 Task: Edit a video for a graduation ceremony, featuring memorable moments and achievements of the graduating class.
Action: Mouse moved to (95, 165)
Screenshot: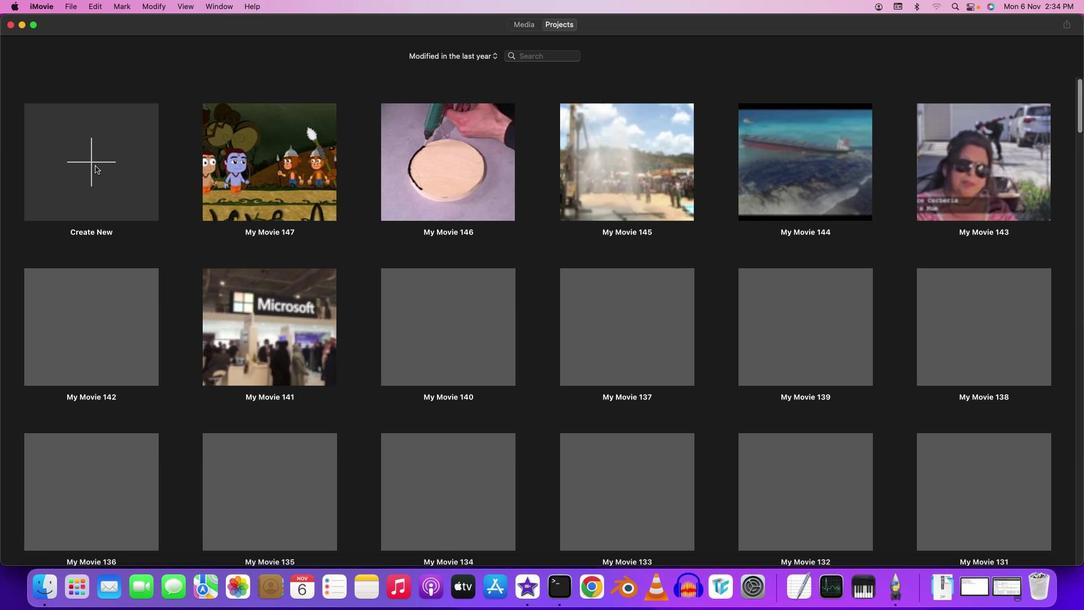
Action: Mouse pressed left at (95, 165)
Screenshot: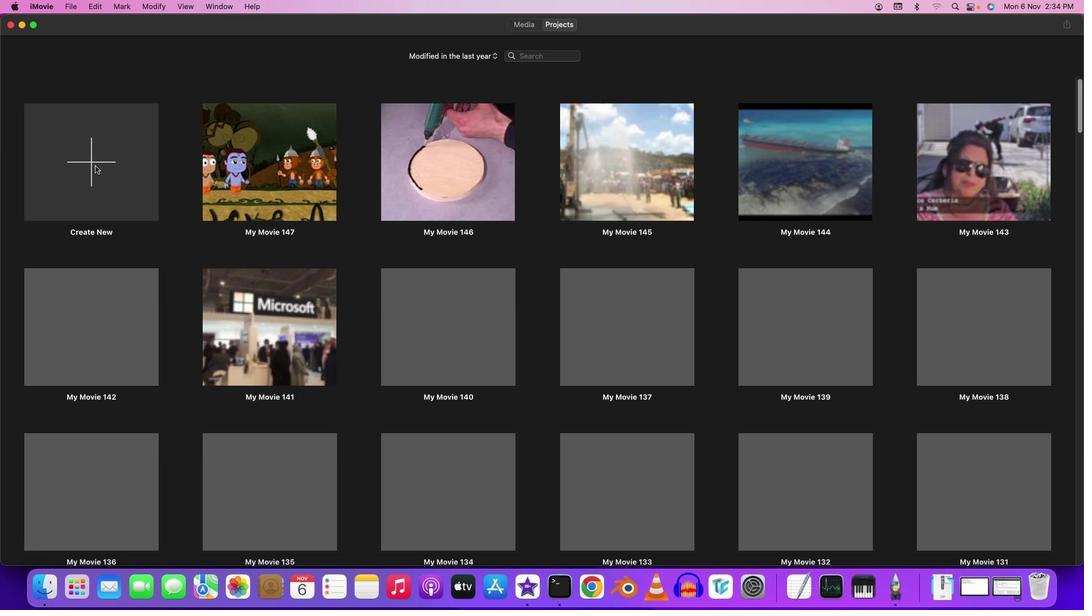 
Action: Mouse pressed left at (95, 165)
Screenshot: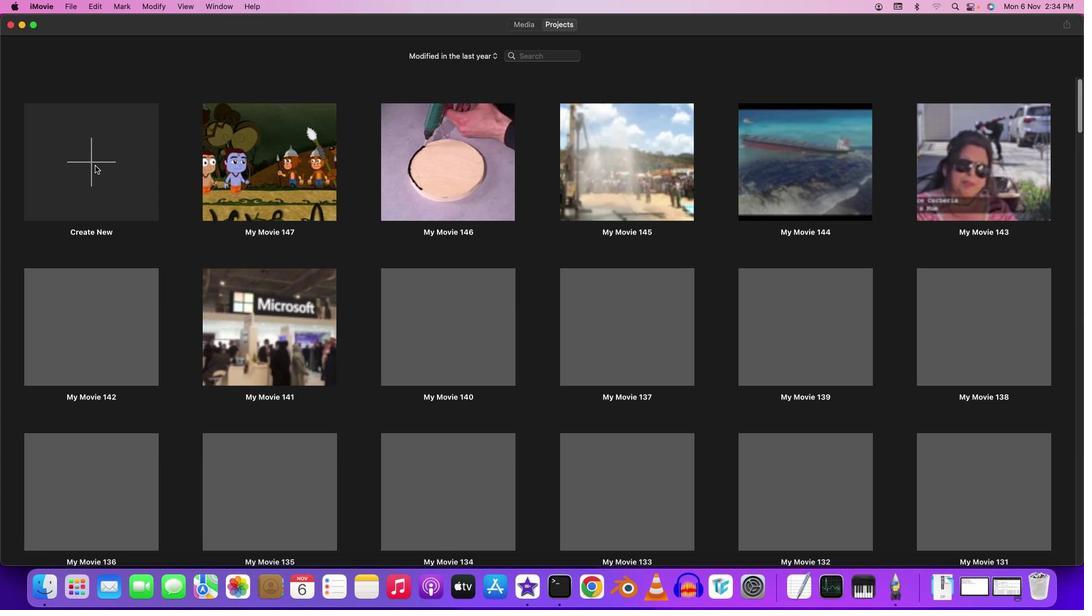 
Action: Mouse moved to (120, 227)
Screenshot: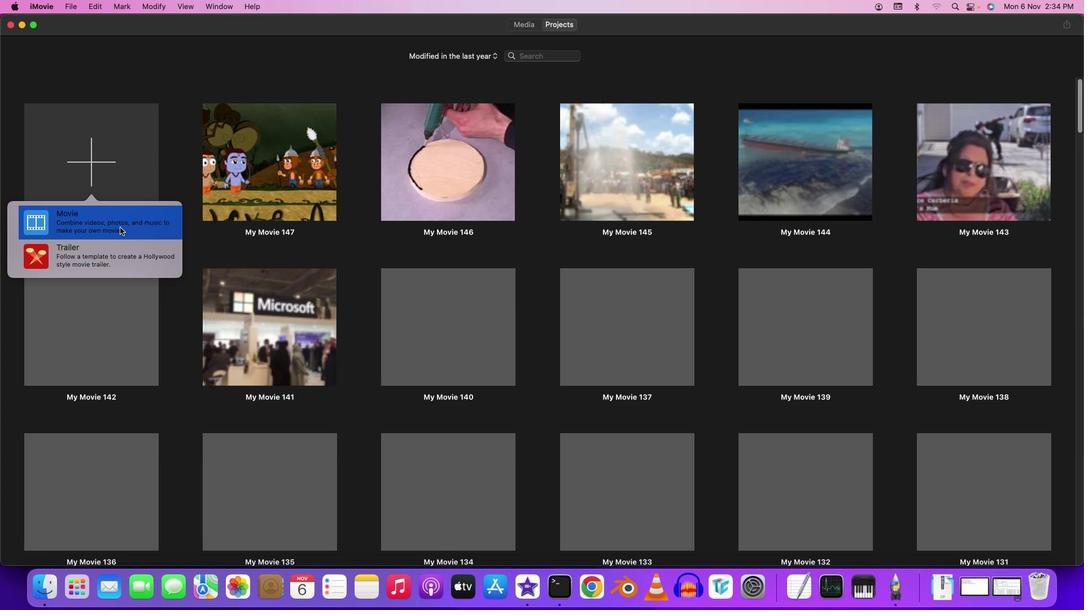
Action: Mouse pressed left at (120, 227)
Screenshot: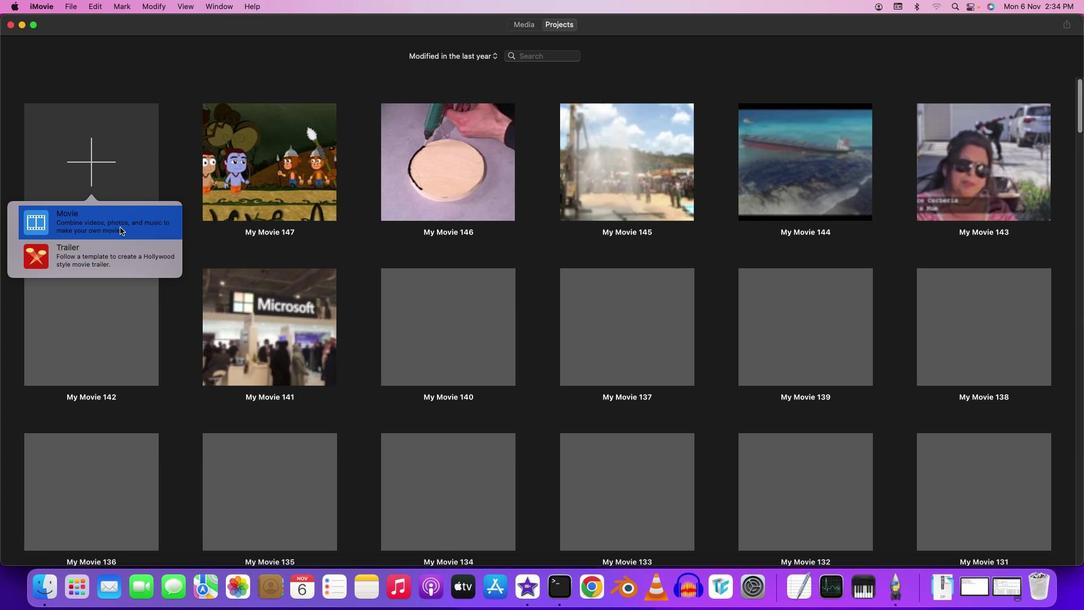 
Action: Mouse moved to (374, 215)
Screenshot: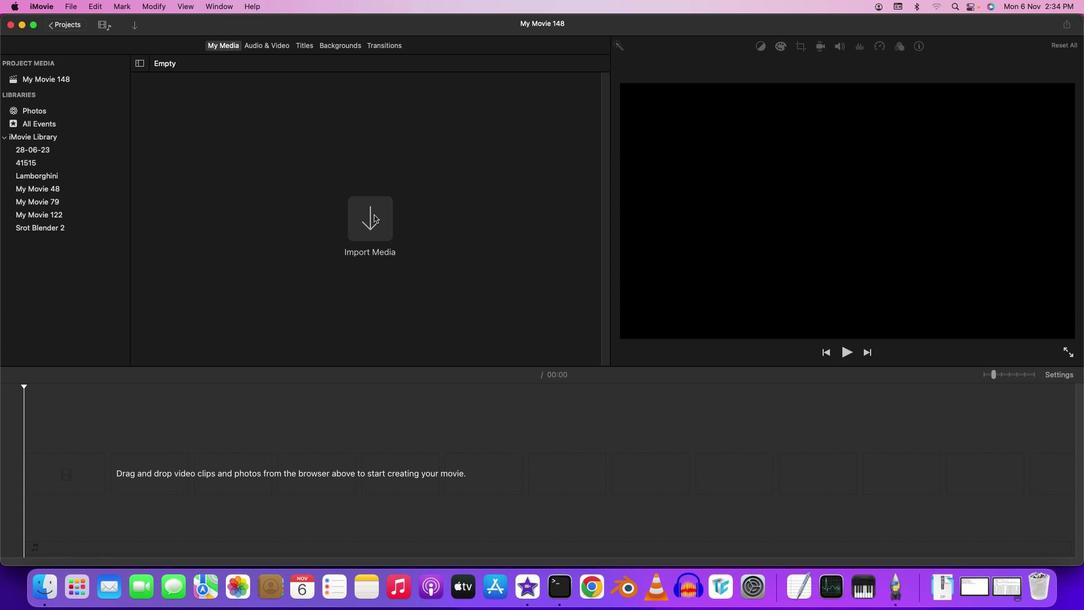 
Action: Mouse pressed left at (374, 215)
Screenshot: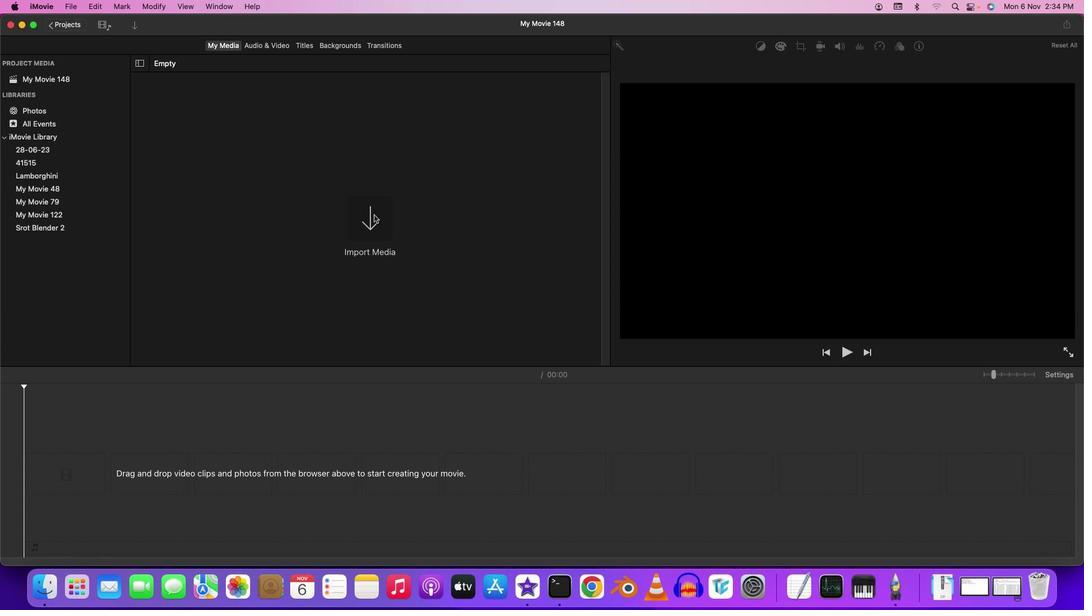 
Action: Mouse moved to (47, 153)
Screenshot: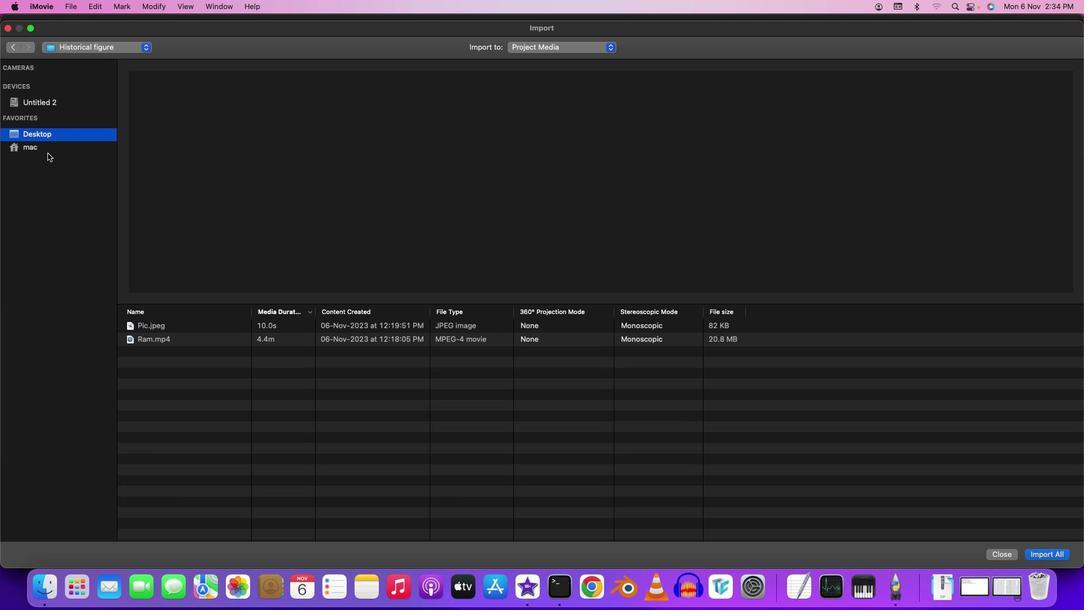 
Action: Mouse pressed left at (47, 153)
Screenshot: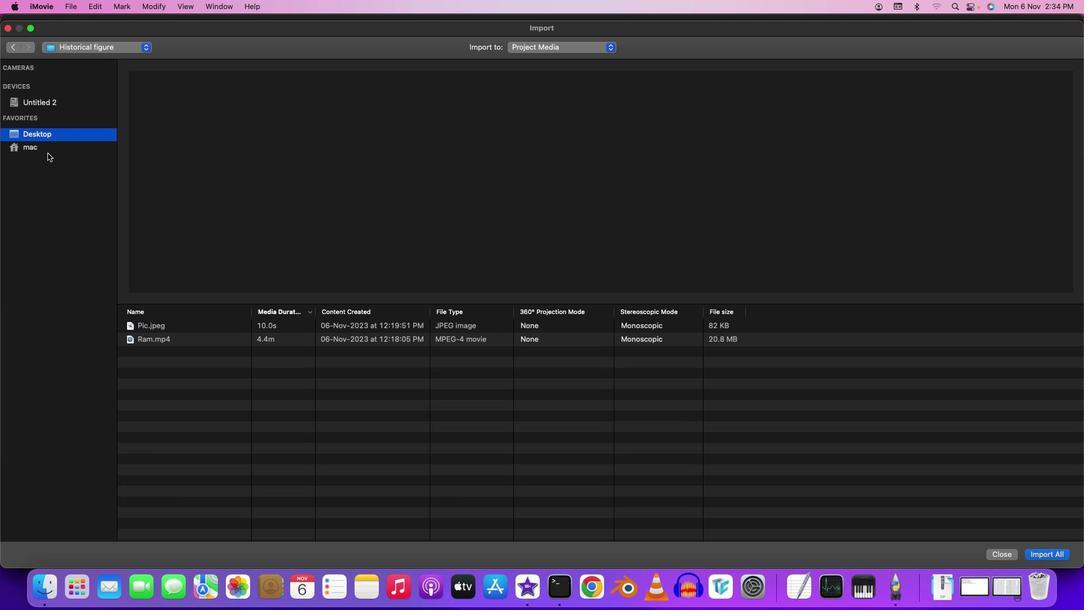 
Action: Mouse moved to (57, 135)
Screenshot: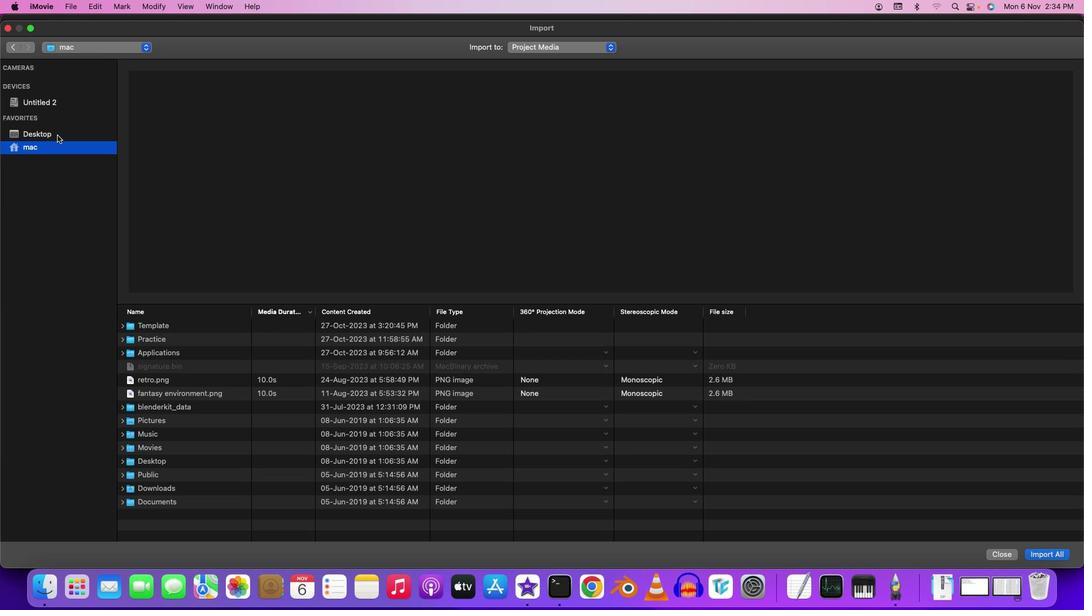 
Action: Mouse pressed left at (57, 135)
Screenshot: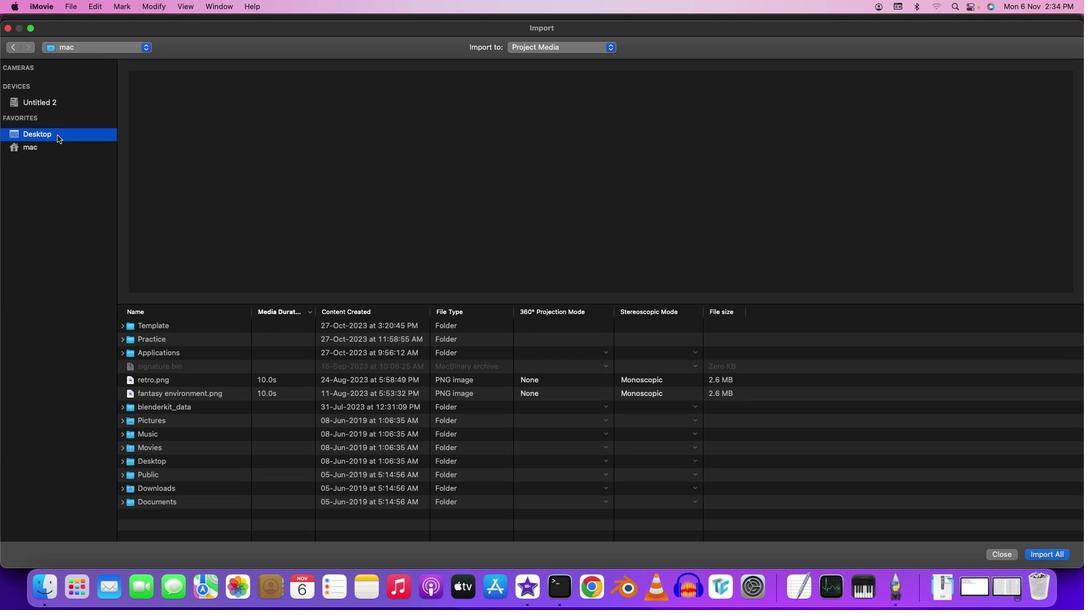
Action: Mouse moved to (205, 370)
Screenshot: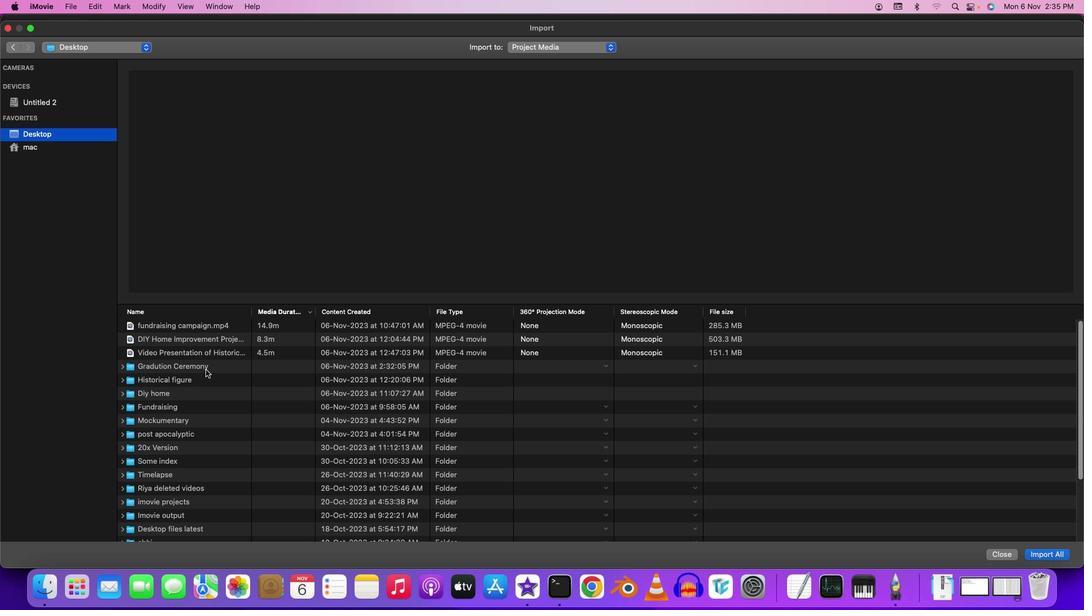 
Action: Mouse pressed left at (205, 370)
Screenshot: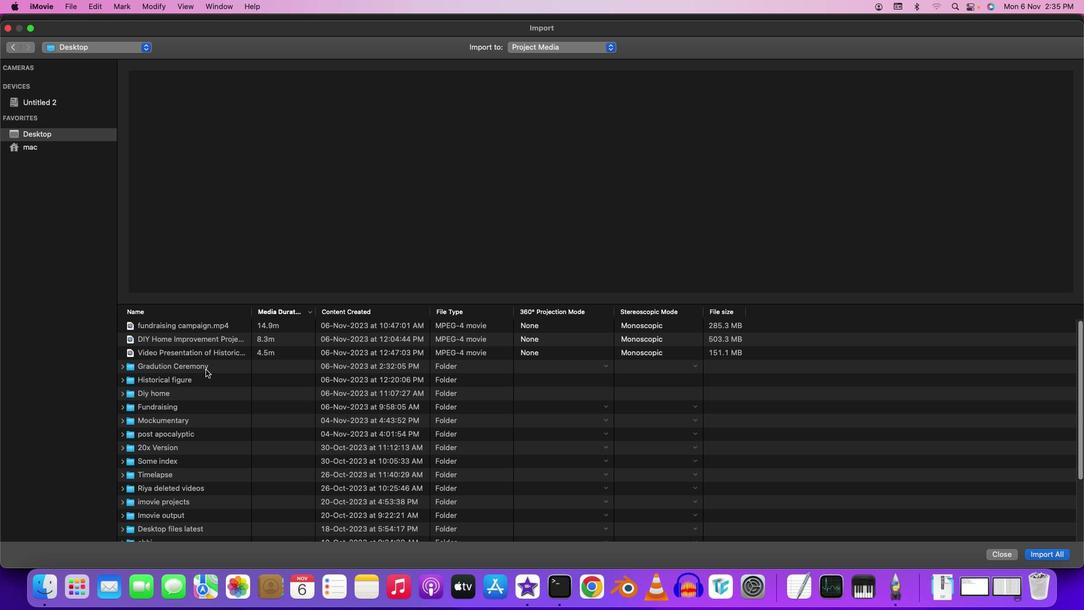 
Action: Mouse pressed left at (205, 370)
Screenshot: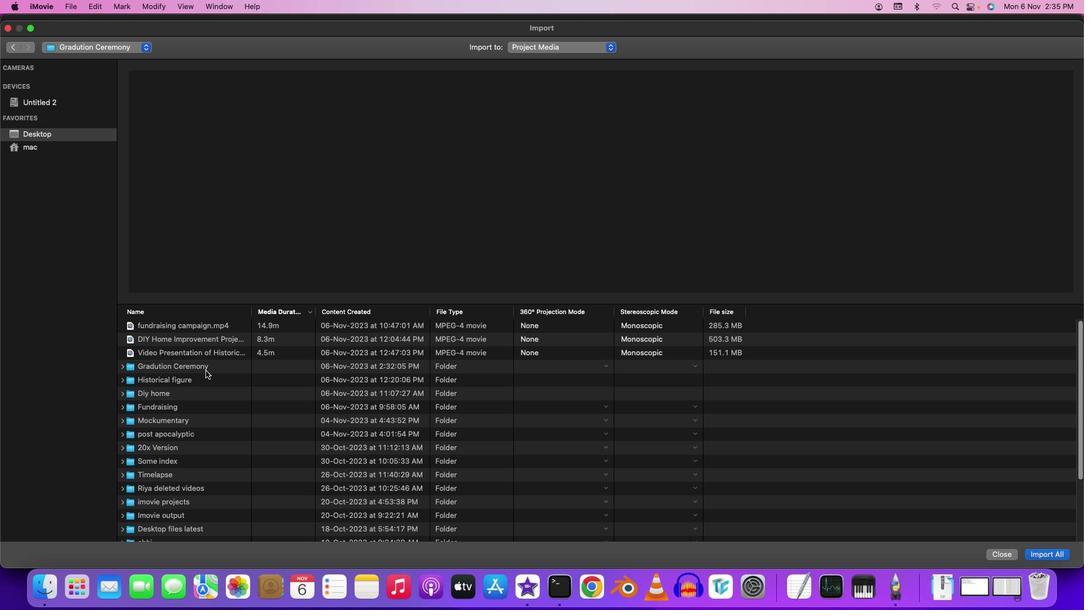 
Action: Mouse moved to (183, 483)
Screenshot: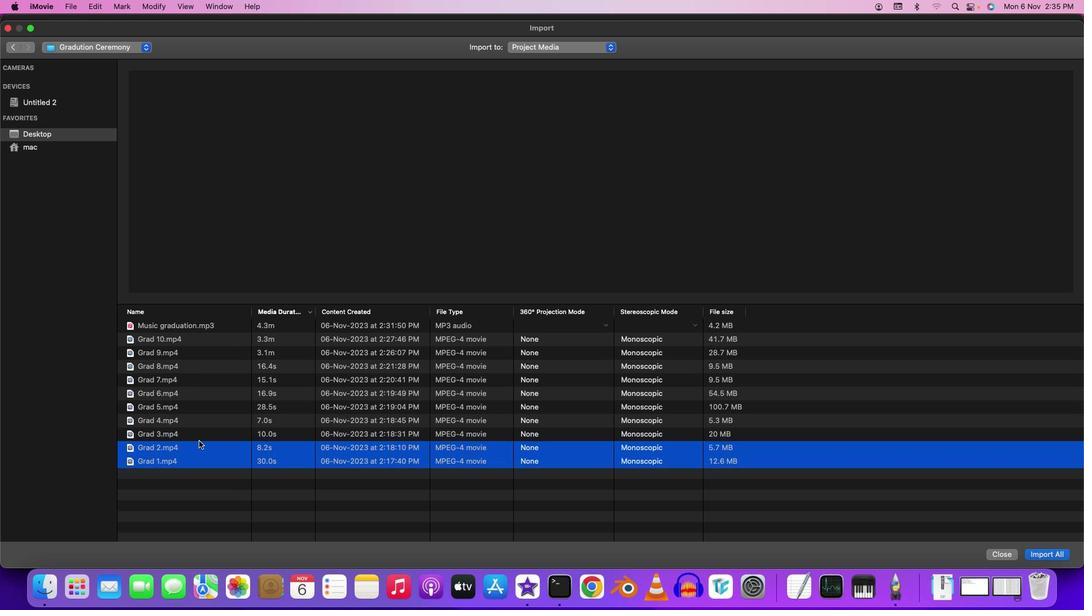 
Action: Mouse pressed left at (183, 483)
Screenshot: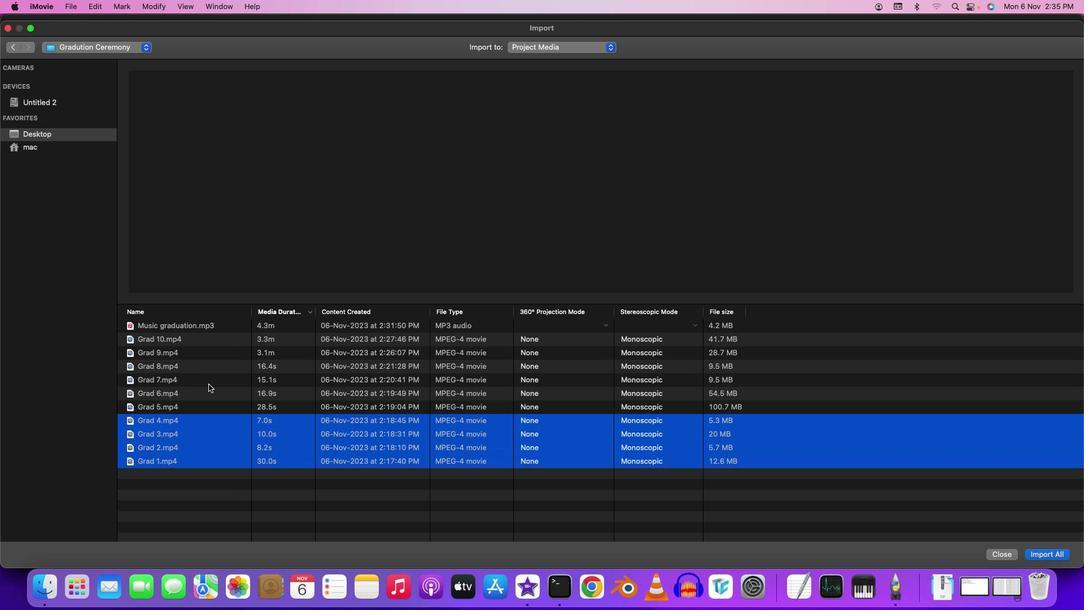 
Action: Mouse moved to (1041, 554)
Screenshot: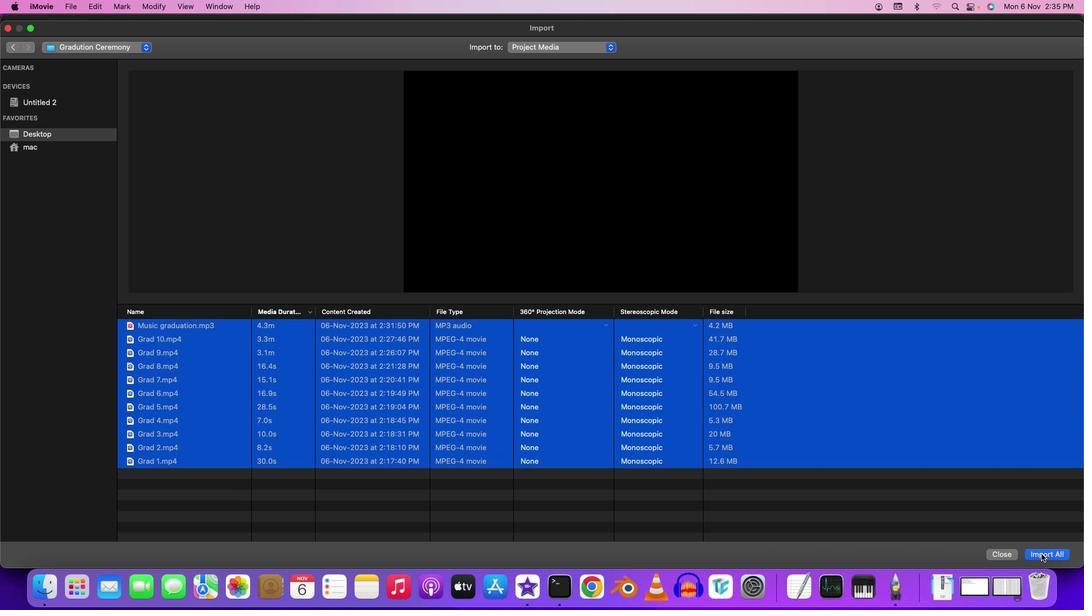 
Action: Mouse pressed left at (1041, 554)
Screenshot: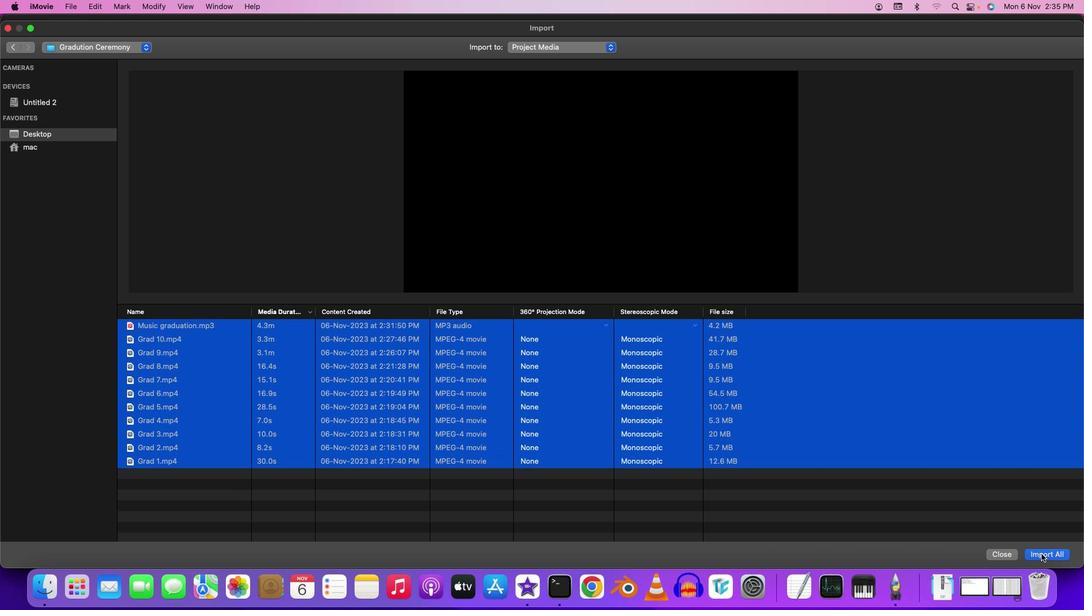 
Action: Mouse moved to (427, 161)
Screenshot: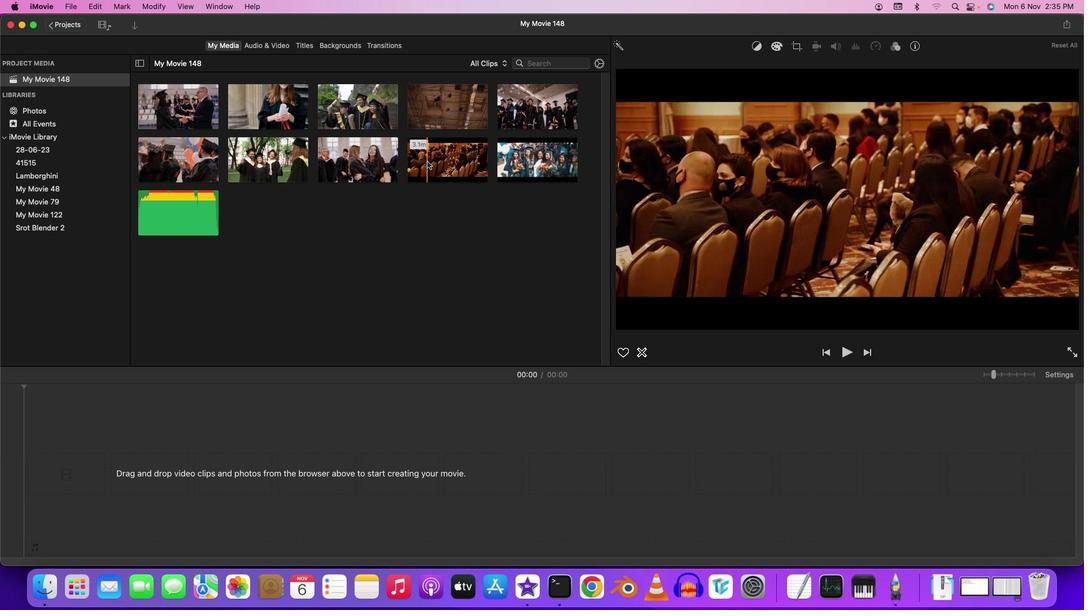 
Action: Mouse pressed left at (427, 161)
Screenshot: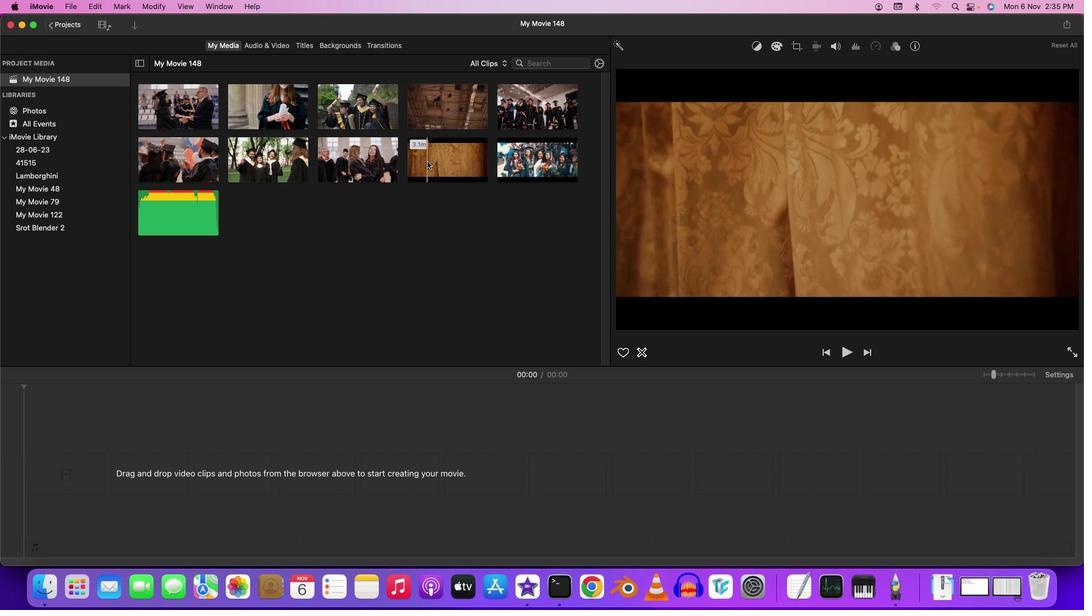 
Action: Mouse moved to (69, 474)
Screenshot: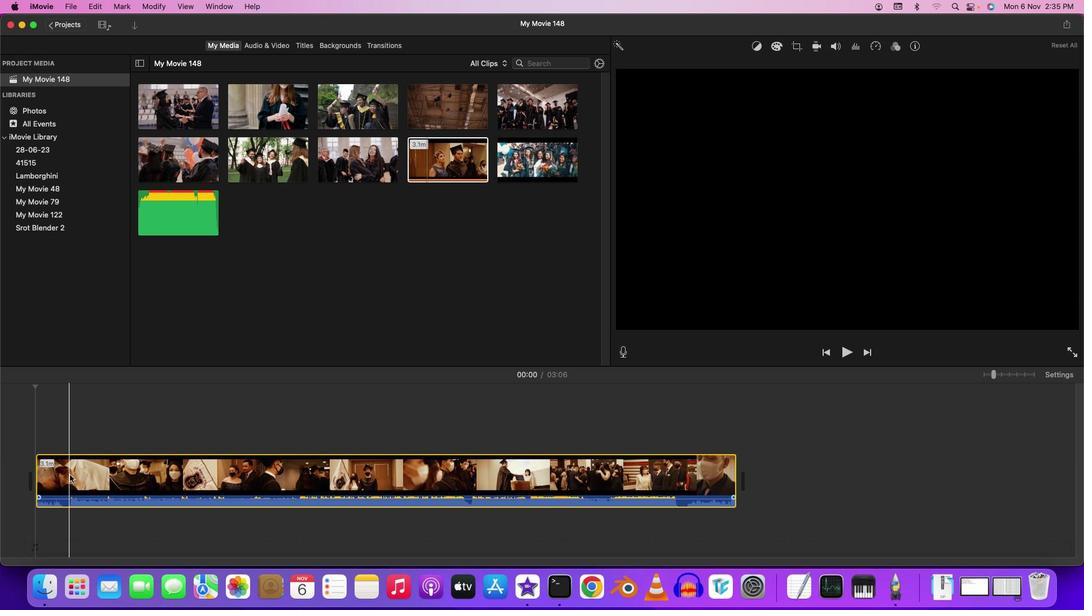 
Action: Mouse pressed right at (69, 474)
Screenshot: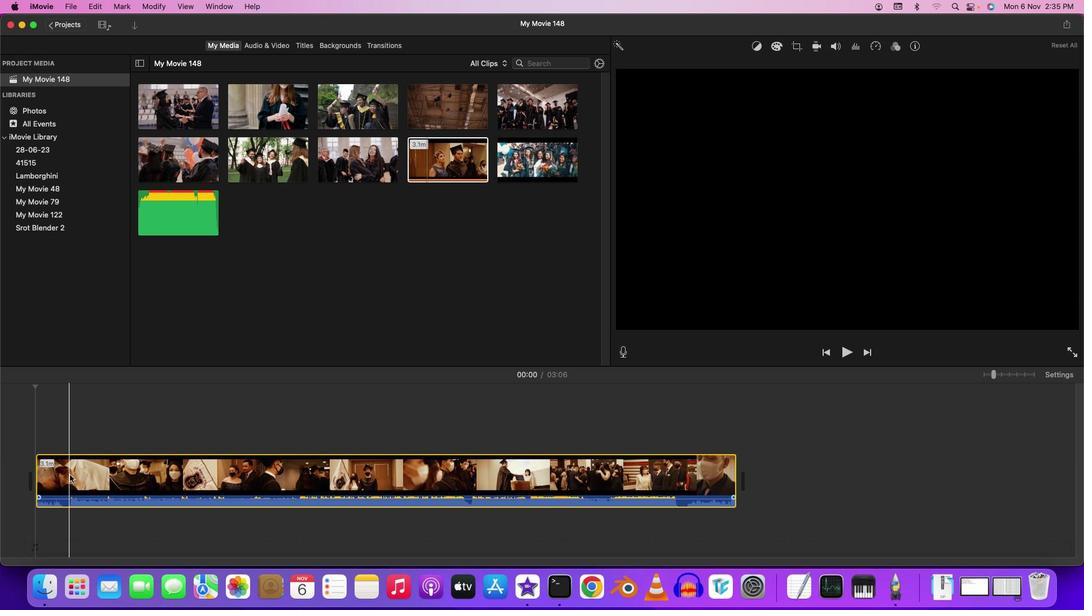 
Action: Mouse moved to (112, 459)
Screenshot: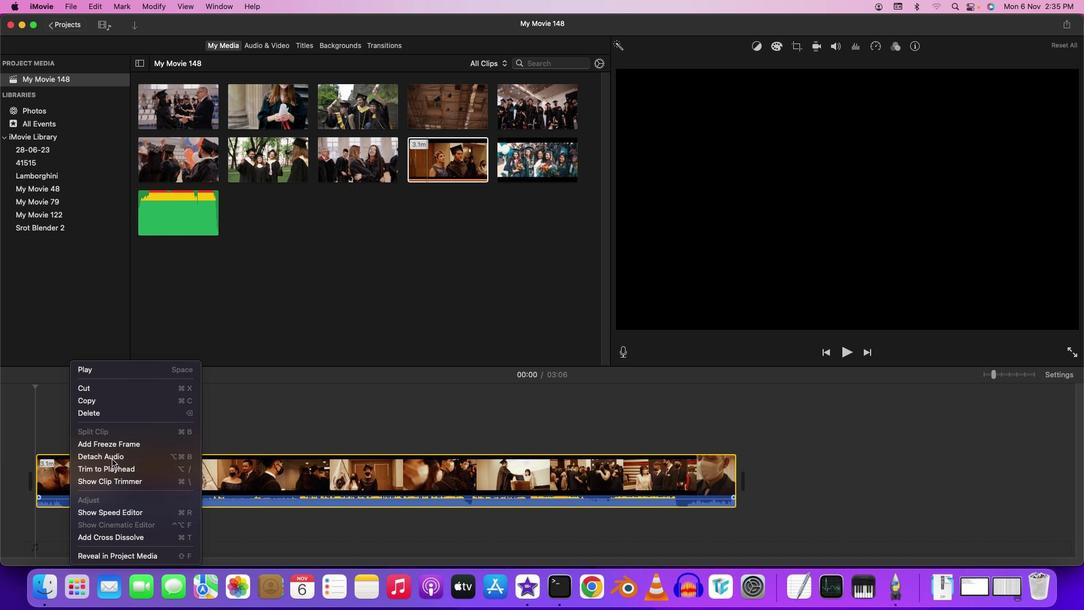 
Action: Mouse pressed left at (112, 459)
Screenshot: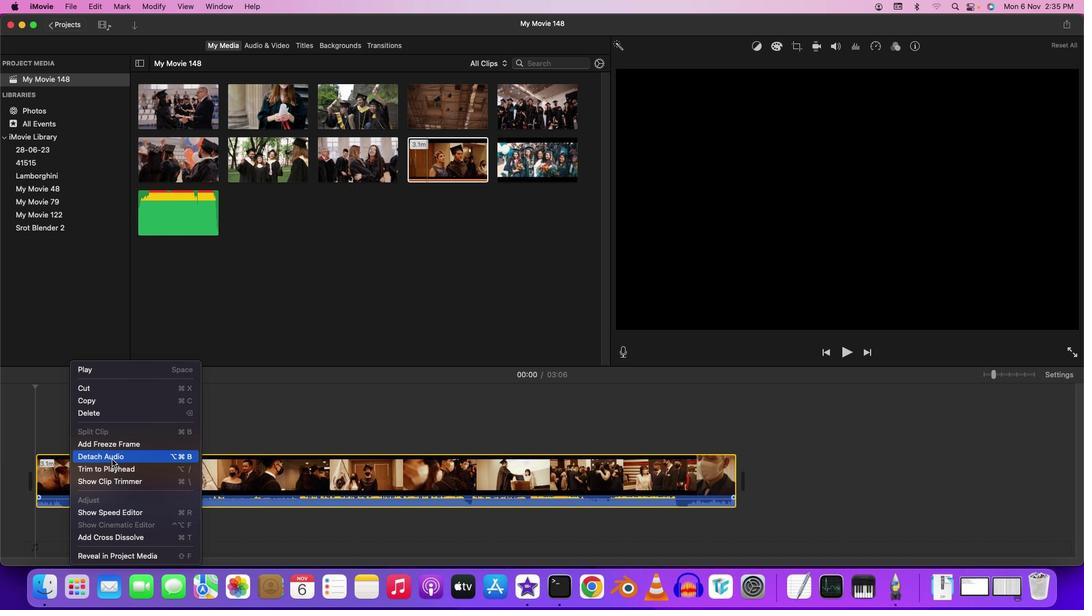 
Action: Mouse moved to (133, 521)
Screenshot: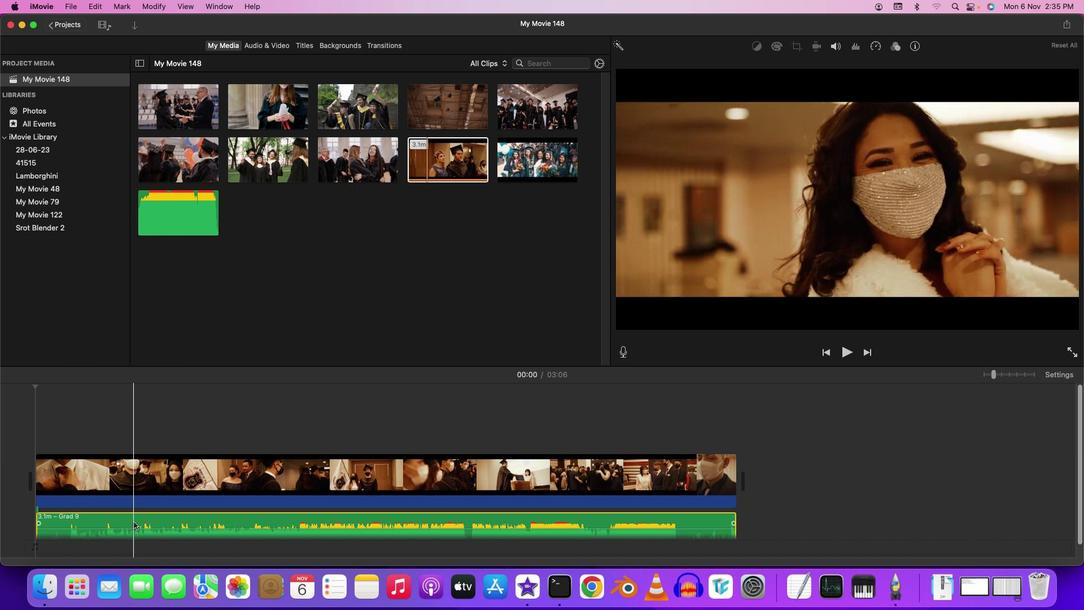 
Action: Mouse pressed right at (133, 521)
Screenshot: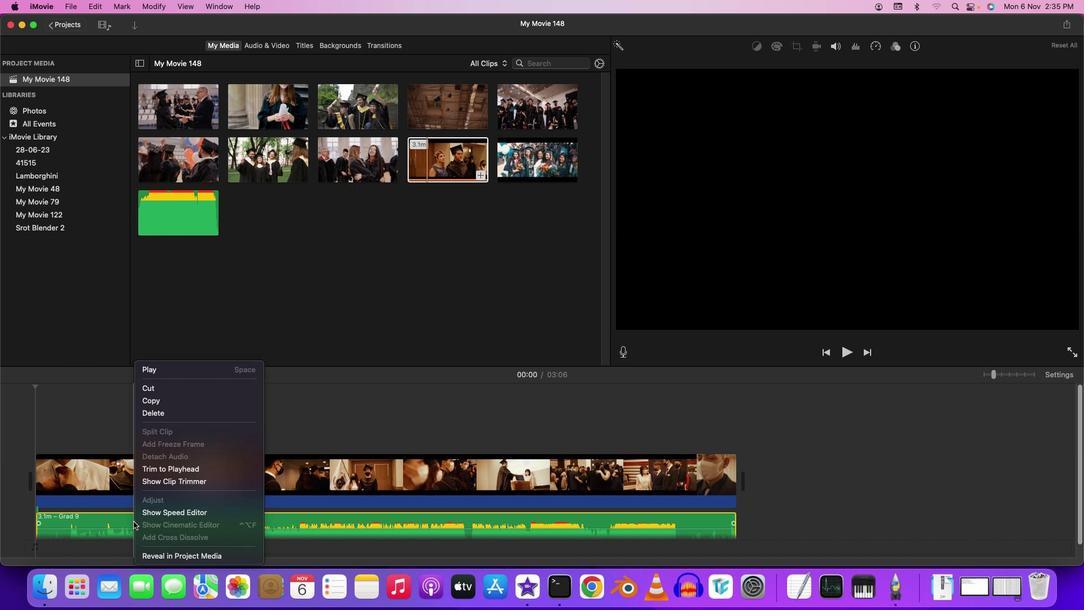 
Action: Mouse moved to (176, 418)
Screenshot: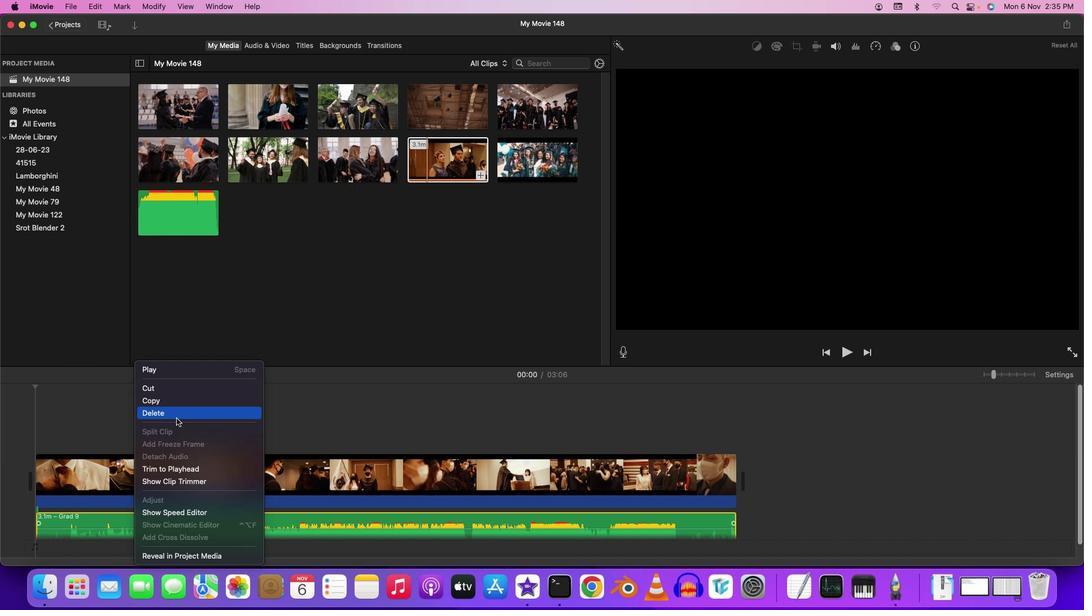 
Action: Mouse pressed left at (176, 418)
Screenshot: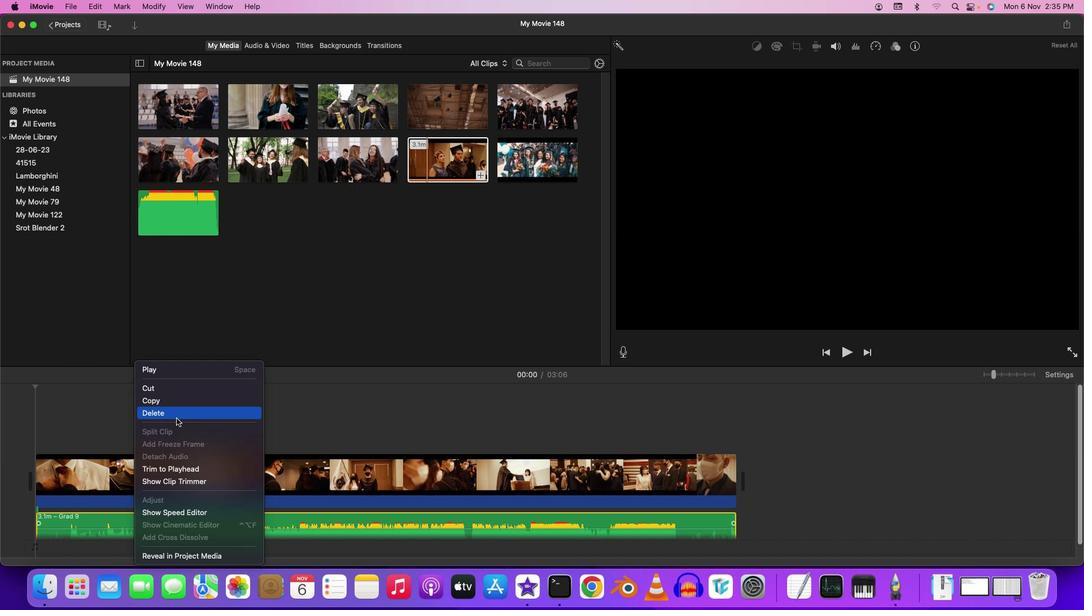 
Action: Mouse moved to (186, 223)
Screenshot: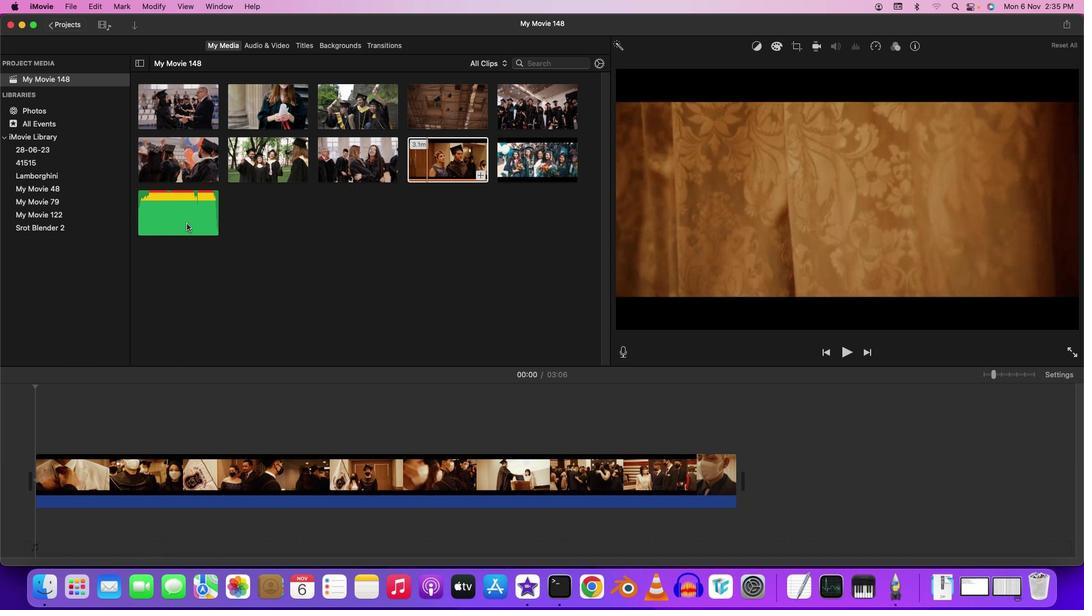 
Action: Mouse pressed left at (186, 223)
Screenshot: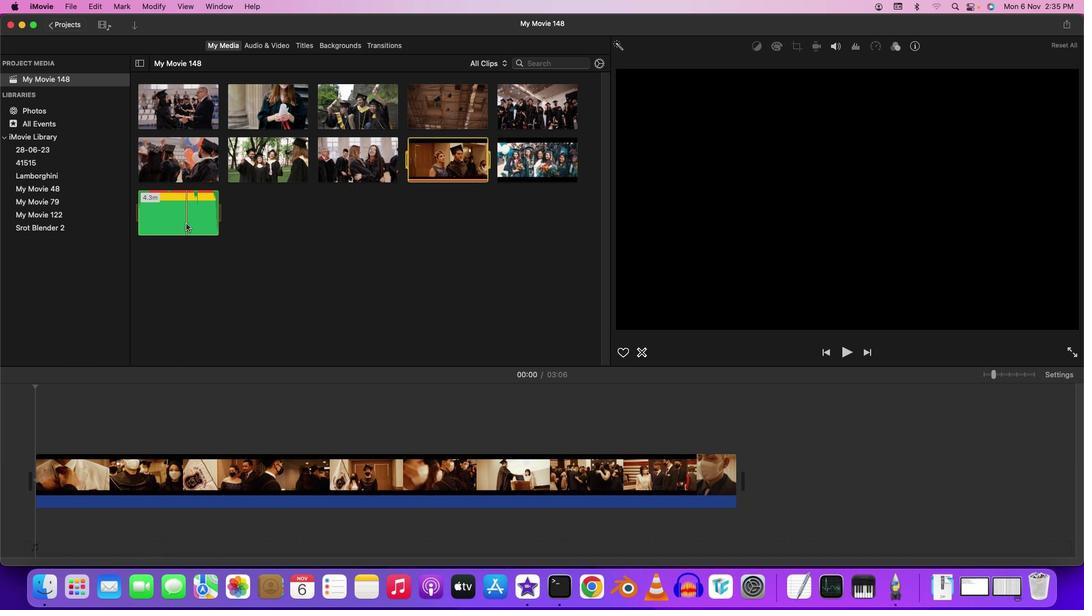 
Action: Mouse moved to (180, 218)
Screenshot: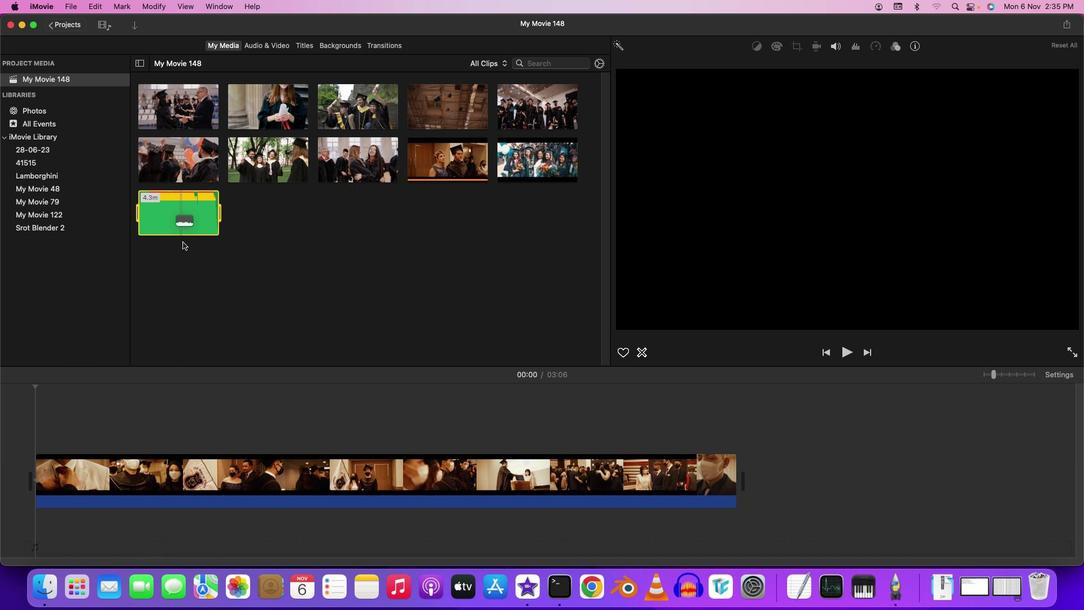 
Action: Mouse pressed left at (180, 218)
Screenshot: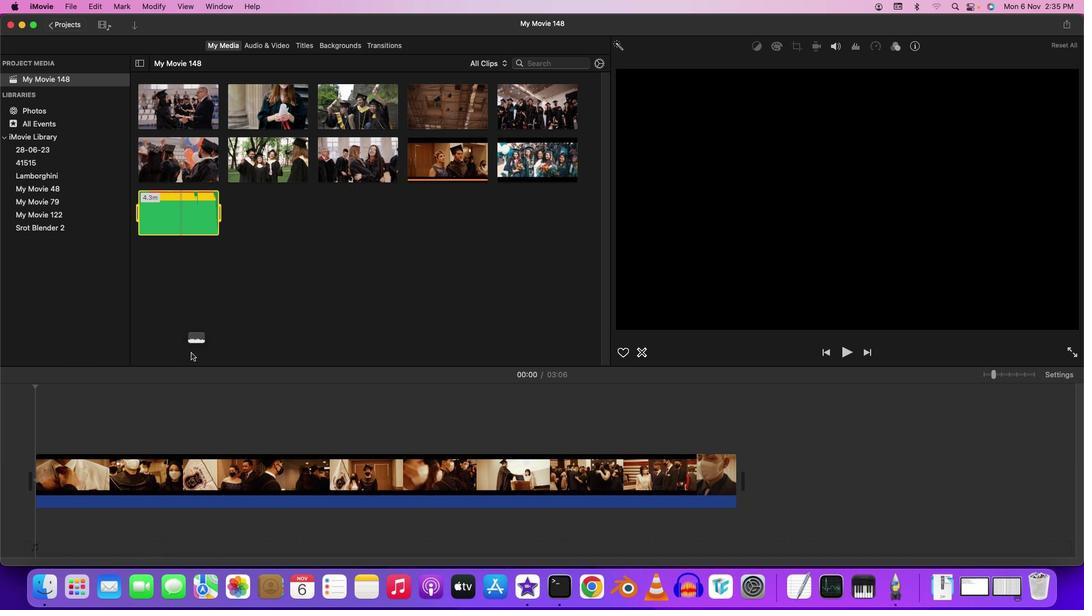 
Action: Mouse moved to (33, 414)
Screenshot: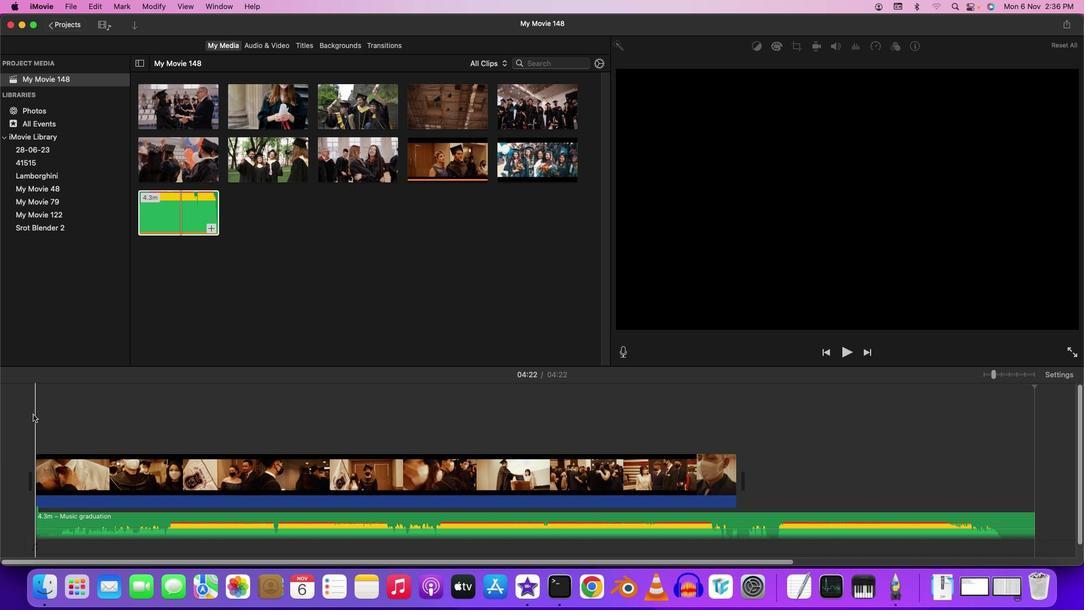 
Action: Mouse pressed left at (33, 414)
Screenshot: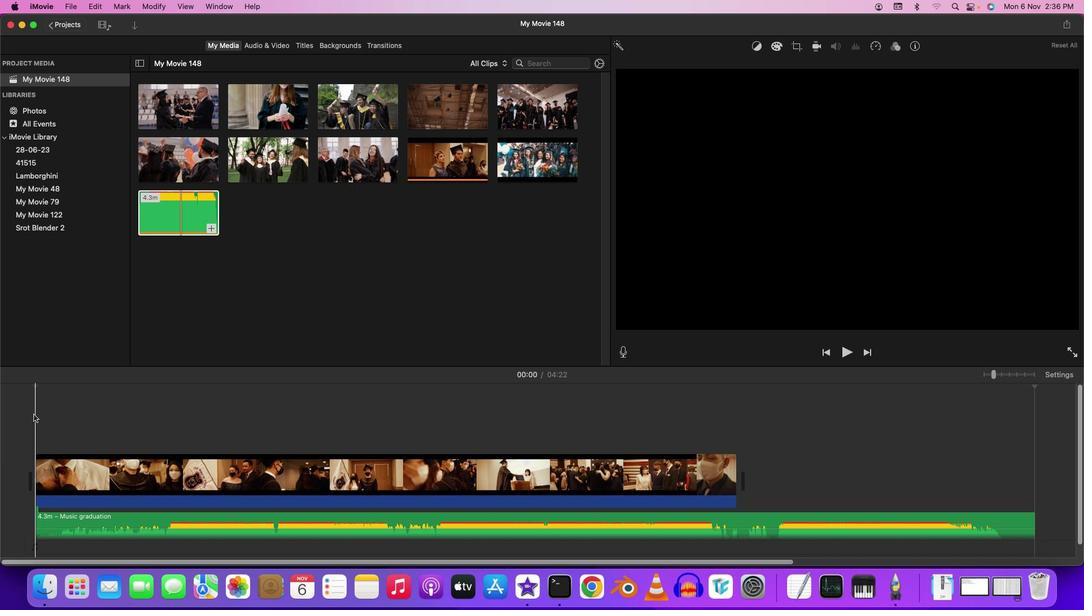 
Action: Mouse moved to (33, 414)
Screenshot: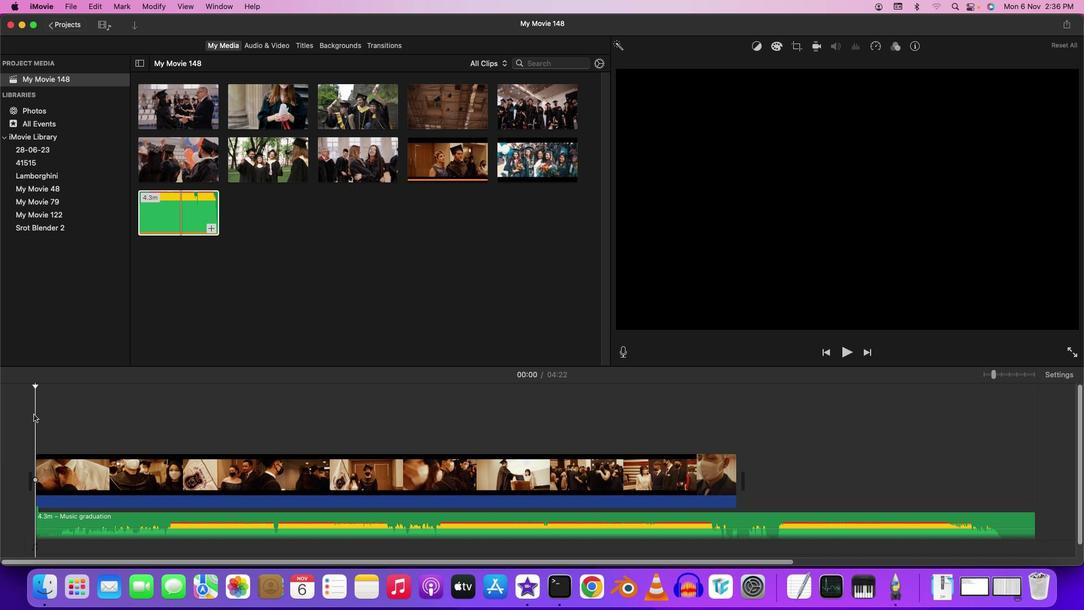 
Action: Key pressed Key.space
Screenshot: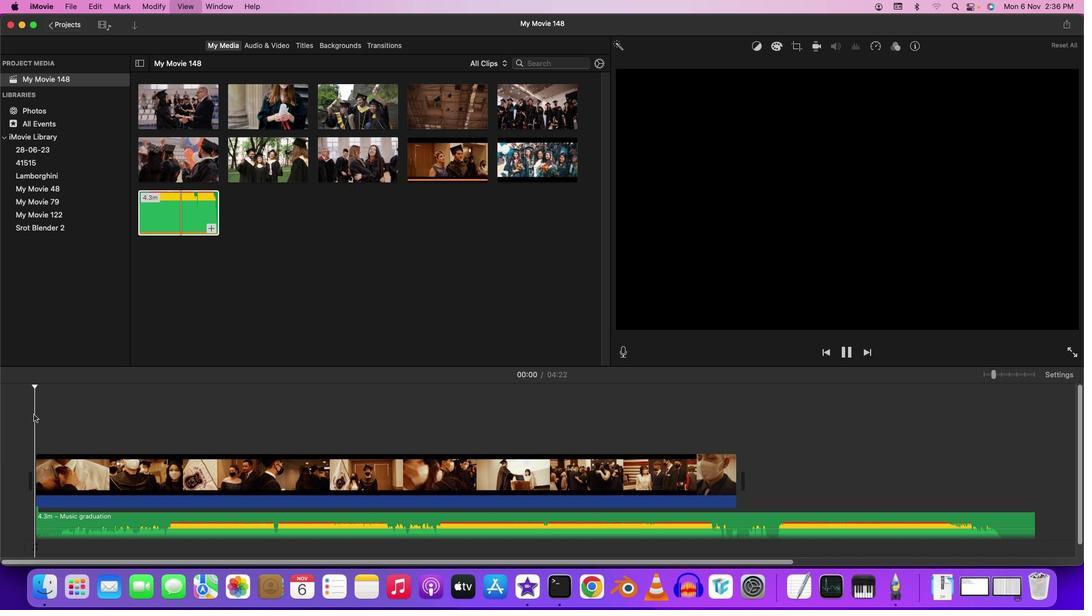 
Action: Mouse moved to (36, 486)
Screenshot: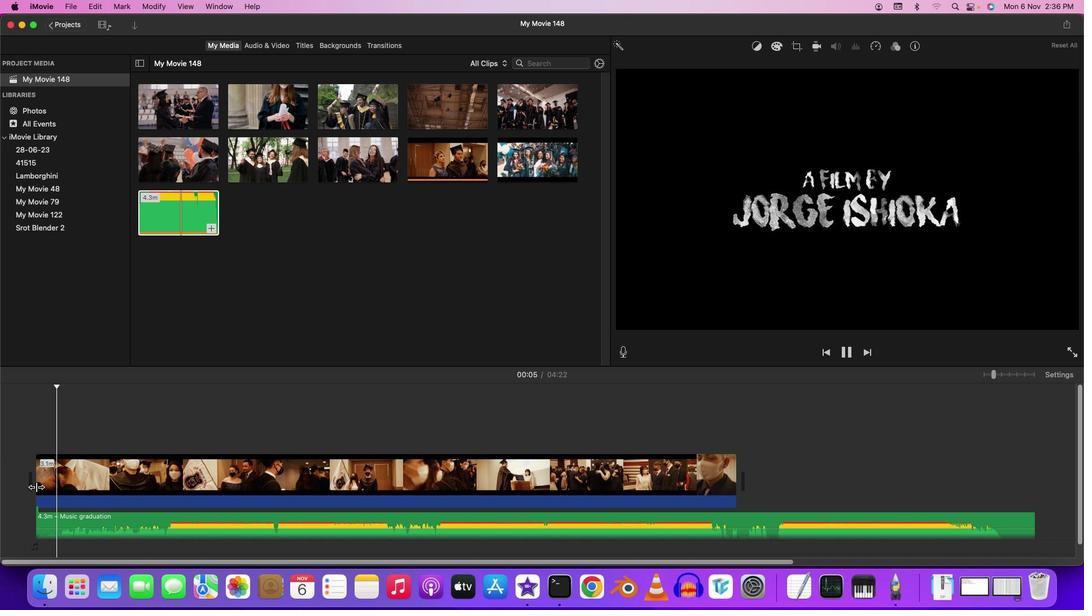 
Action: Mouse pressed left at (36, 486)
Screenshot: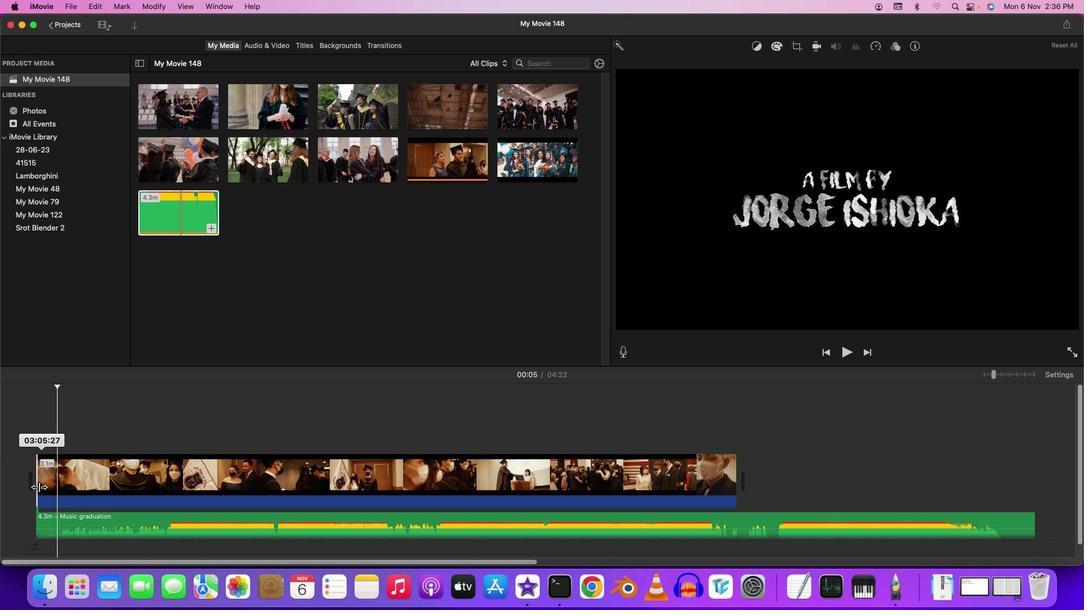 
Action: Mouse moved to (207, 464)
Screenshot: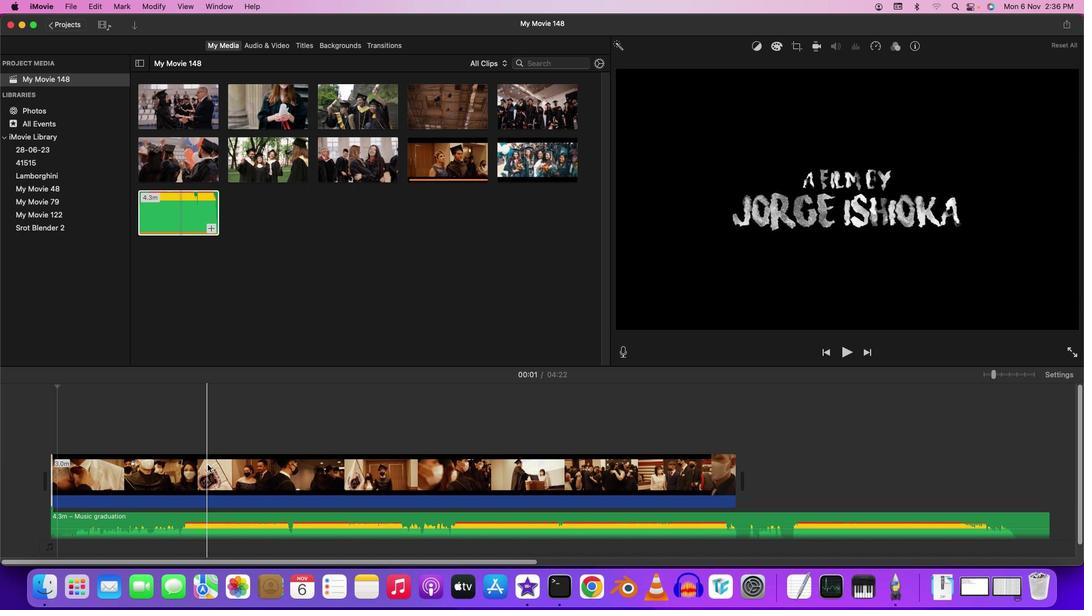 
Action: Mouse pressed right at (207, 464)
Screenshot: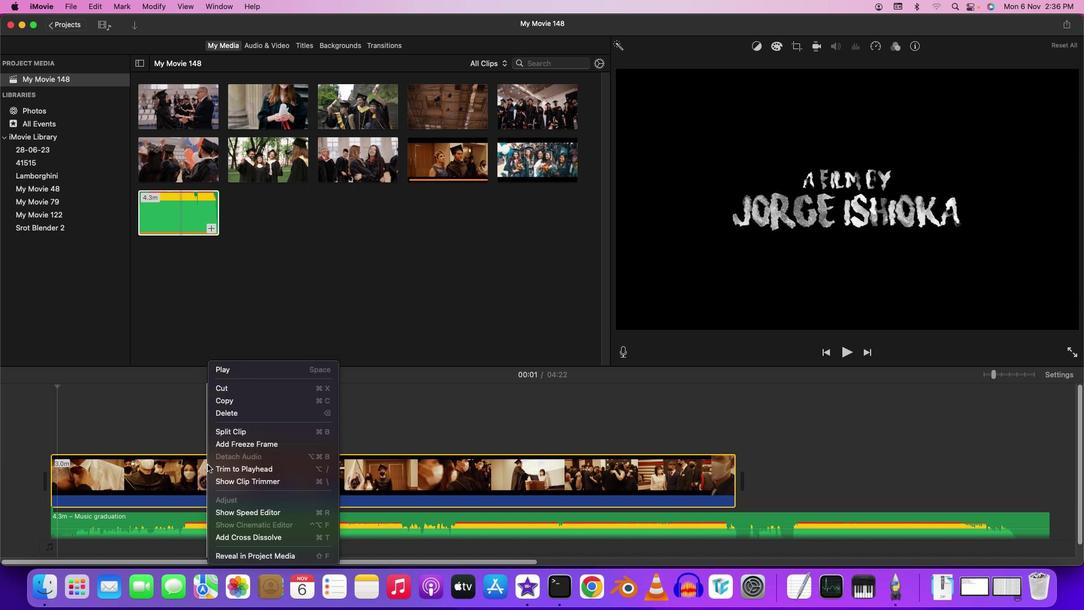 
Action: Mouse moved to (249, 420)
Screenshot: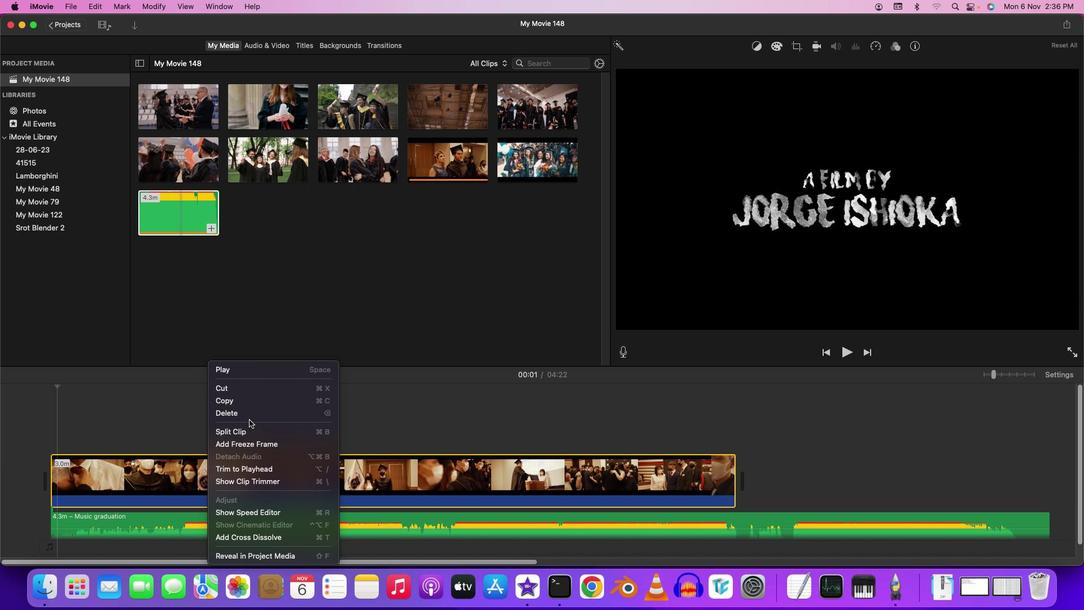 
Action: Mouse pressed left at (249, 420)
Screenshot: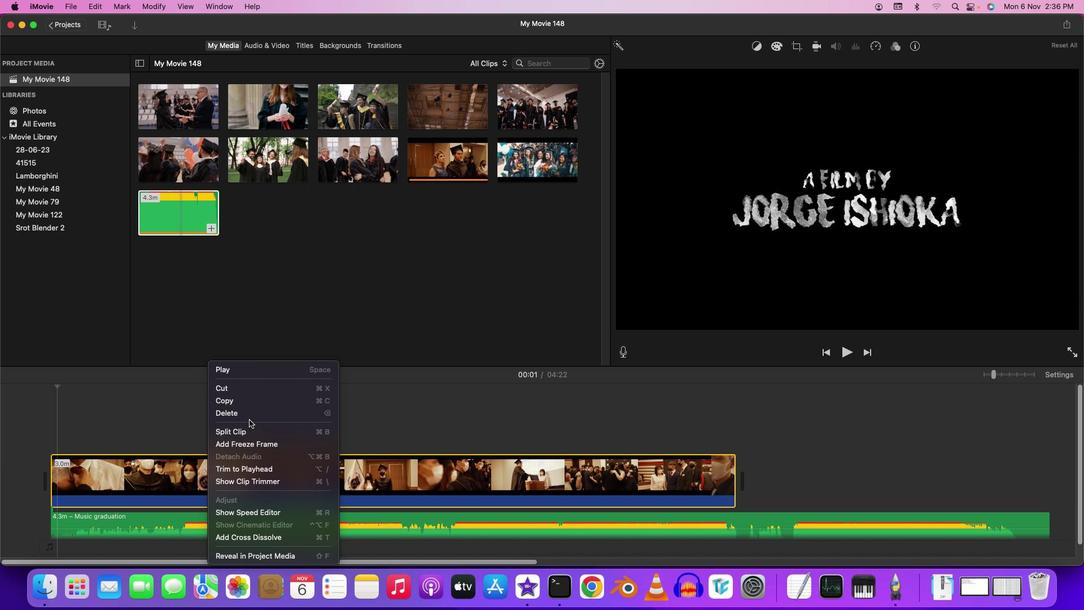 
Action: Mouse moved to (246, 418)
Screenshot: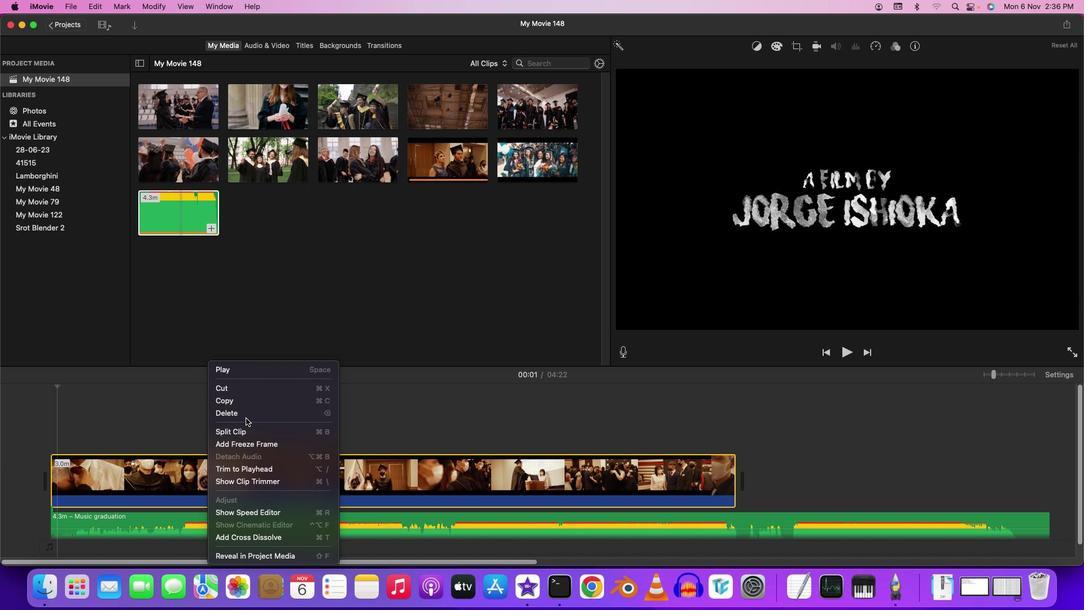 
Action: Mouse pressed left at (246, 418)
Screenshot: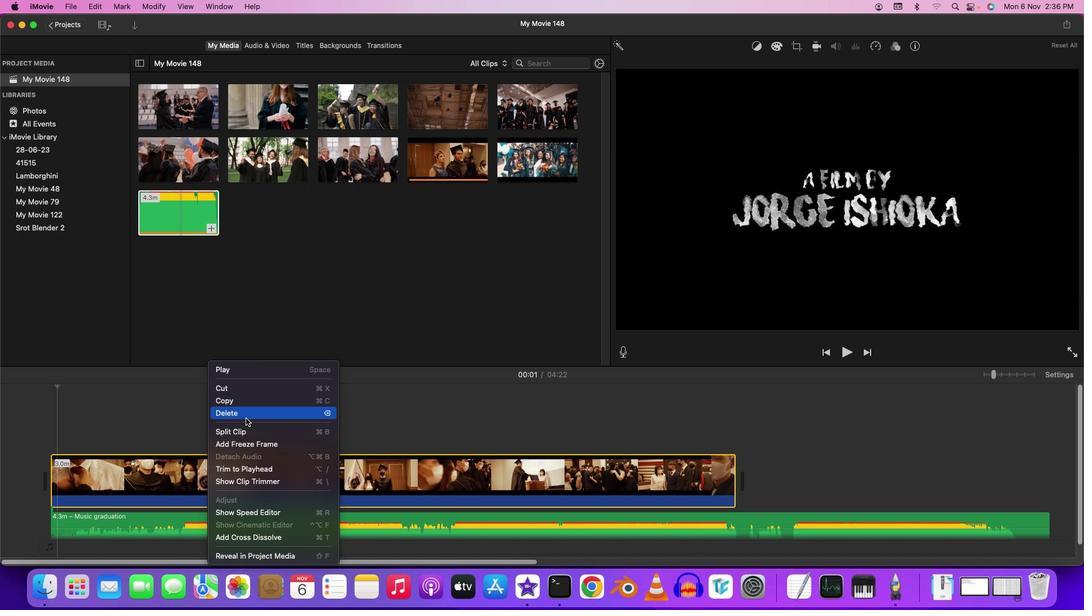 
Action: Mouse moved to (524, 156)
Screenshot: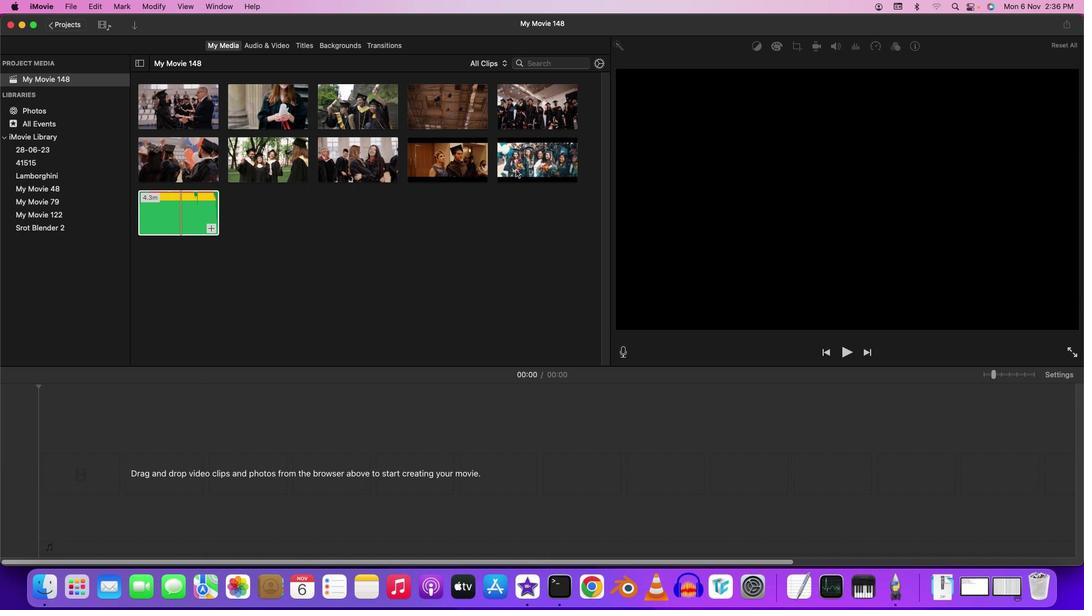 
Action: Mouse pressed left at (524, 156)
Screenshot: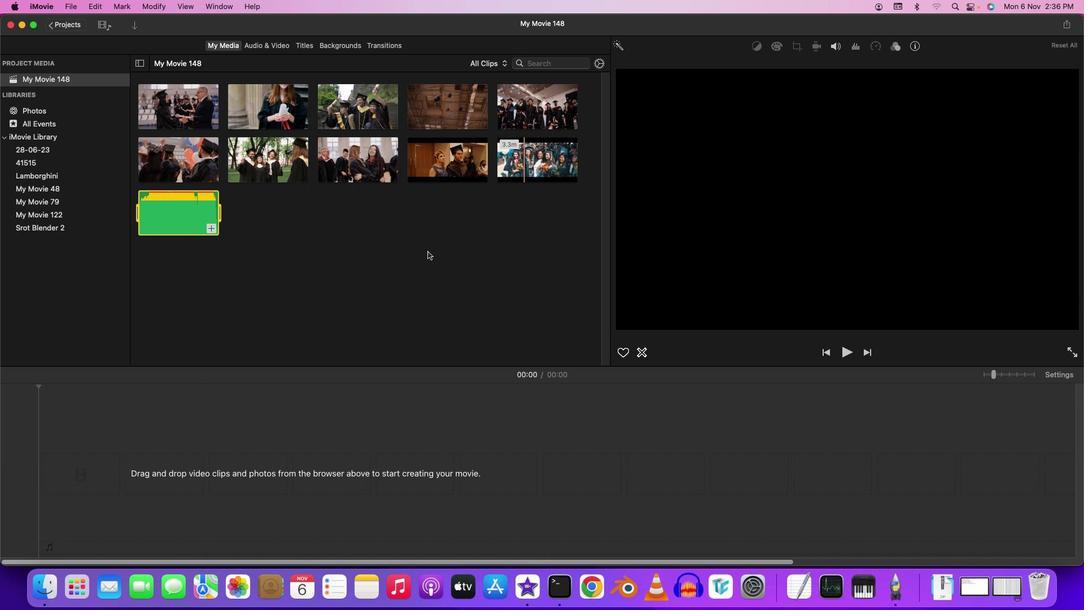 
Action: Mouse moved to (178, 478)
Screenshot: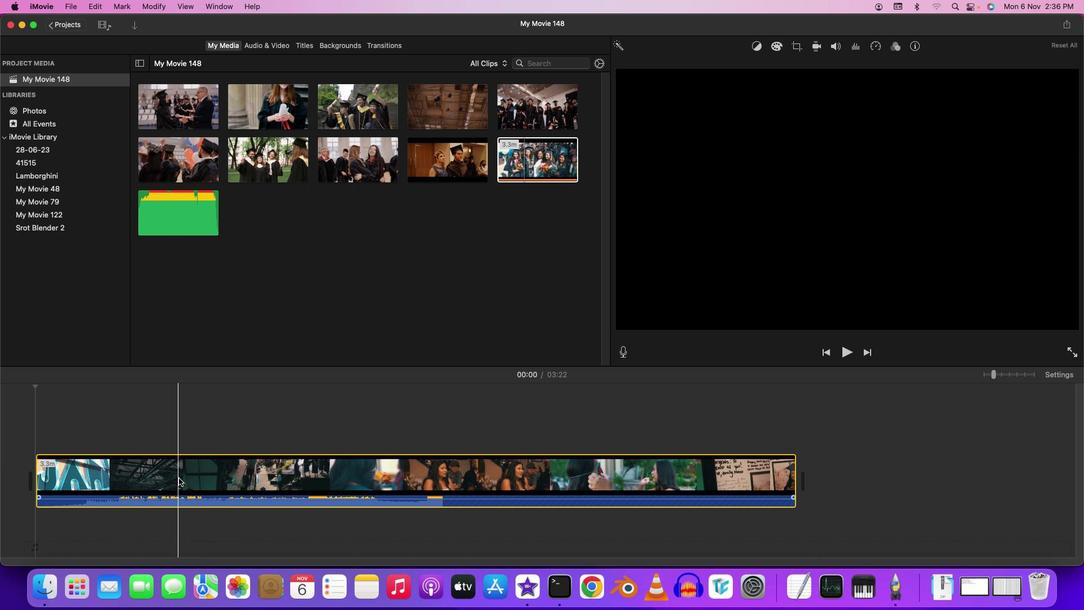 
Action: Mouse pressed right at (178, 478)
Screenshot: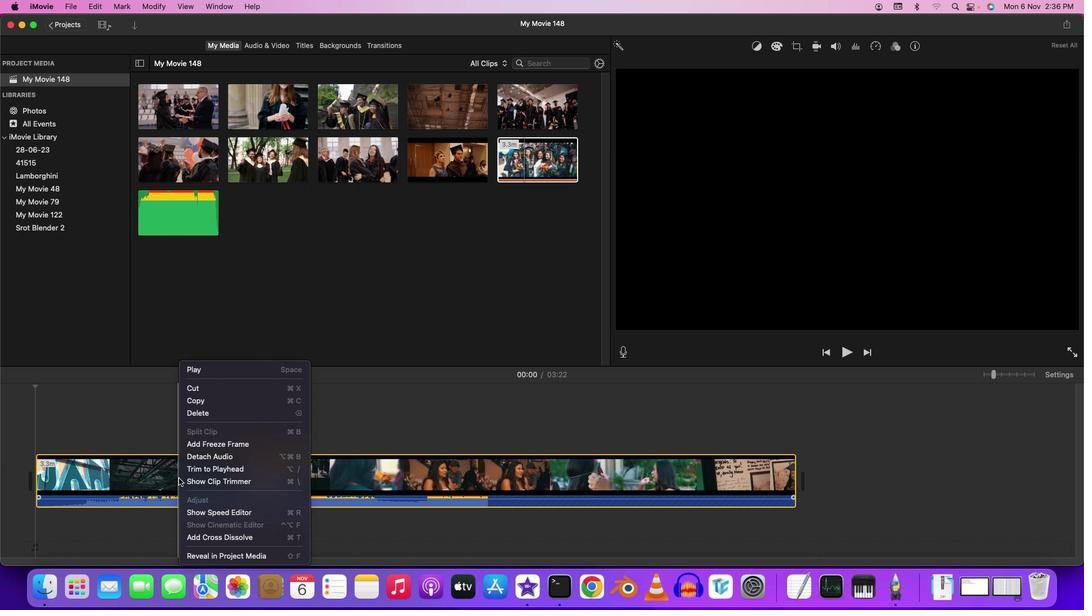 
Action: Mouse moved to (218, 458)
Screenshot: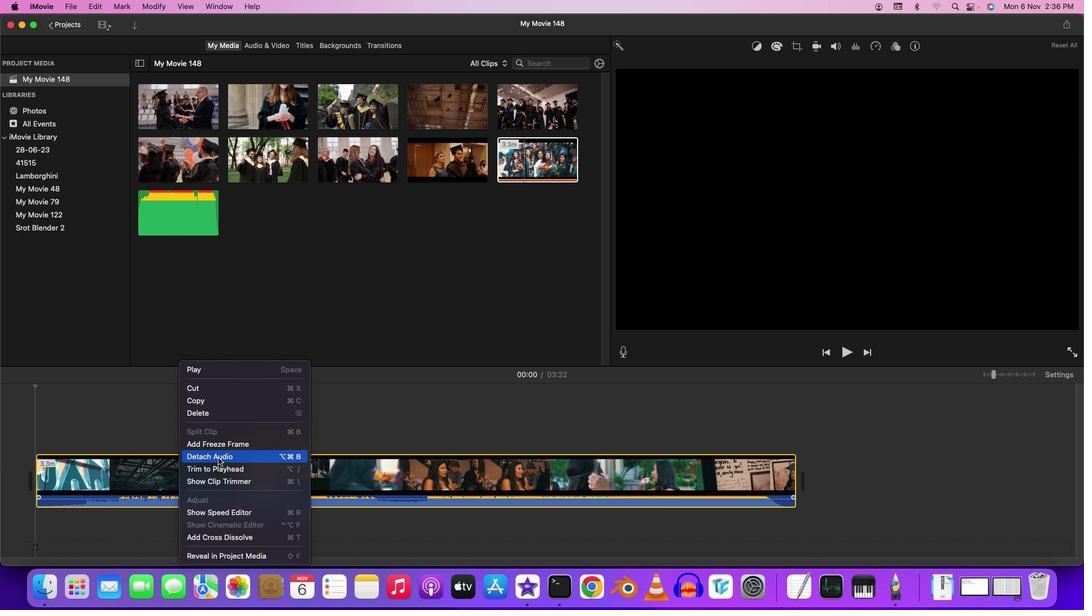 
Action: Mouse pressed left at (218, 458)
Screenshot: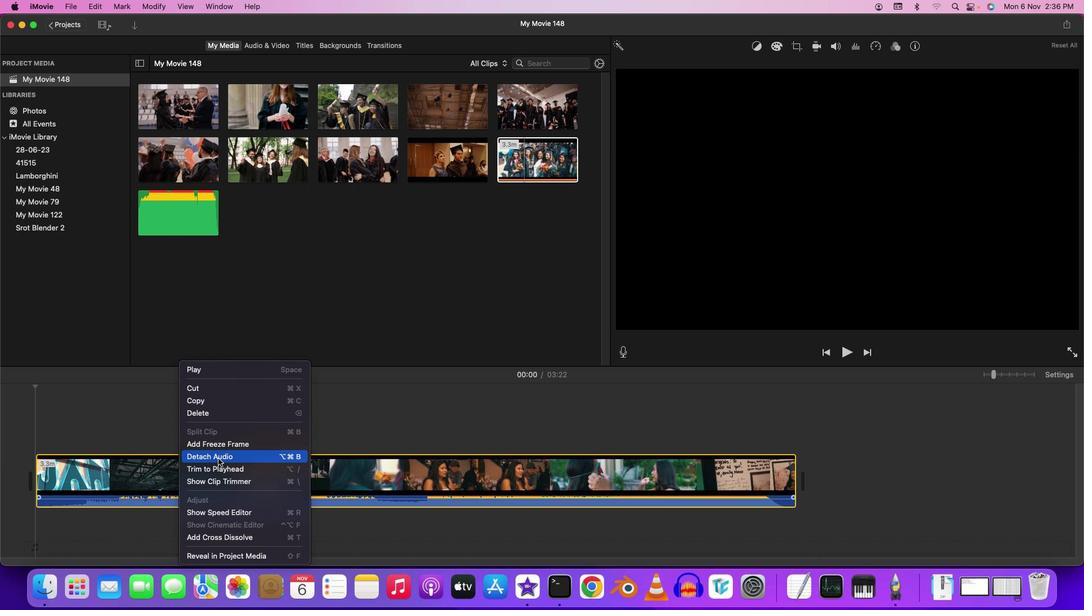 
Action: Mouse moved to (186, 522)
Screenshot: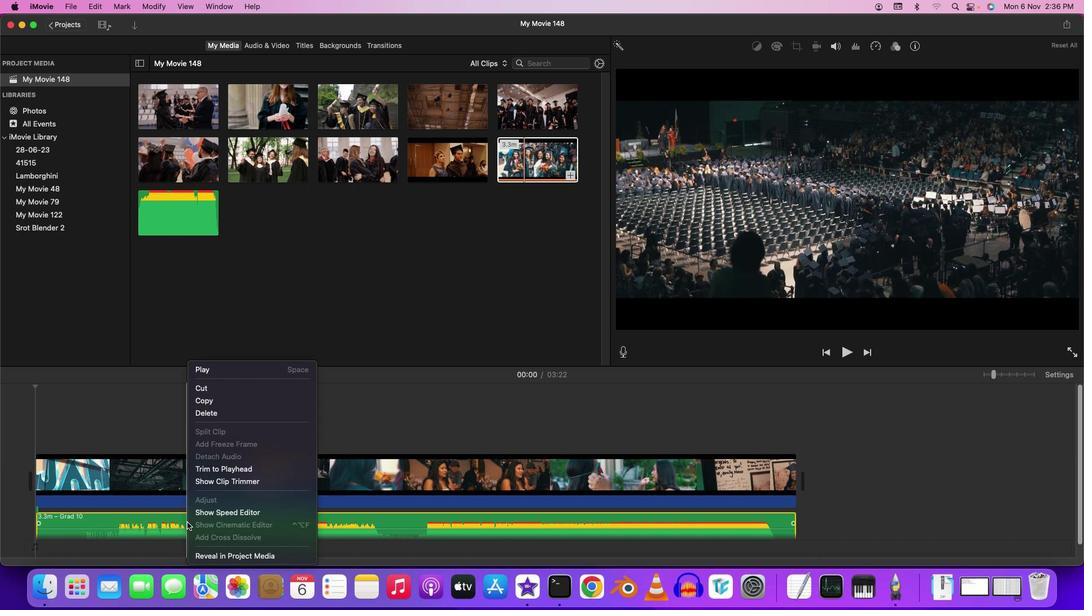 
Action: Mouse pressed right at (186, 522)
Screenshot: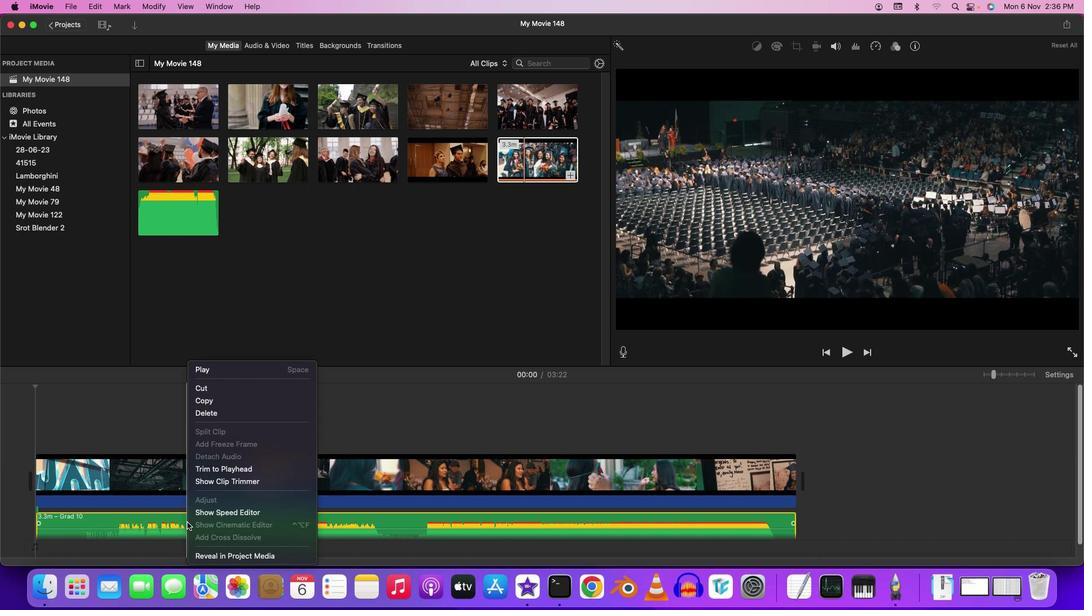 
Action: Mouse moved to (220, 416)
Screenshot: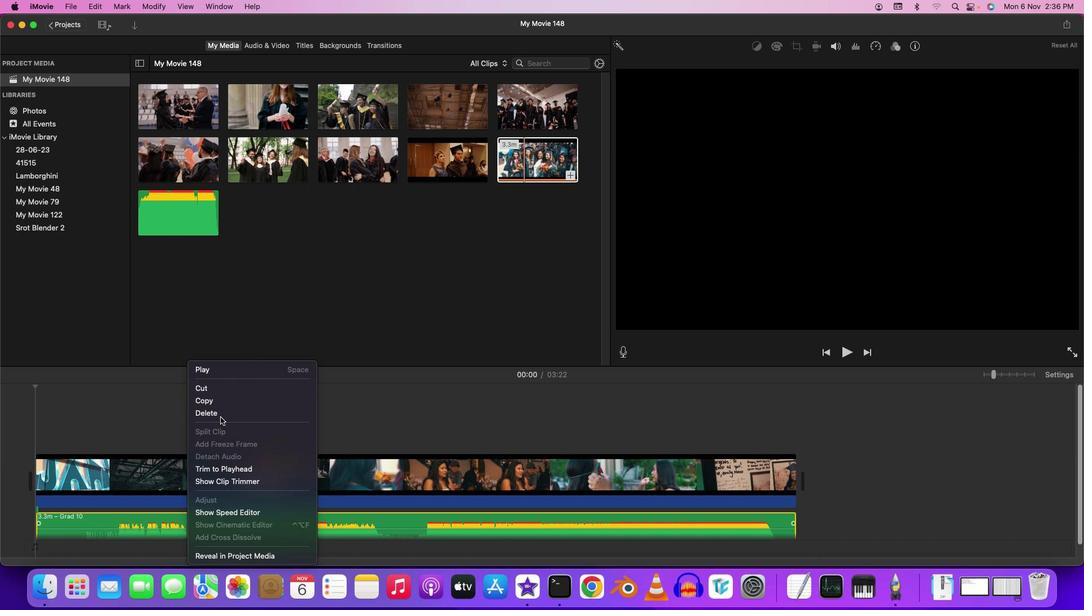 
Action: Mouse pressed left at (220, 416)
Screenshot: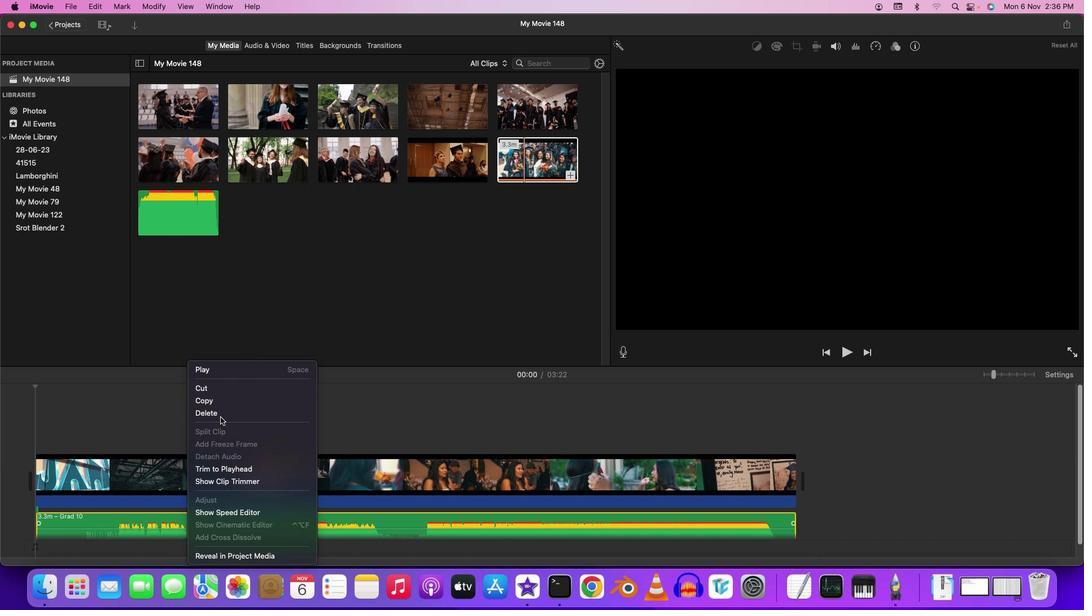 
Action: Mouse moved to (193, 206)
Screenshot: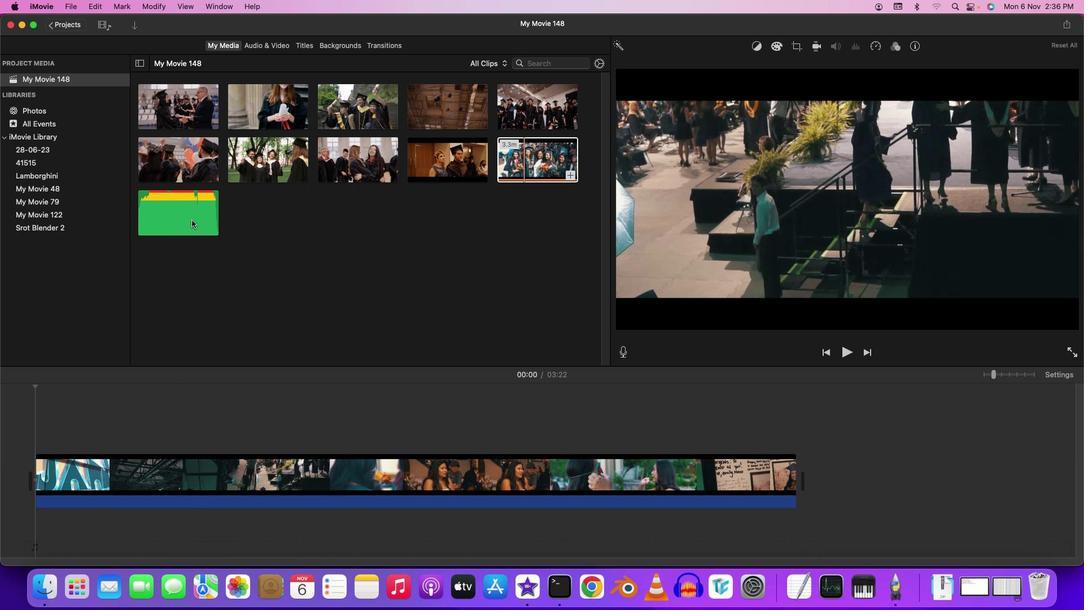 
Action: Mouse pressed left at (193, 206)
Screenshot: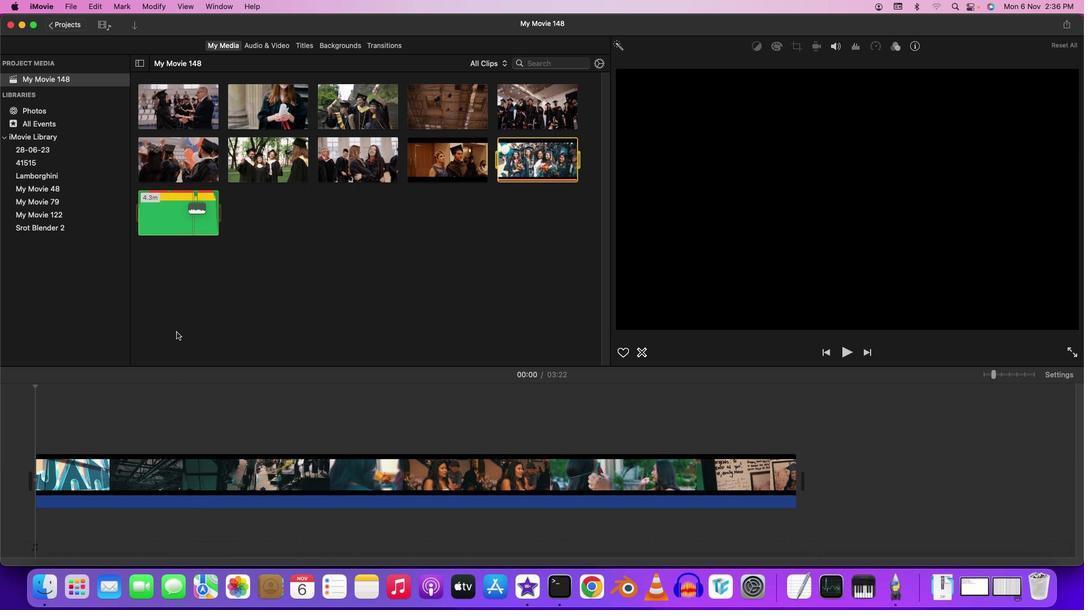 
Action: Mouse moved to (37, 481)
Screenshot: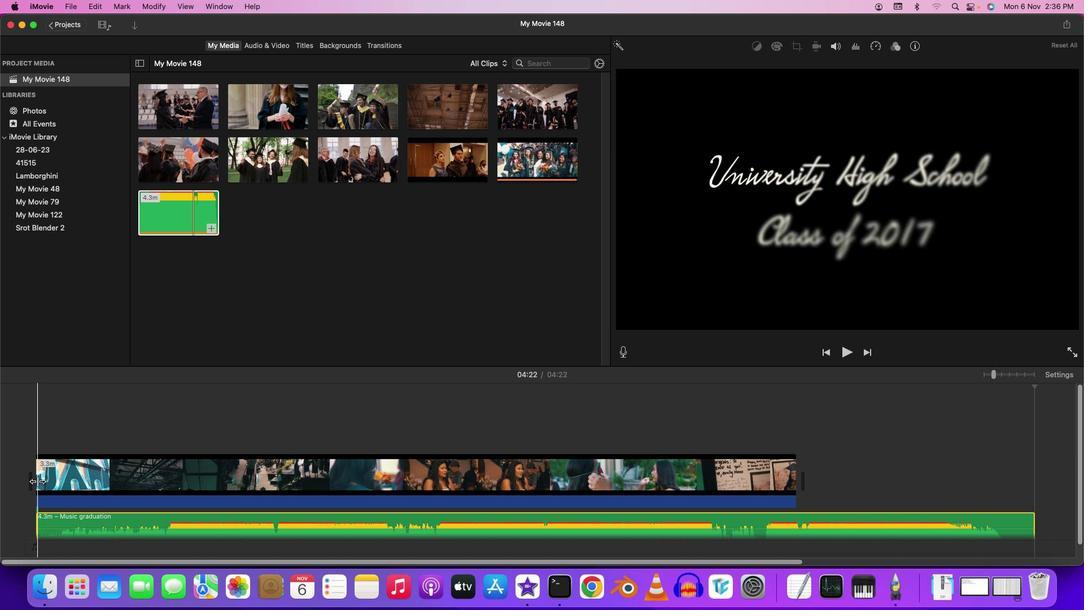 
Action: Mouse pressed left at (37, 481)
Screenshot: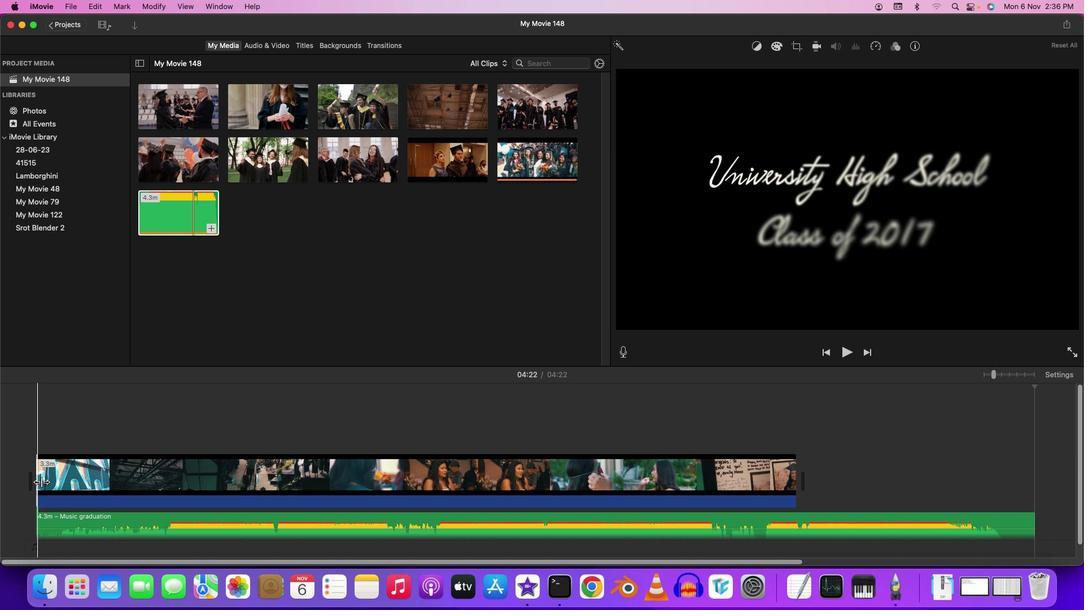 
Action: Mouse moved to (135, 485)
Screenshot: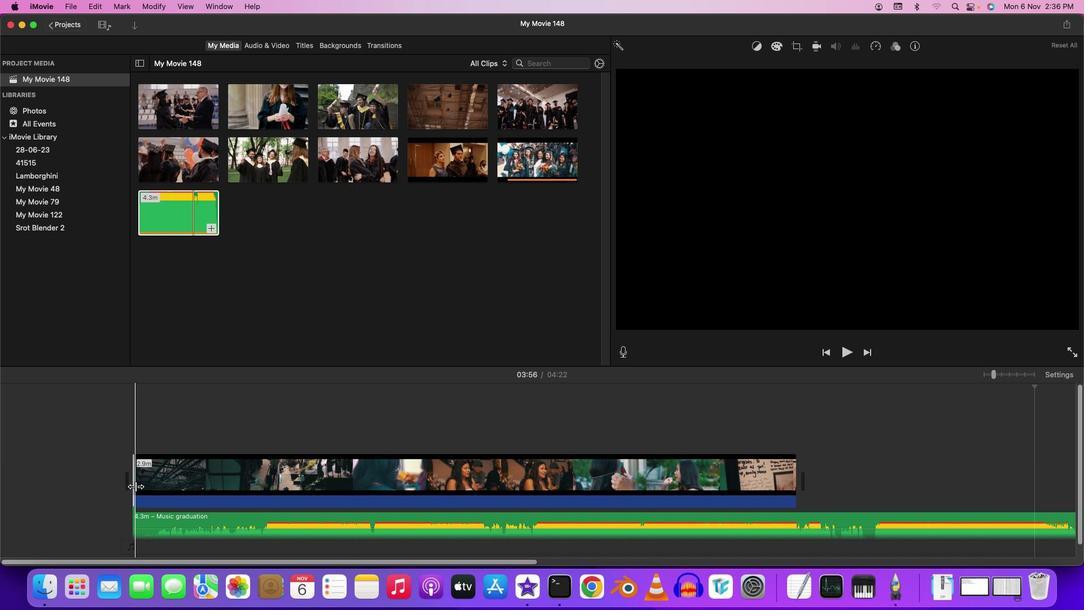 
Action: Mouse pressed left at (135, 485)
Screenshot: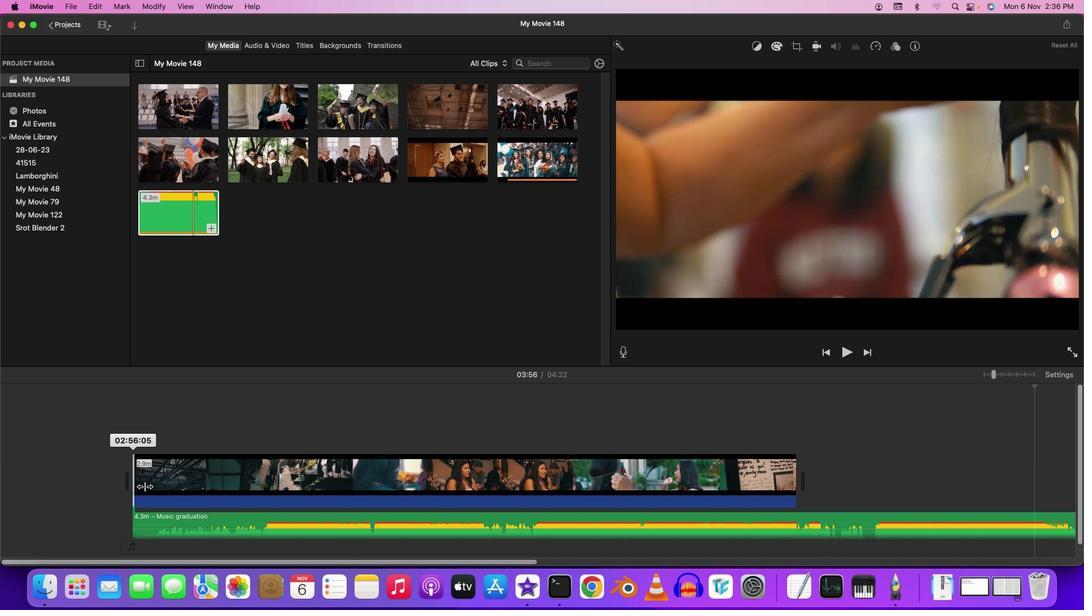 
Action: Mouse moved to (150, 520)
Screenshot: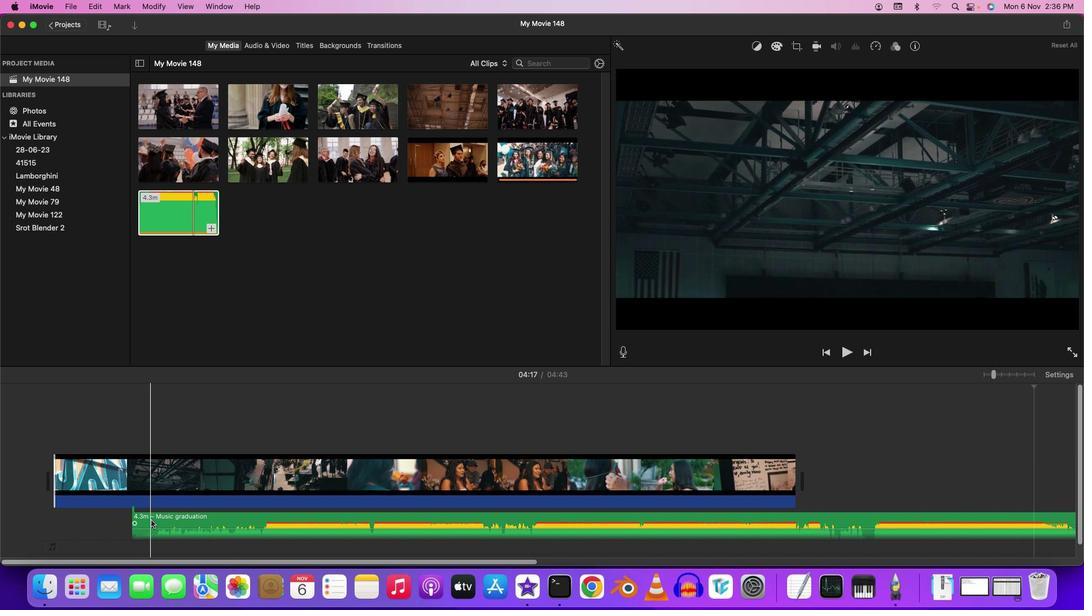 
Action: Mouse pressed left at (150, 520)
Screenshot: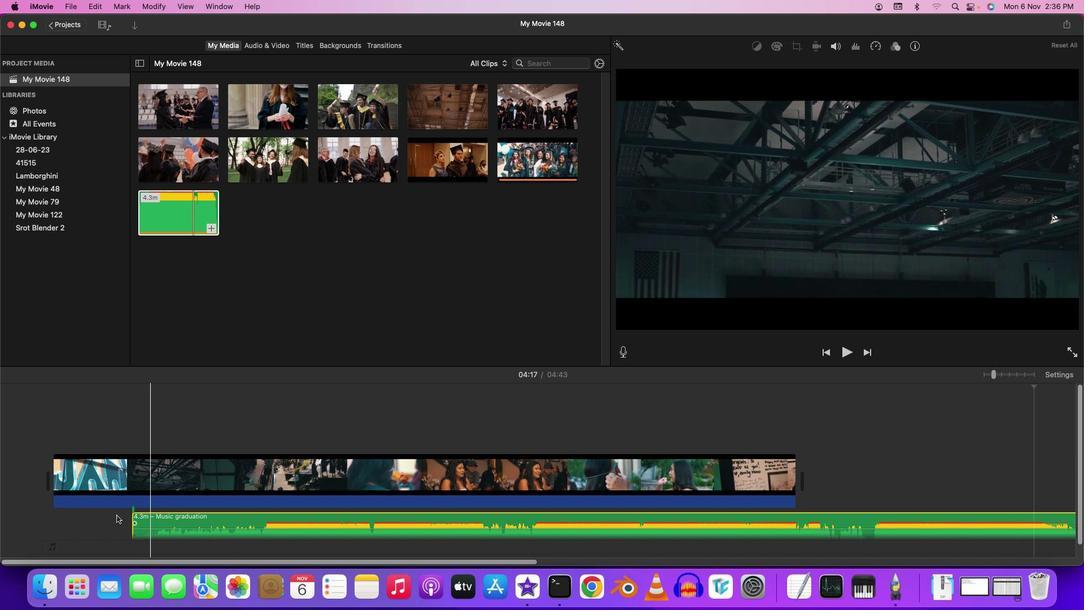 
Action: Mouse moved to (50, 426)
Screenshot: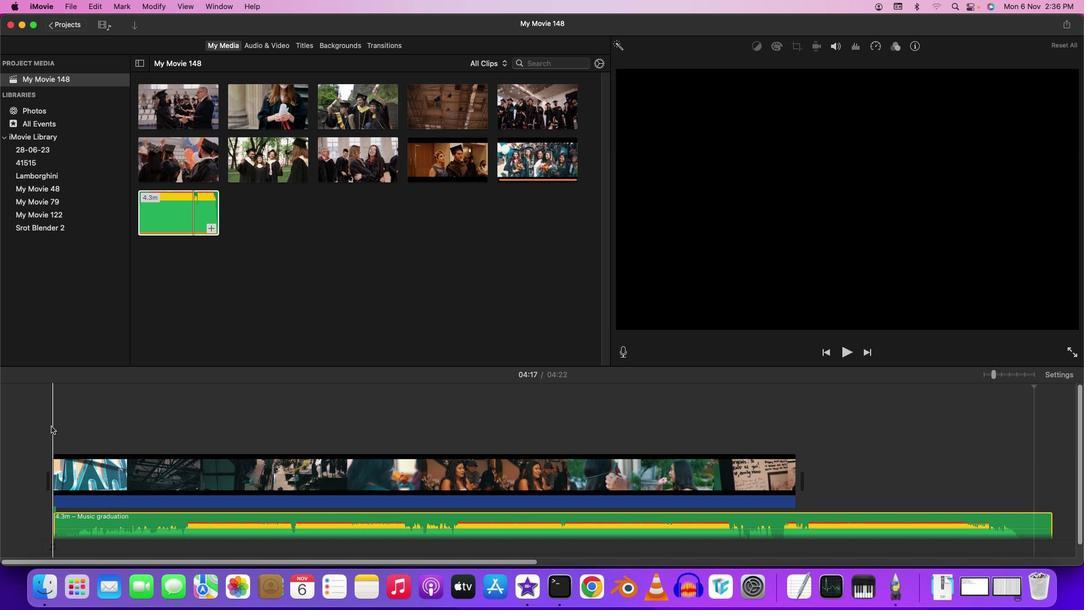 
Action: Mouse pressed left at (50, 426)
Screenshot: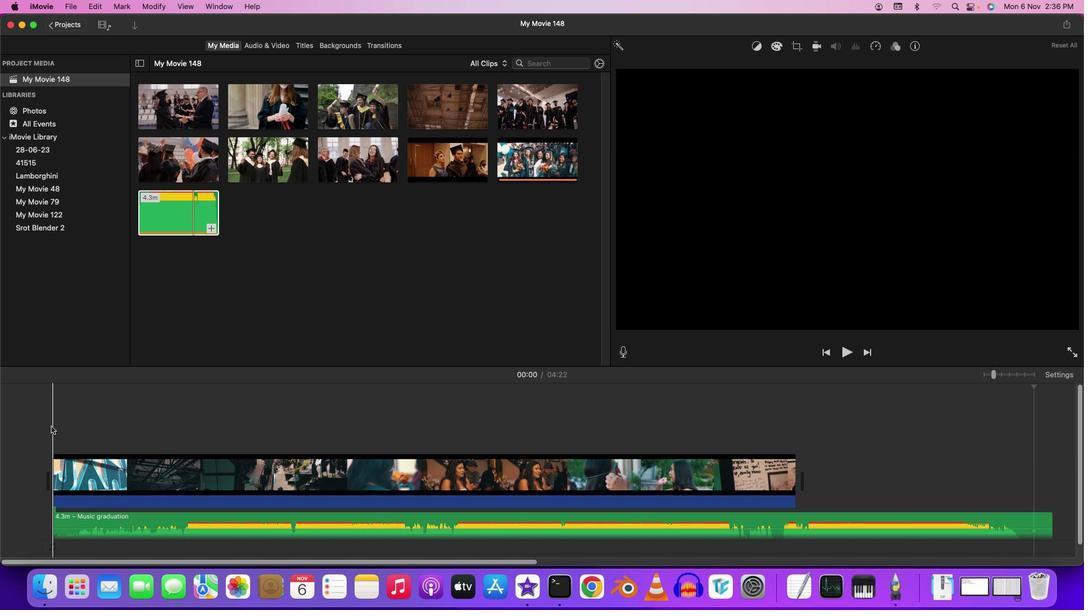 
Action: Mouse moved to (57, 522)
Screenshot: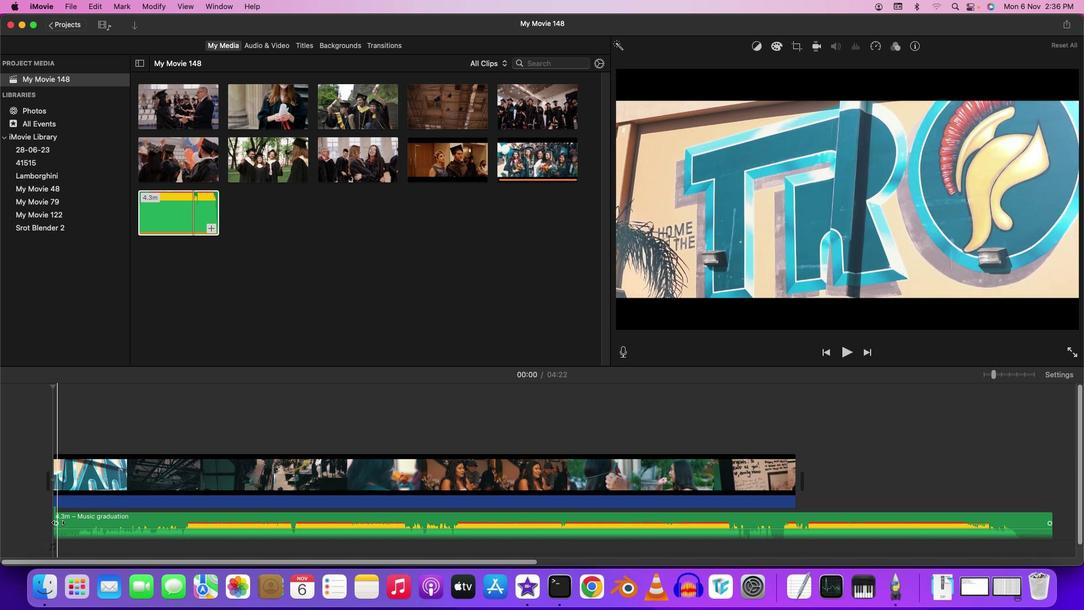 
Action: Mouse pressed left at (57, 522)
Screenshot: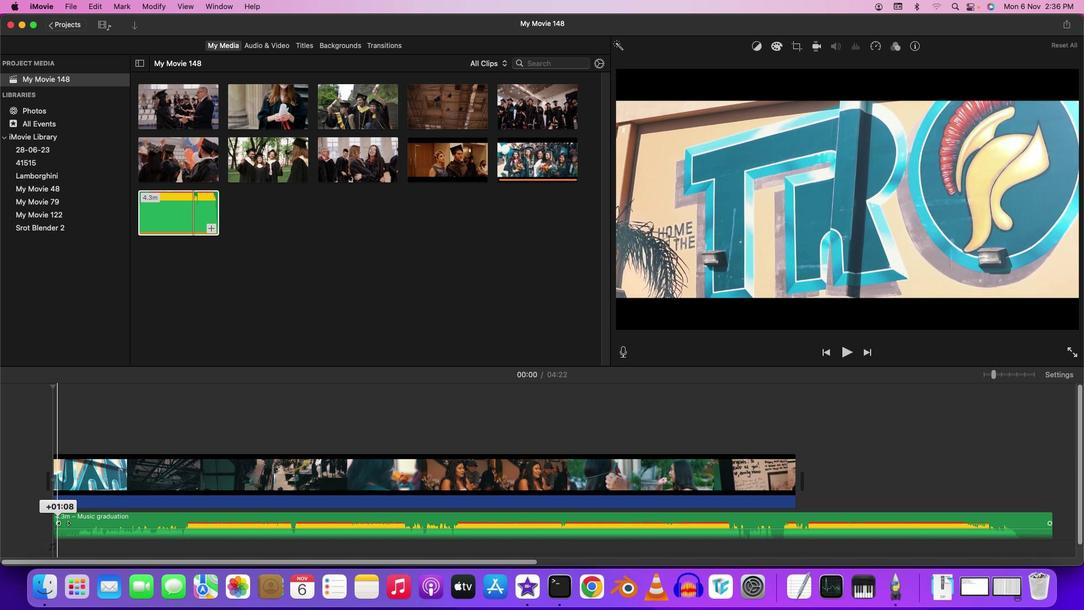 
Action: Mouse moved to (48, 424)
Screenshot: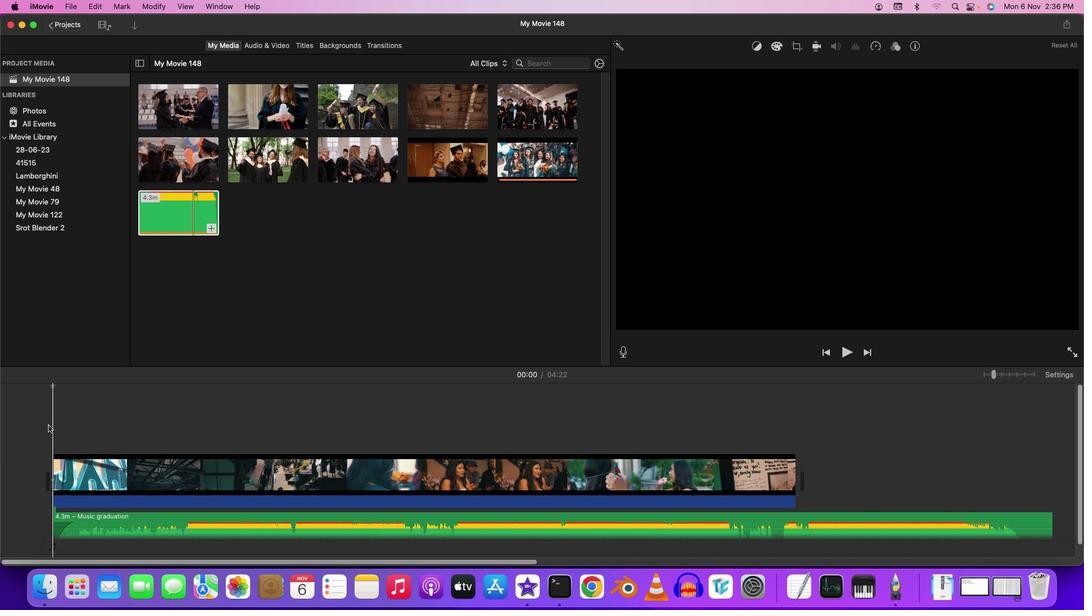 
Action: Mouse pressed left at (48, 424)
Screenshot: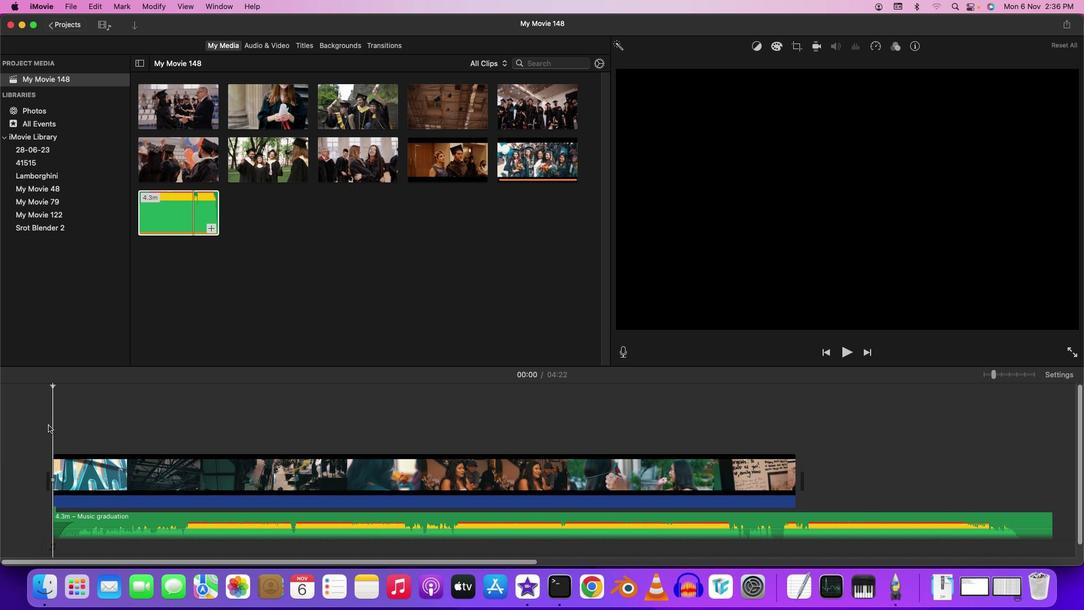 
Action: Key pressed Key.space
Screenshot: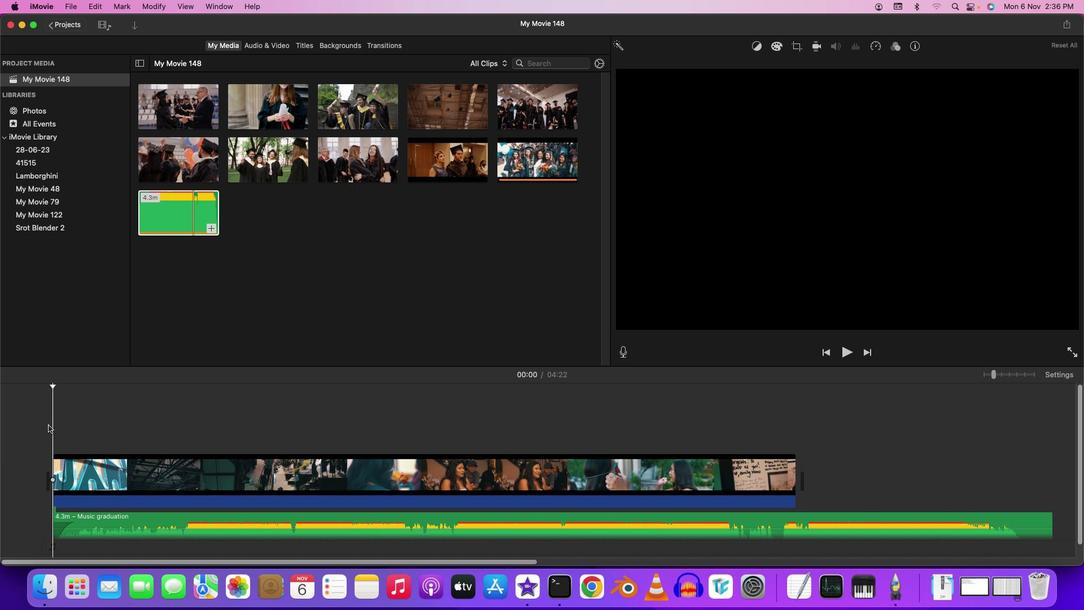 
Action: Mouse moved to (137, 559)
Screenshot: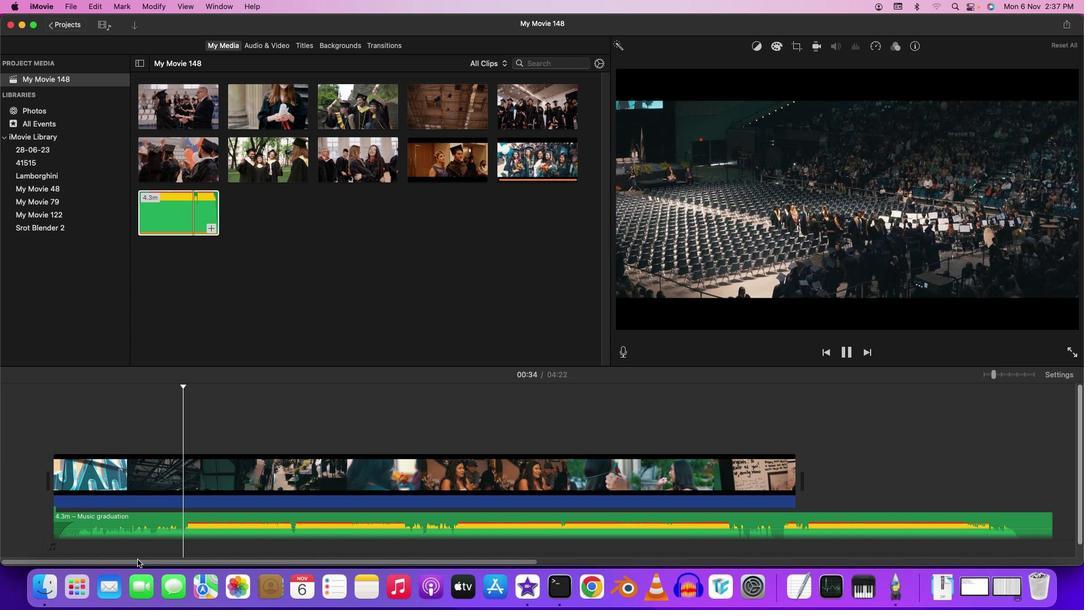 
Action: Mouse pressed left at (137, 559)
Screenshot: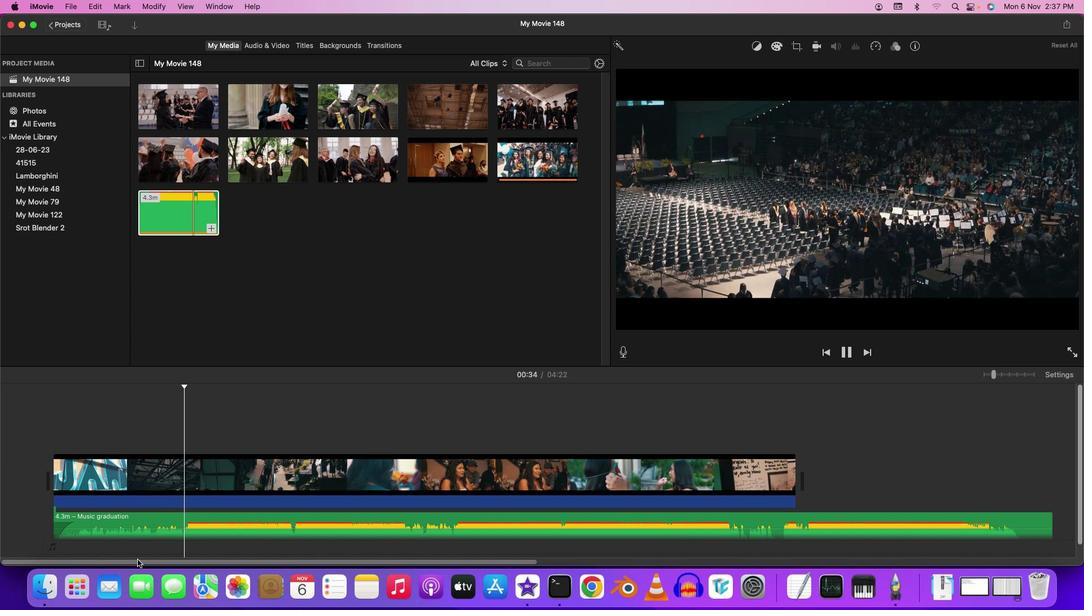 
Action: Mouse moved to (397, 430)
Screenshot: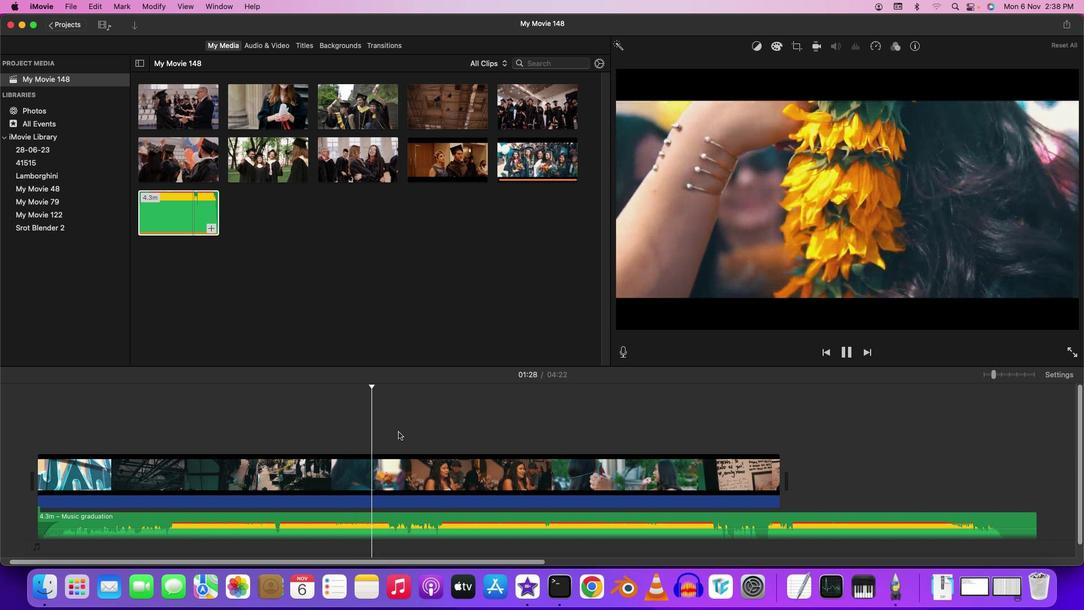 
Action: Mouse pressed left at (397, 430)
Screenshot: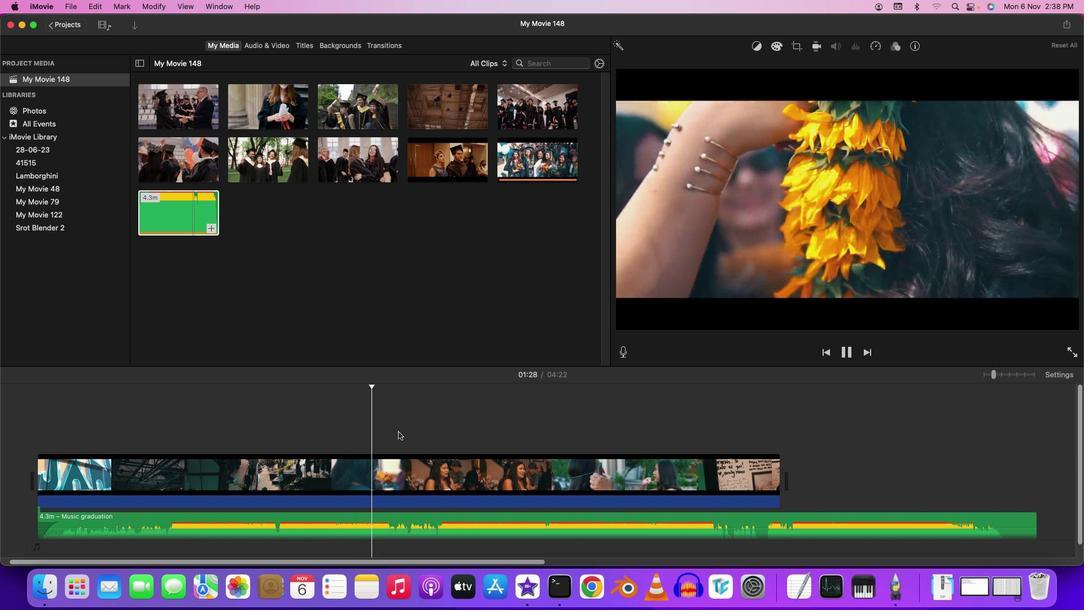 
Action: Mouse moved to (396, 430)
Screenshot: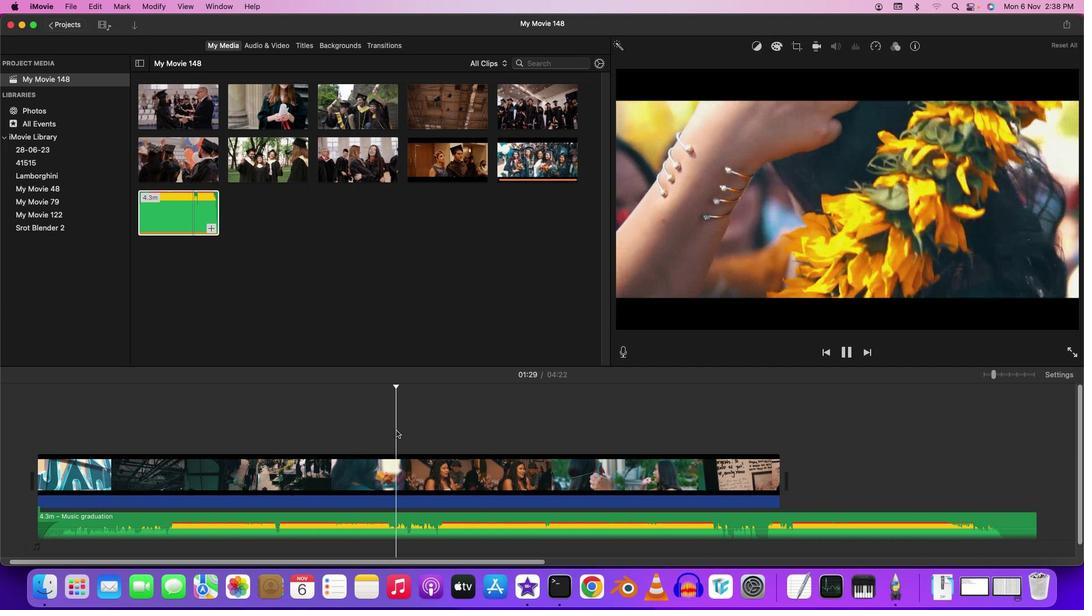 
Action: Mouse pressed left at (396, 430)
Screenshot: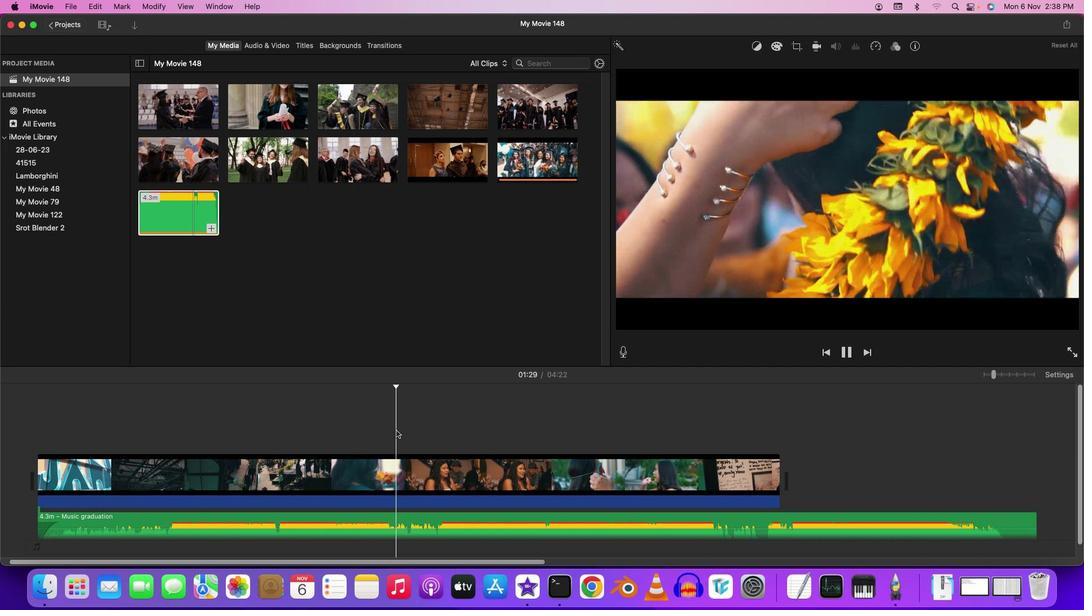 
Action: Mouse moved to (415, 431)
Screenshot: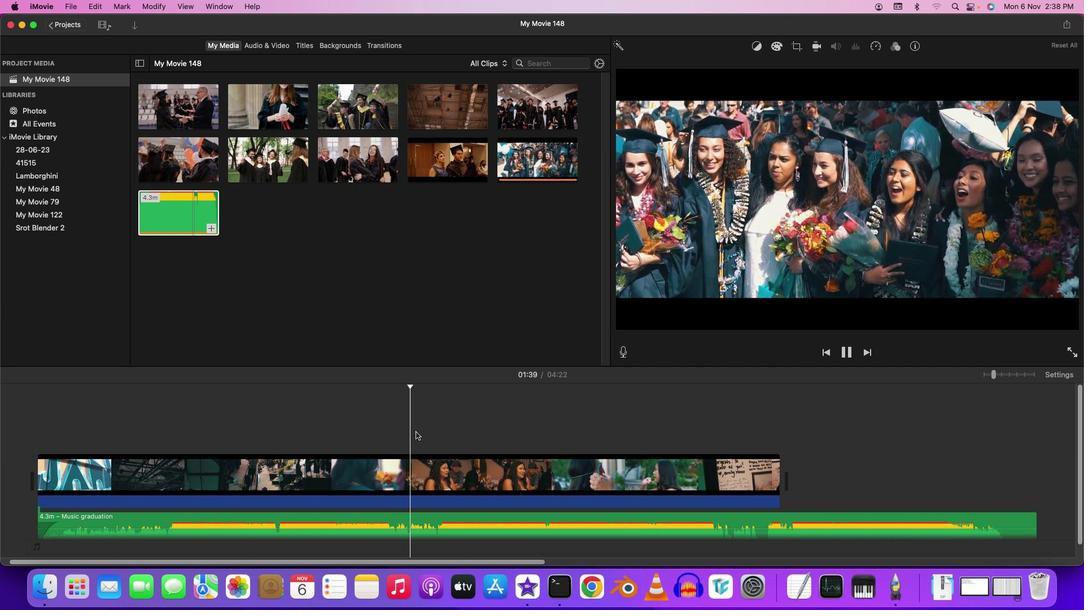 
Action: Mouse pressed left at (415, 431)
Screenshot: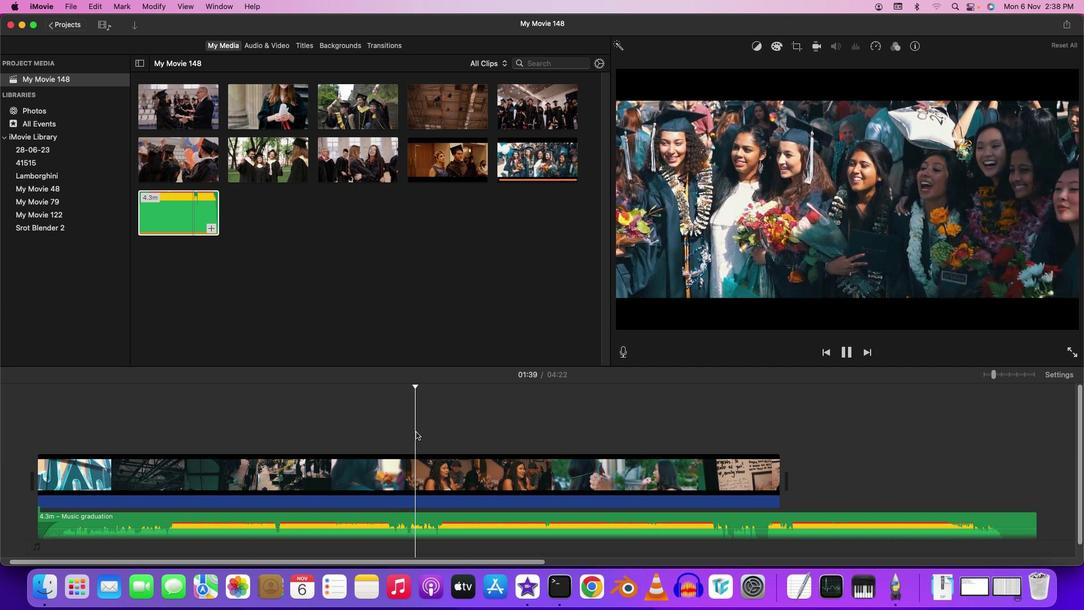 
Action: Mouse moved to (424, 432)
Screenshot: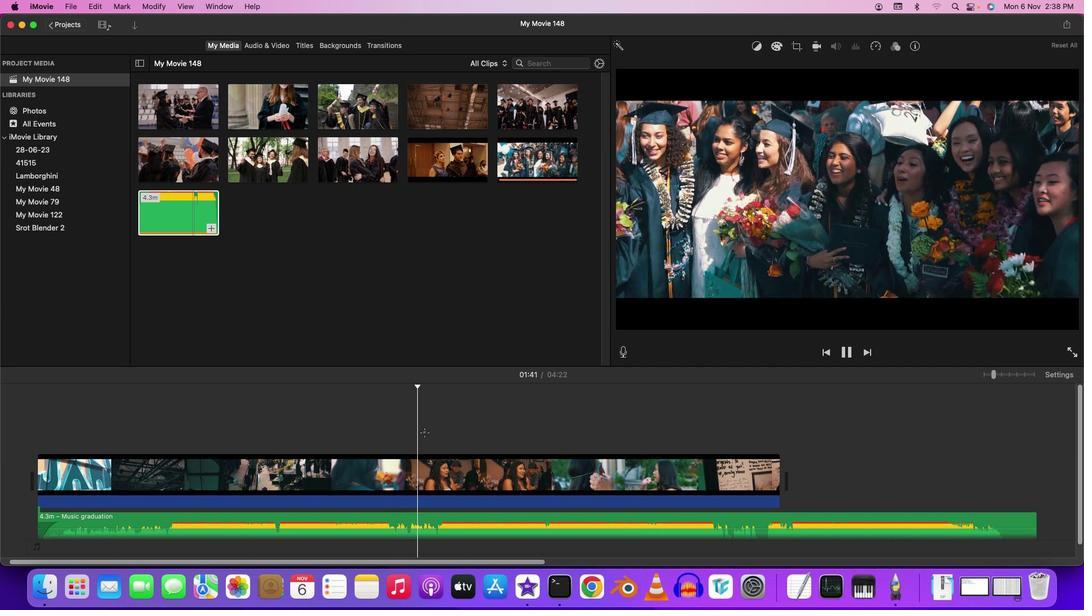
Action: Mouse pressed left at (424, 432)
Screenshot: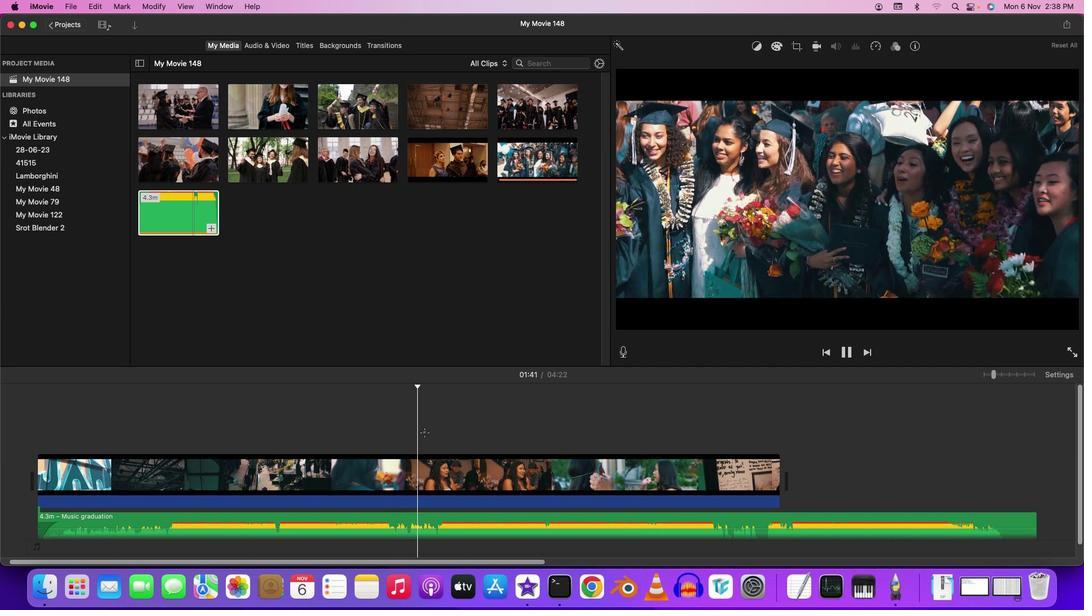 
Action: Mouse moved to (414, 430)
Screenshot: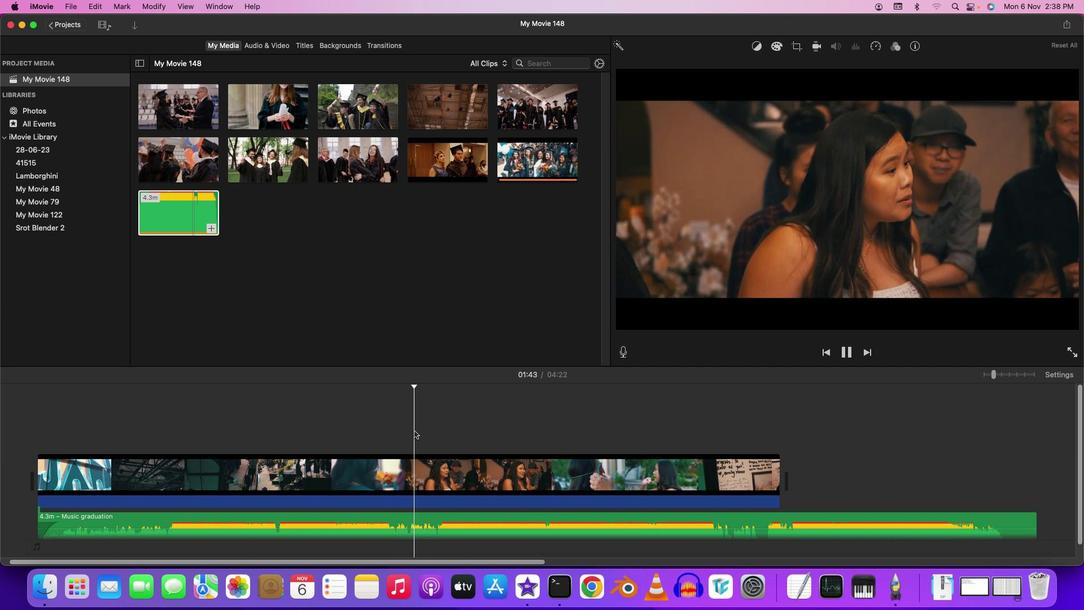 
Action: Mouse pressed left at (414, 430)
Screenshot: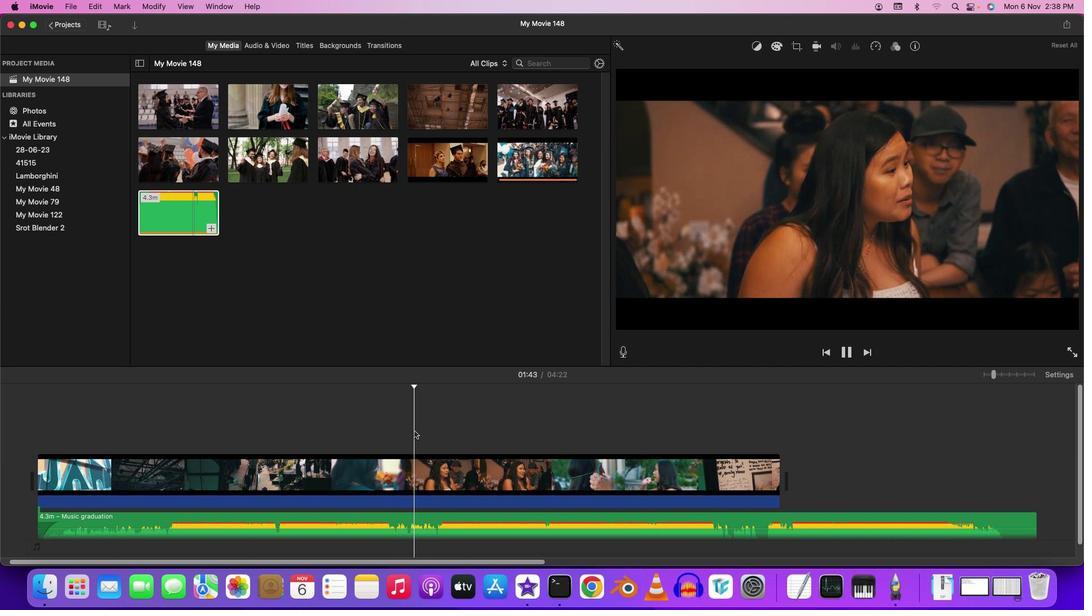
Action: Mouse moved to (431, 433)
Screenshot: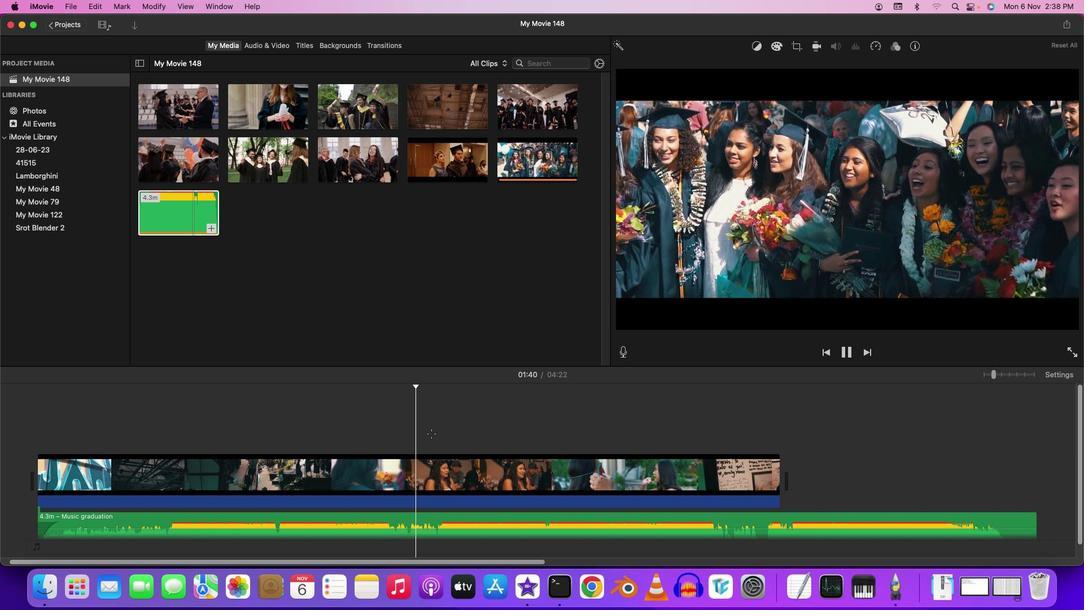 
Action: Mouse pressed left at (431, 433)
Screenshot: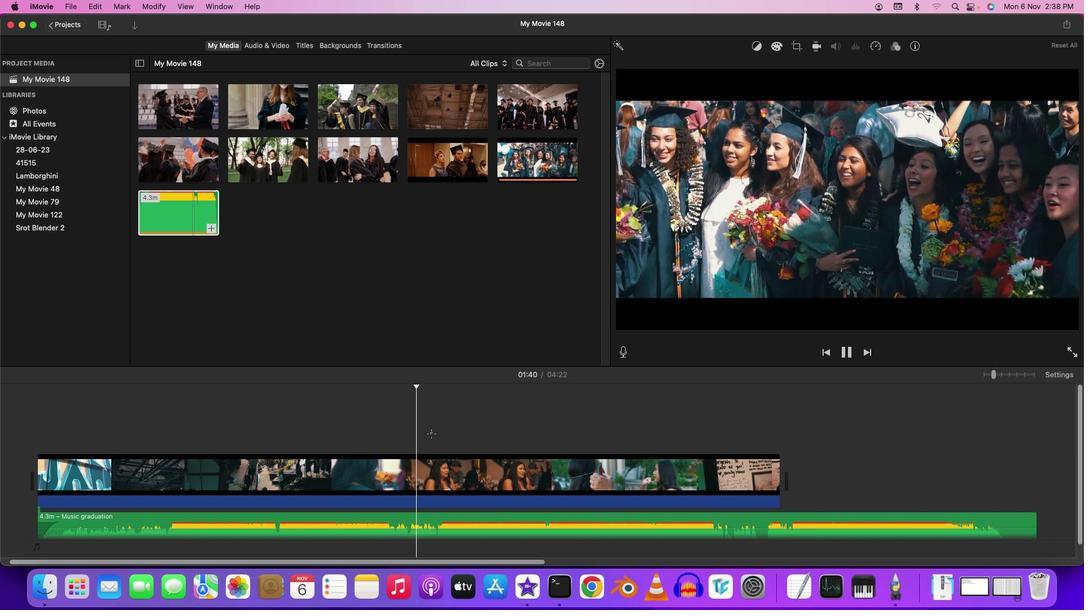 
Action: Mouse moved to (454, 435)
Screenshot: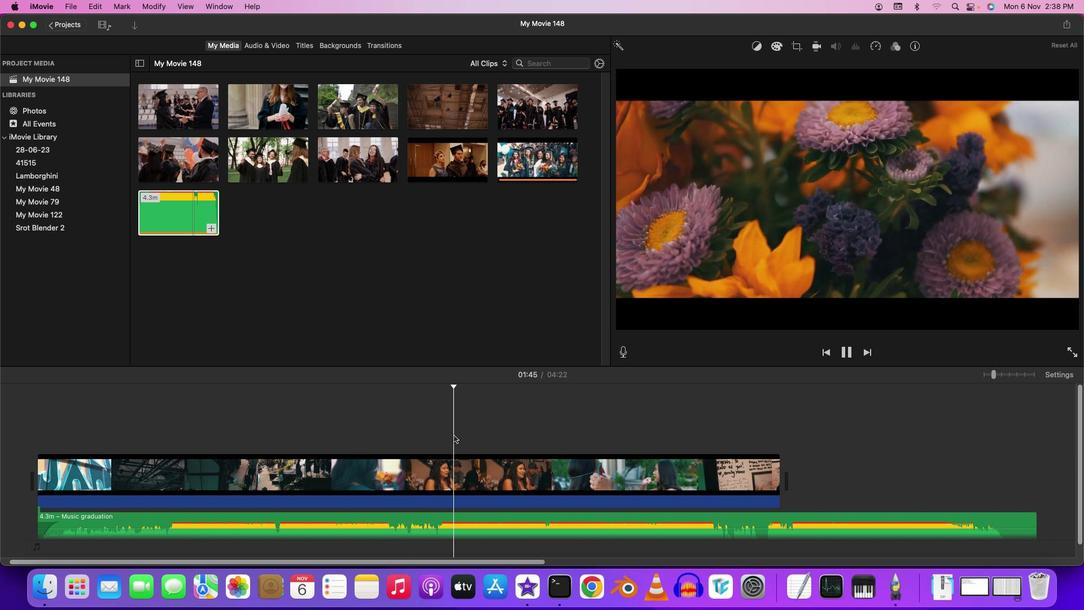 
Action: Mouse pressed left at (454, 435)
Screenshot: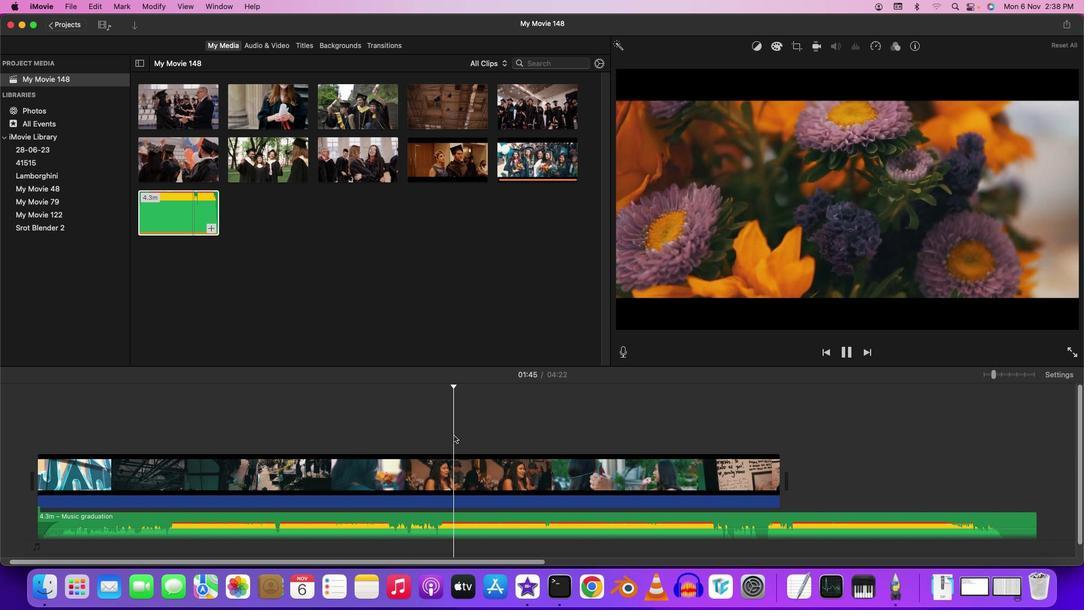 
Action: Mouse moved to (475, 437)
Screenshot: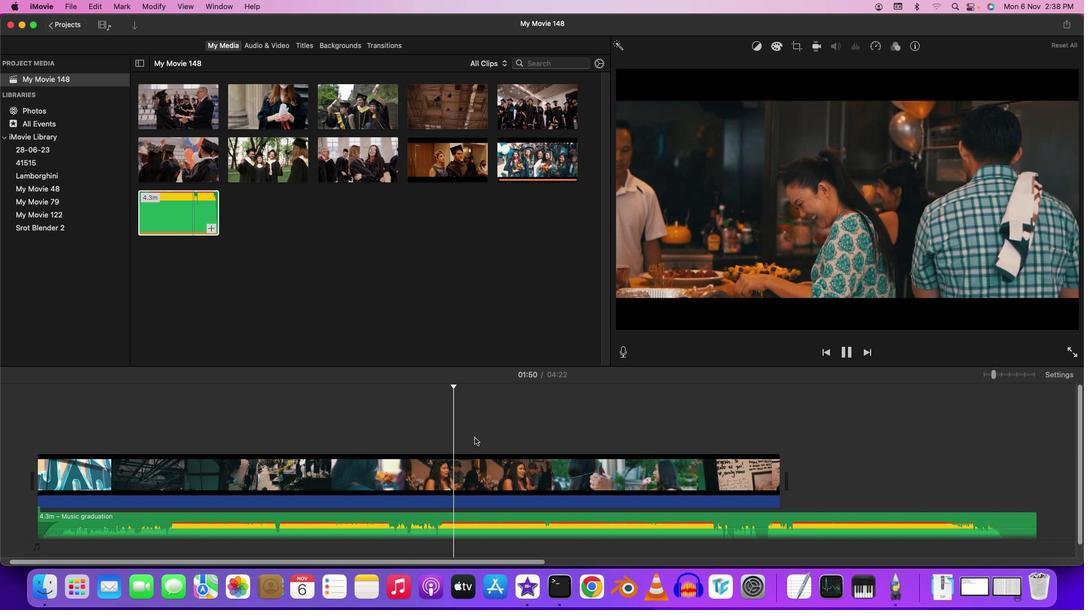 
Action: Mouse pressed left at (475, 437)
Screenshot: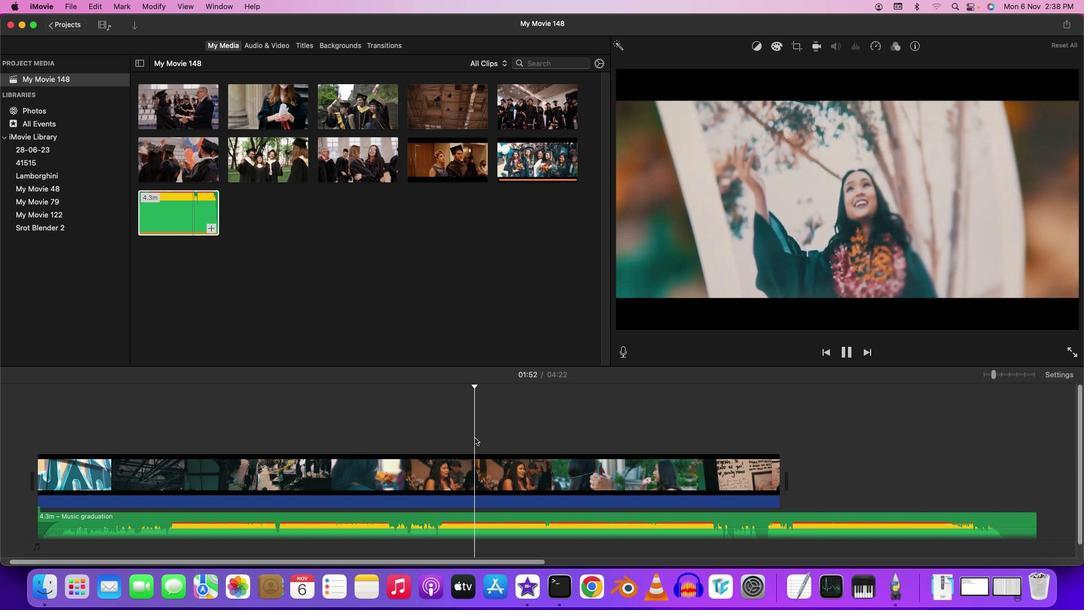 
Action: Mouse moved to (499, 438)
Screenshot: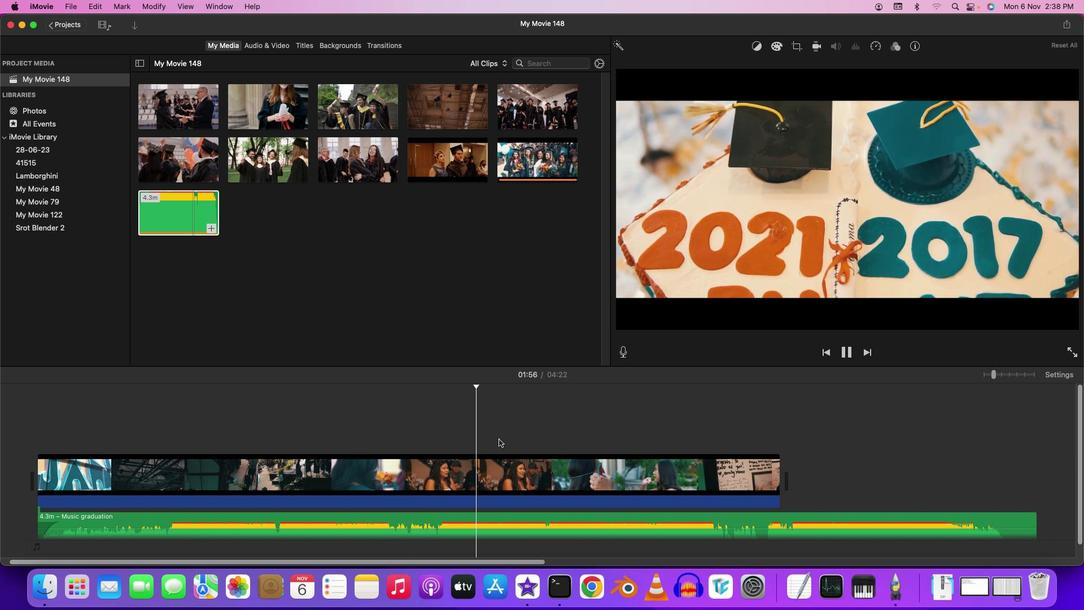 
Action: Mouse pressed left at (499, 438)
Screenshot: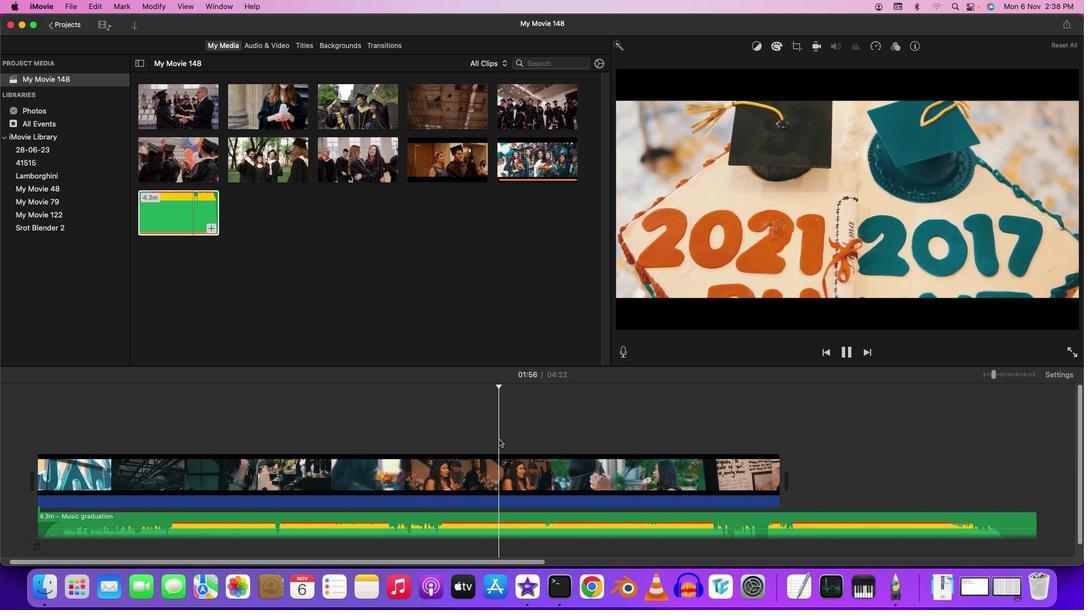 
Action: Mouse moved to (471, 438)
Screenshot: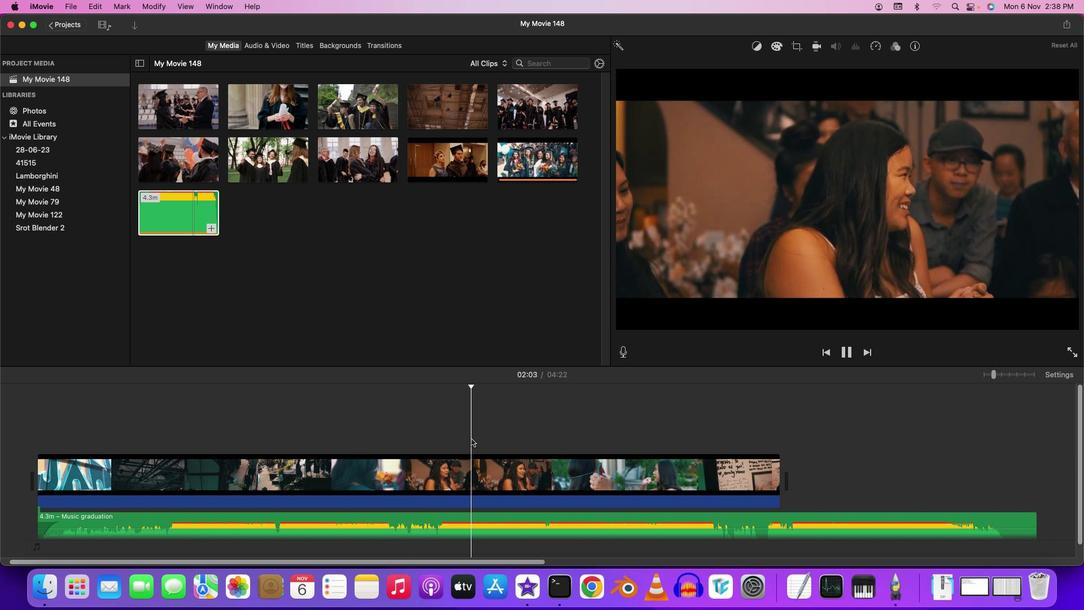 
Action: Mouse pressed left at (471, 438)
Screenshot: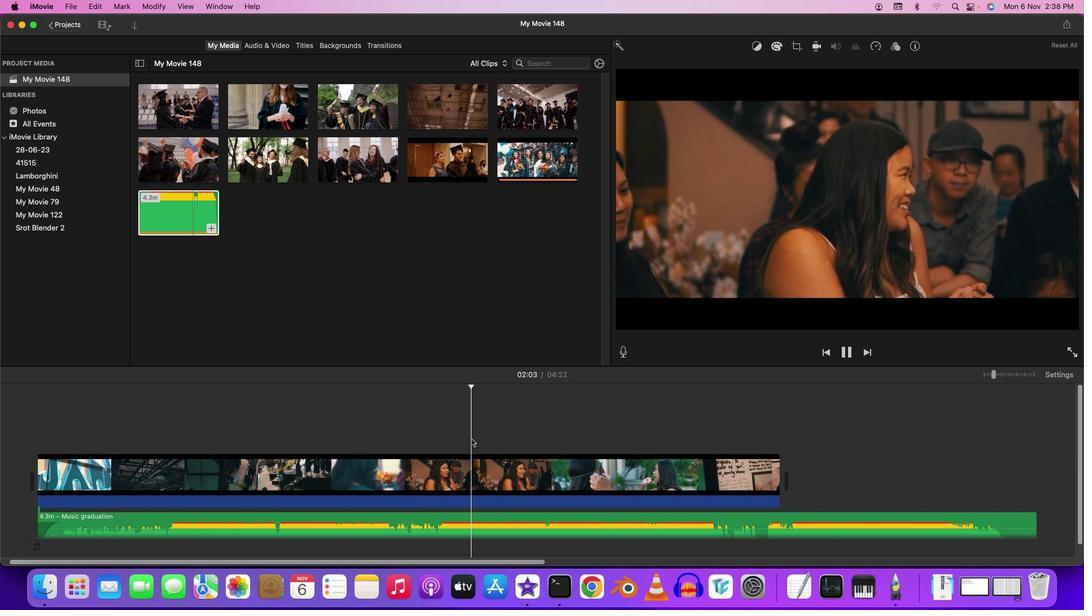 
Action: Mouse moved to (461, 438)
Screenshot: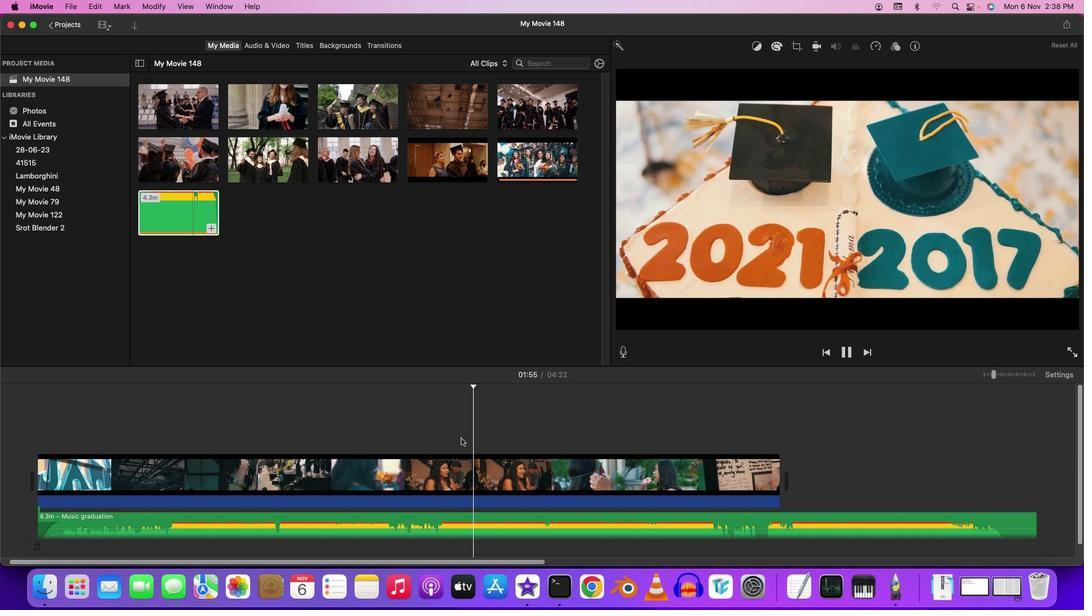 
Action: Mouse pressed left at (461, 438)
Screenshot: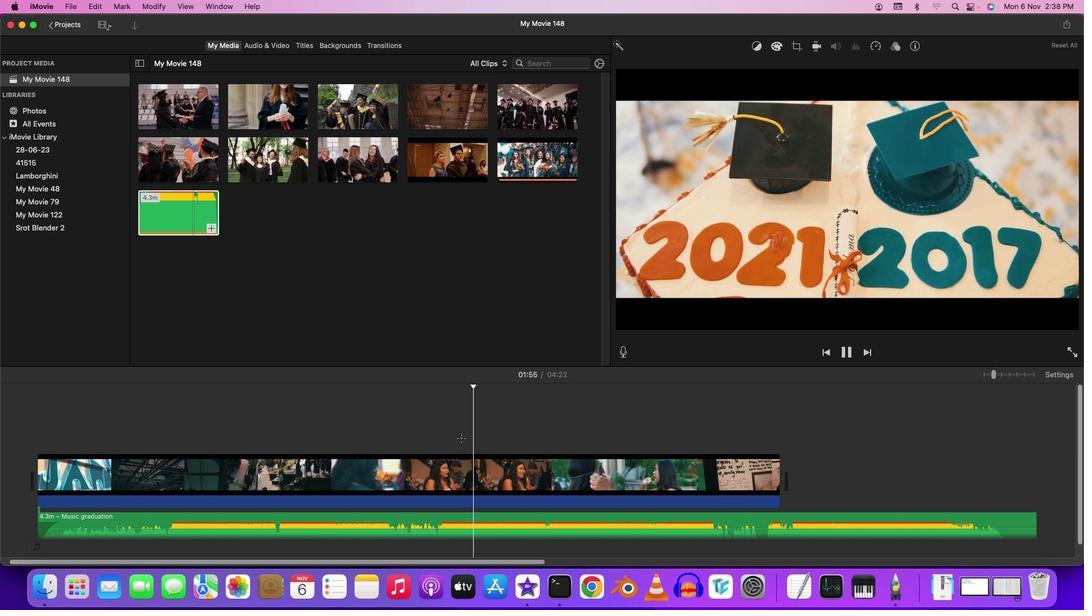 
Action: Mouse moved to (527, 435)
Screenshot: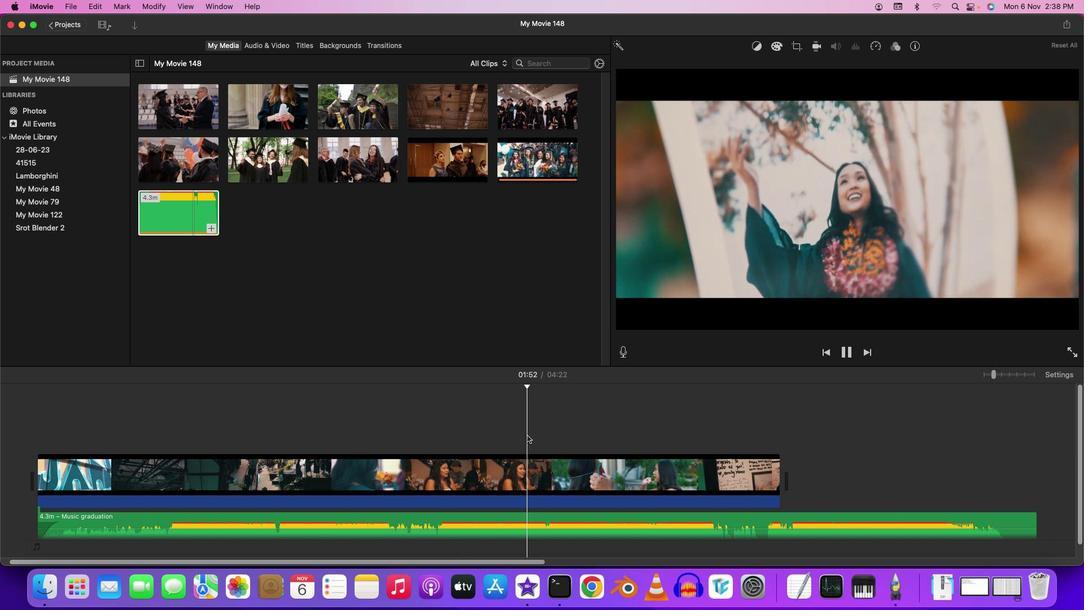 
Action: Mouse pressed left at (527, 435)
Screenshot: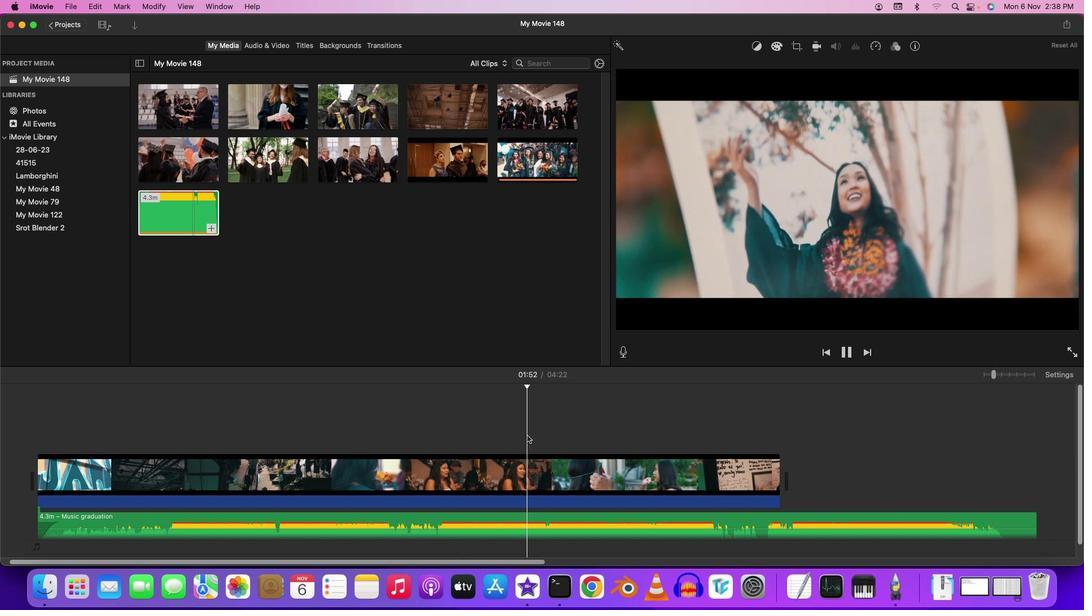 
Action: Mouse moved to (555, 437)
Screenshot: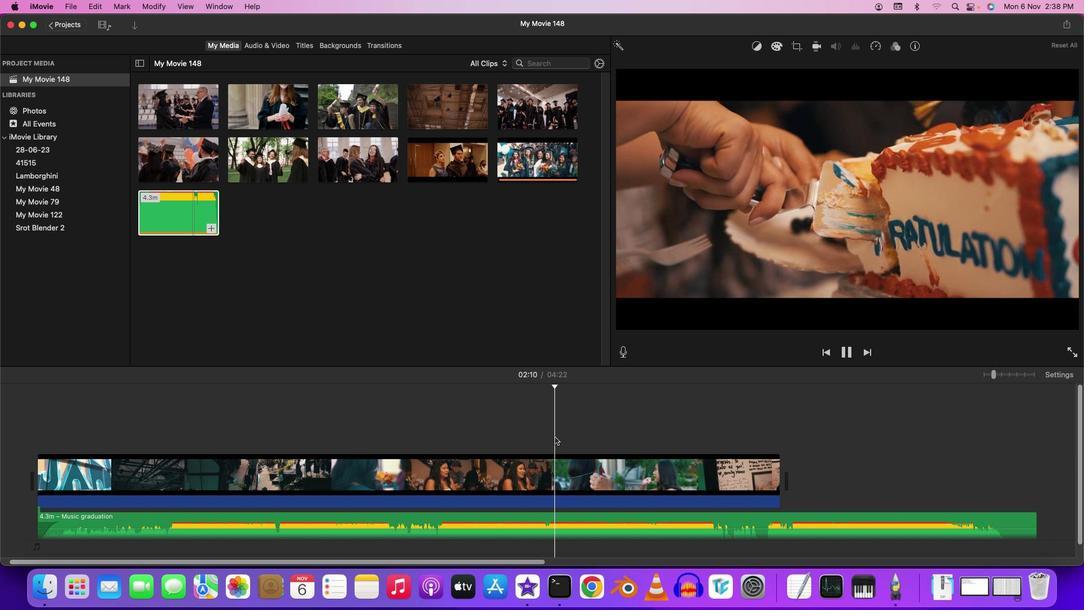 
Action: Mouse pressed left at (555, 437)
Screenshot: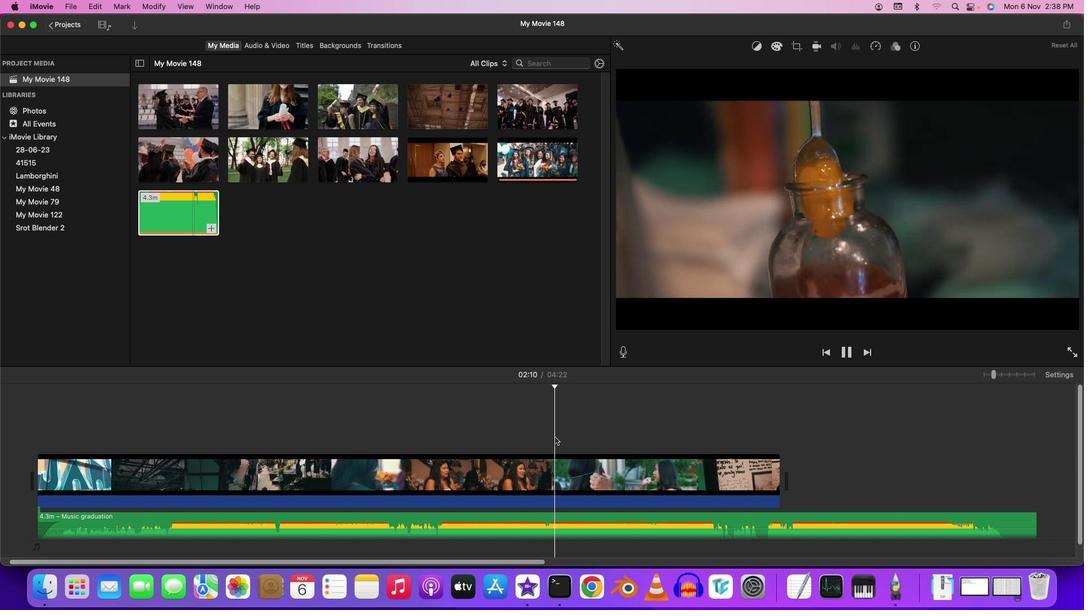 
Action: Mouse moved to (573, 433)
Screenshot: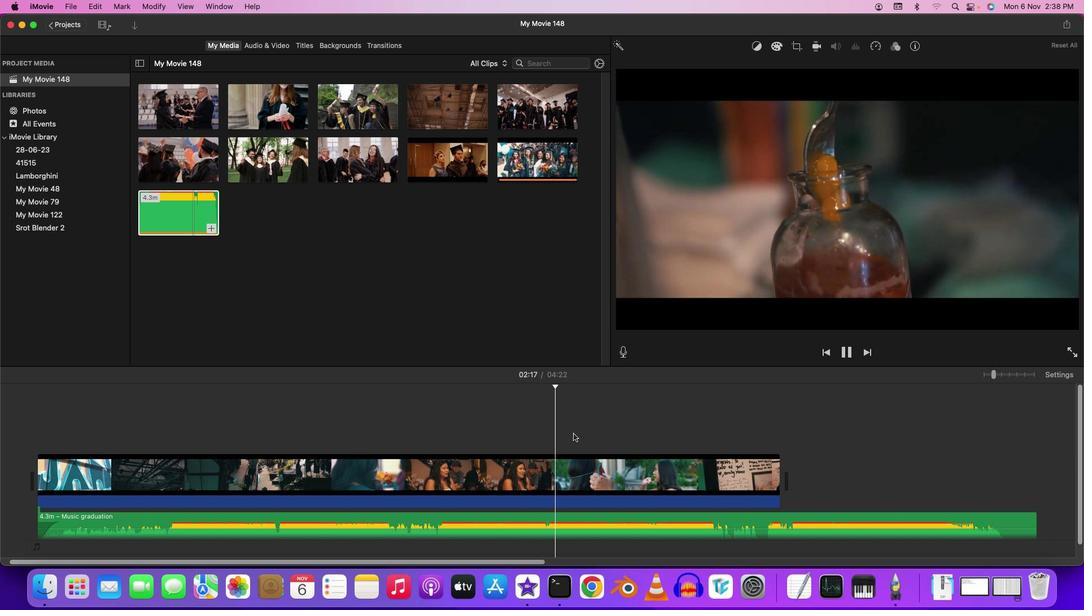 
Action: Mouse pressed left at (573, 433)
Screenshot: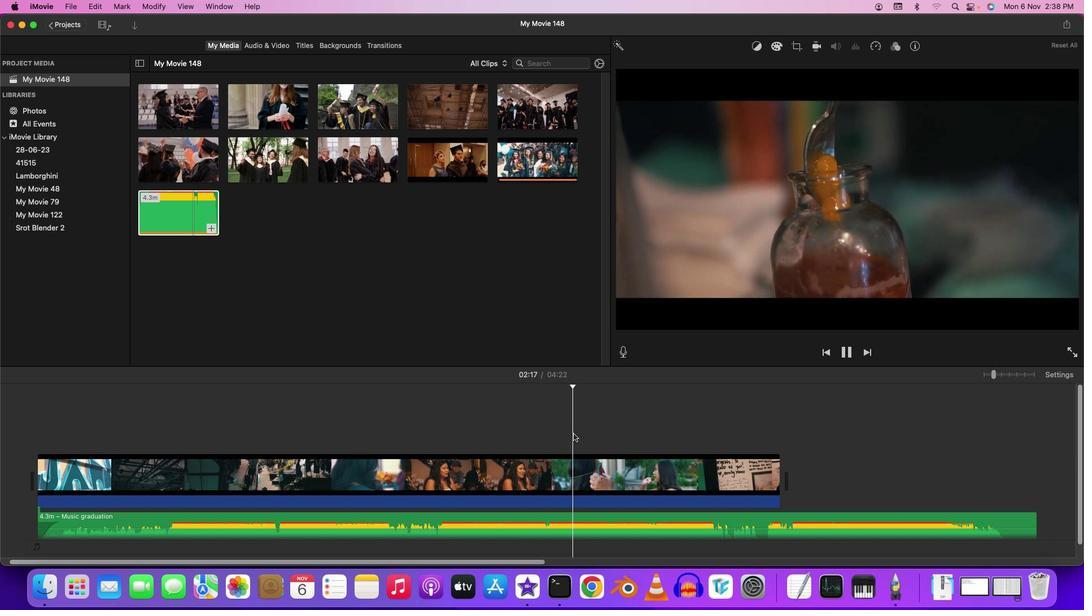 
Action: Mouse moved to (590, 433)
Screenshot: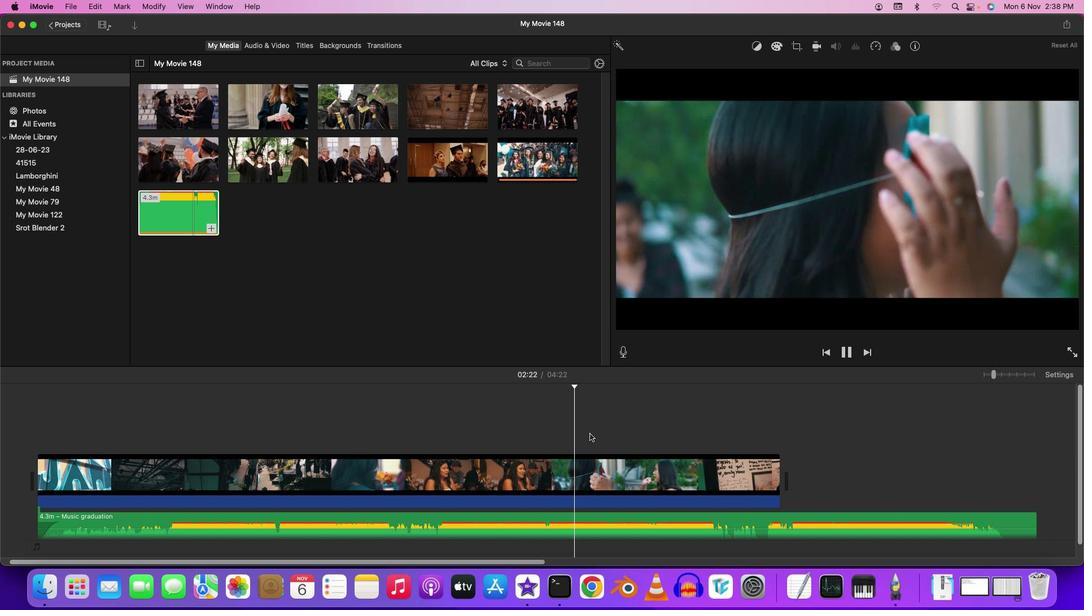 
Action: Mouse pressed left at (590, 433)
Screenshot: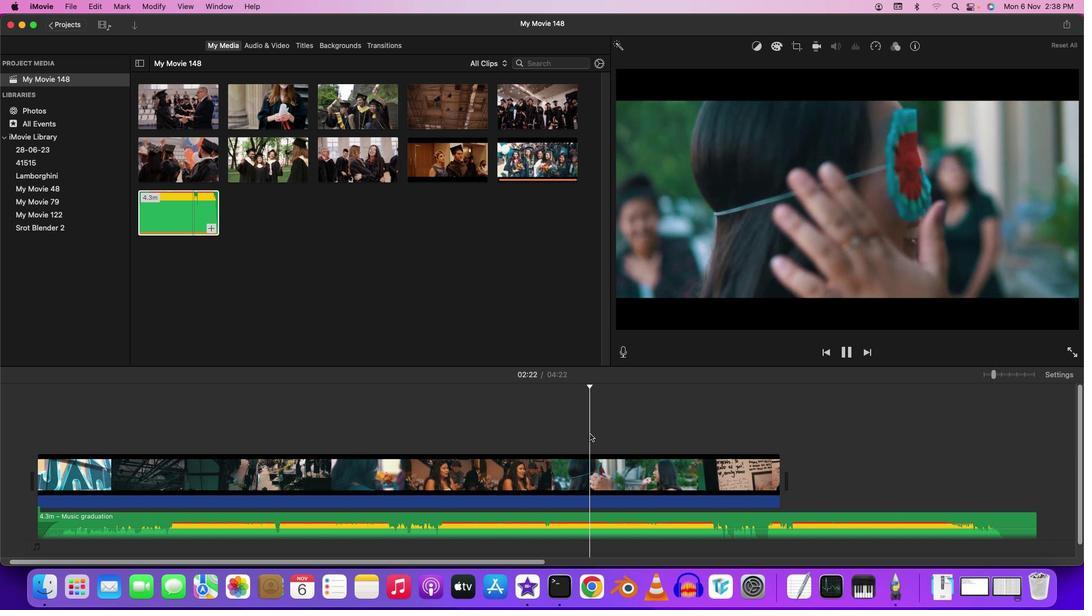 
Action: Mouse moved to (603, 433)
Screenshot: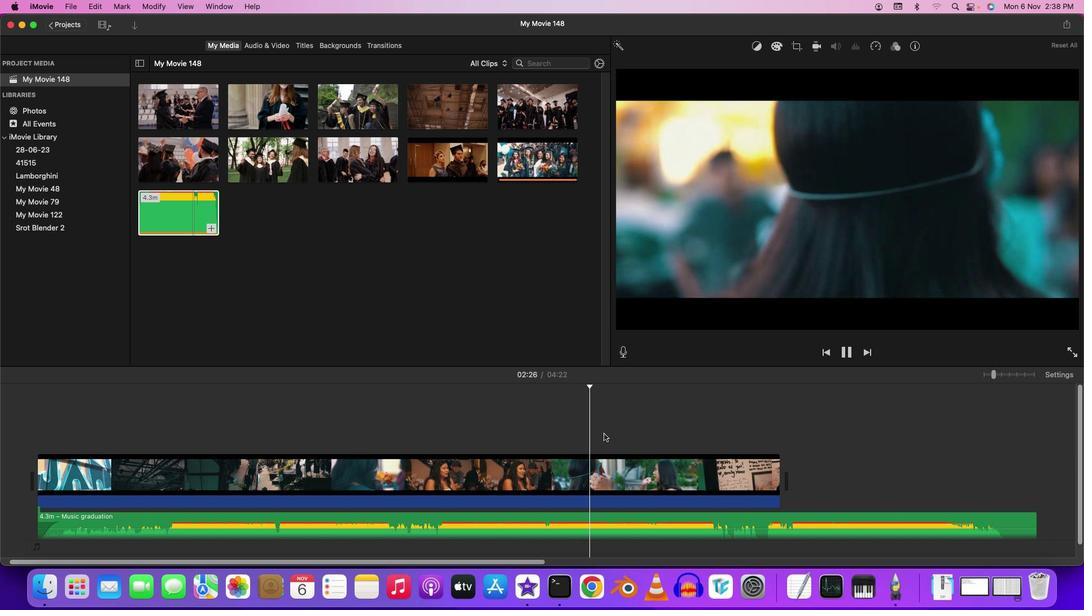 
Action: Mouse pressed left at (603, 433)
Screenshot: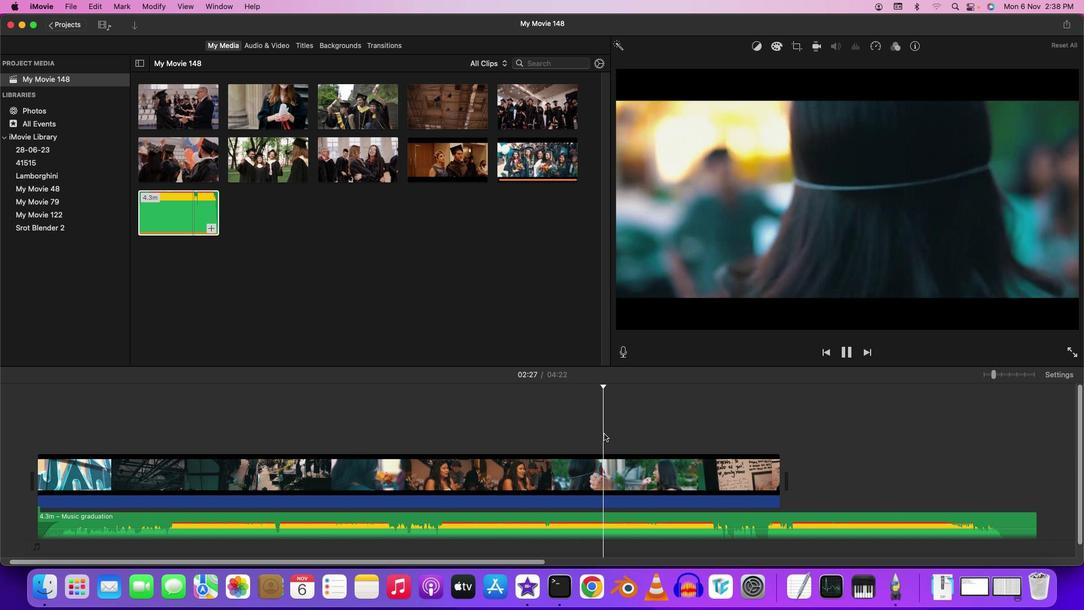
Action: Mouse moved to (625, 432)
Screenshot: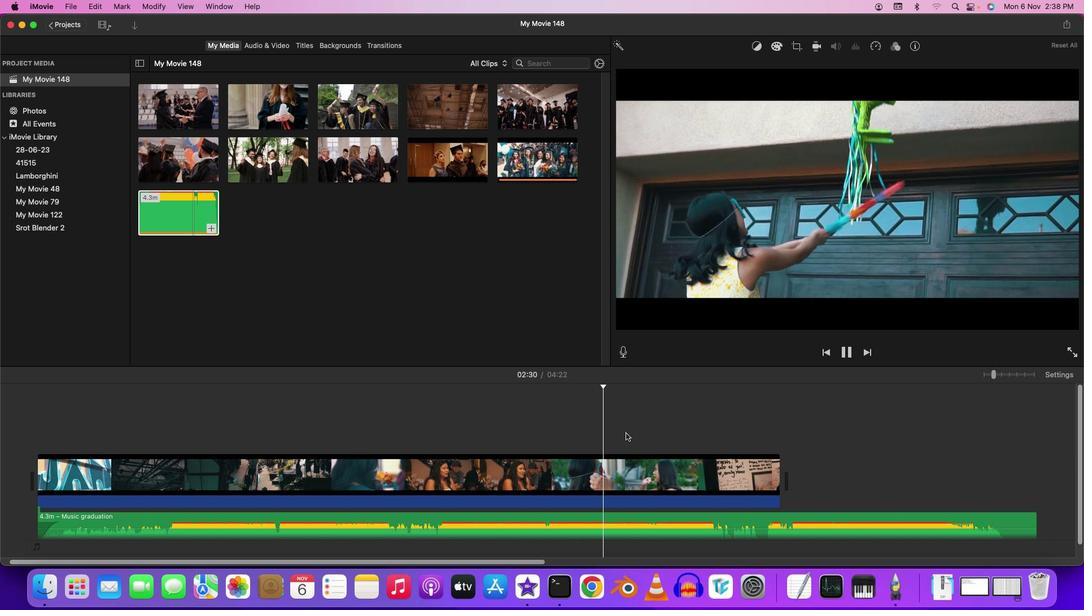 
Action: Mouse pressed left at (625, 432)
Screenshot: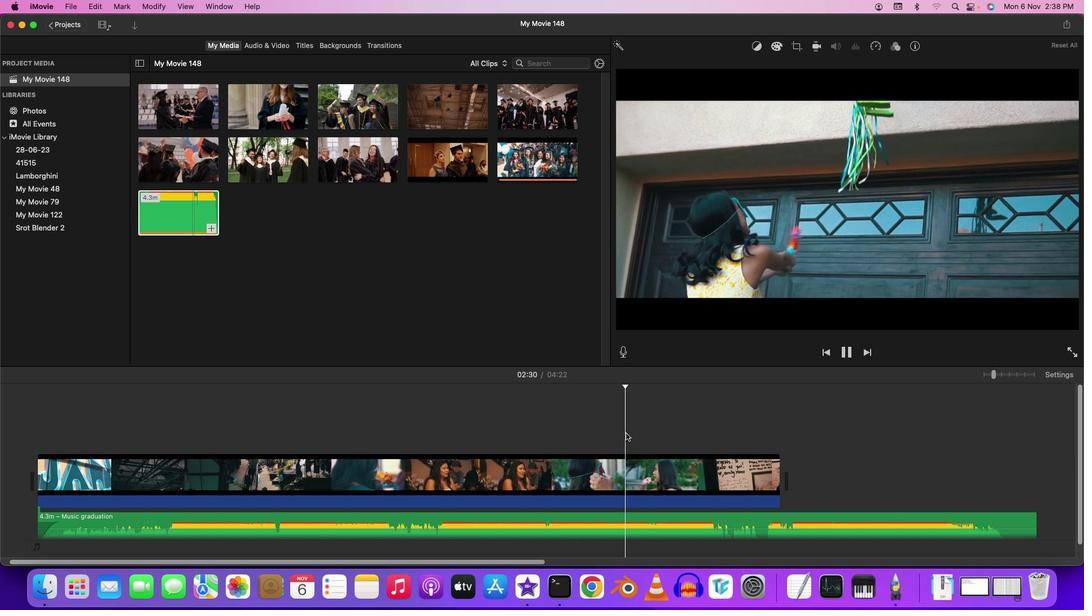 
Action: Mouse moved to (642, 432)
Screenshot: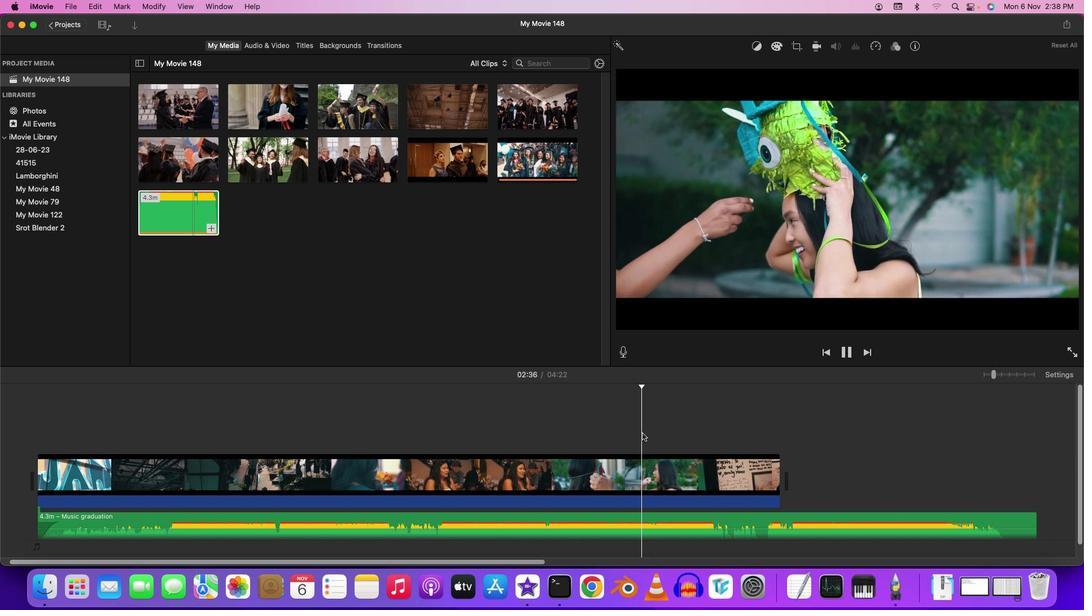 
Action: Mouse pressed left at (642, 432)
Screenshot: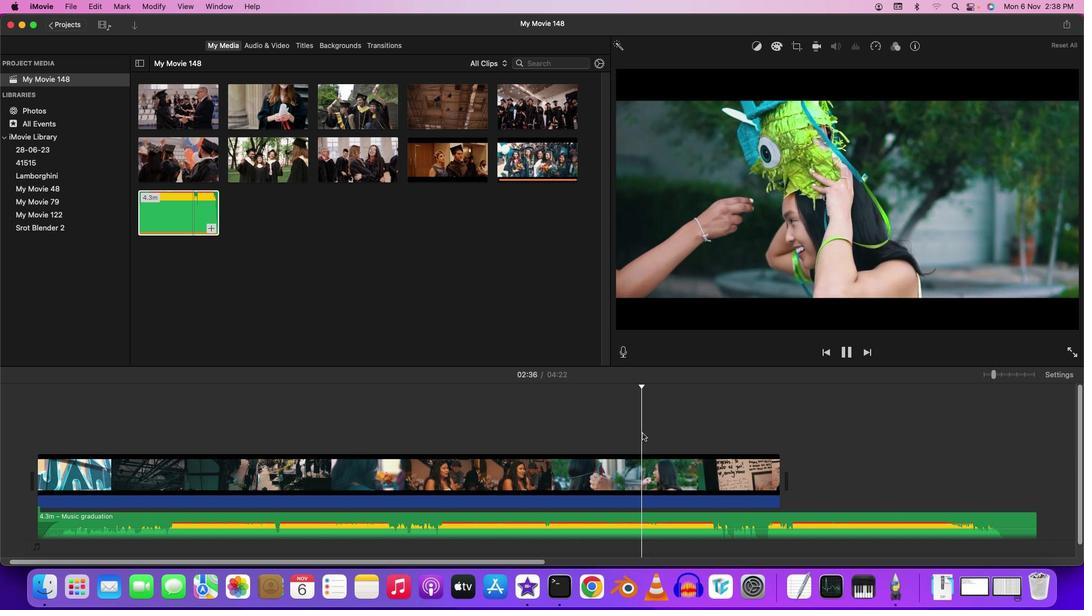 
Action: Mouse moved to (672, 432)
Screenshot: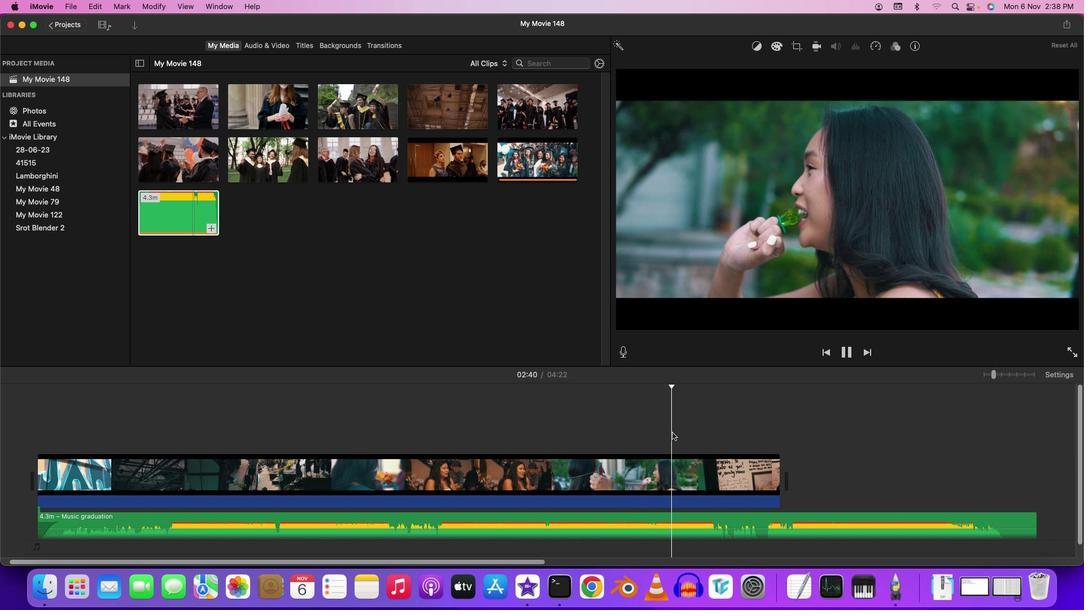
Action: Mouse pressed left at (672, 432)
Screenshot: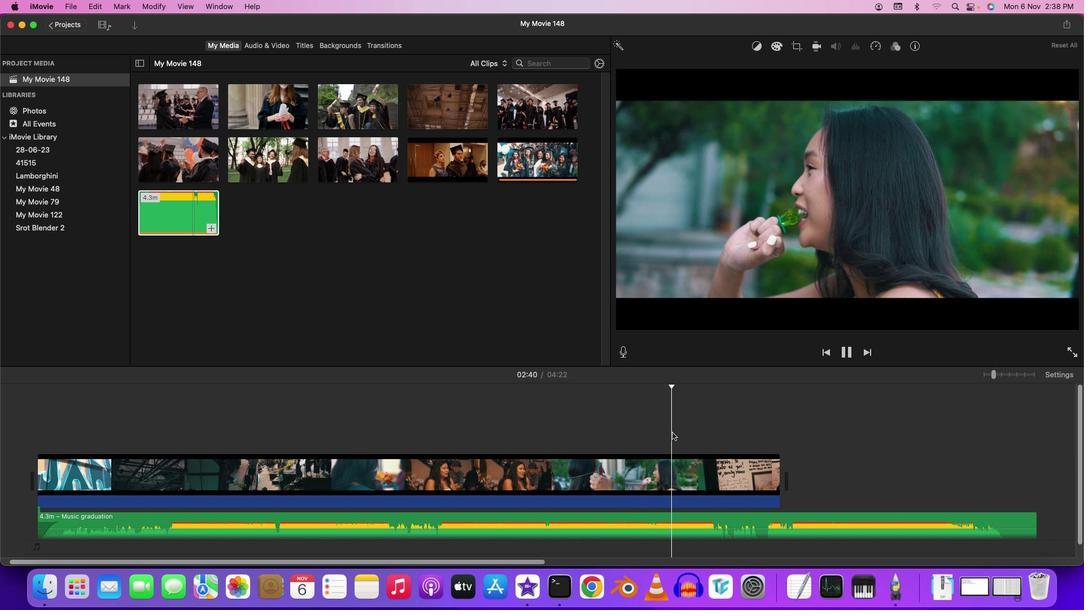 
Action: Mouse moved to (684, 431)
Screenshot: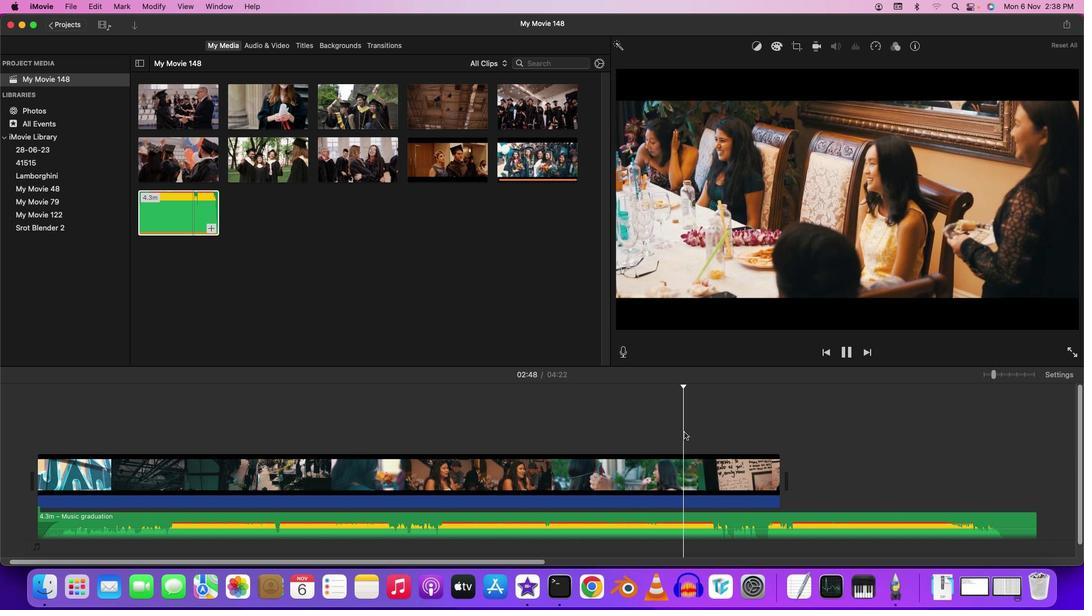 
Action: Mouse pressed left at (684, 431)
Screenshot: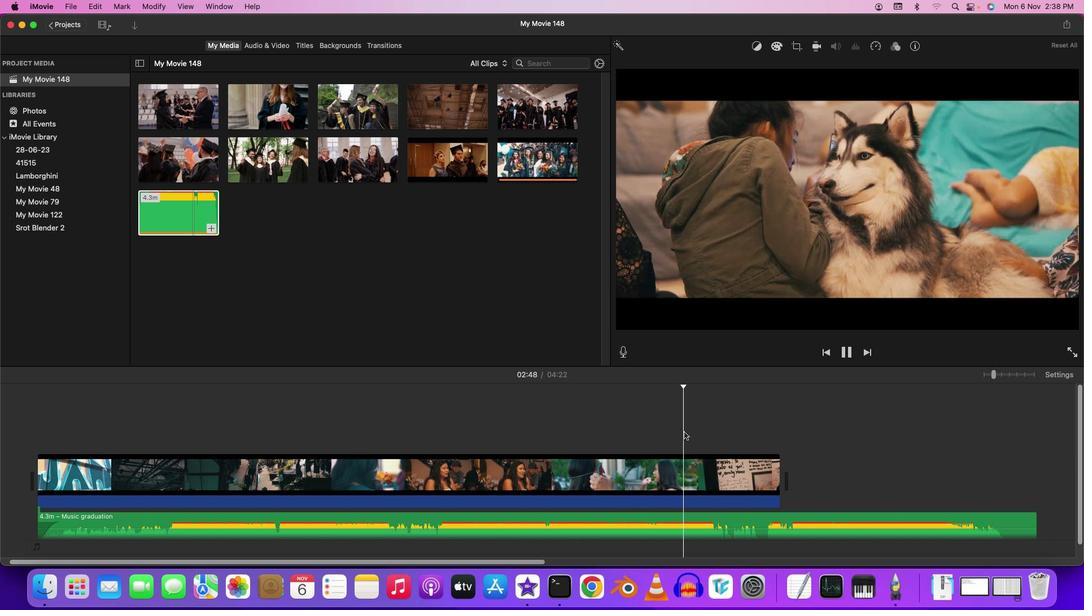 
Action: Mouse moved to (700, 431)
Screenshot: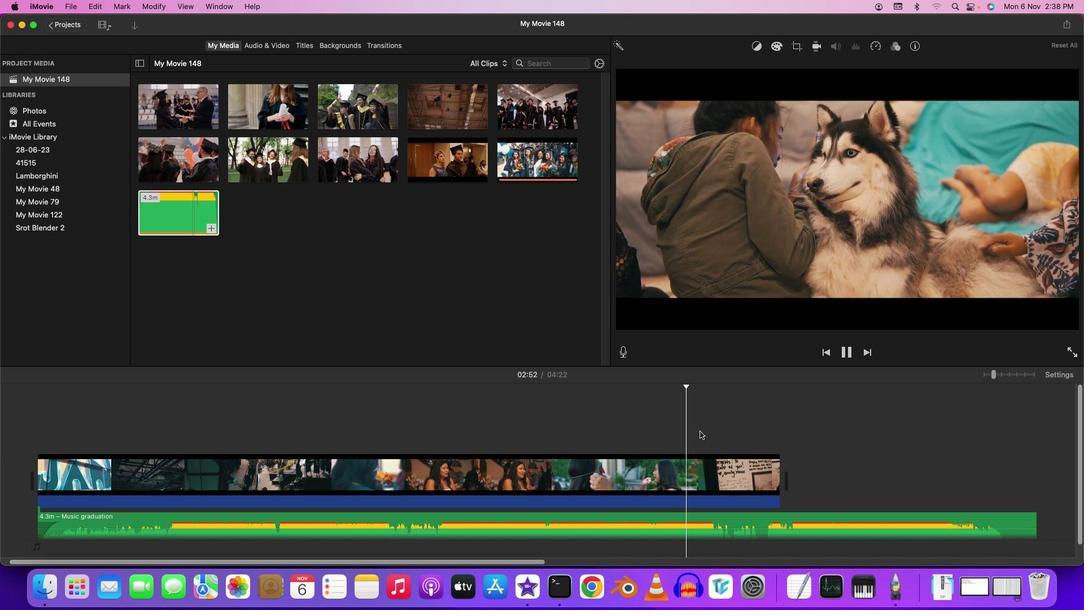 
Action: Mouse pressed left at (700, 431)
Screenshot: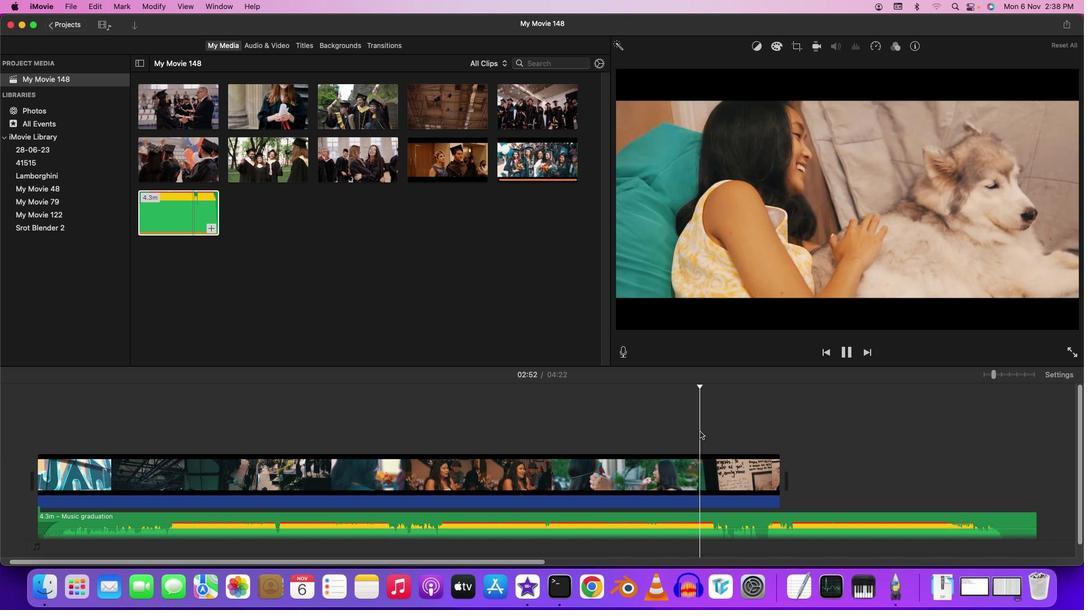 
Action: Mouse moved to (734, 432)
Screenshot: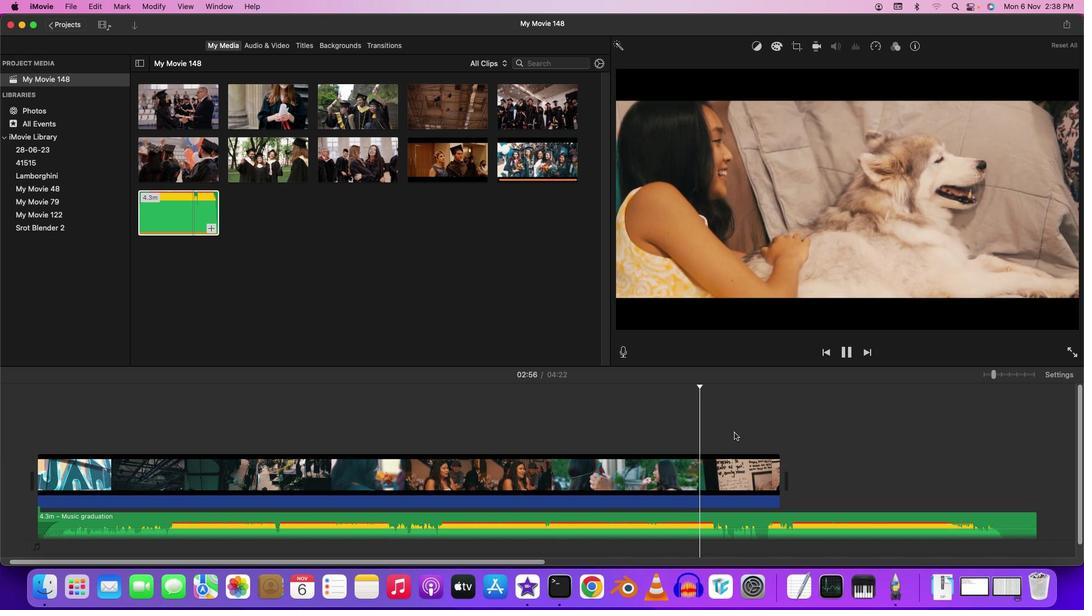 
Action: Mouse pressed left at (734, 432)
Screenshot: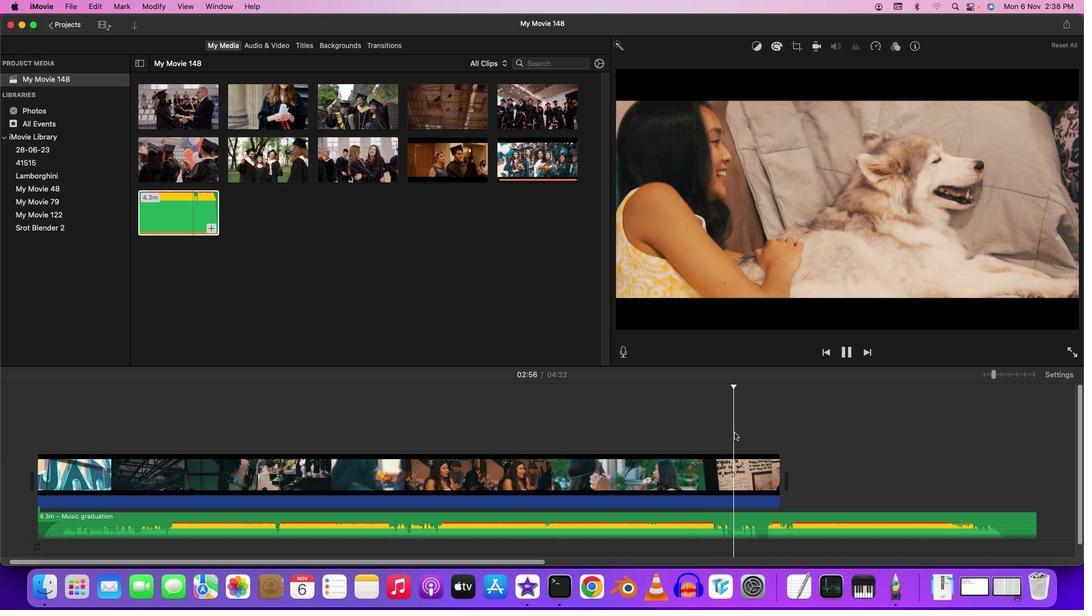 
Action: Mouse moved to (755, 434)
Screenshot: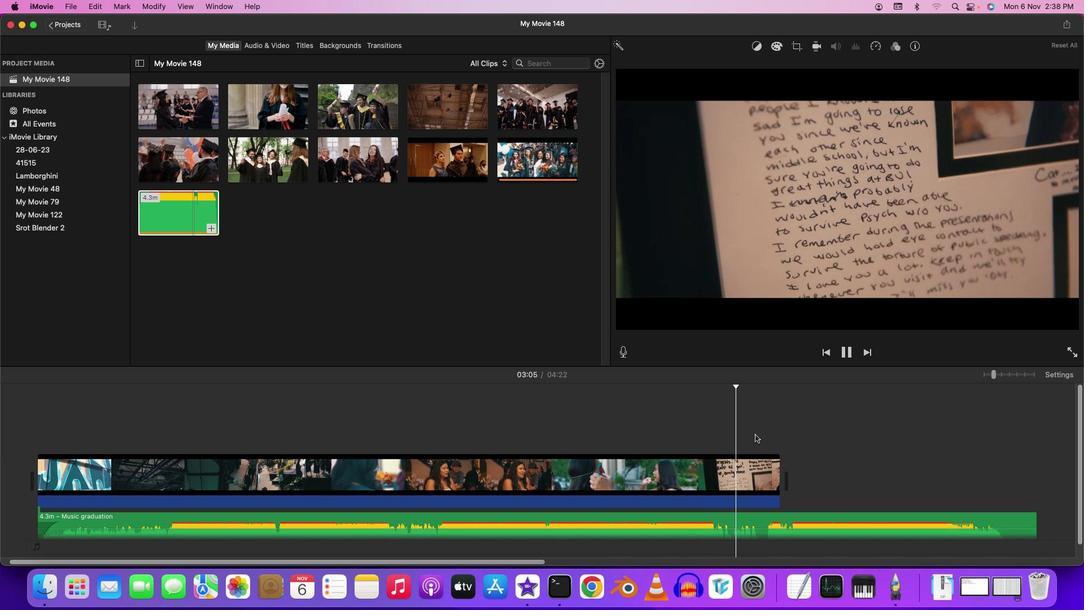 
Action: Mouse pressed left at (755, 434)
Screenshot: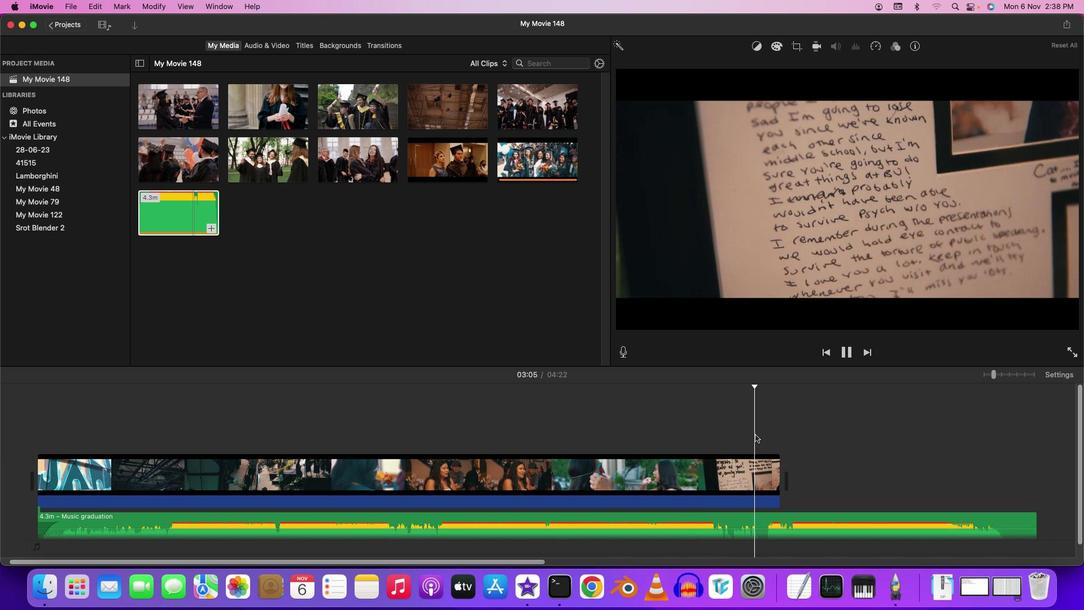 
Action: Mouse moved to (715, 431)
Screenshot: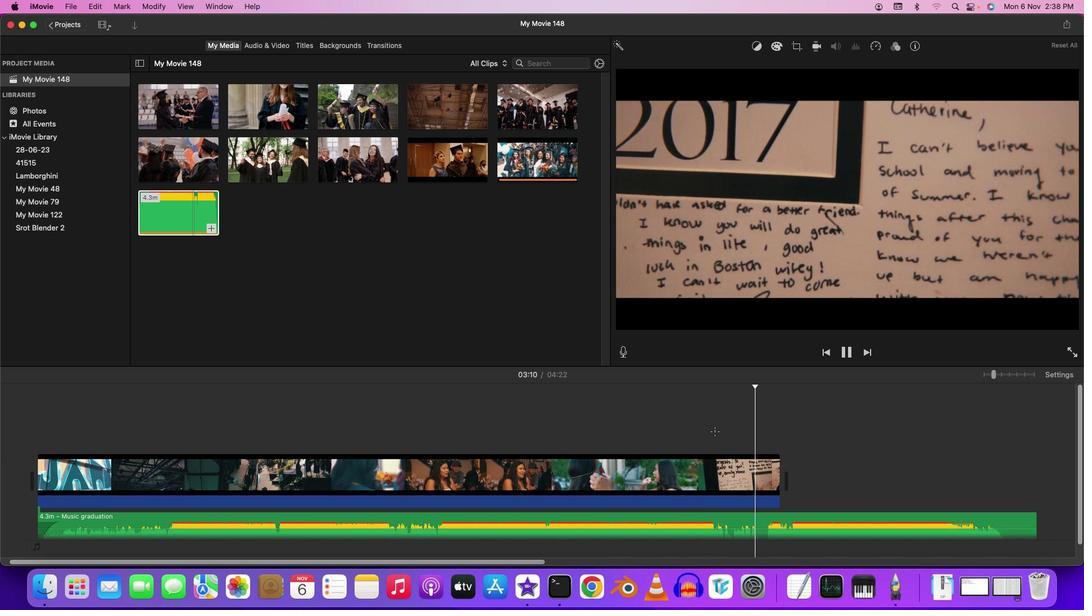 
Action: Mouse pressed left at (715, 431)
Screenshot: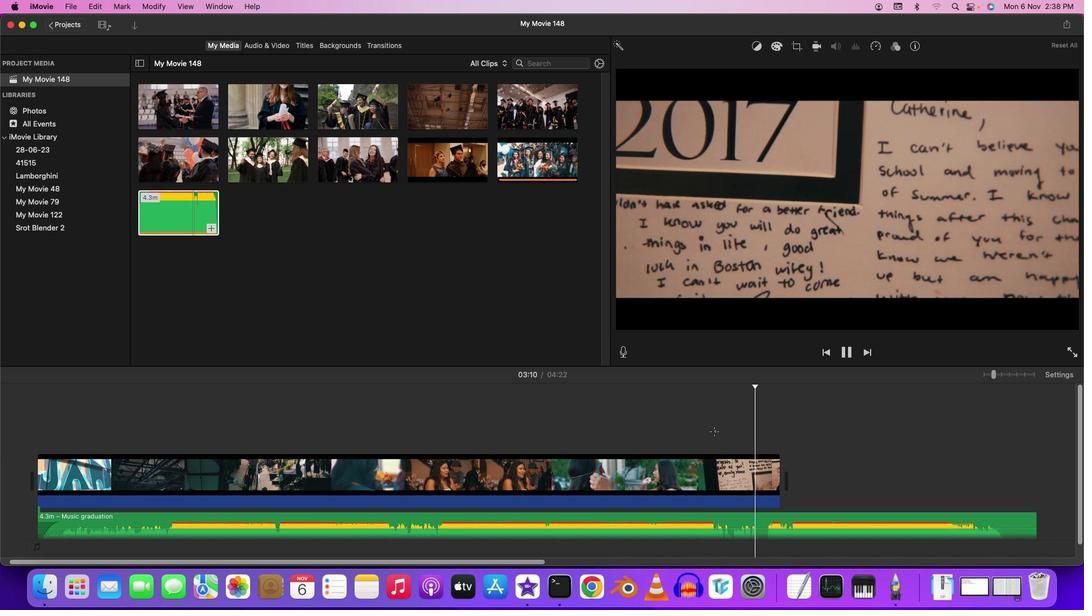 
Action: Mouse moved to (701, 429)
Screenshot: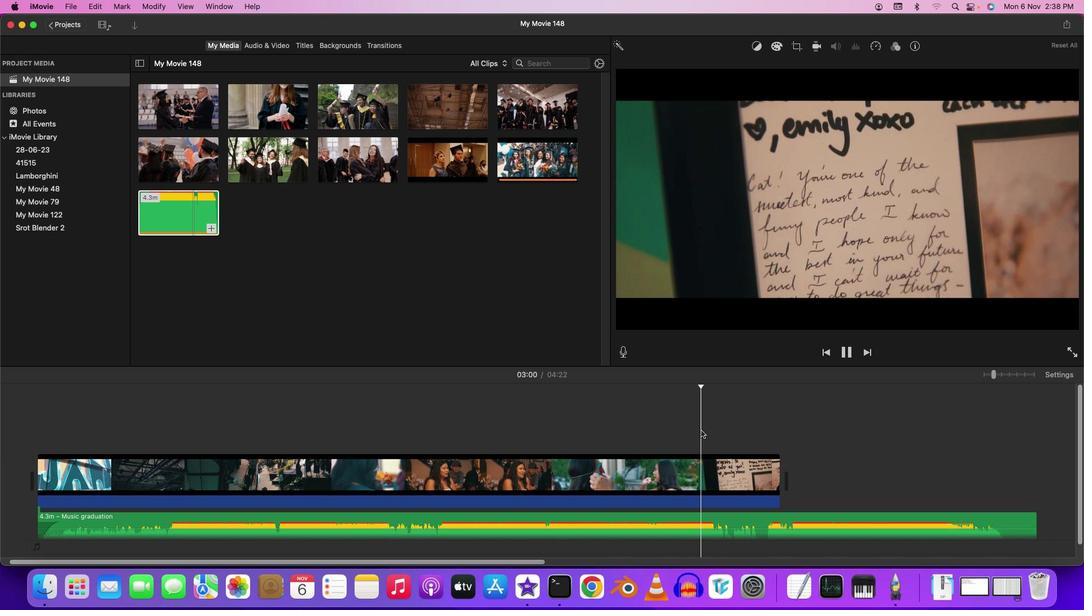 
Action: Mouse pressed left at (701, 429)
Screenshot: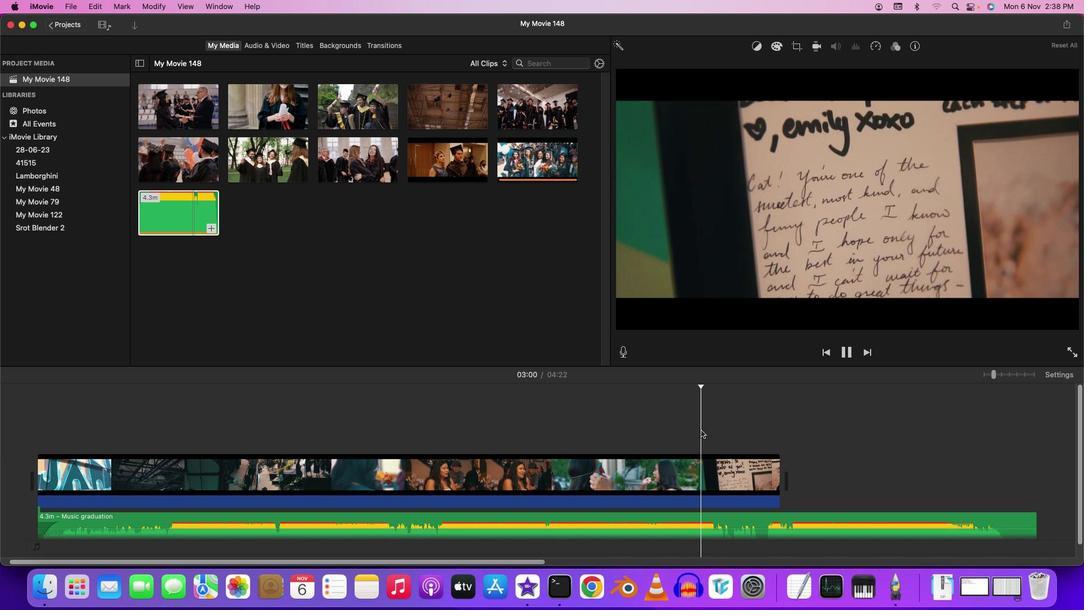 
Action: Mouse moved to (750, 429)
Screenshot: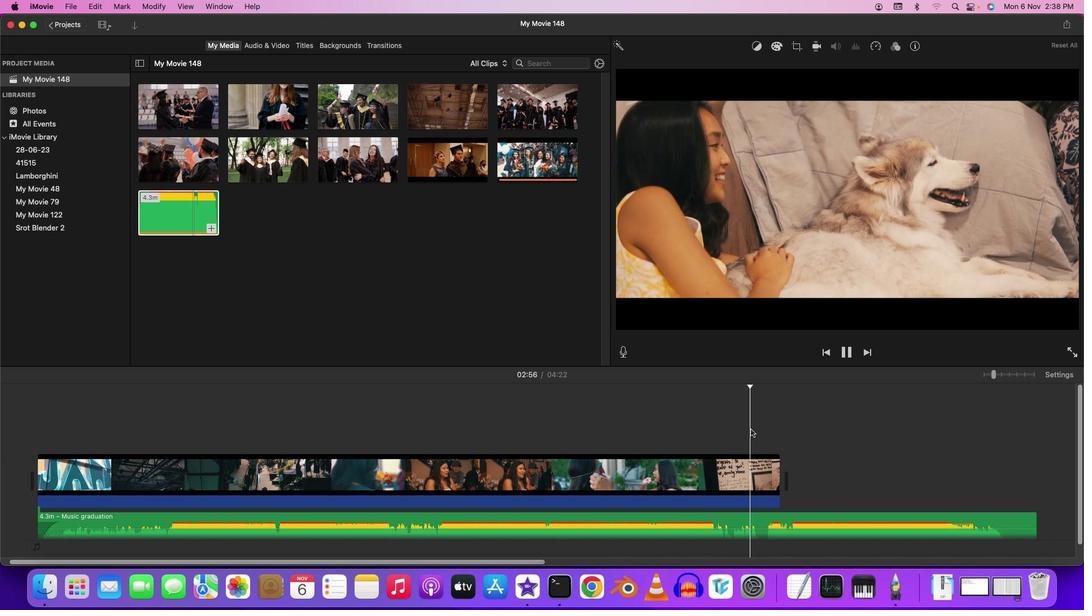 
Action: Mouse pressed left at (750, 429)
Screenshot: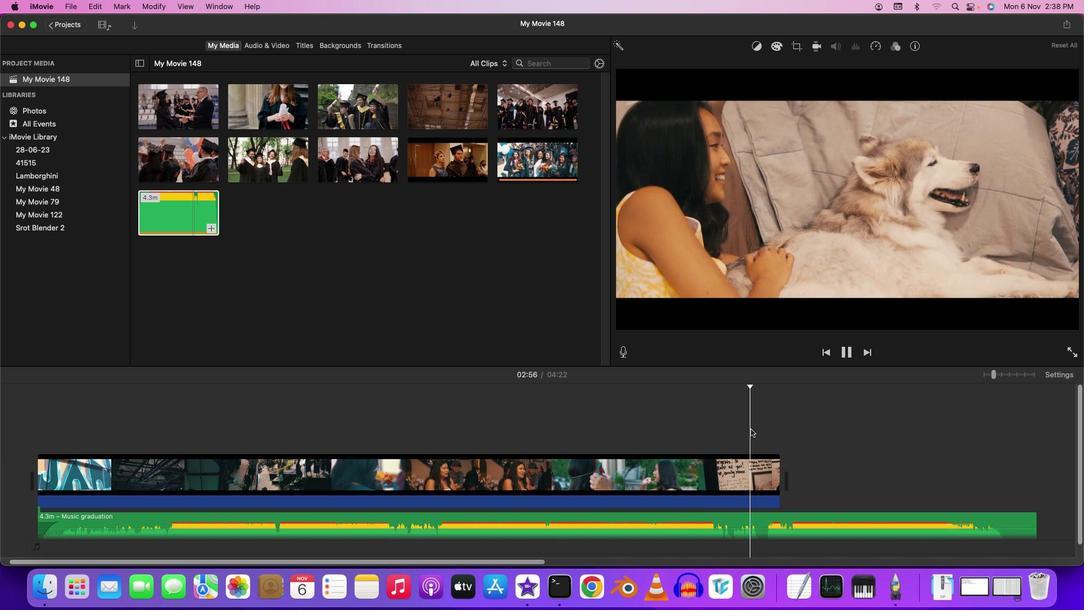 
Action: Mouse moved to (766, 425)
Screenshot: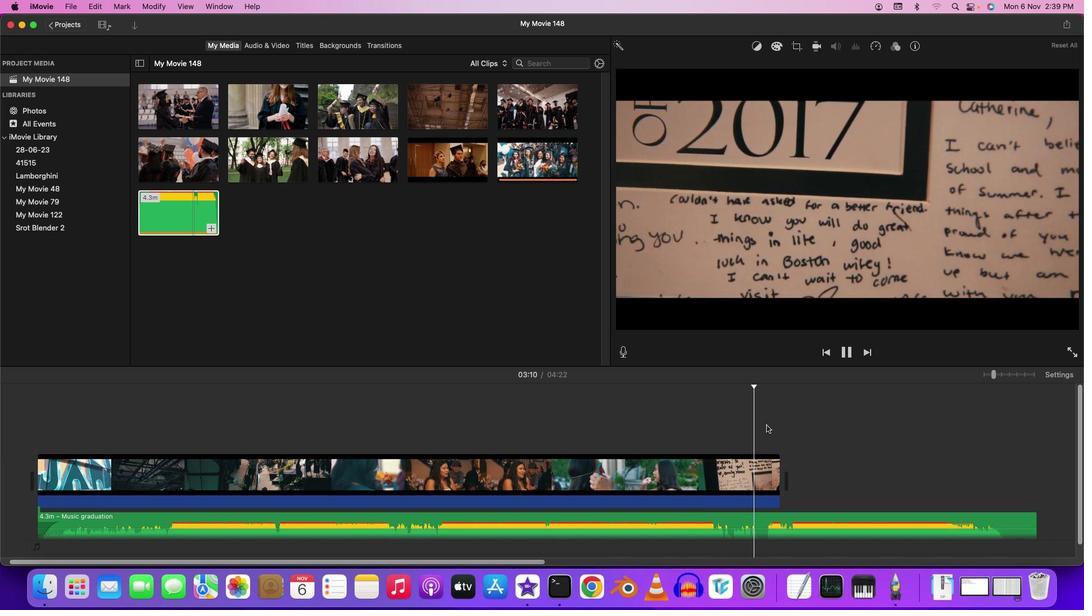 
Action: Mouse pressed left at (766, 425)
Screenshot: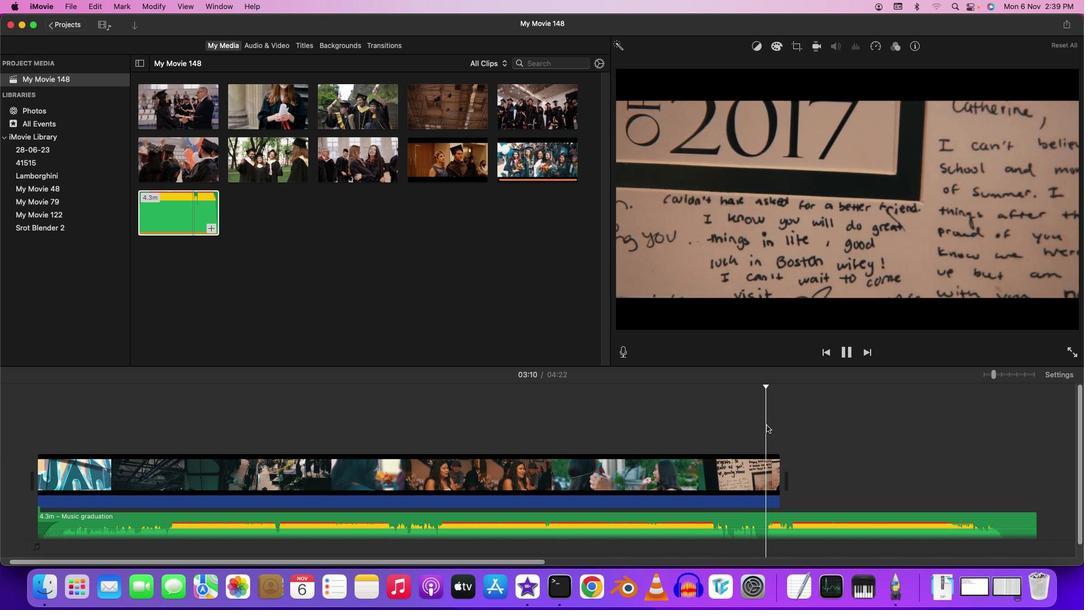 
Action: Mouse moved to (772, 425)
Screenshot: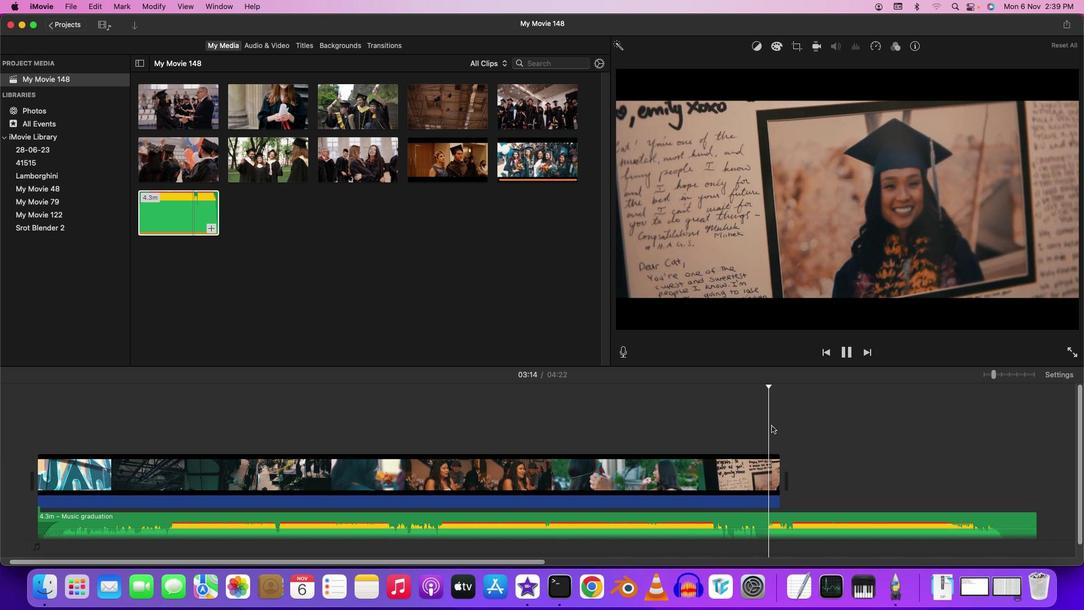 
Action: Mouse pressed left at (772, 425)
Screenshot: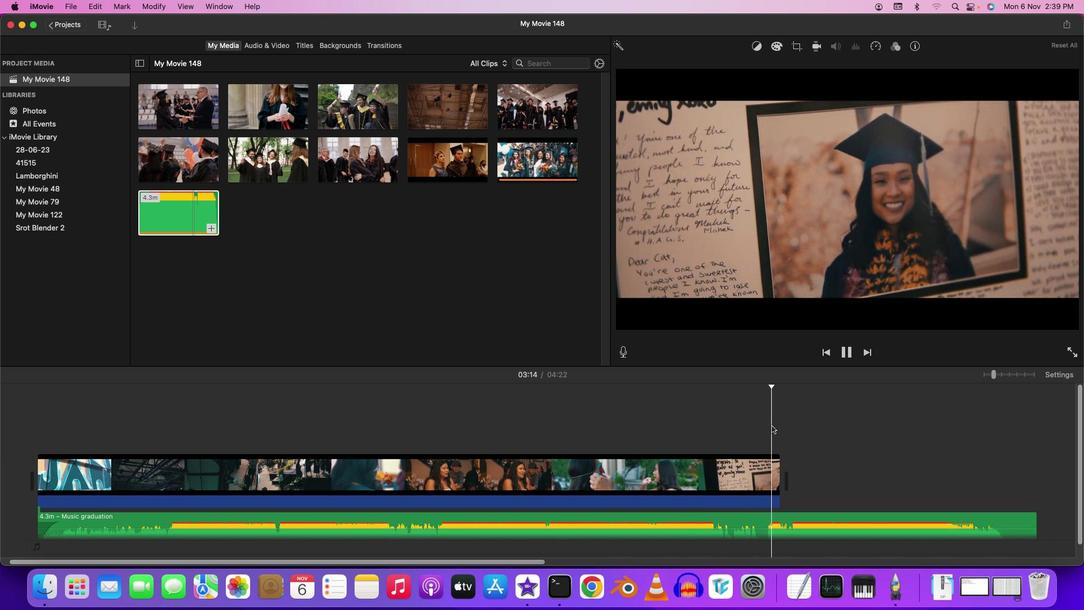 
Action: Mouse moved to (777, 463)
Screenshot: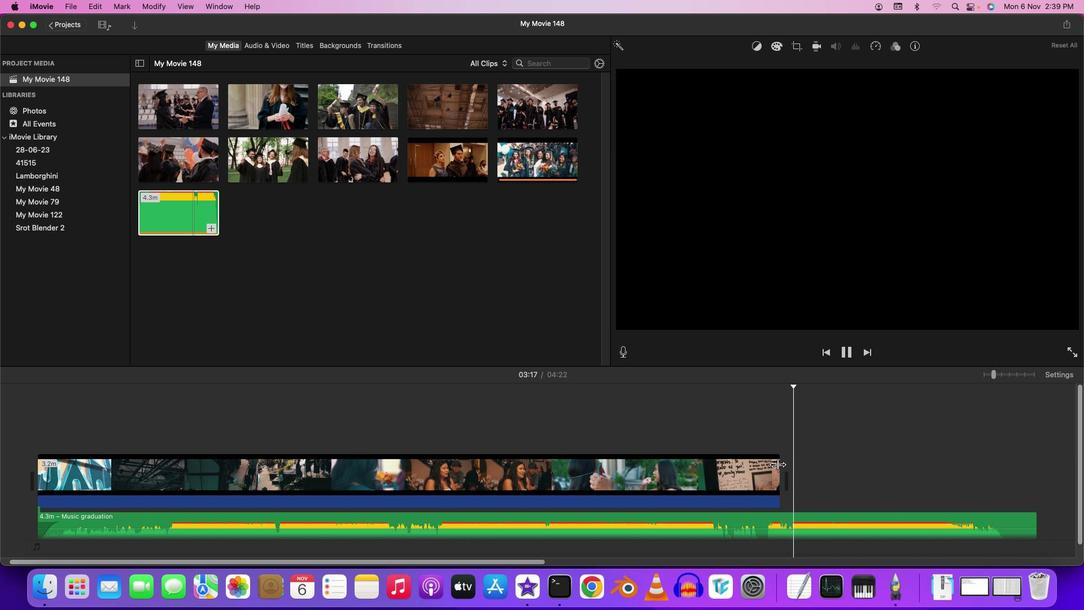 
Action: Mouse pressed left at (777, 463)
Screenshot: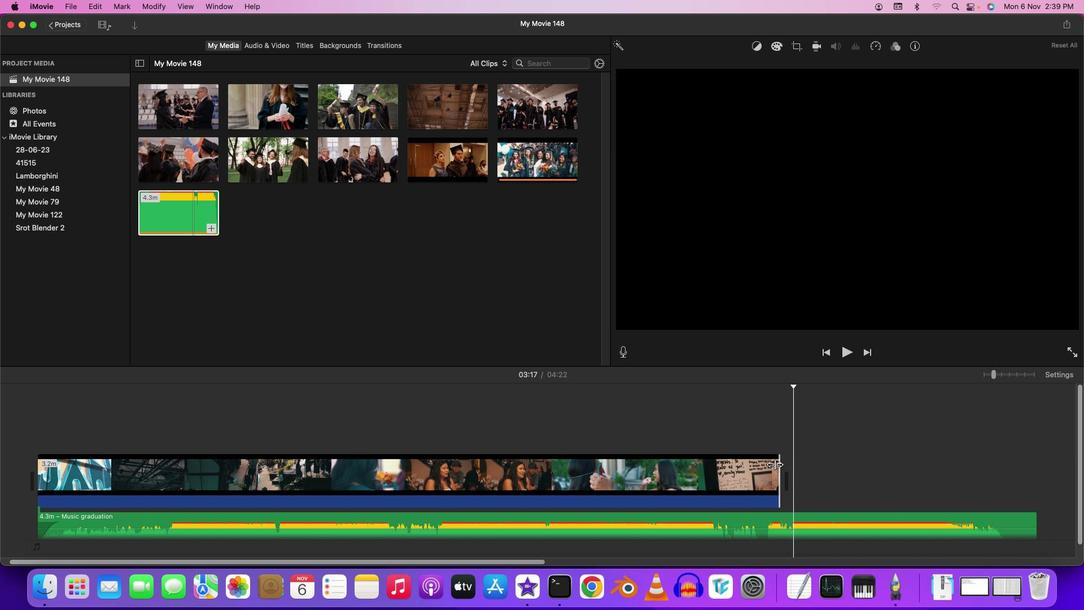 
Action: Mouse moved to (755, 440)
Screenshot: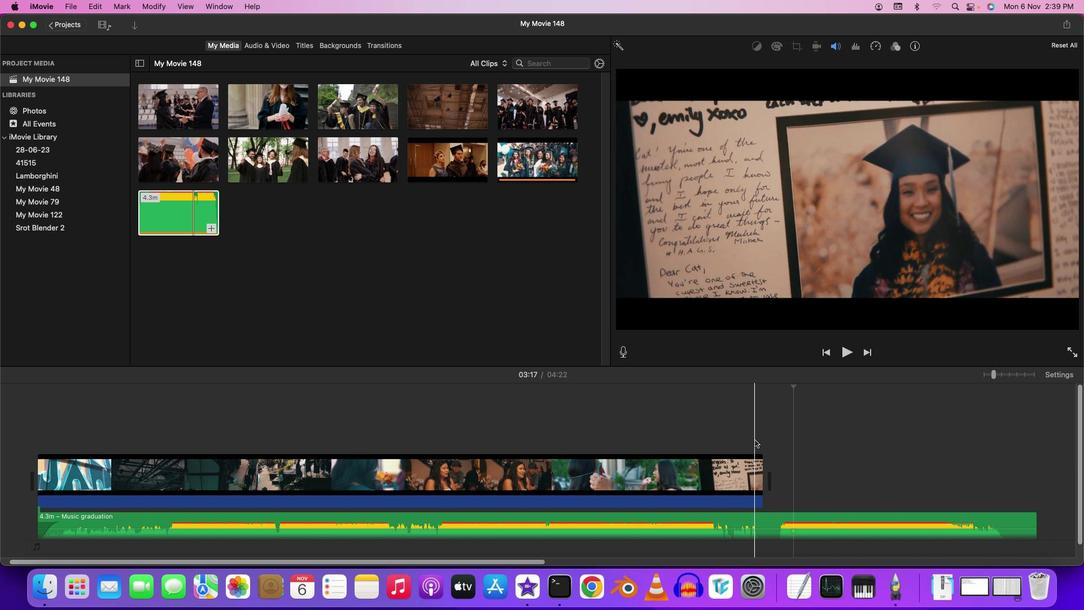 
Action: Mouse pressed left at (755, 440)
Screenshot: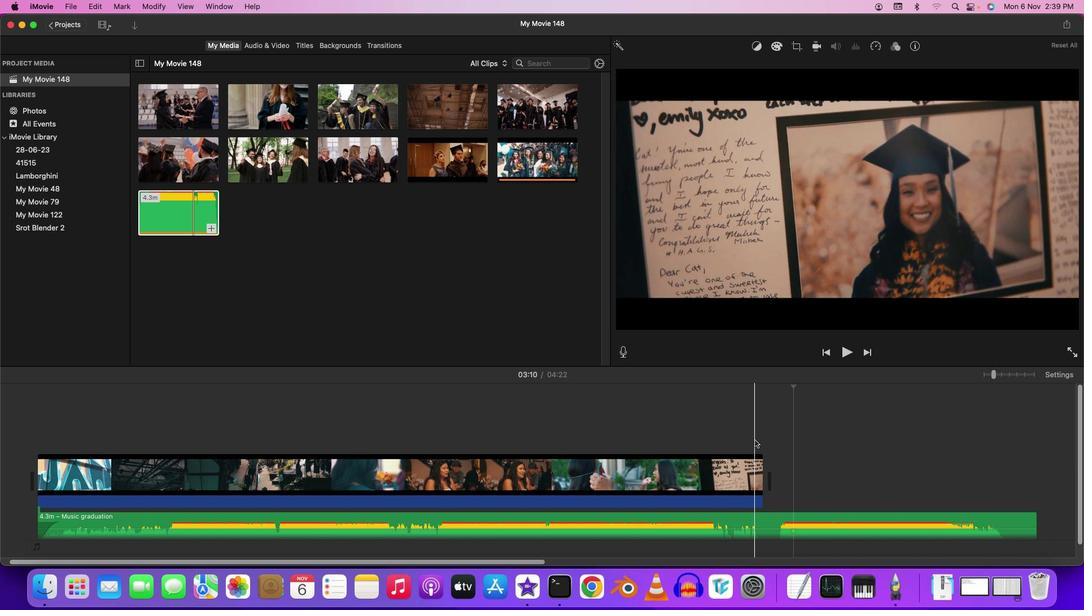 
Action: Key pressed Key.spaceKey.spaceKey.space
Screenshot: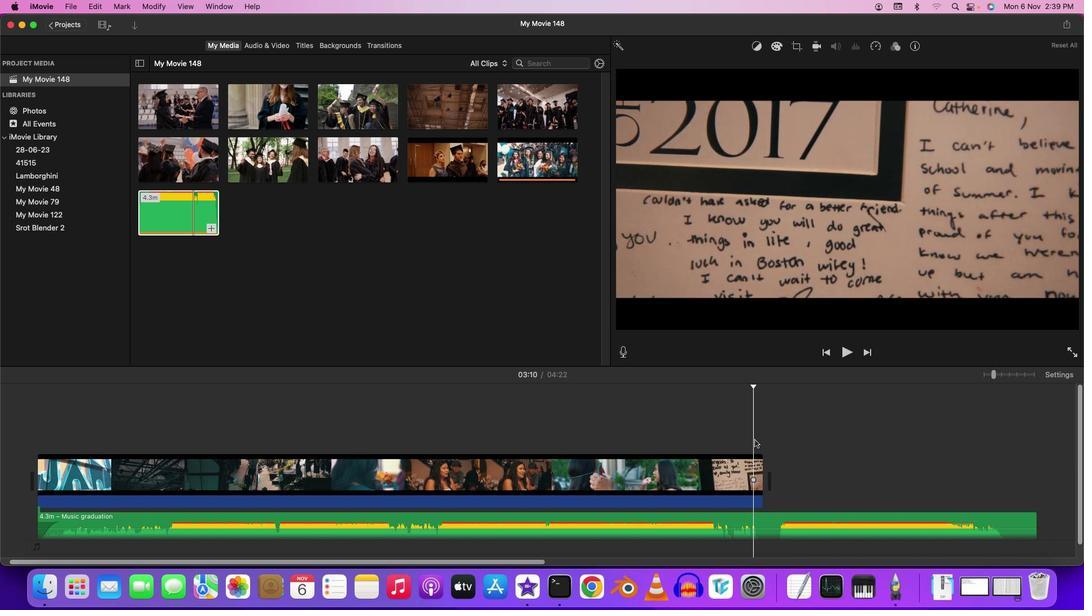 
Action: Mouse moved to (753, 441)
Screenshot: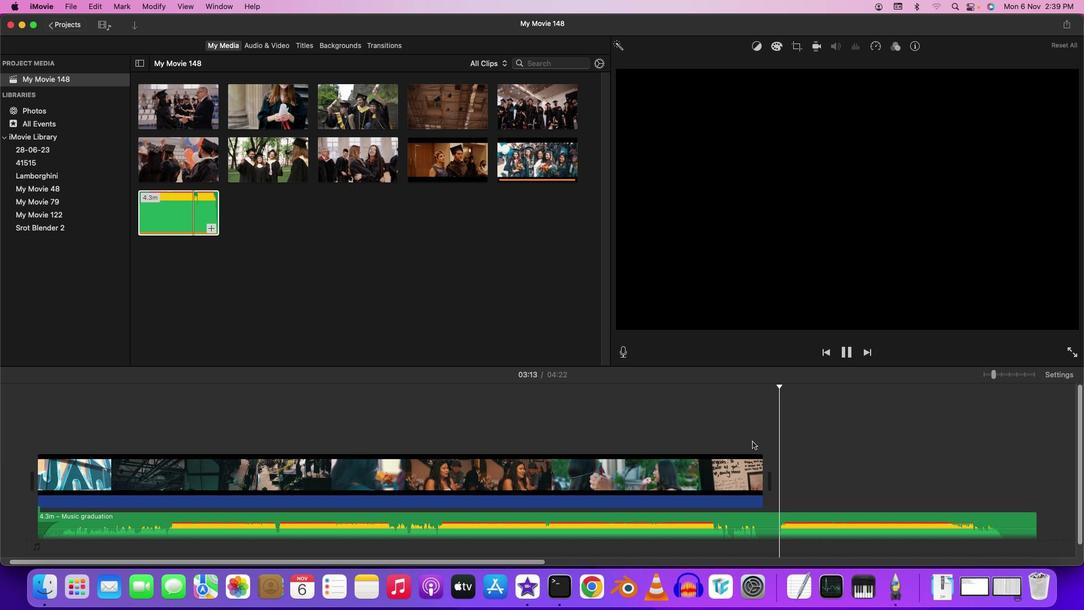 
Action: Key pressed Key.space
Screenshot: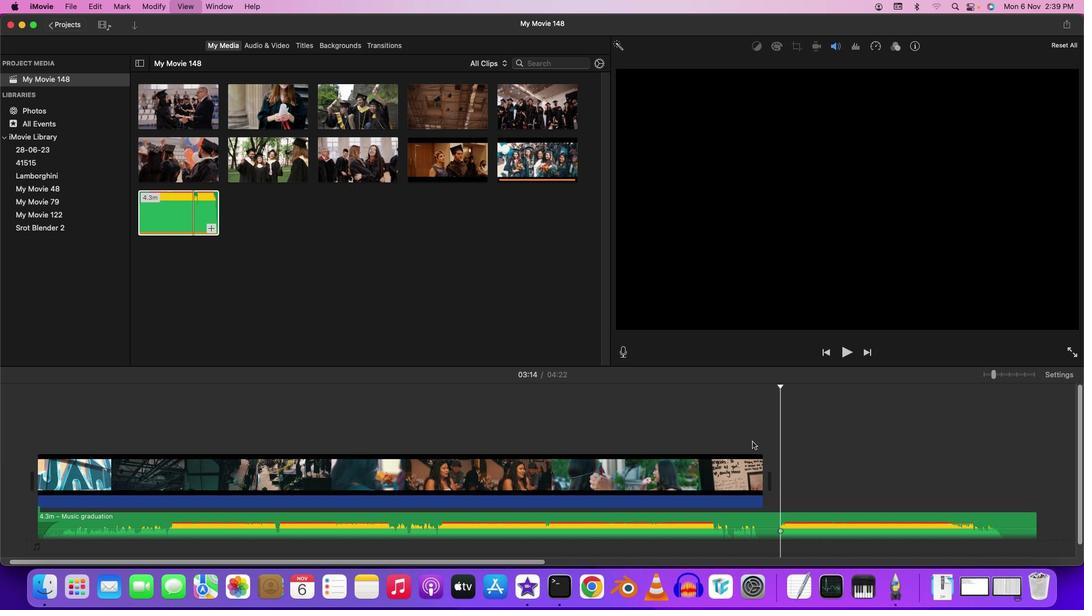 
Action: Mouse moved to (522, 105)
Screenshot: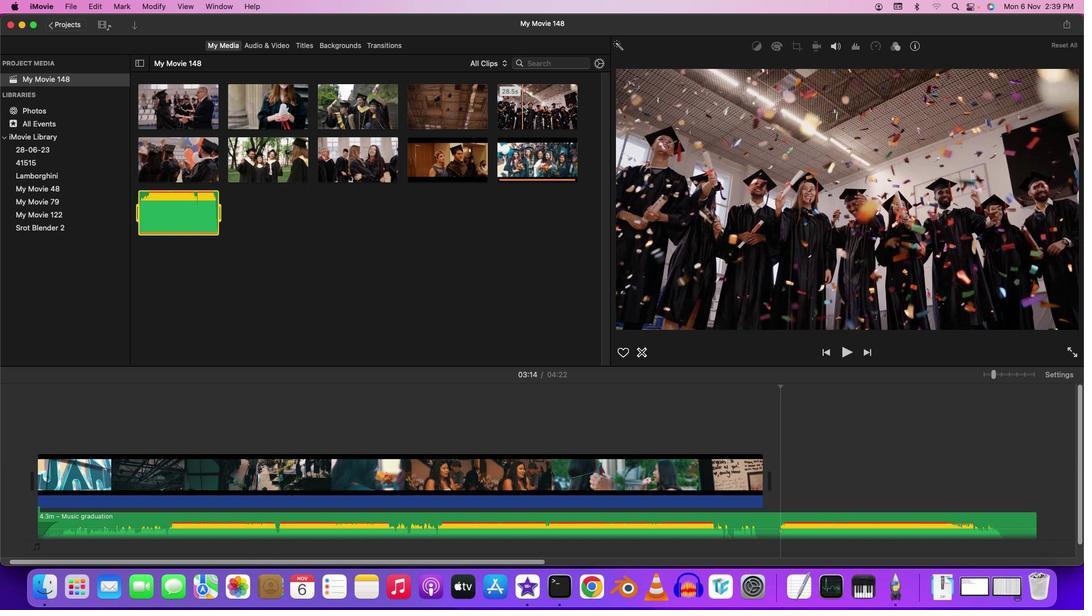 
Action: Mouse pressed left at (522, 105)
Screenshot: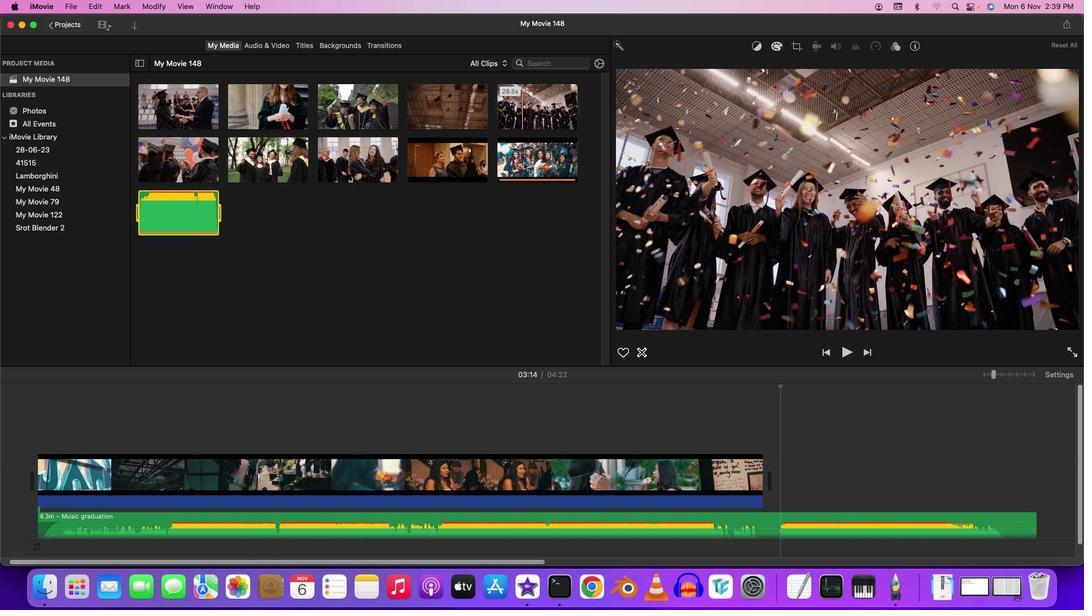 
Action: Mouse moved to (388, 428)
Screenshot: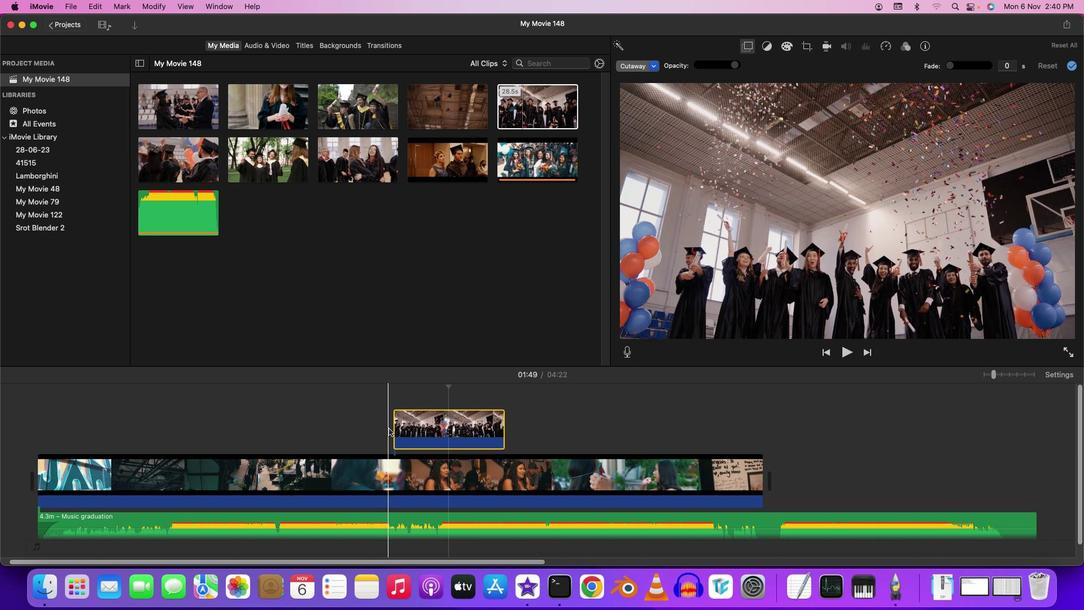 
Action: Mouse pressed left at (388, 428)
Screenshot: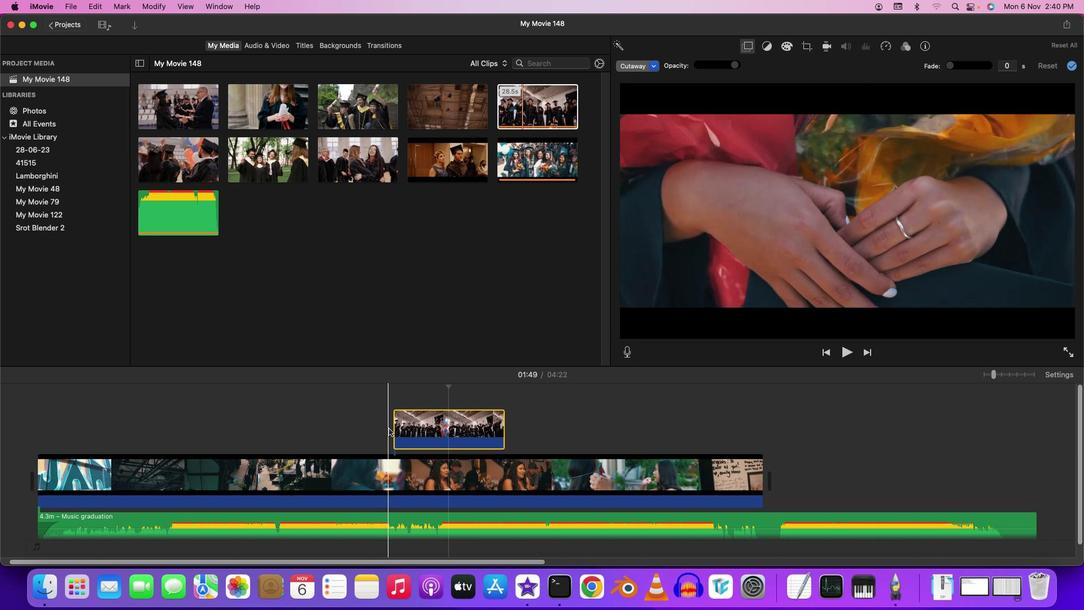 
Action: Key pressed Key.space
Screenshot: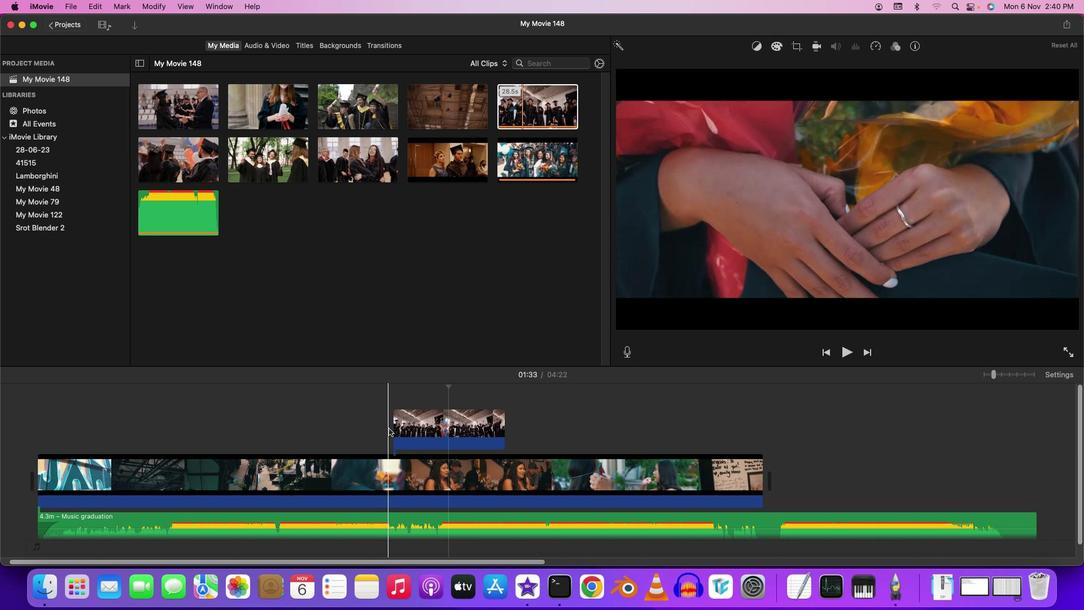 
Action: Mouse moved to (469, 364)
Screenshot: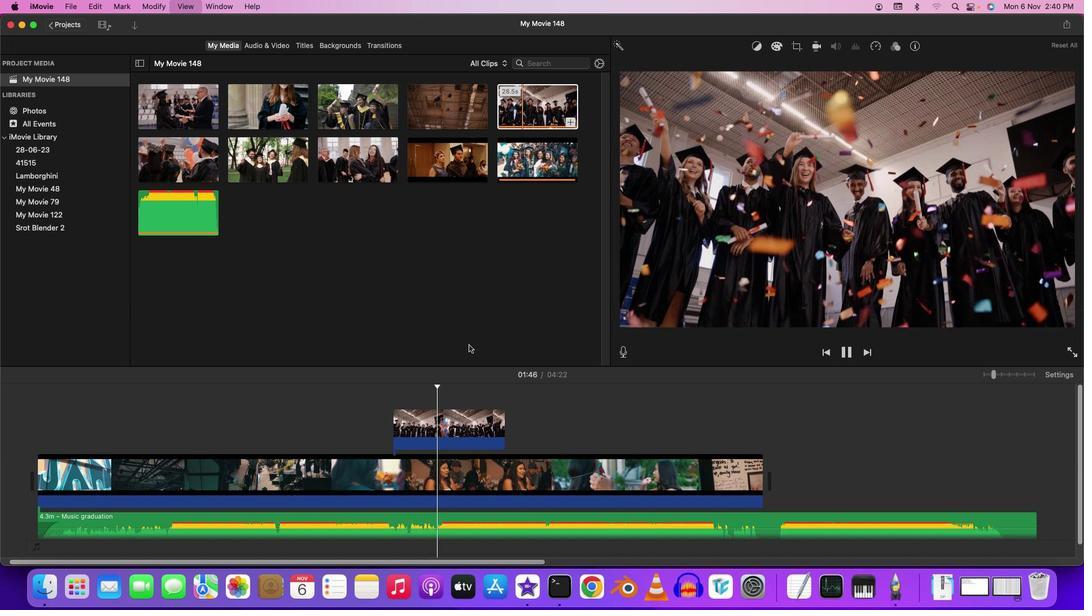 
Action: Key pressed Key.space
Screenshot: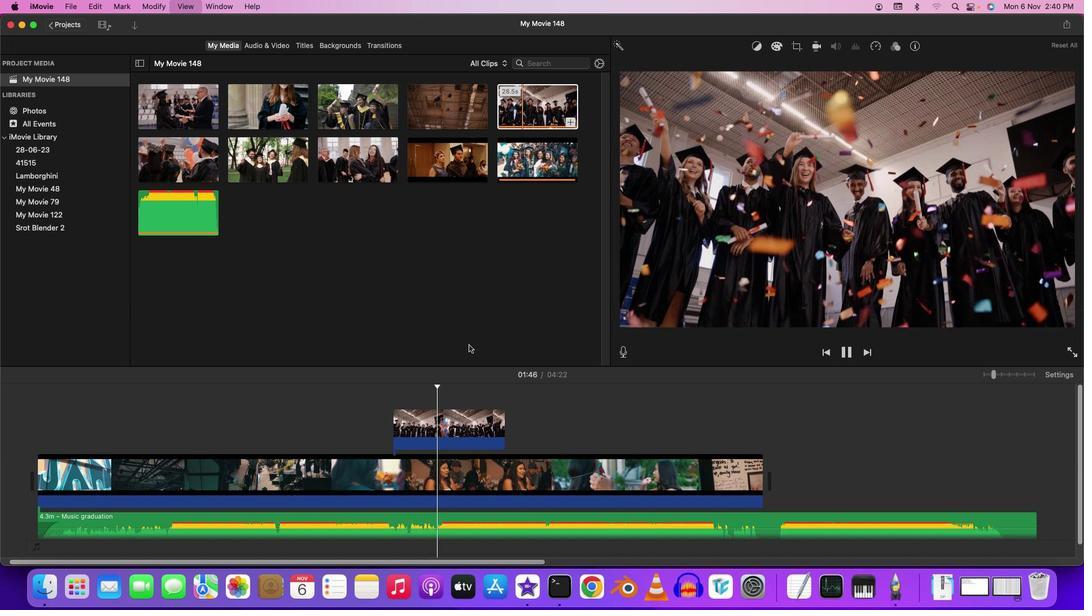 
Action: Mouse moved to (392, 44)
Screenshot: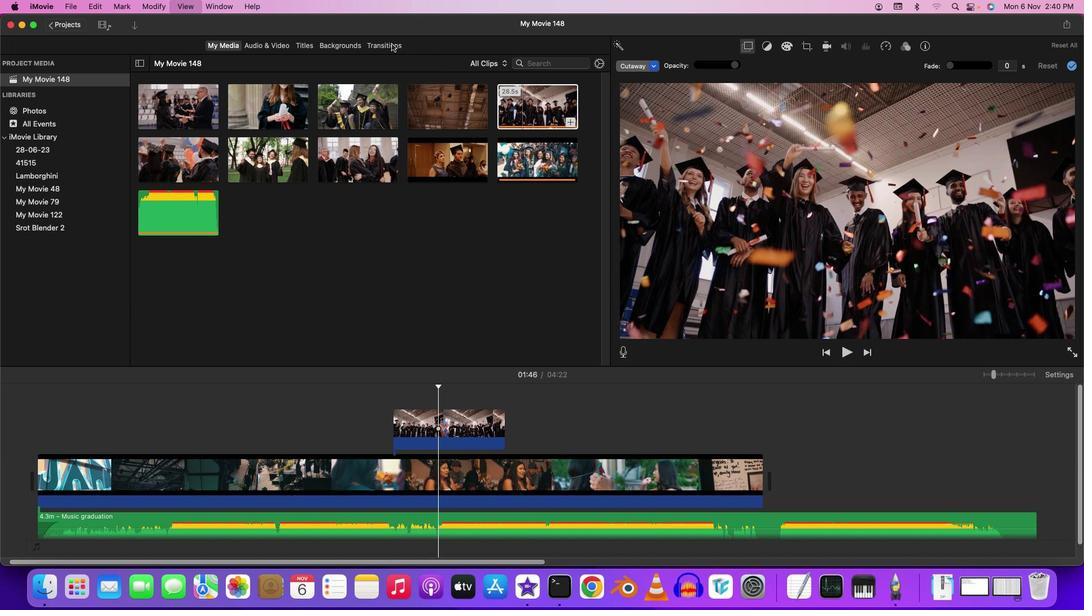 
Action: Mouse pressed left at (392, 44)
Screenshot: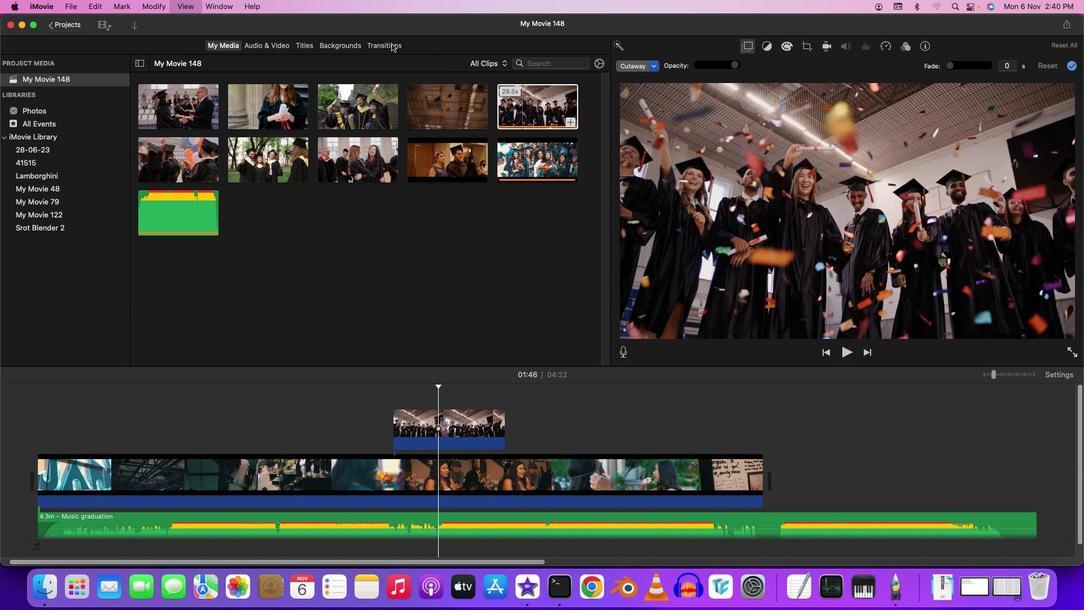 
Action: Mouse moved to (306, 241)
Screenshot: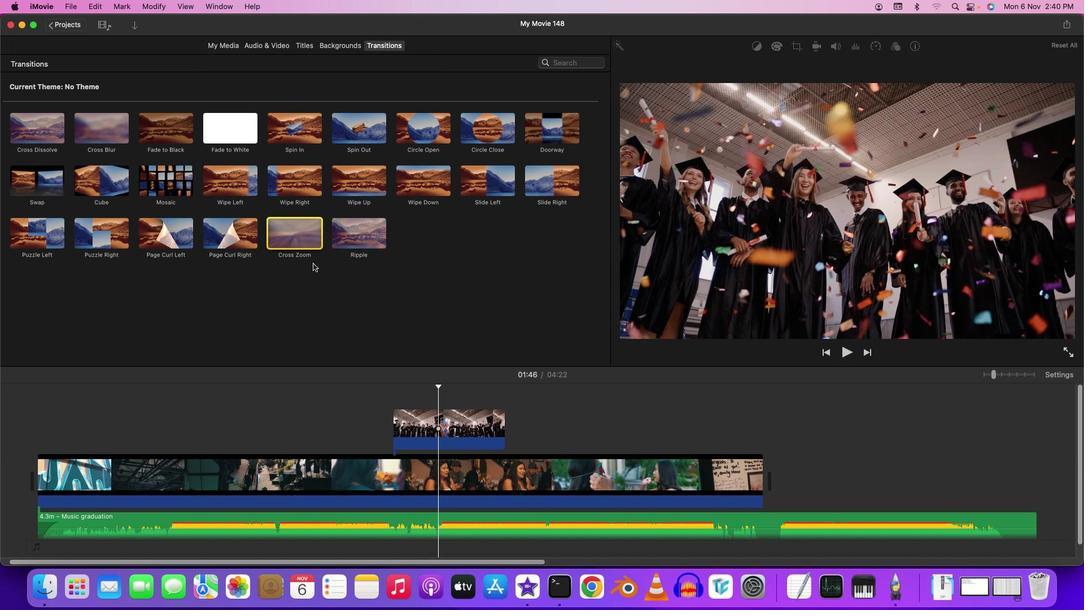 
Action: Mouse pressed left at (306, 241)
Screenshot: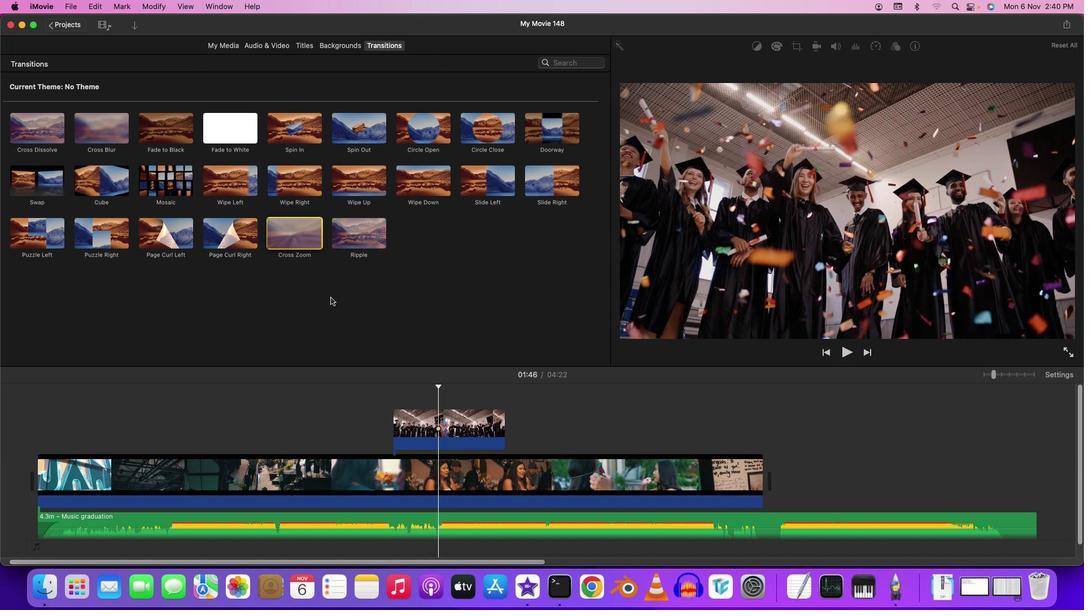 
Action: Mouse moved to (26, 447)
Screenshot: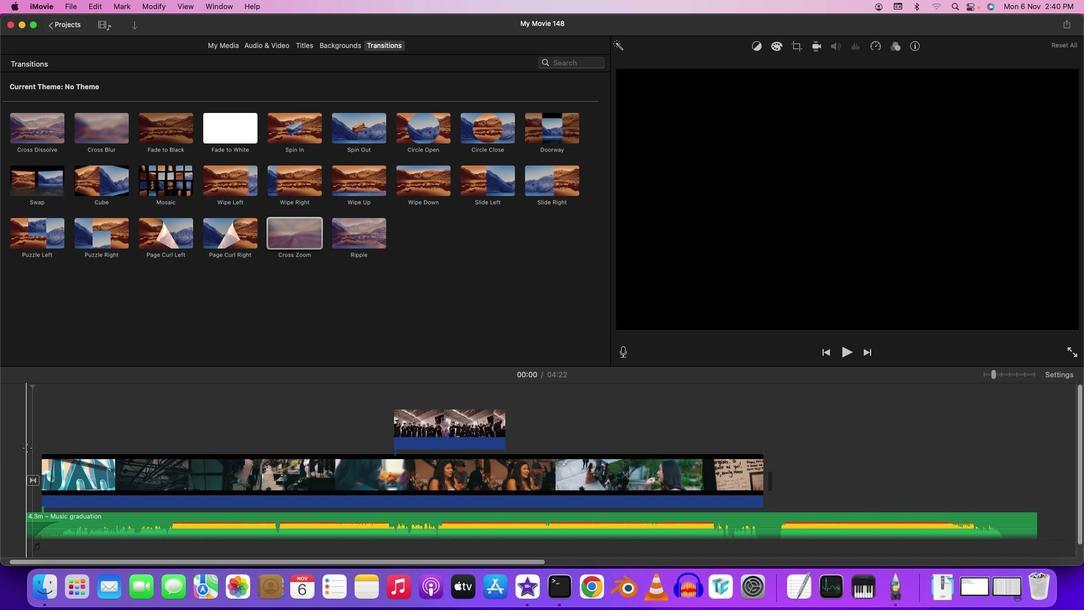 
Action: Mouse pressed left at (26, 447)
Screenshot: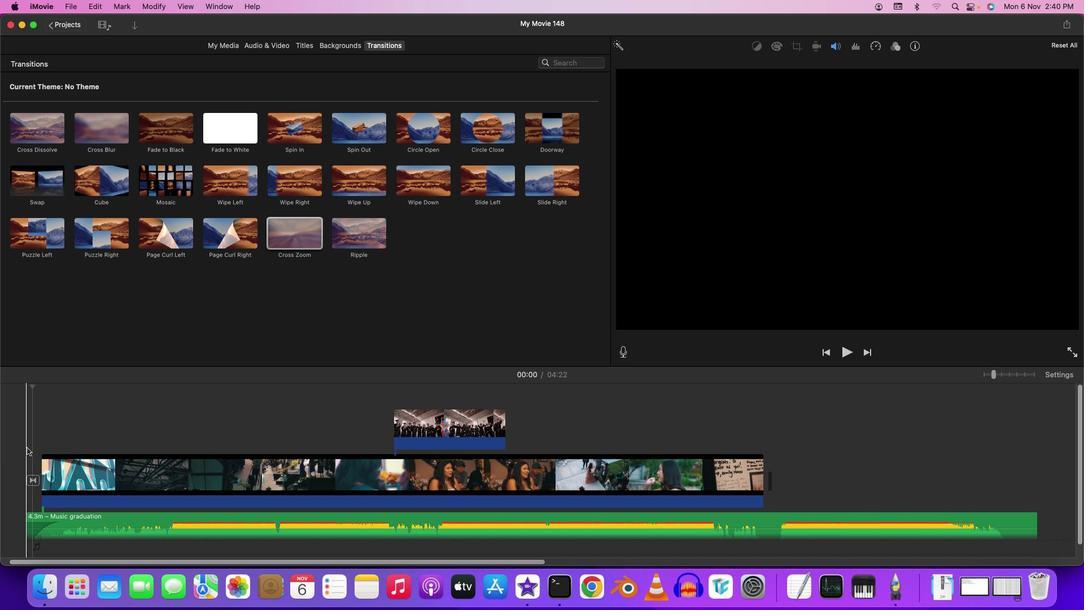 
Action: Key pressed Key.space
Screenshot: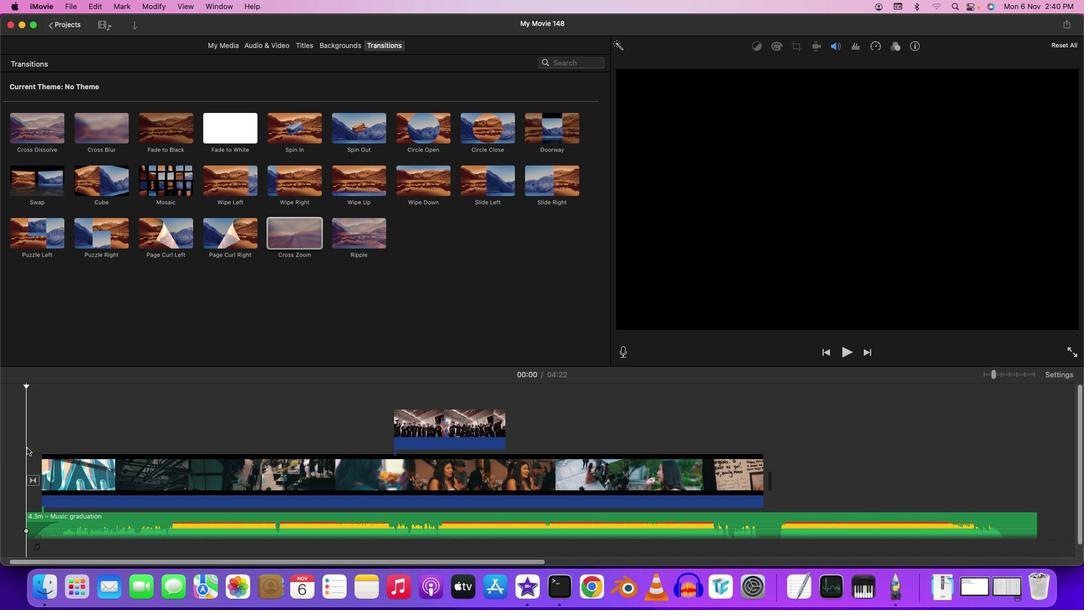 
Action: Mouse moved to (402, 402)
Screenshot: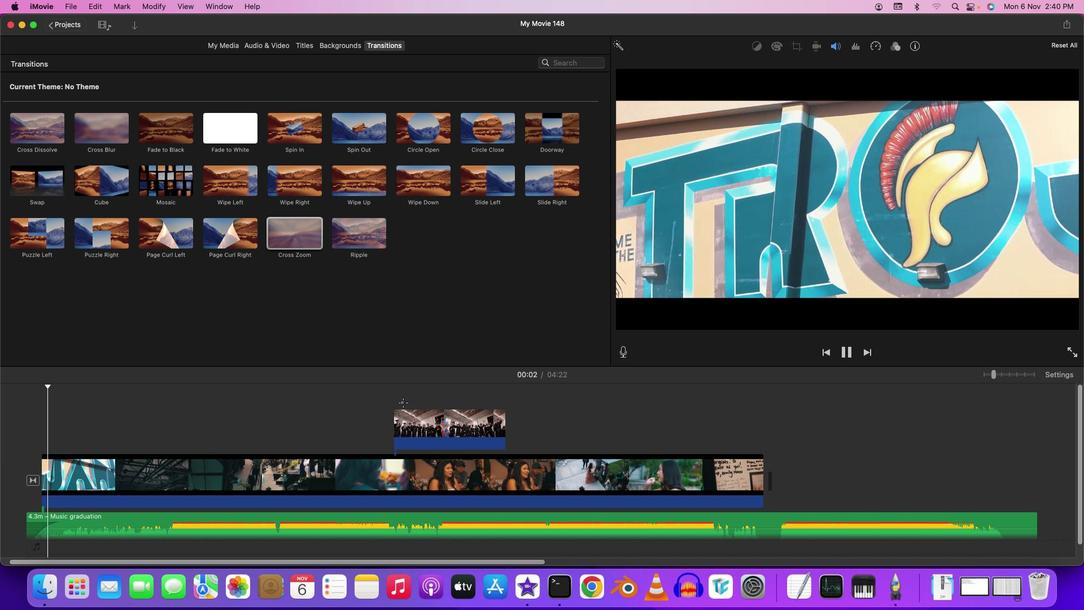 
Action: Mouse pressed left at (402, 402)
Screenshot: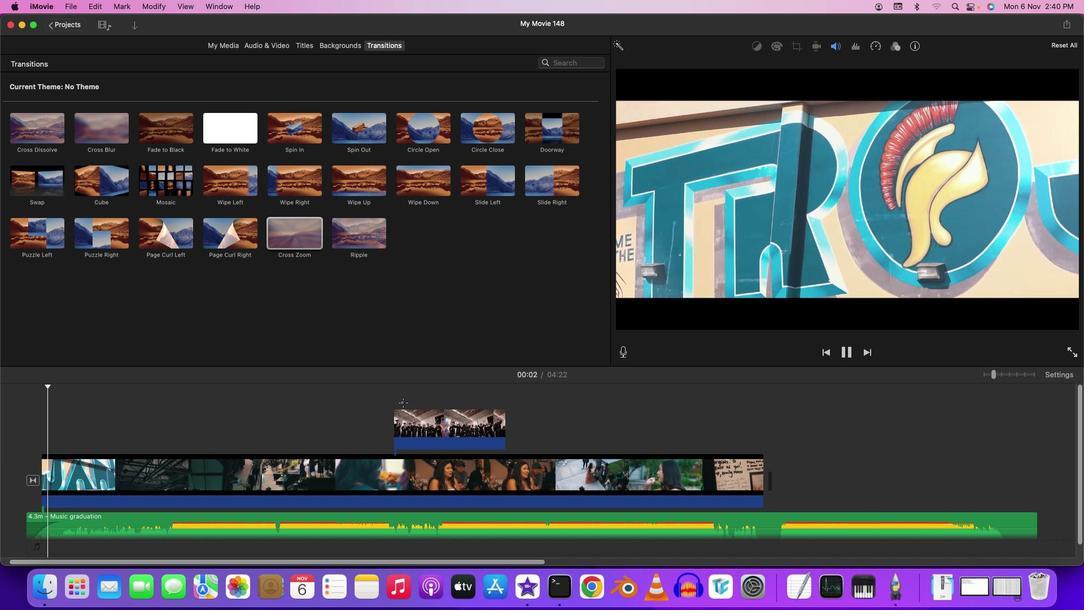 
Action: Mouse moved to (393, 397)
Screenshot: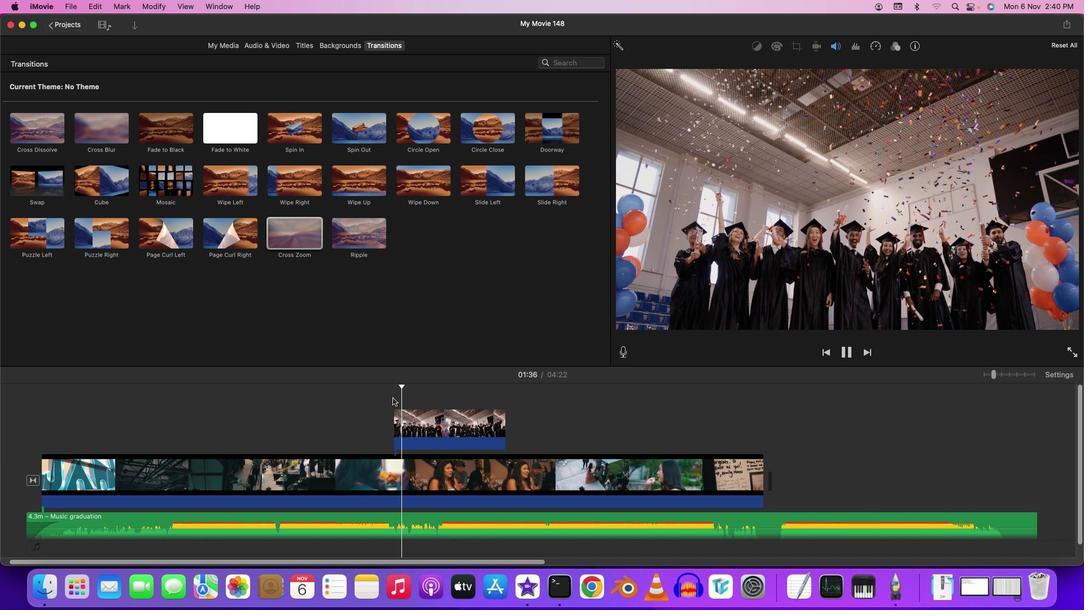 
Action: Mouse pressed left at (393, 397)
Screenshot: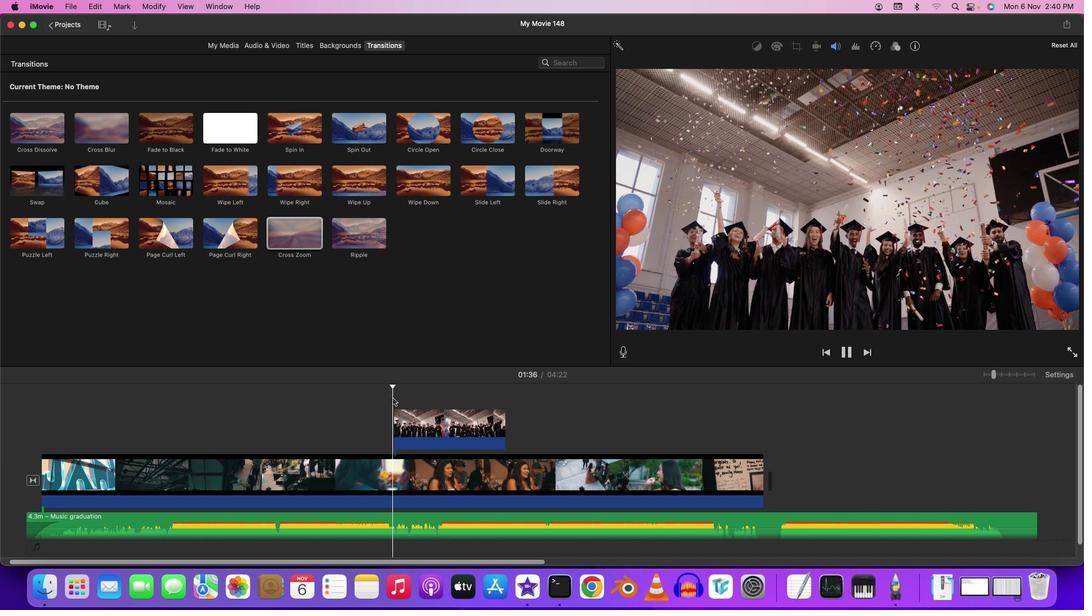 
Action: Mouse moved to (387, 400)
Screenshot: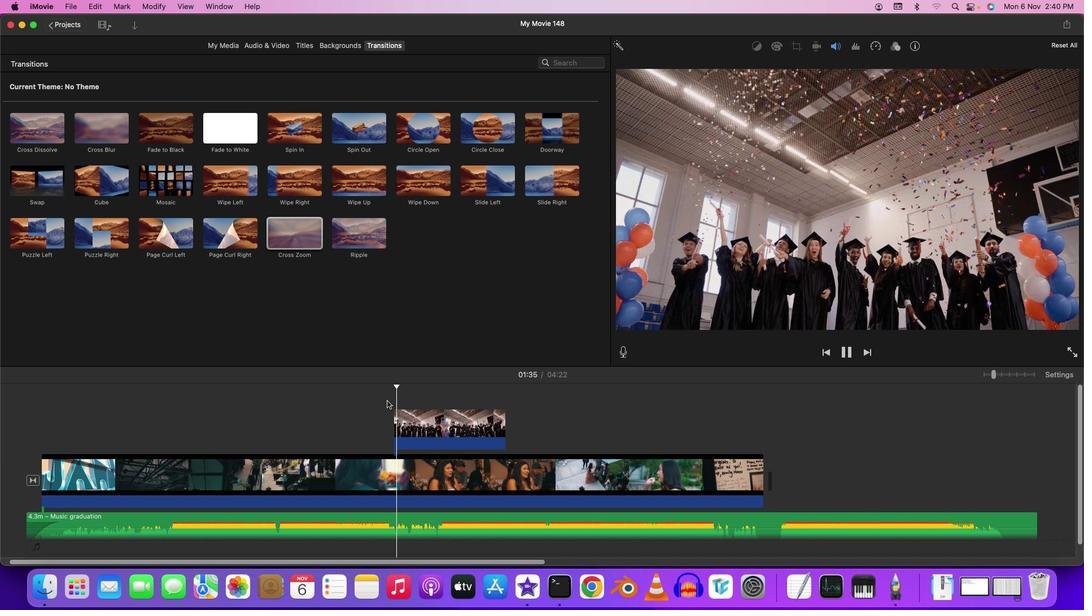 
Action: Mouse pressed left at (387, 400)
Screenshot: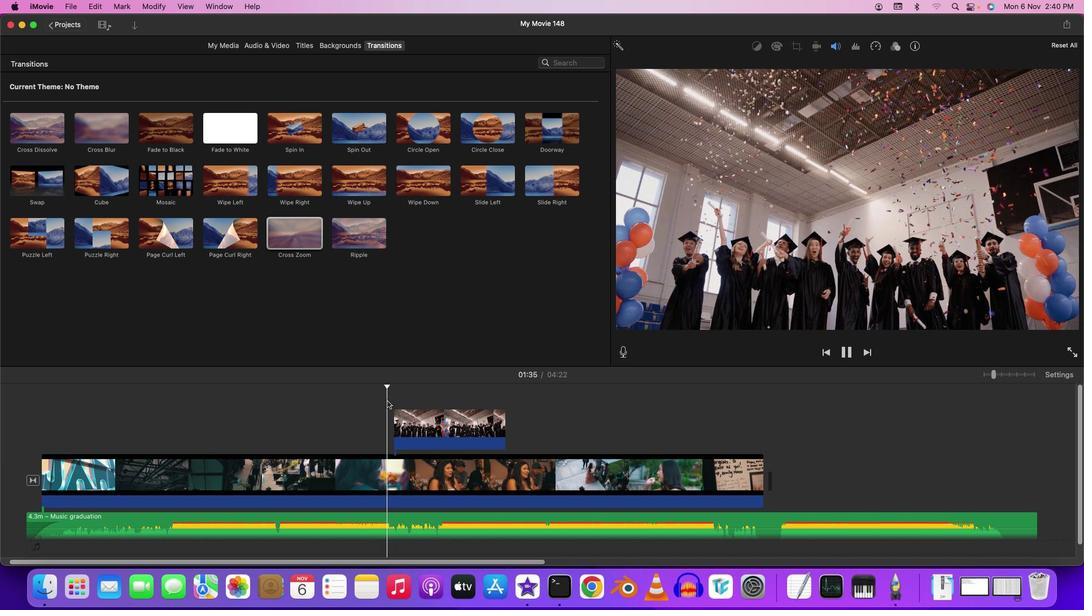 
Action: Mouse pressed left at (387, 400)
Screenshot: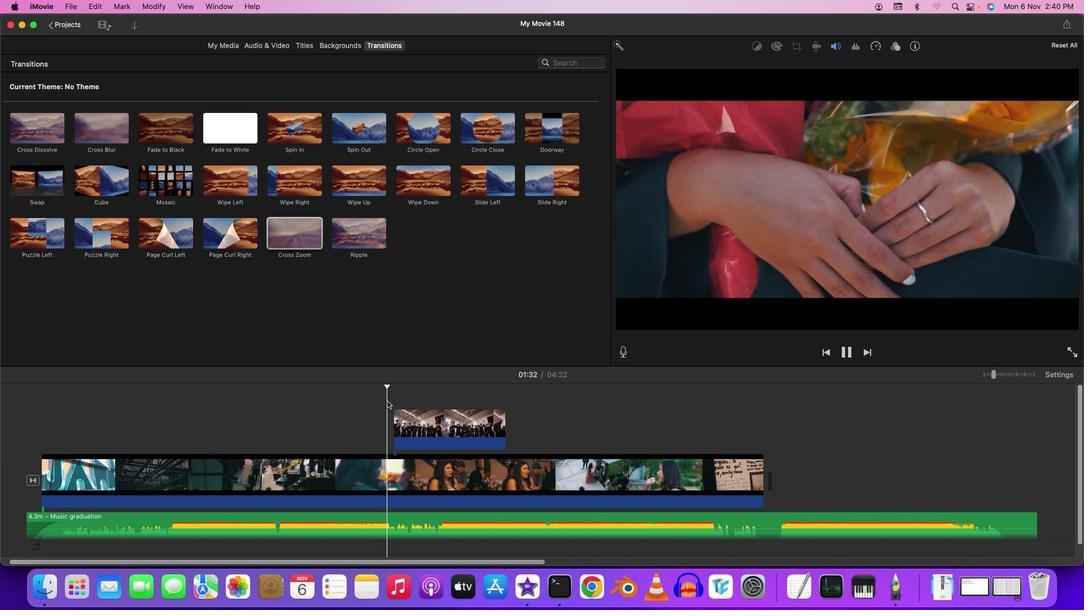 
Action: Key pressed Key.space
Screenshot: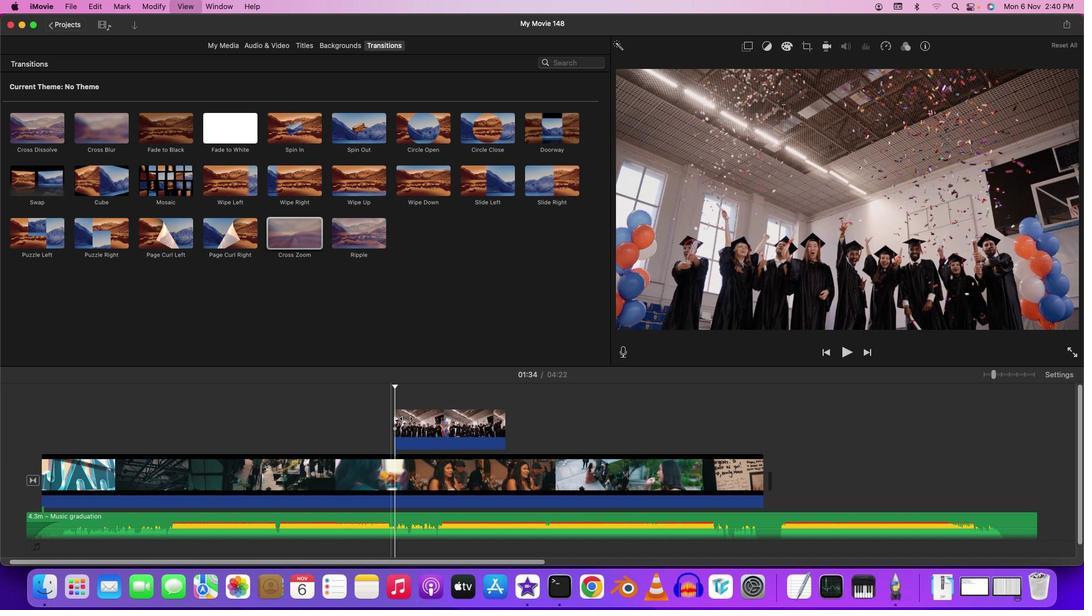 
Action: Mouse moved to (417, 419)
Screenshot: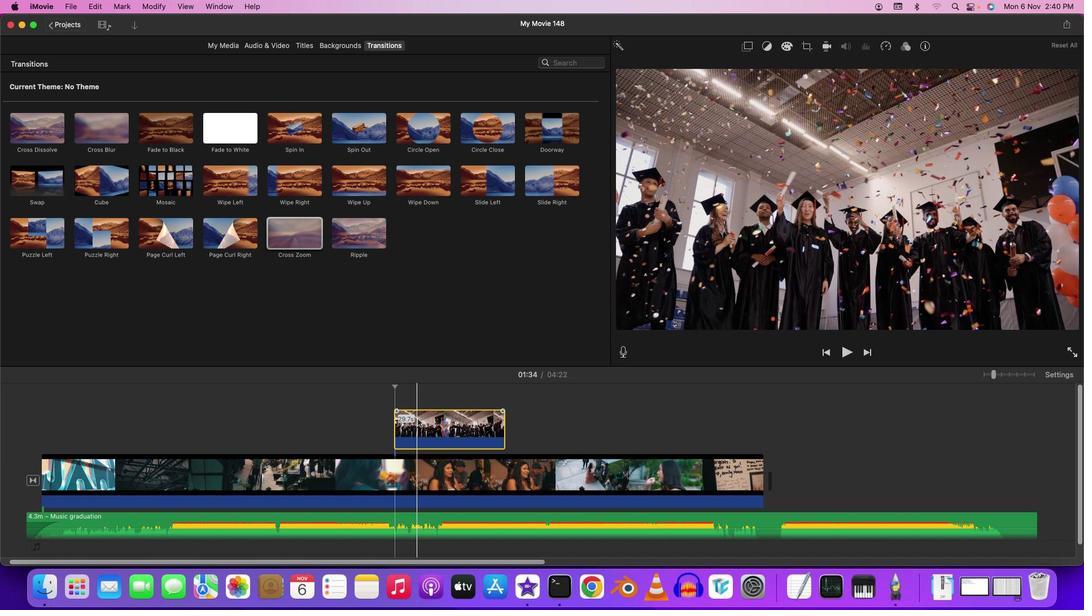 
Action: Mouse pressed left at (417, 419)
Screenshot: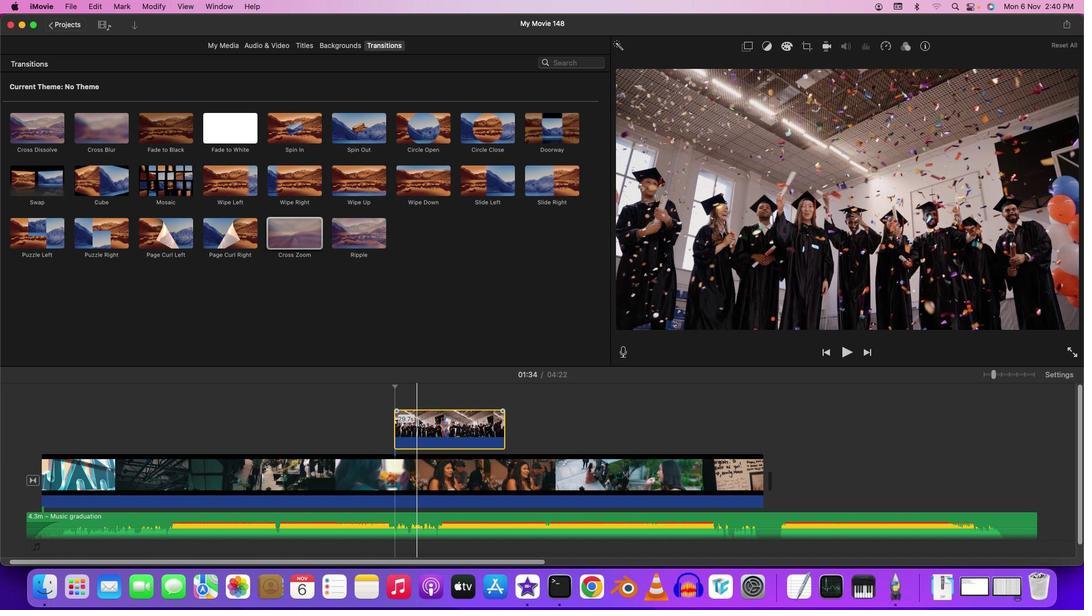 
Action: Mouse moved to (398, 492)
Screenshot: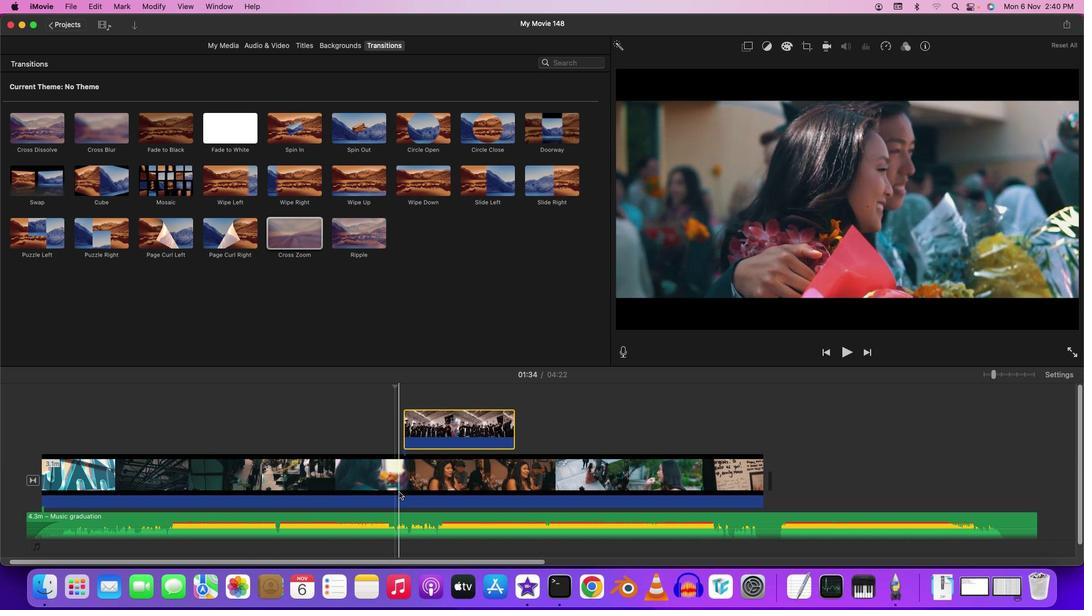 
Action: Mouse pressed left at (398, 492)
Screenshot: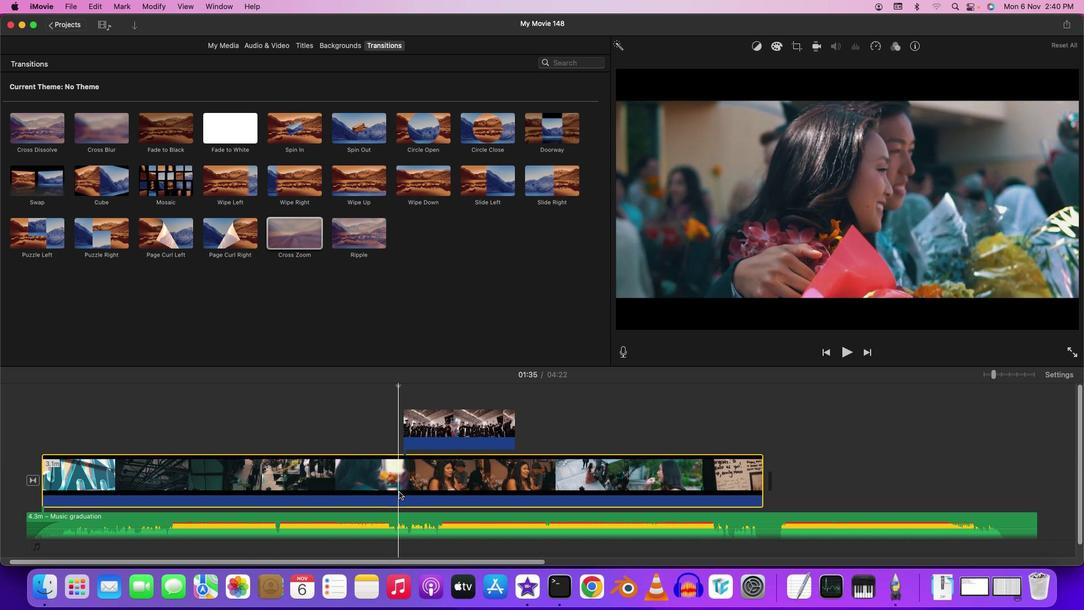 
Action: Key pressed Key.rightKey.rightKey.rightKey.rightKey.rightKey.rightKey.rightKey.leftKey.left
Screenshot: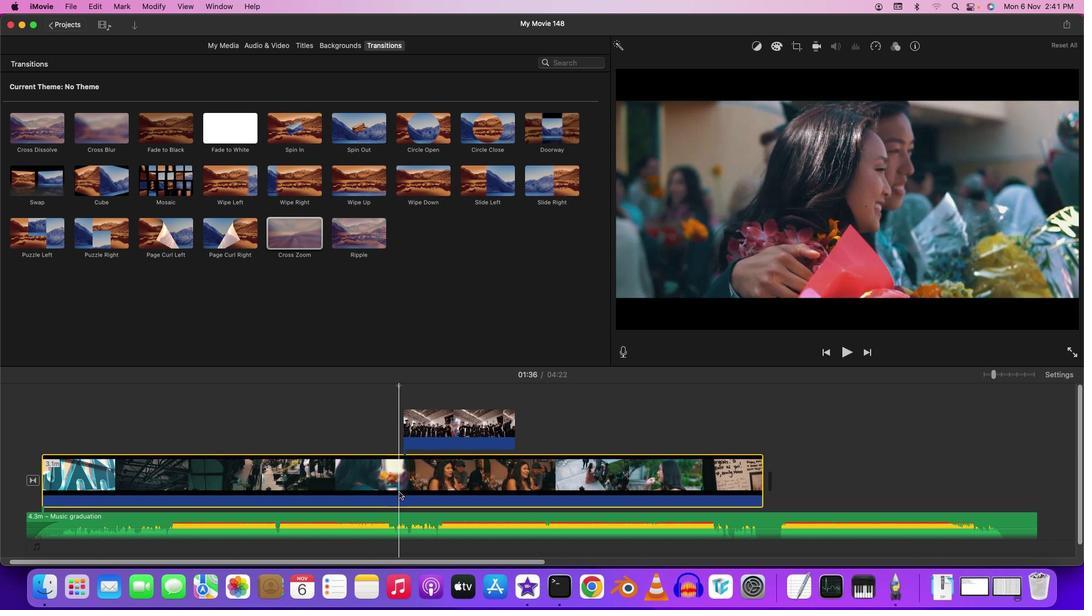 
Action: Mouse pressed left at (398, 492)
Screenshot: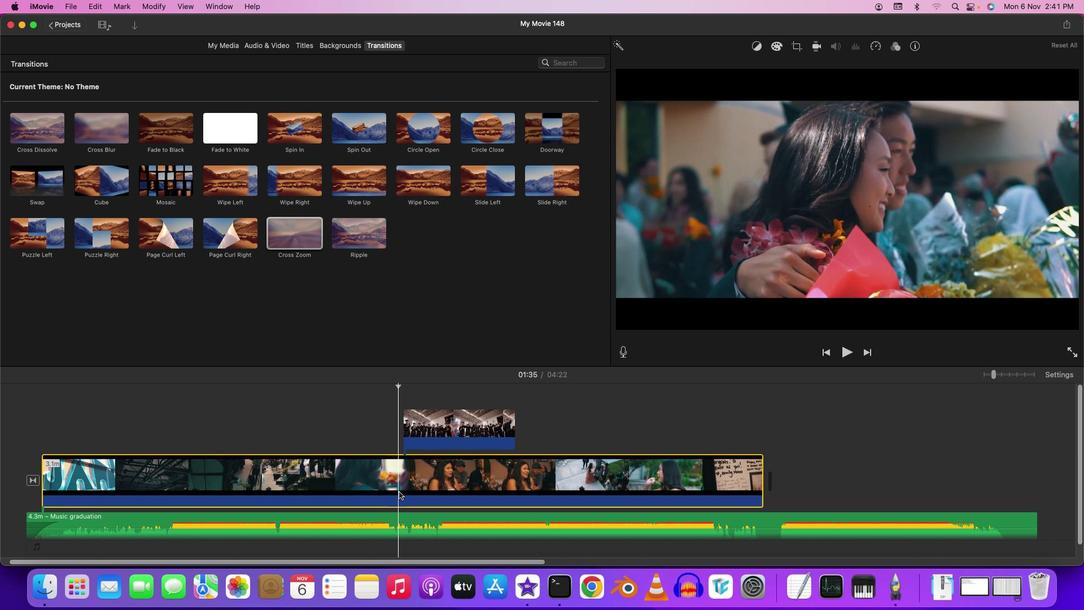 
Action: Mouse moved to (399, 492)
Screenshot: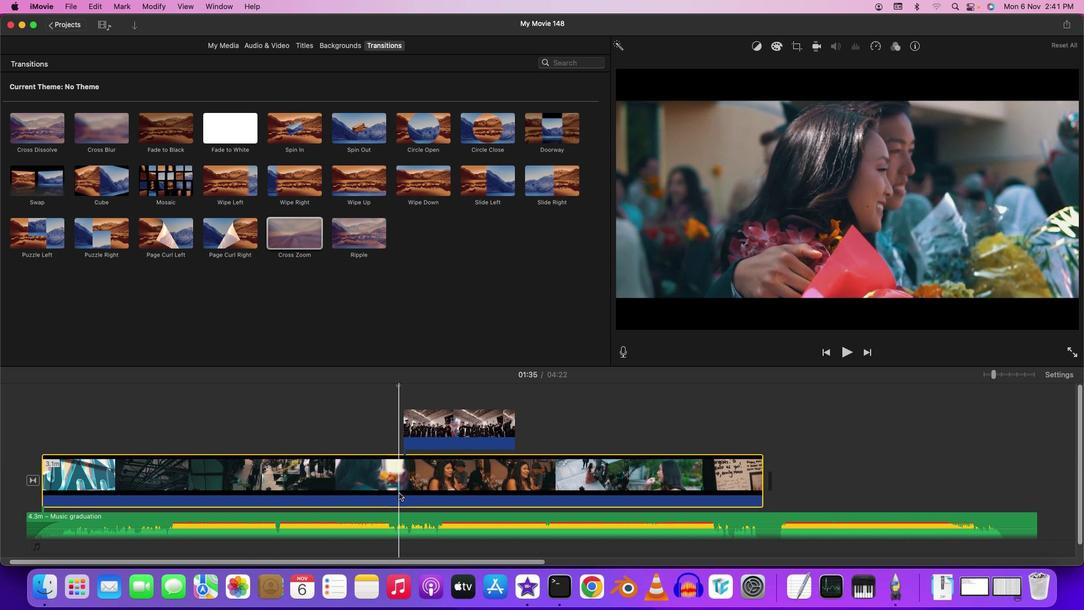 
Action: Mouse pressed left at (399, 492)
Screenshot: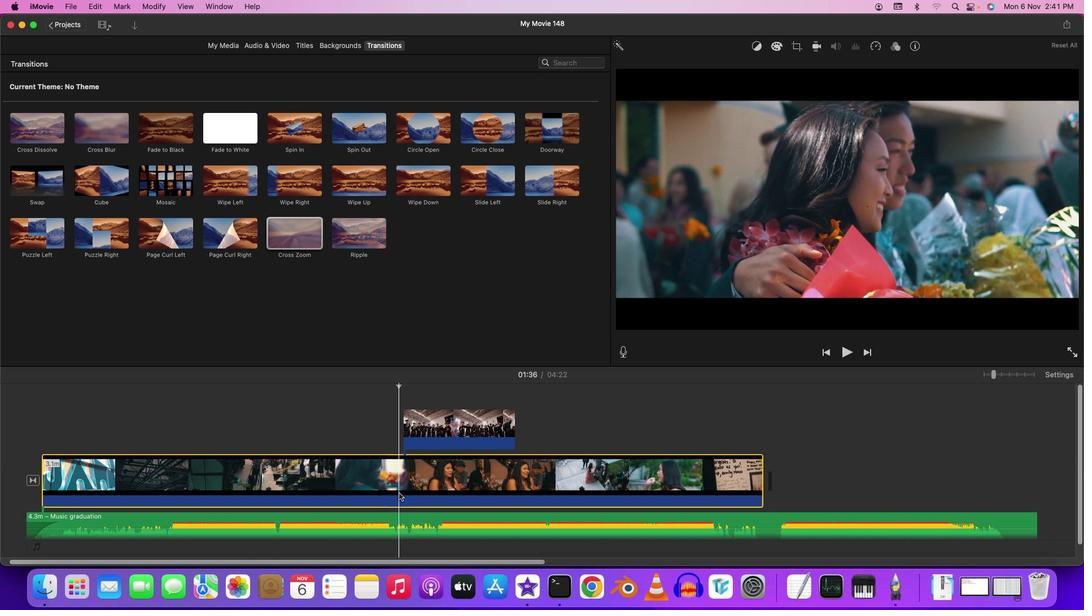 
Action: Key pressed Key.cmd'b'
Screenshot: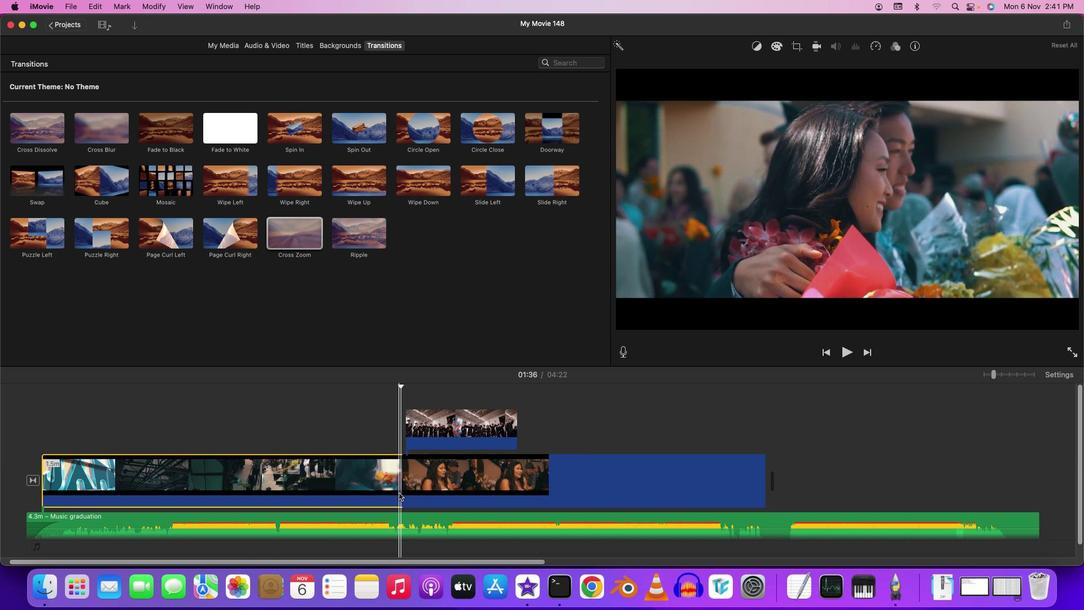 
Action: Mouse moved to (432, 439)
Screenshot: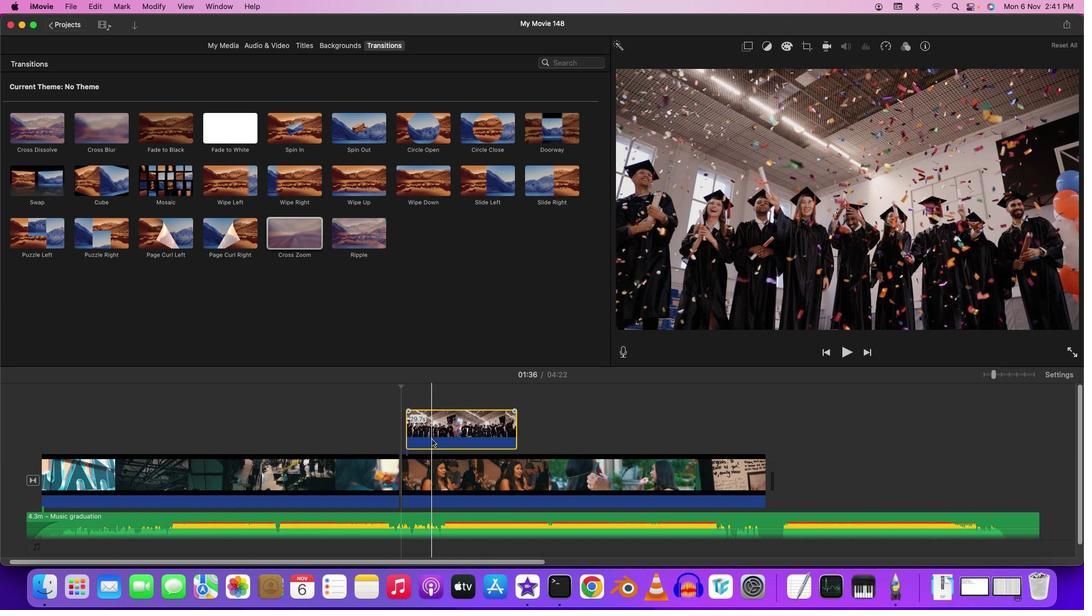 
Action: Mouse pressed left at (432, 439)
Screenshot: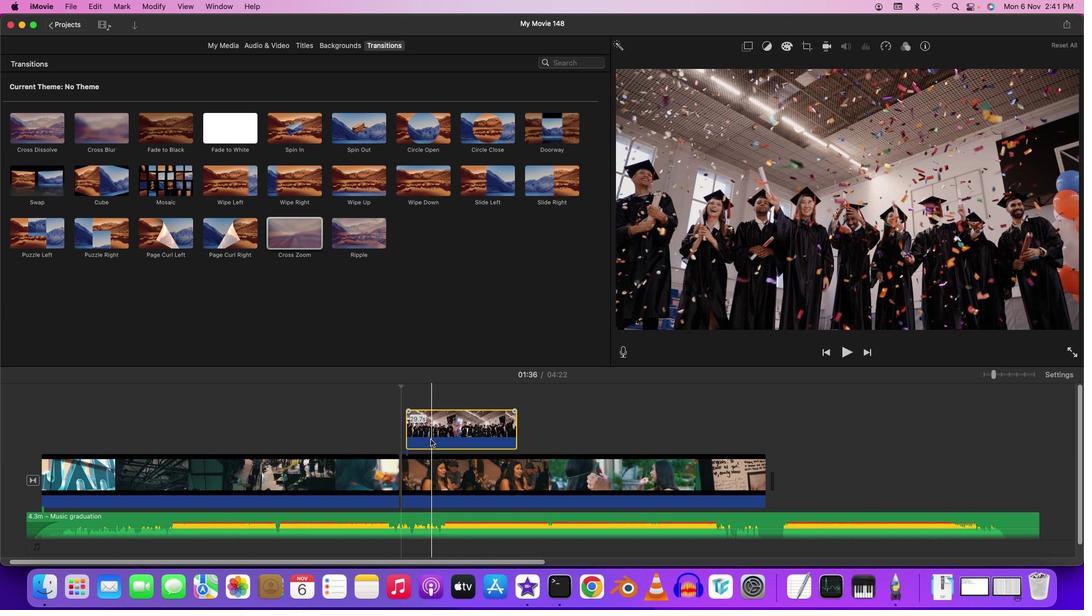 
Action: Mouse moved to (512, 468)
Screenshot: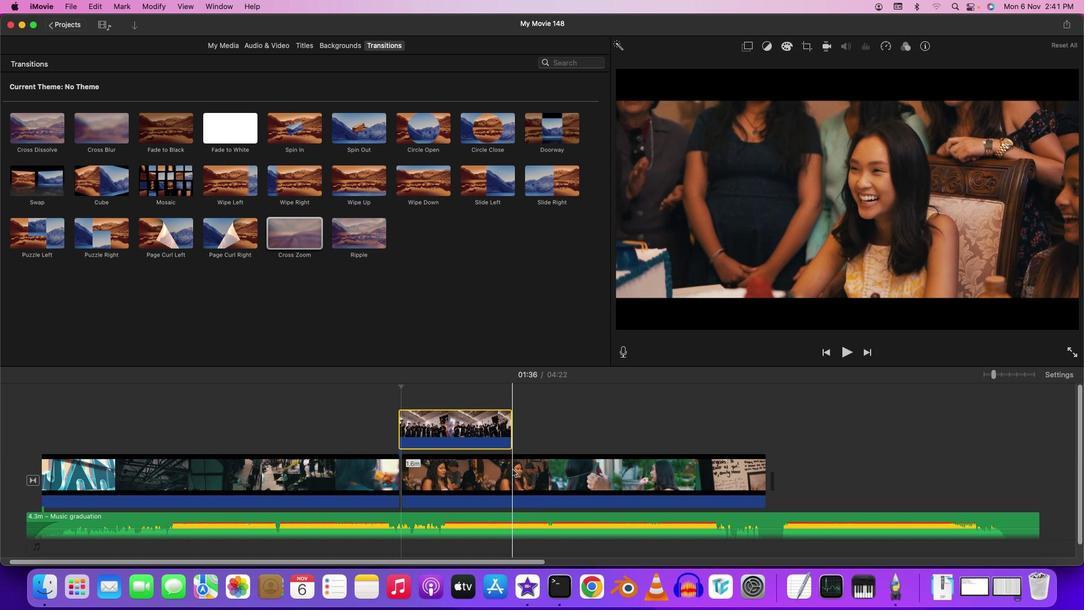 
Action: Mouse pressed left at (512, 468)
Screenshot: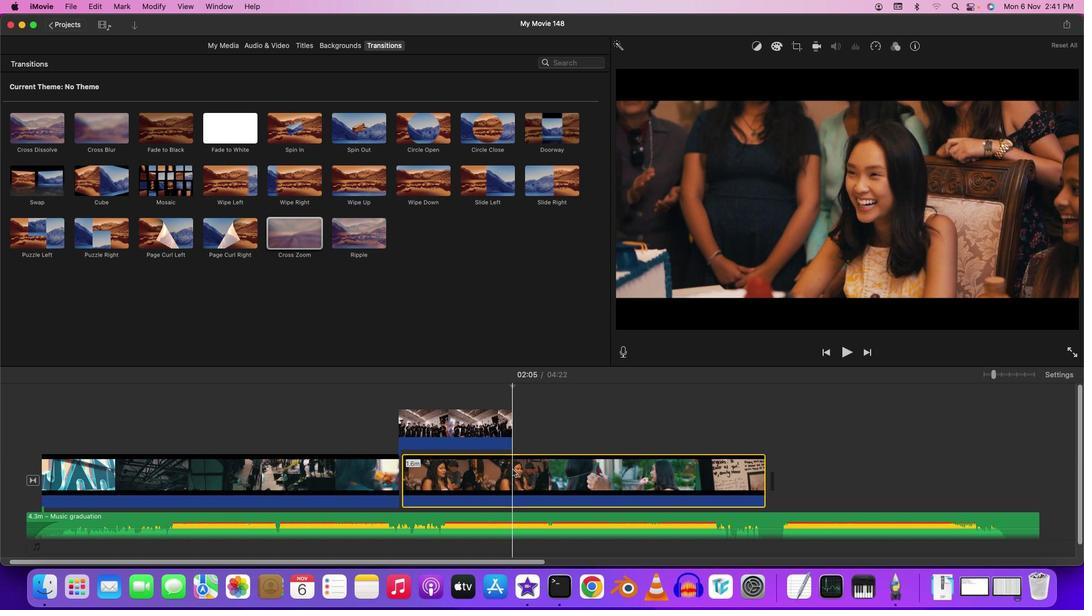 
Action: Key pressed Key.cmd'b'
Screenshot: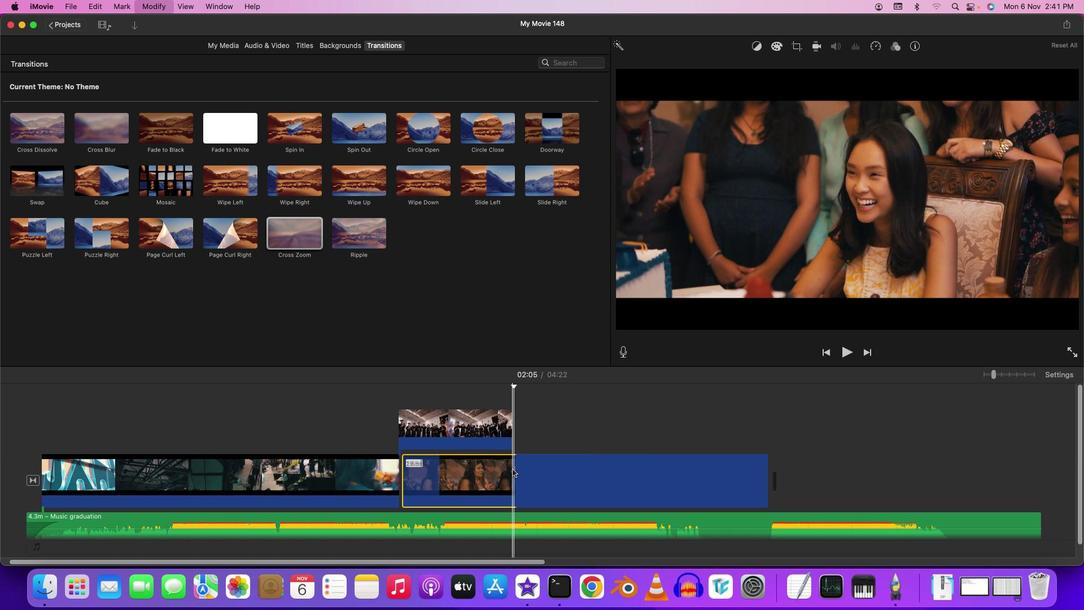 
Action: Mouse moved to (489, 479)
Screenshot: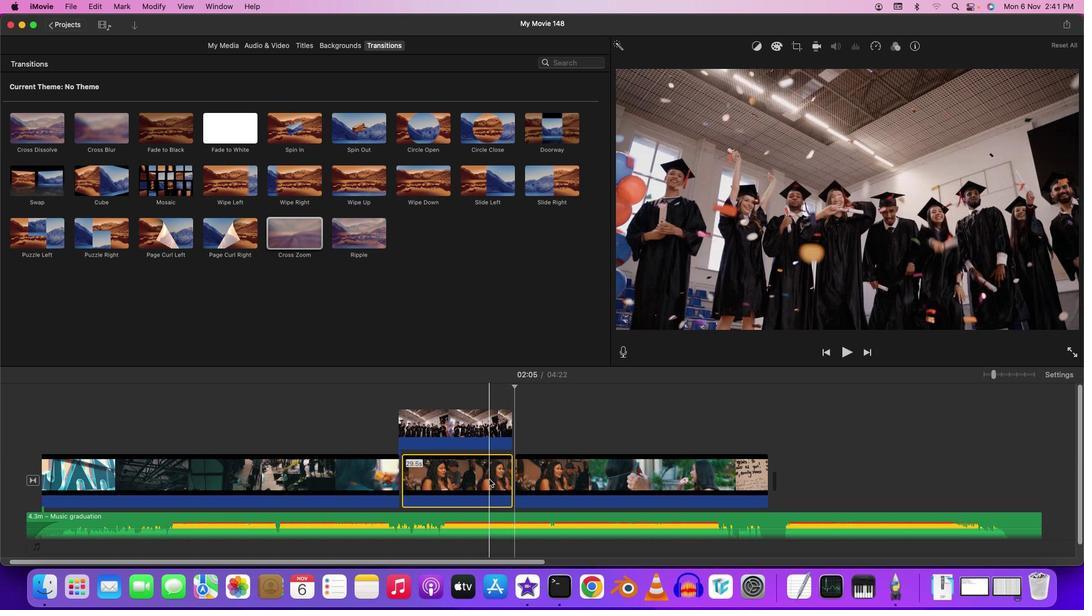 
Action: Mouse pressed right at (489, 479)
Screenshot: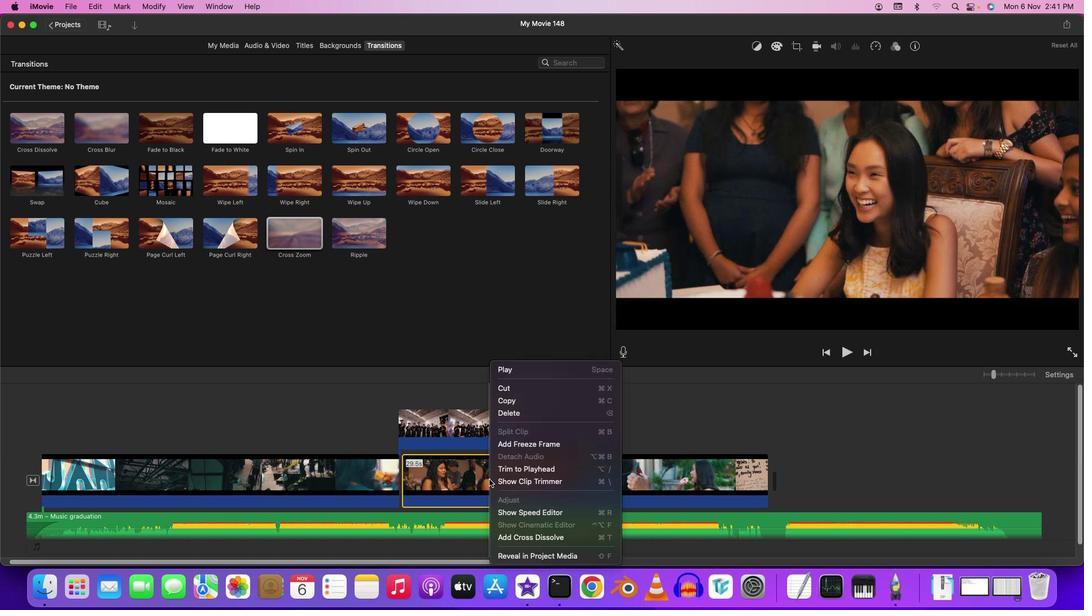 
Action: Mouse moved to (524, 409)
Screenshot: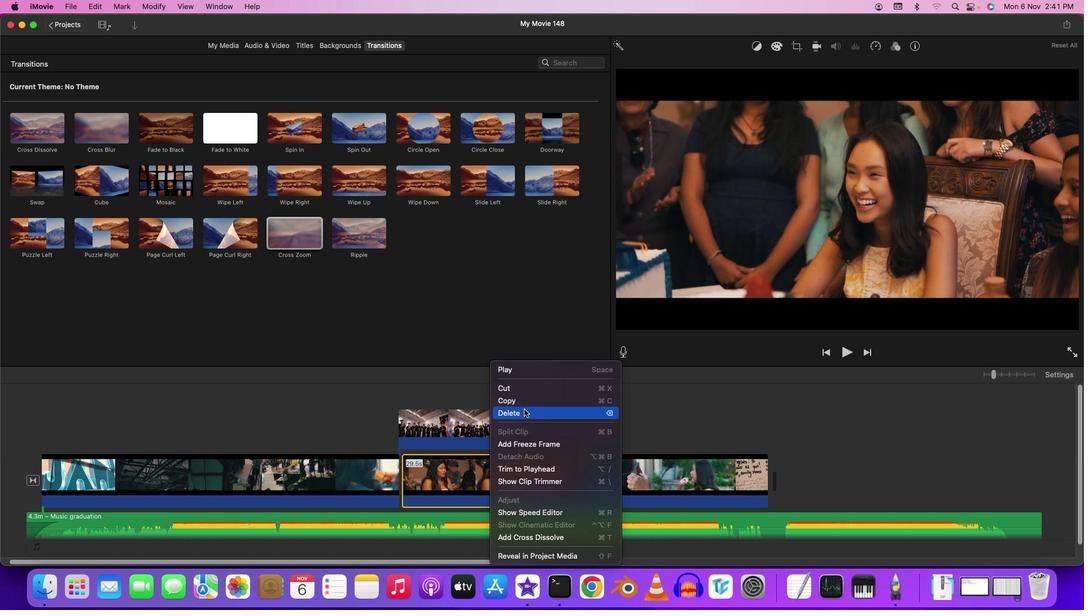 
Action: Mouse pressed left at (524, 409)
Screenshot: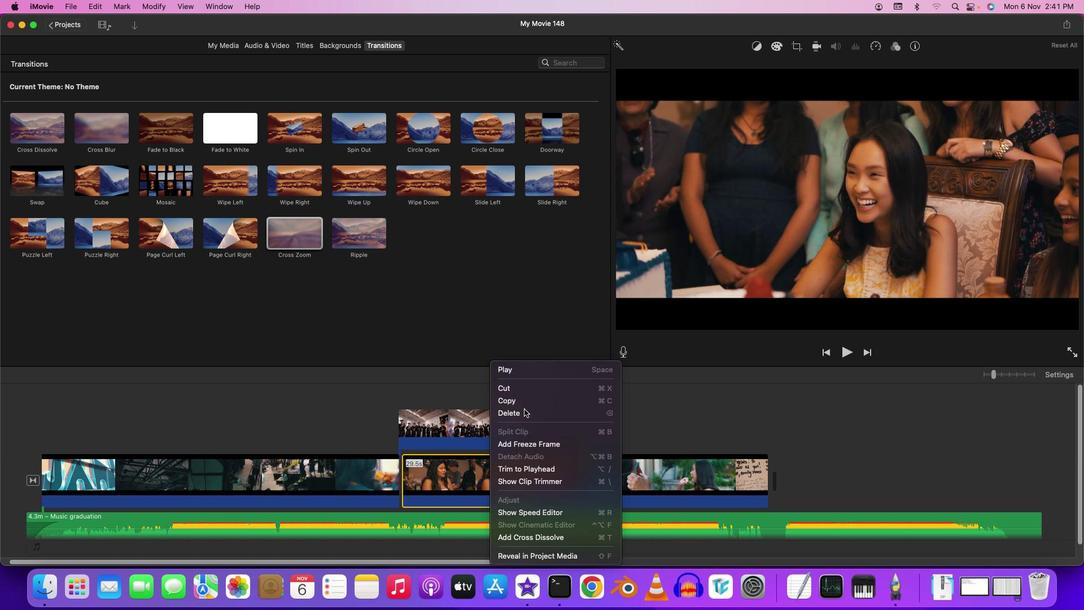 
Action: Mouse moved to (429, 423)
Screenshot: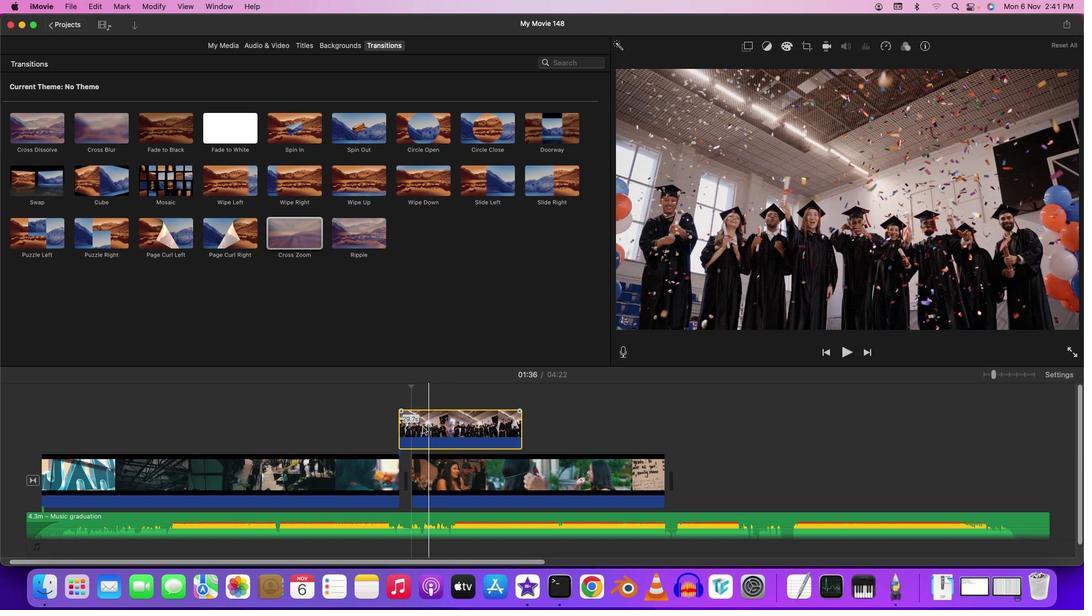 
Action: Mouse pressed left at (429, 423)
Screenshot: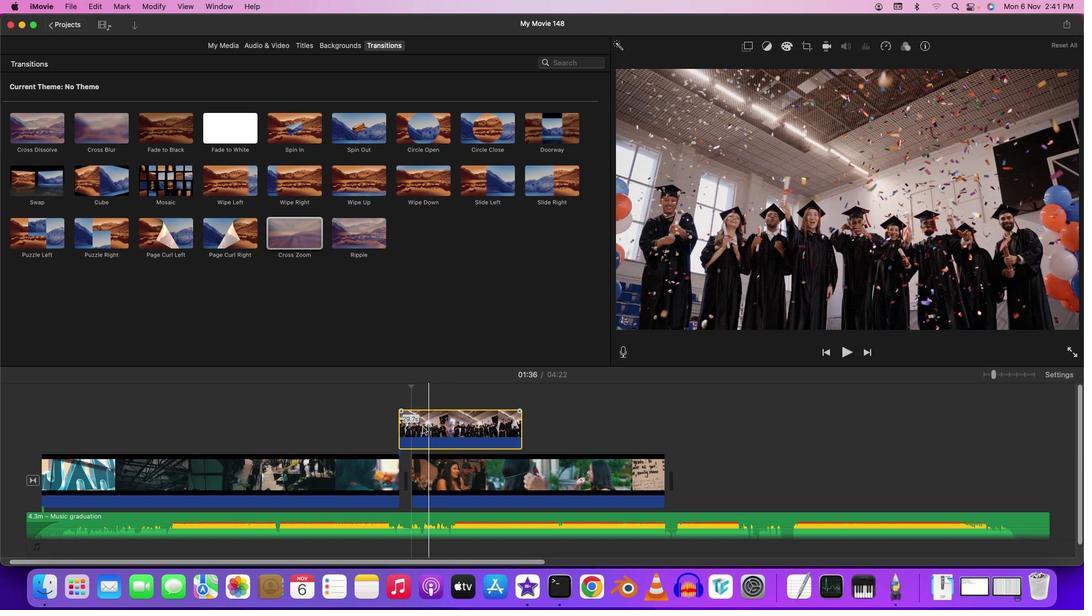 
Action: Mouse moved to (390, 424)
Screenshot: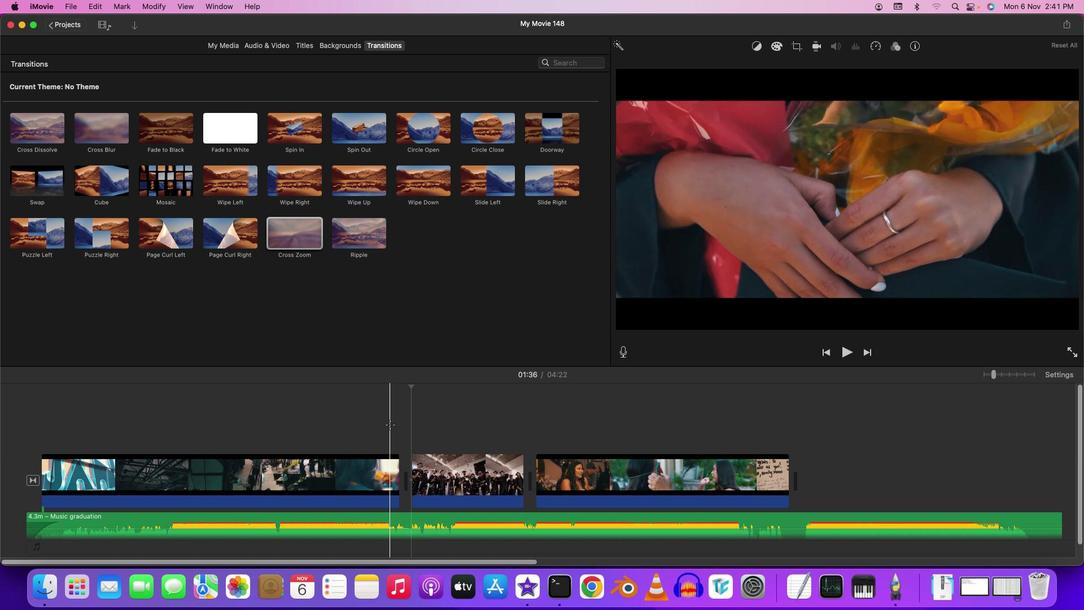 
Action: Mouse pressed left at (390, 424)
Screenshot: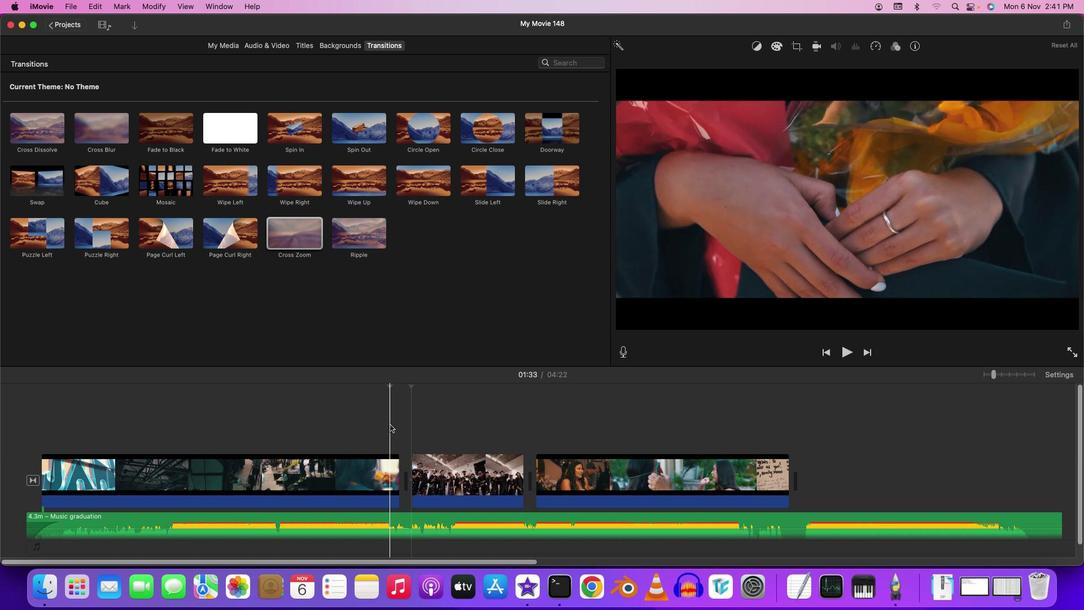 
Action: Key pressed Key.space
Screenshot: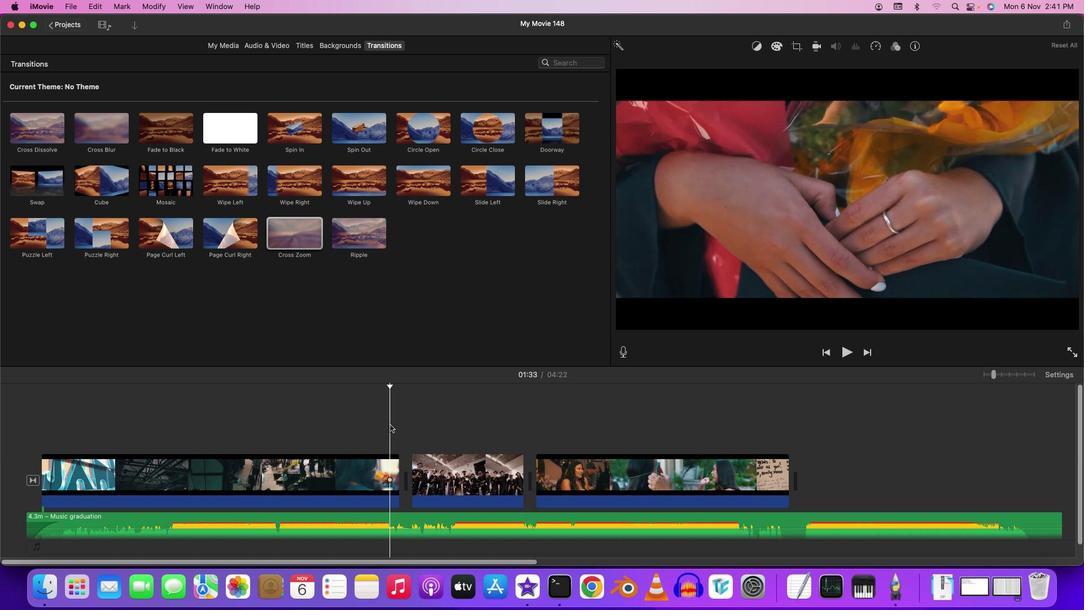
Action: Mouse moved to (483, 400)
Screenshot: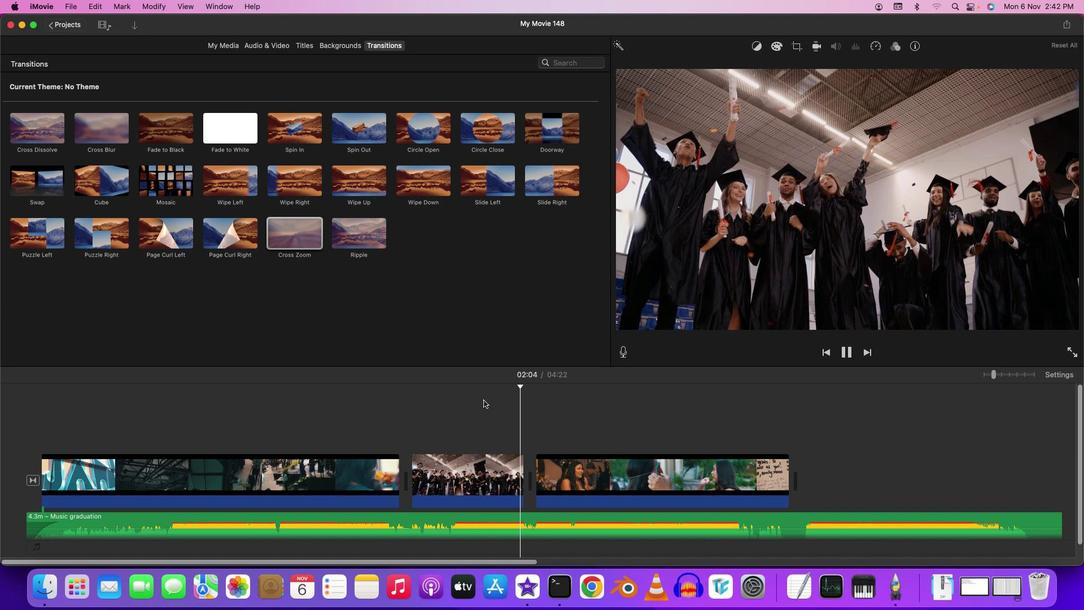 
Action: Key pressed Key.space
Screenshot: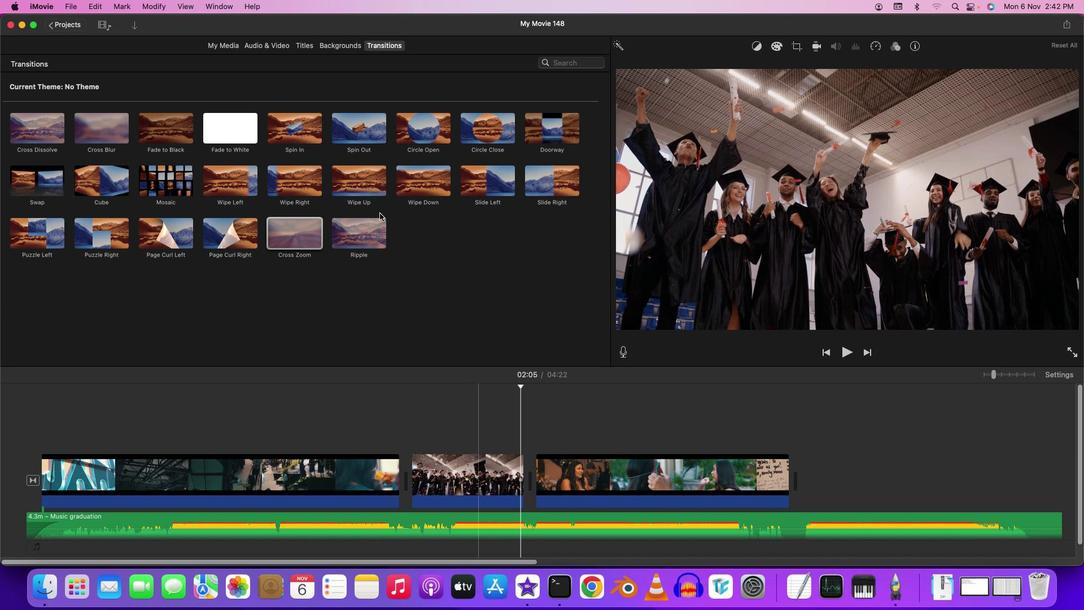 
Action: Mouse moved to (301, 227)
Screenshot: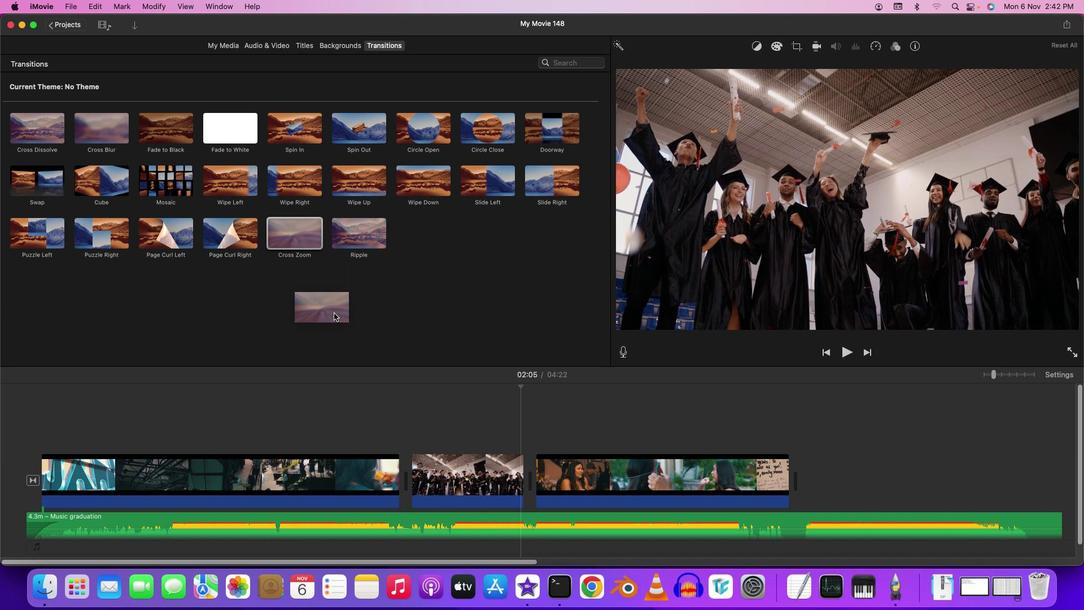 
Action: Mouse pressed left at (301, 227)
Screenshot: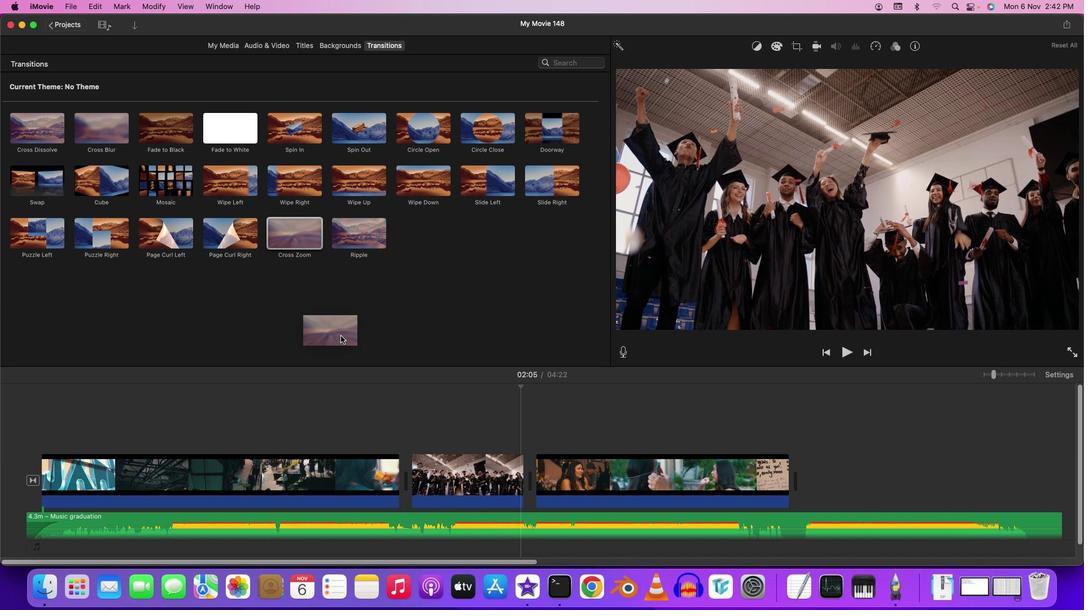 
Action: Mouse moved to (389, 442)
Screenshot: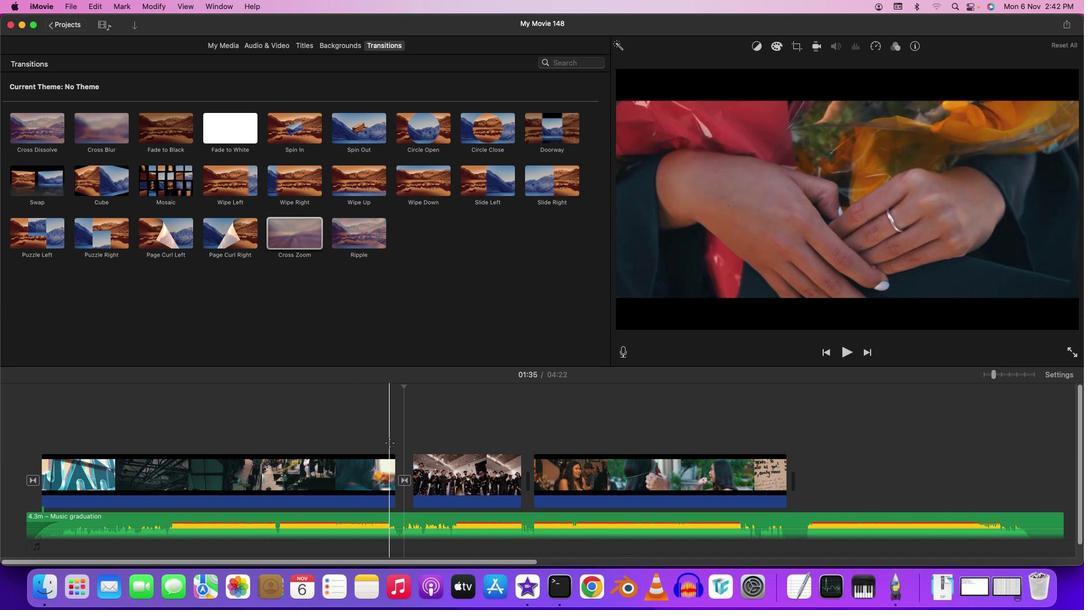 
Action: Mouse pressed left at (389, 442)
Screenshot: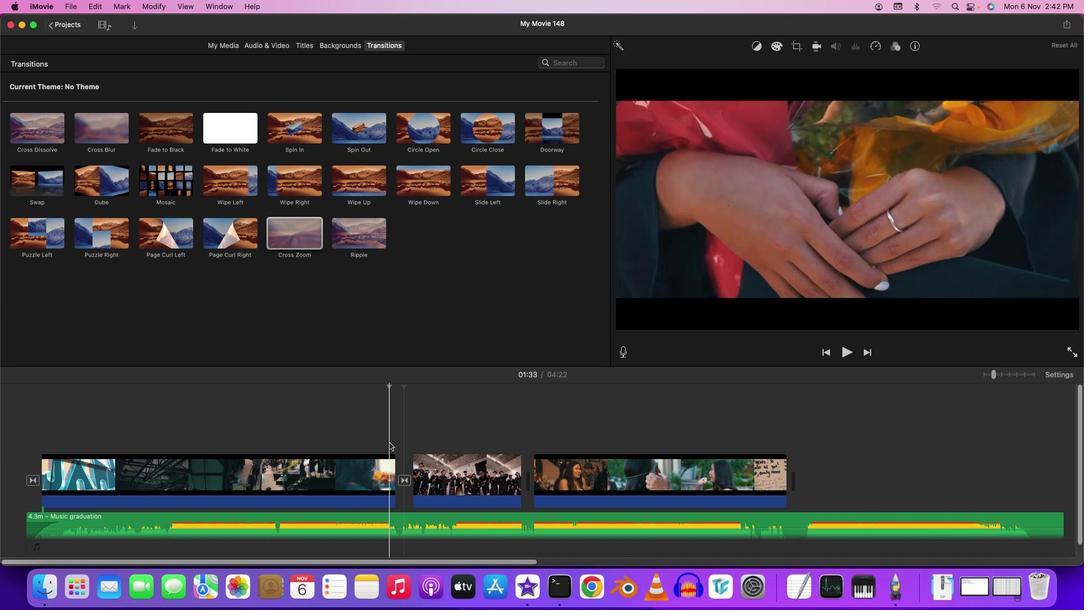 
Action: Key pressed Key.space
Screenshot: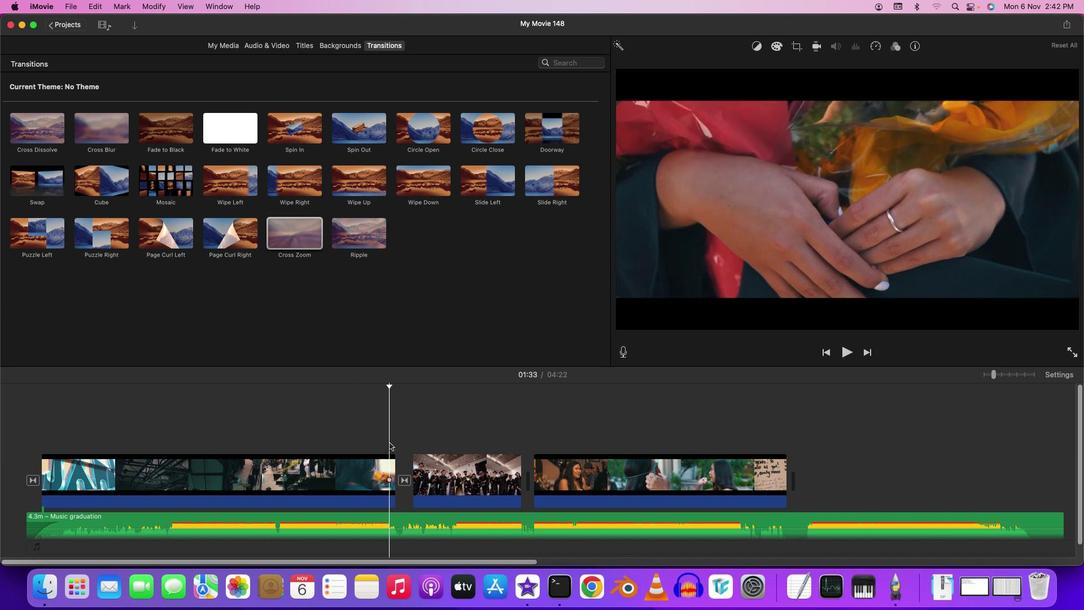 
Action: Mouse moved to (483, 474)
Screenshot: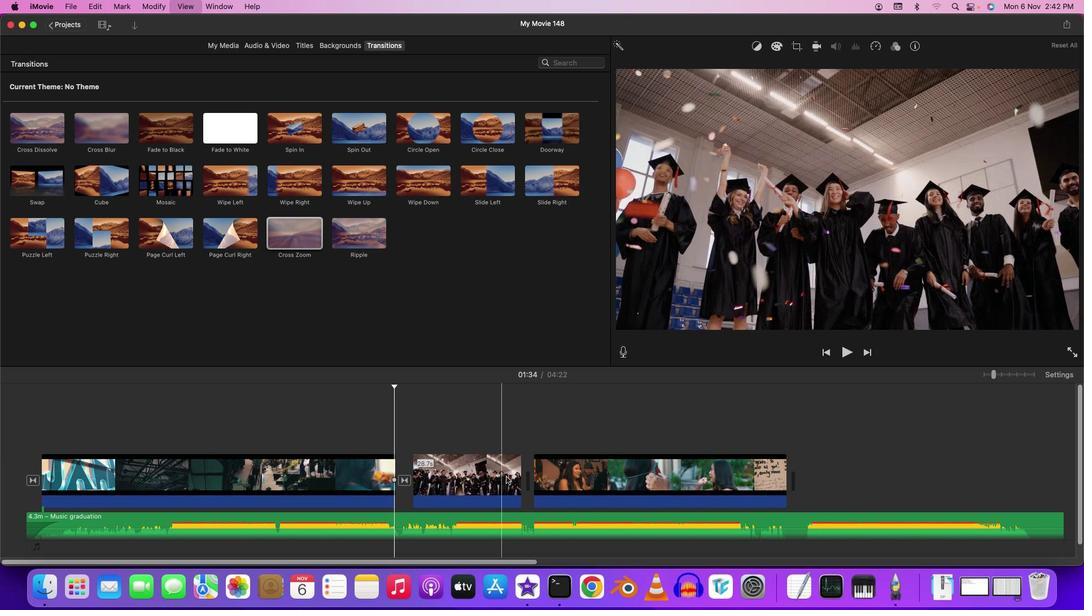 
Action: Key pressed Key.space
Screenshot: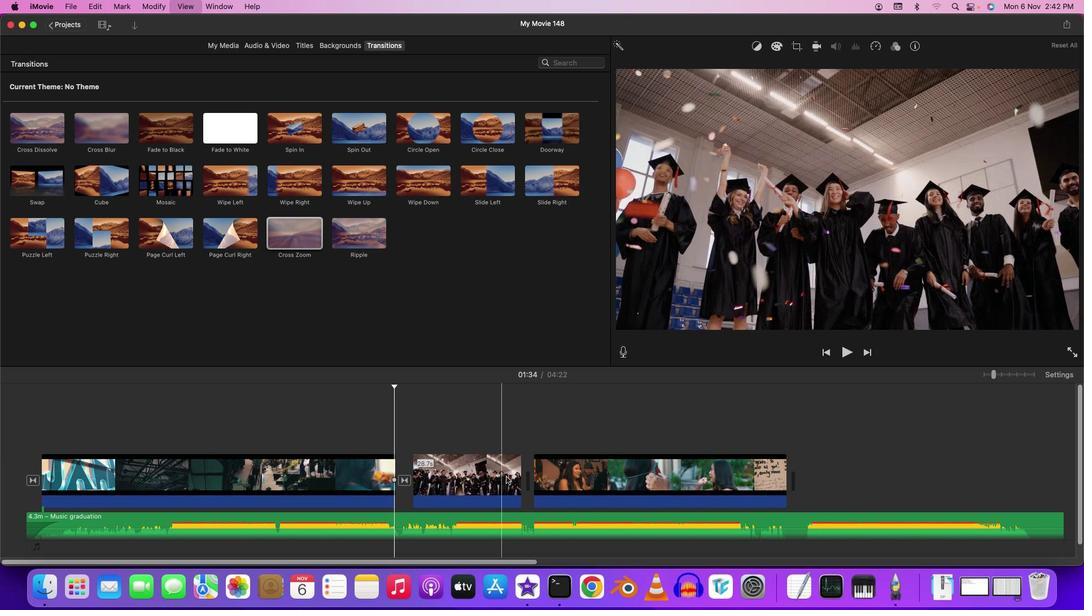 
Action: Mouse moved to (520, 484)
Screenshot: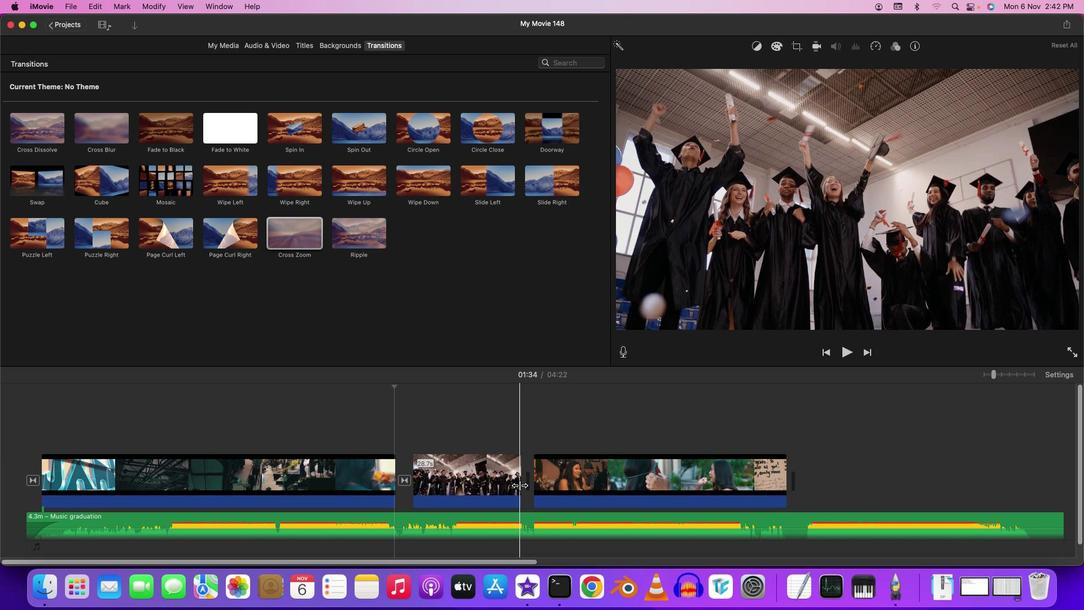 
Action: Mouse pressed left at (520, 484)
Screenshot: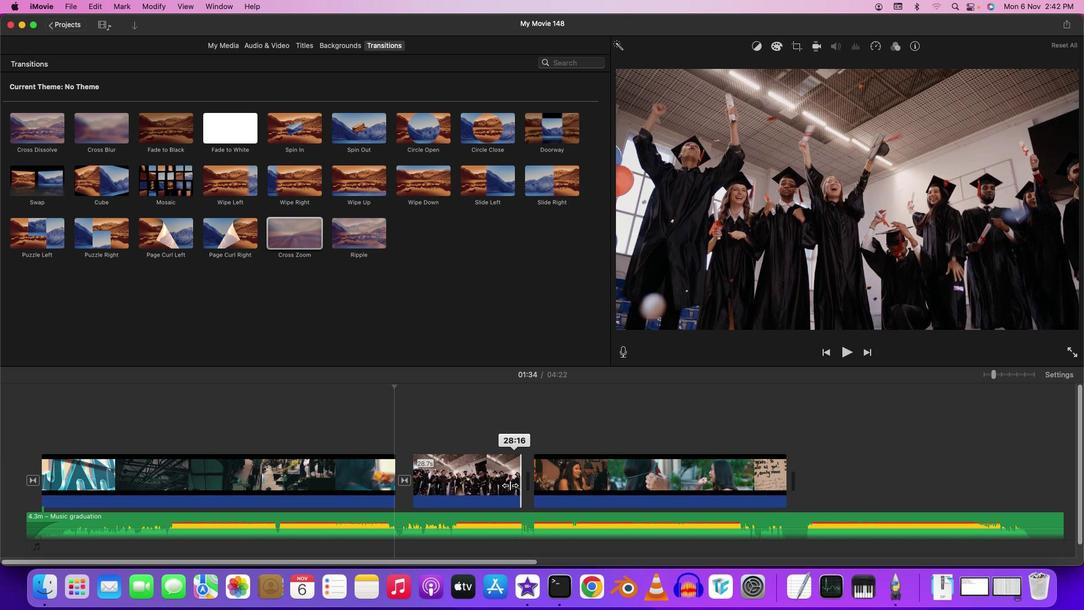 
Action: Mouse moved to (394, 436)
Screenshot: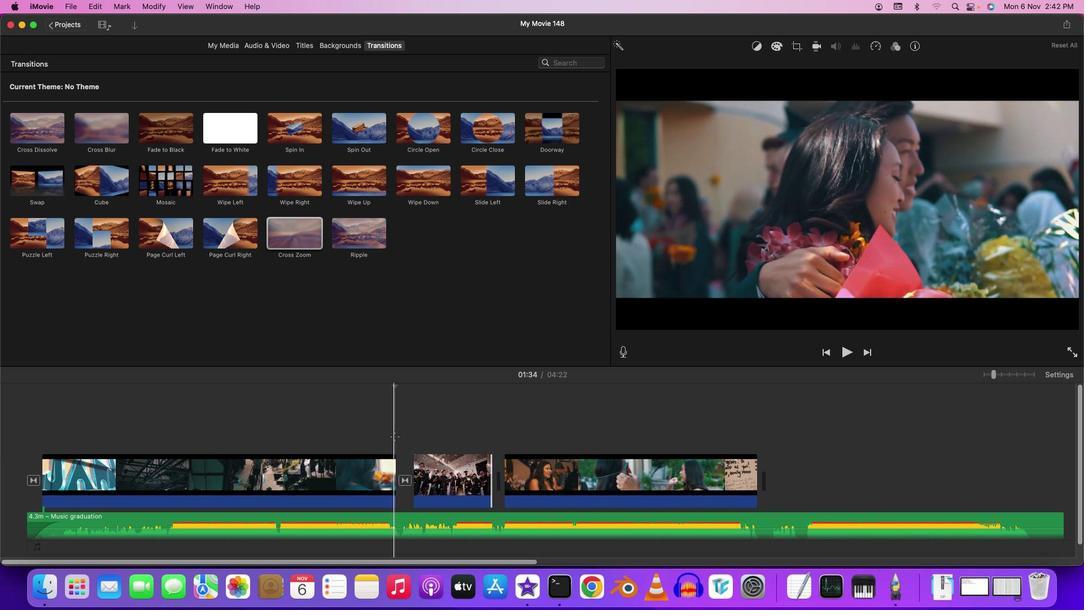 
Action: Mouse pressed left at (394, 436)
Screenshot: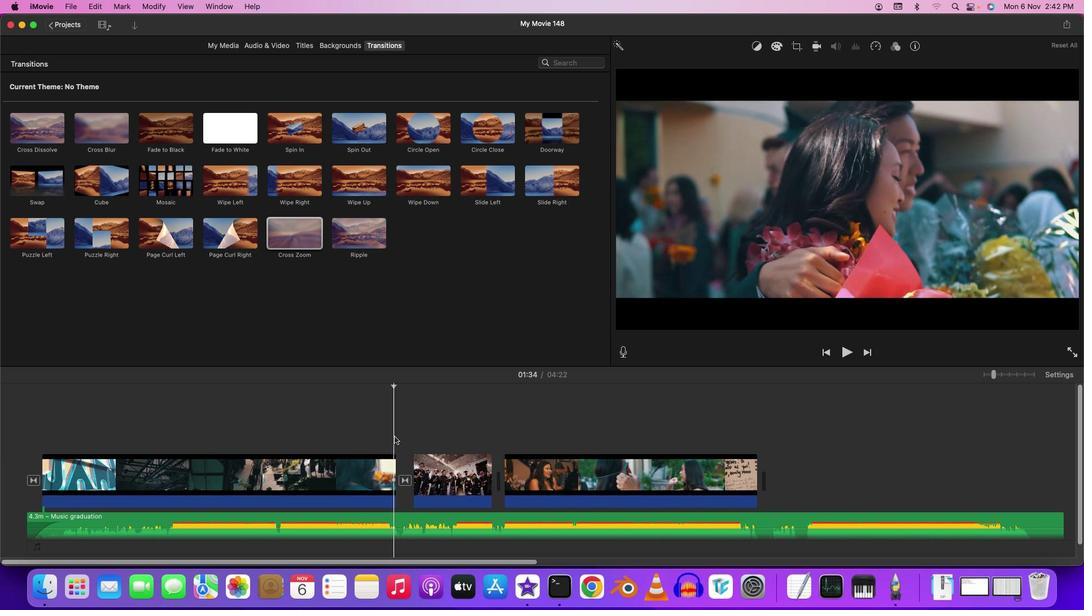 
Action: Key pressed Key.spaceKey.space
Screenshot: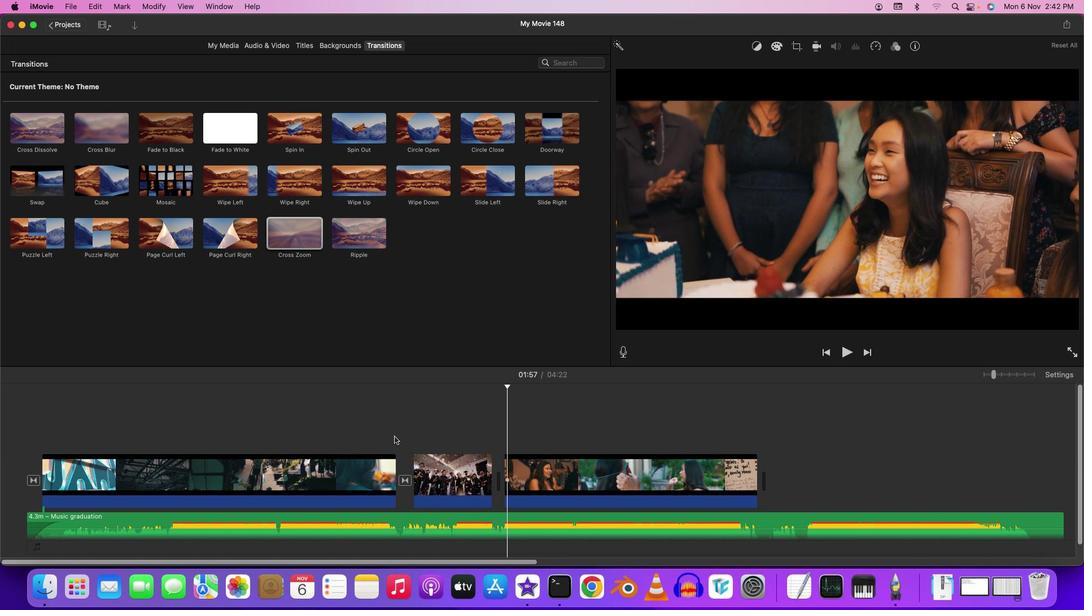 
Action: Mouse moved to (94, 123)
Screenshot: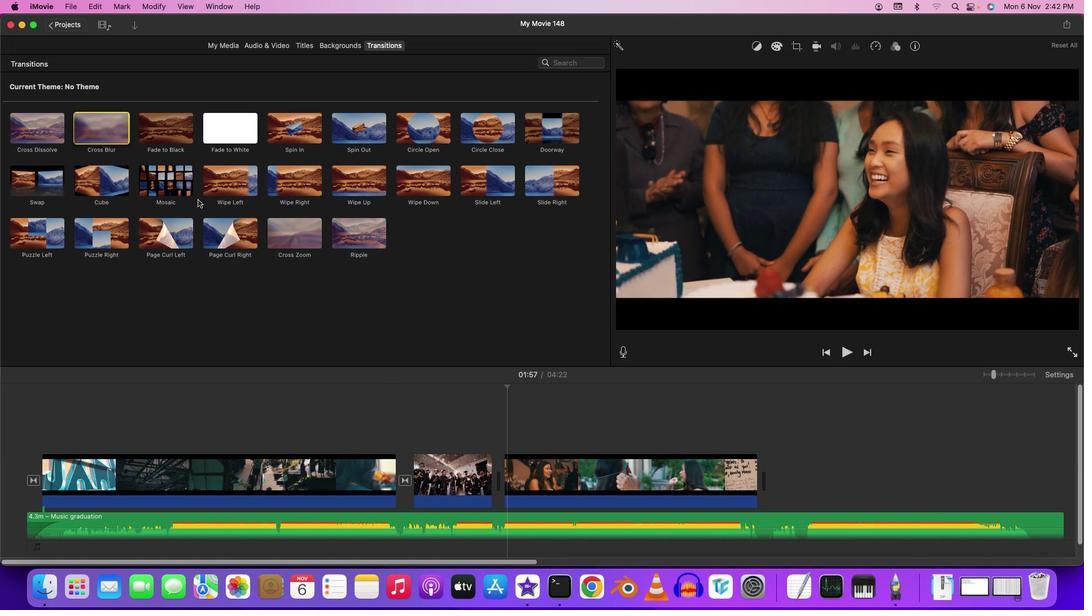 
Action: Mouse pressed left at (94, 123)
Screenshot: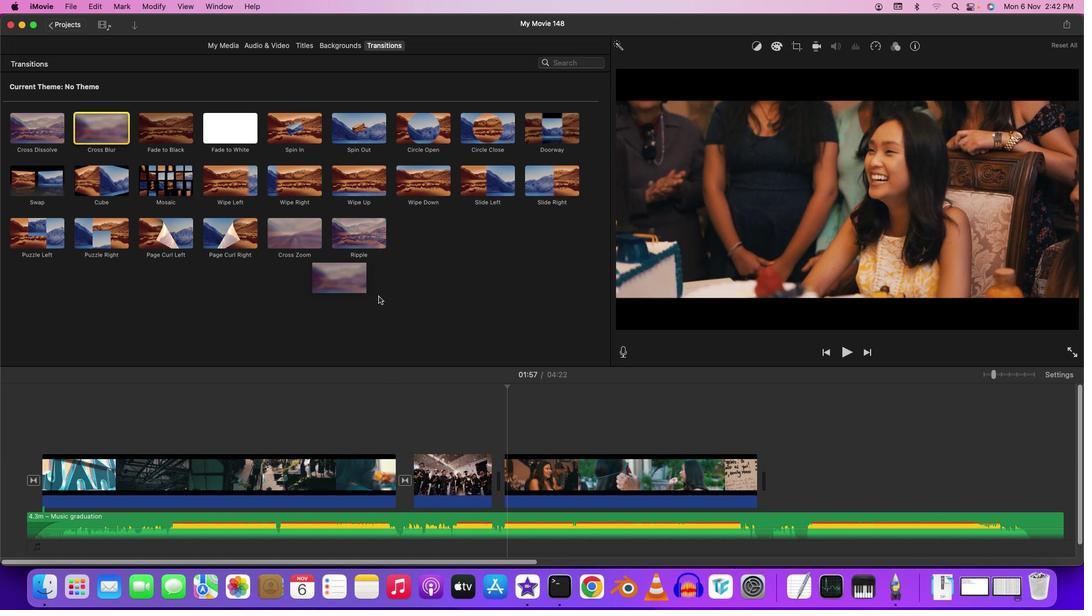 
Action: Mouse moved to (486, 442)
Screenshot: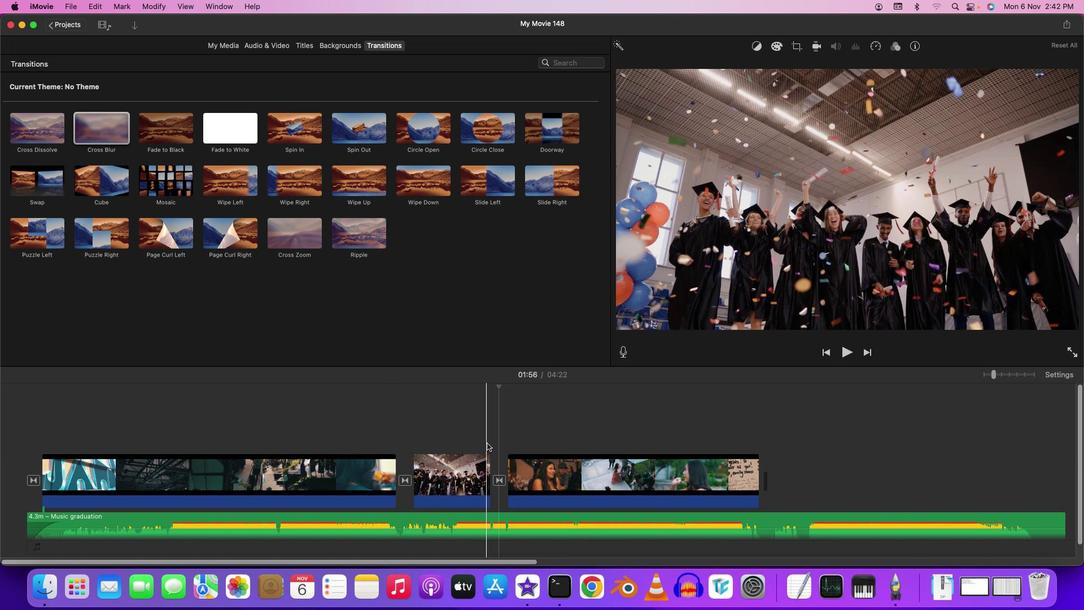 
Action: Mouse pressed left at (486, 442)
Screenshot: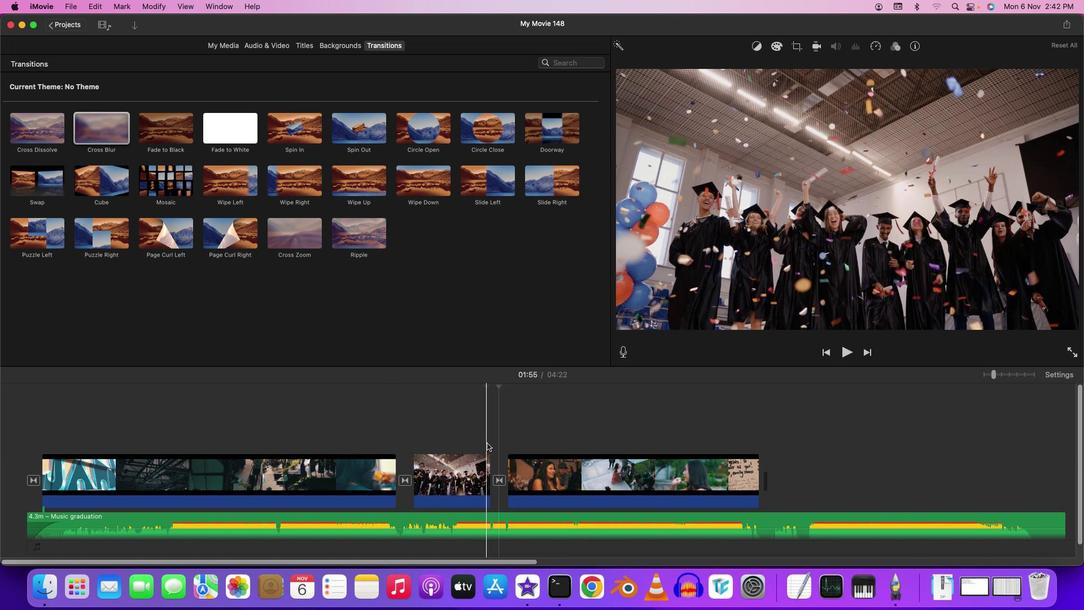 
Action: Key pressed Key.space
Screenshot: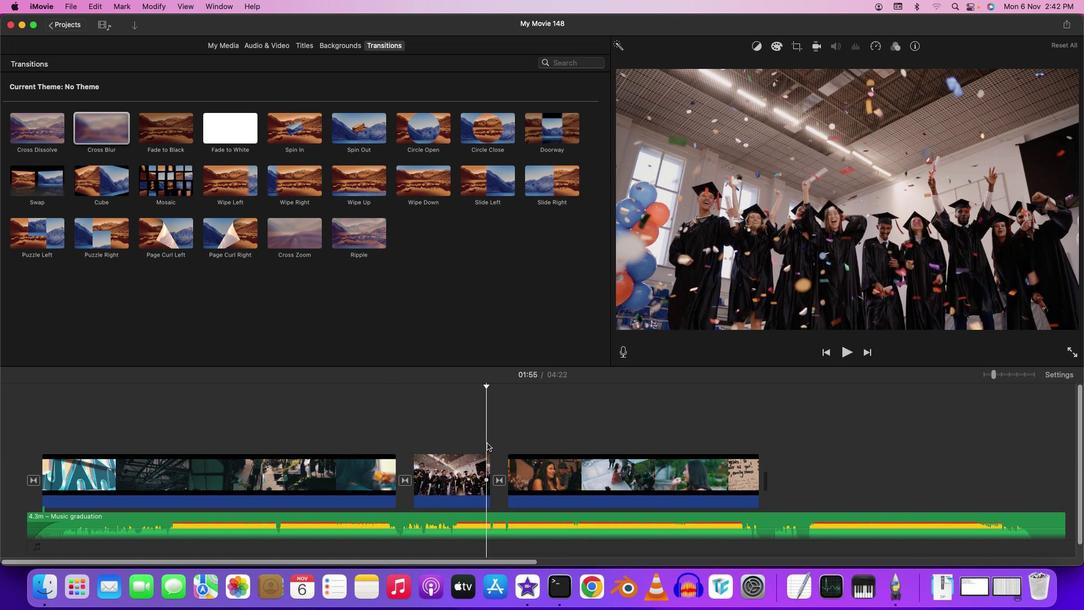 
Action: Mouse moved to (594, 429)
Screenshot: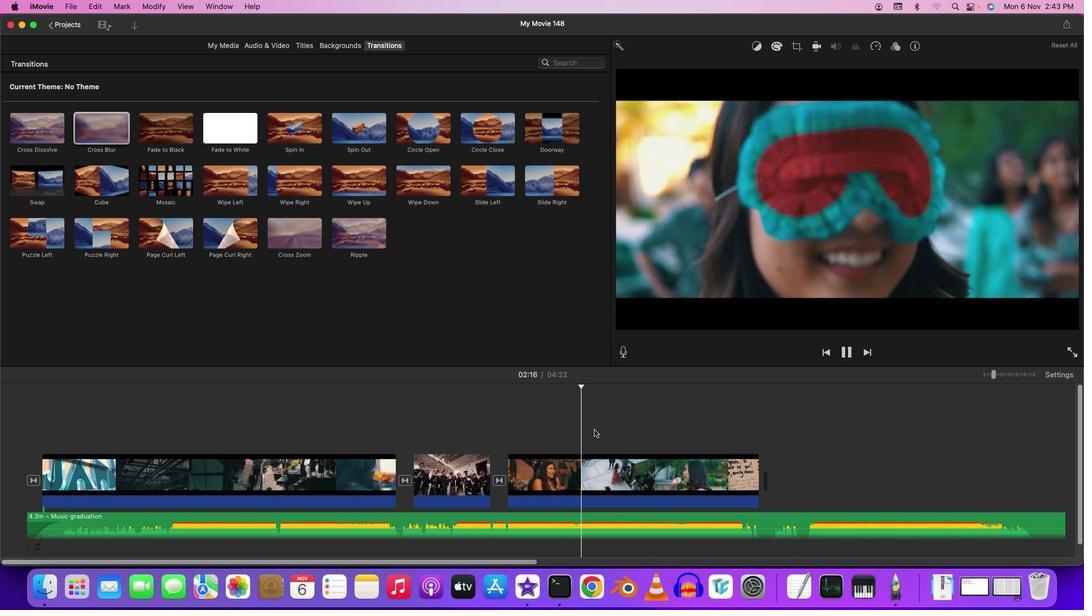 
Action: Mouse pressed left at (594, 429)
Screenshot: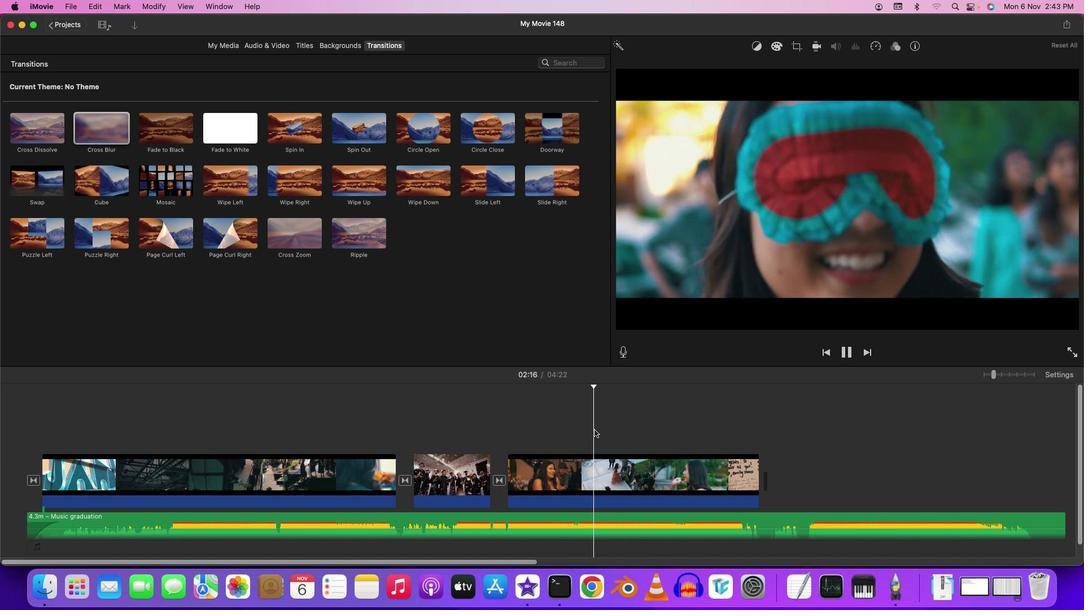 
Action: Mouse moved to (606, 428)
Screenshot: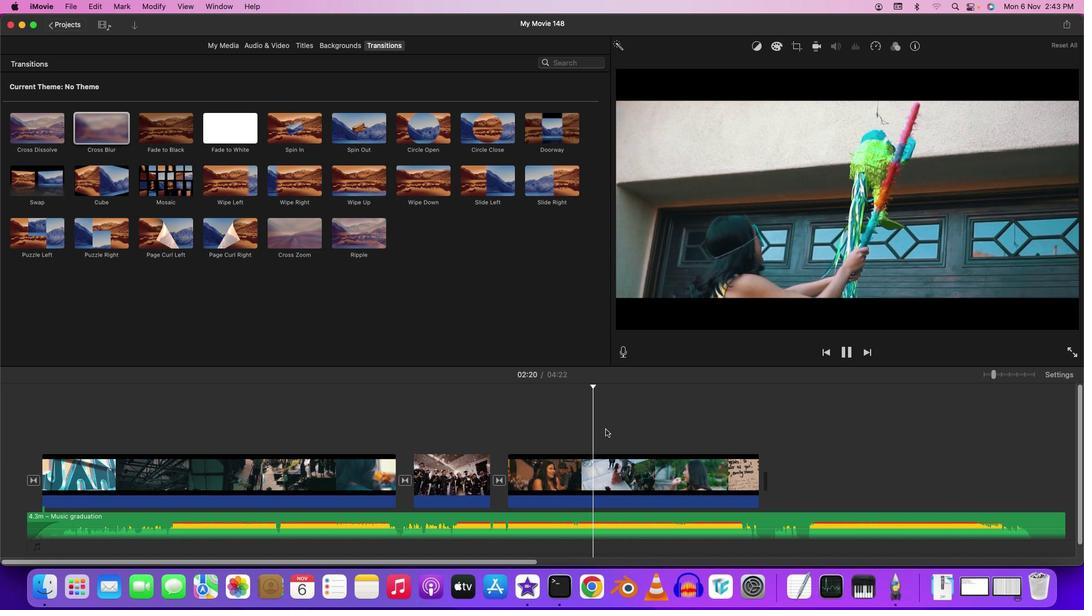 
Action: Mouse pressed left at (606, 428)
Screenshot: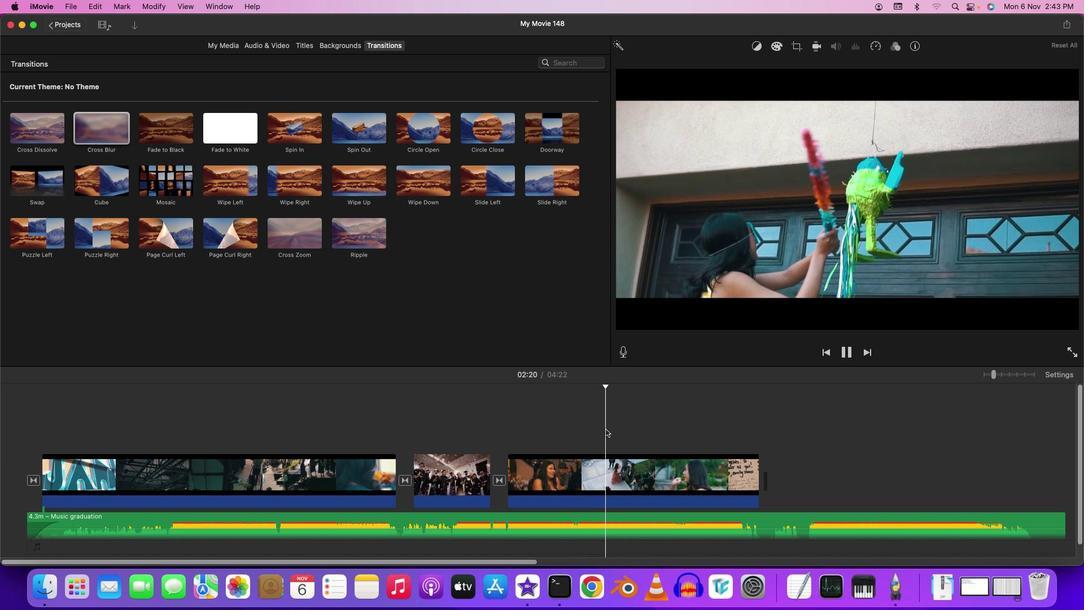
Action: Mouse moved to (714, 428)
Screenshot: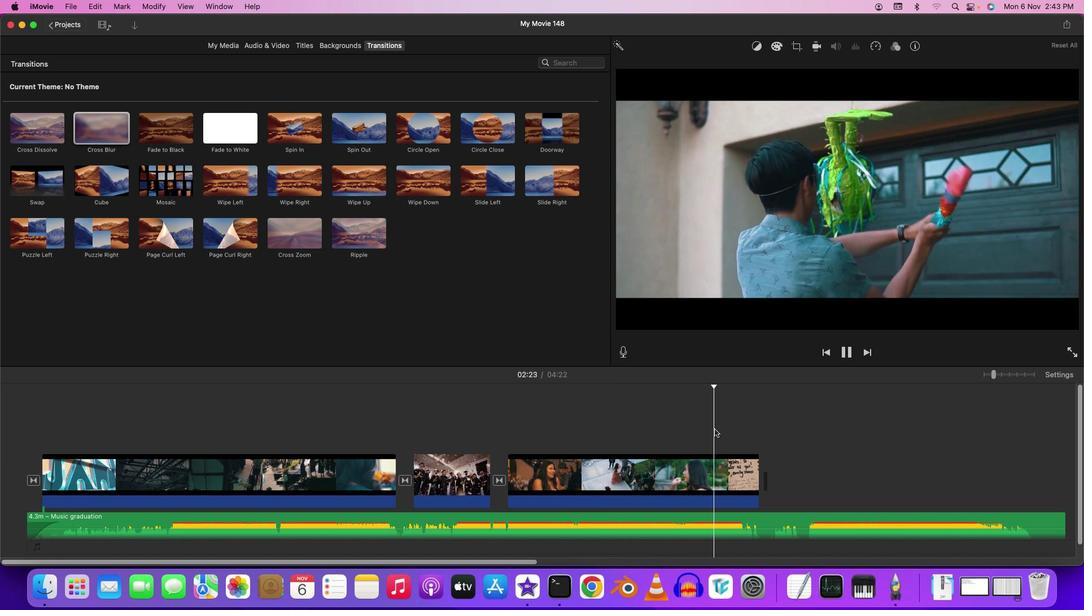 
Action: Mouse pressed left at (714, 428)
Screenshot: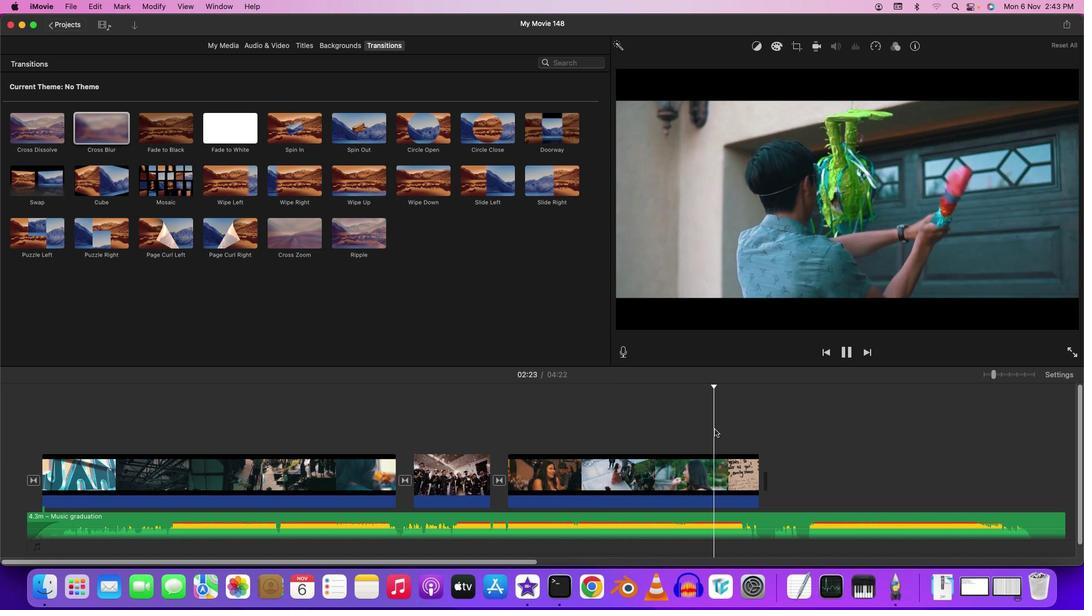 
Action: Mouse moved to (733, 428)
Screenshot: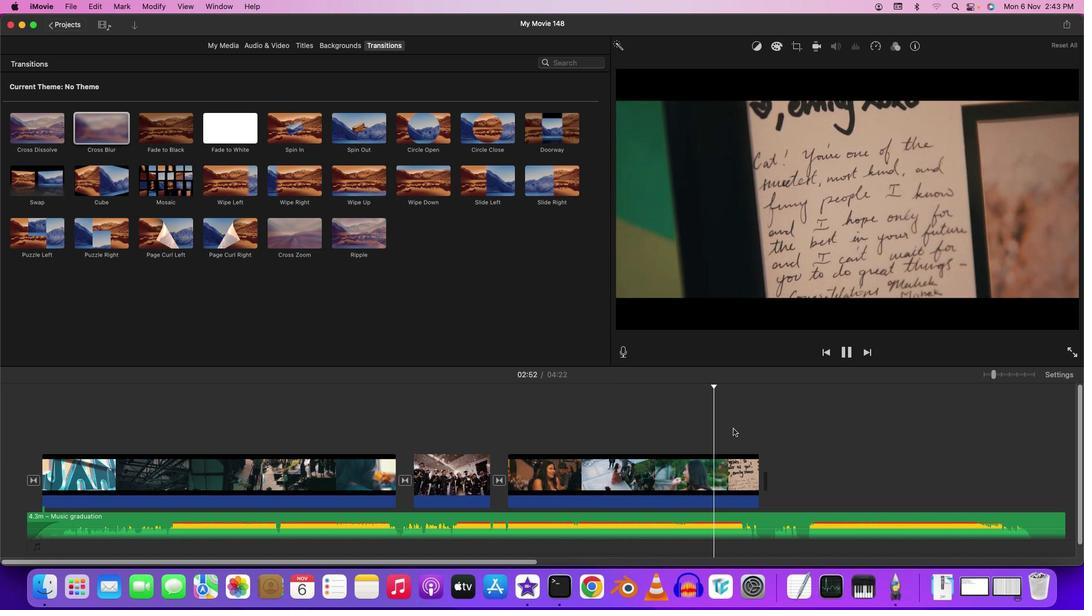 
Action: Mouse pressed left at (733, 428)
Screenshot: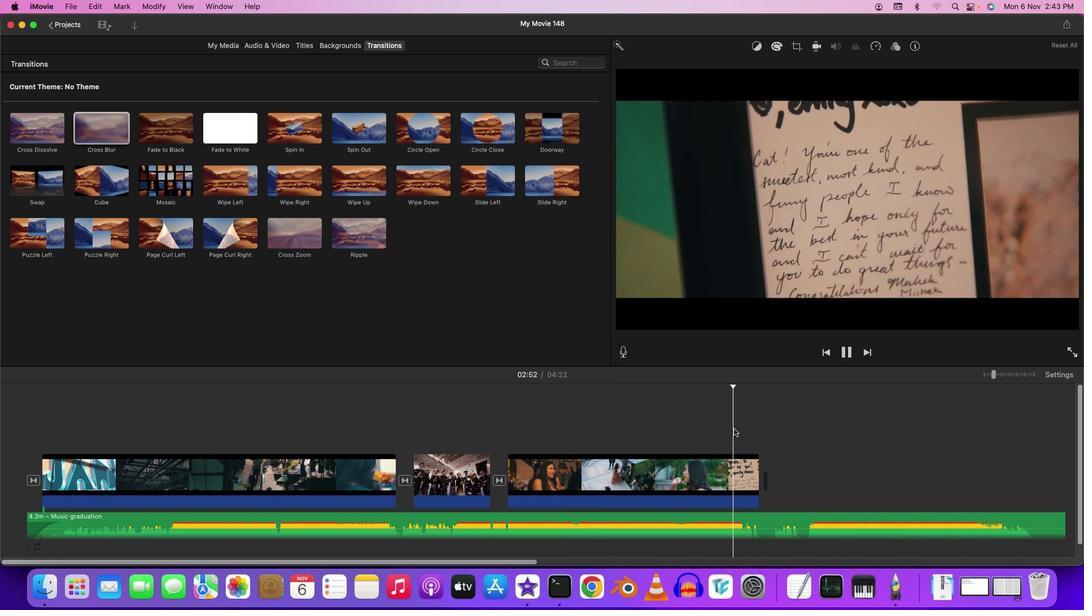 
Action: Mouse moved to (747, 428)
Screenshot: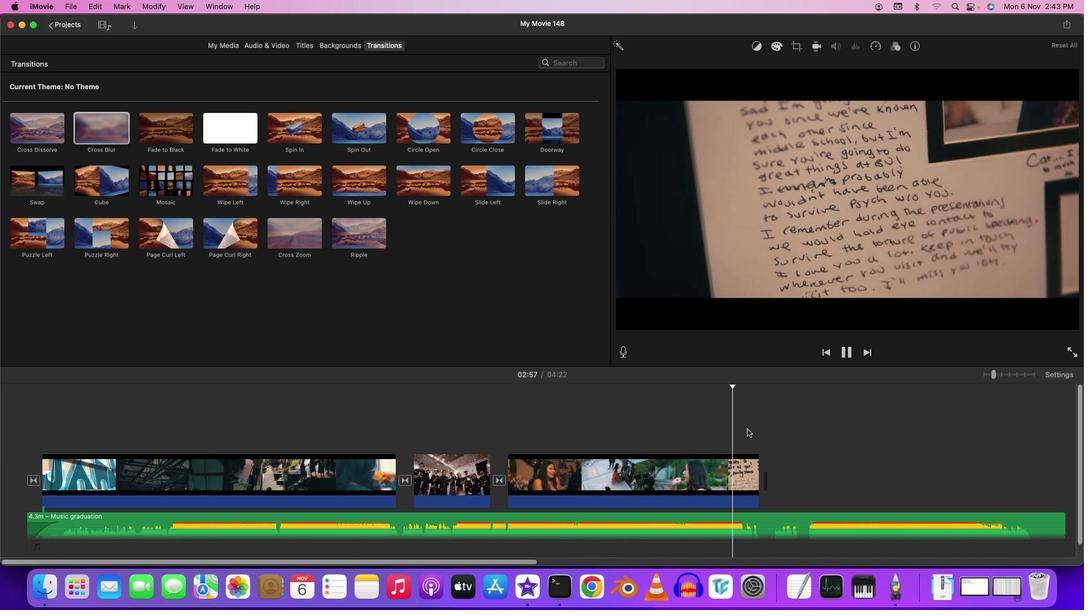 
Action: Mouse pressed left at (747, 428)
Screenshot: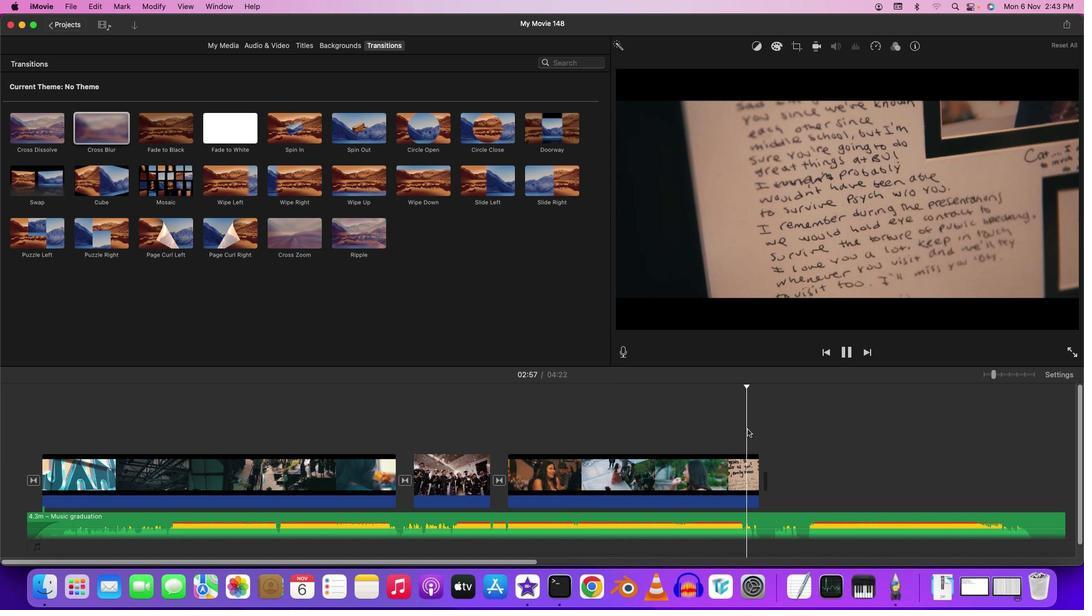 
Action: Mouse moved to (680, 471)
Screenshot: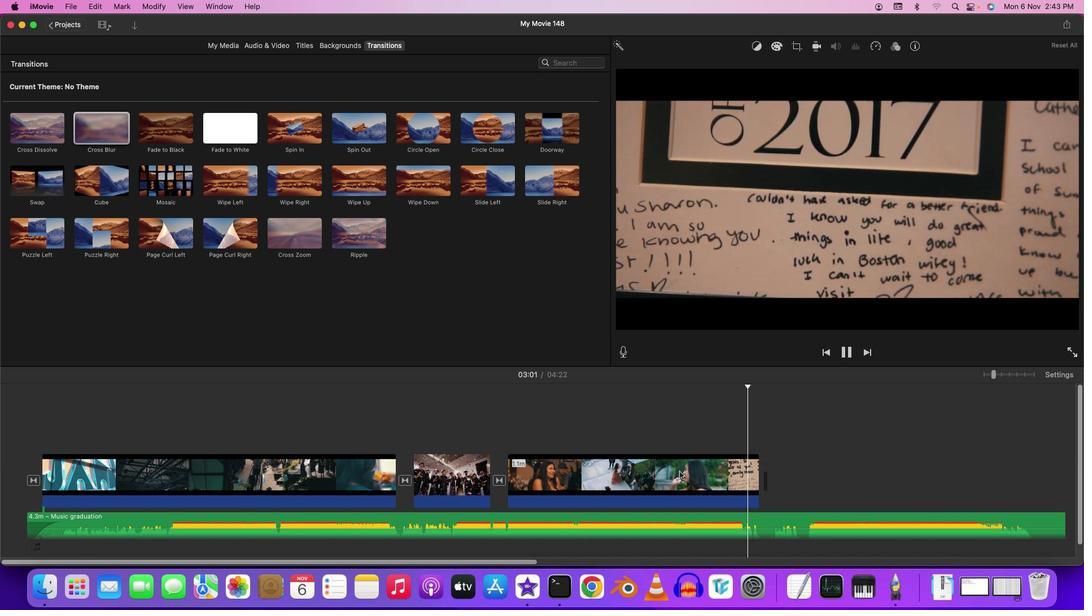 
Action: Mouse pressed left at (680, 471)
Screenshot: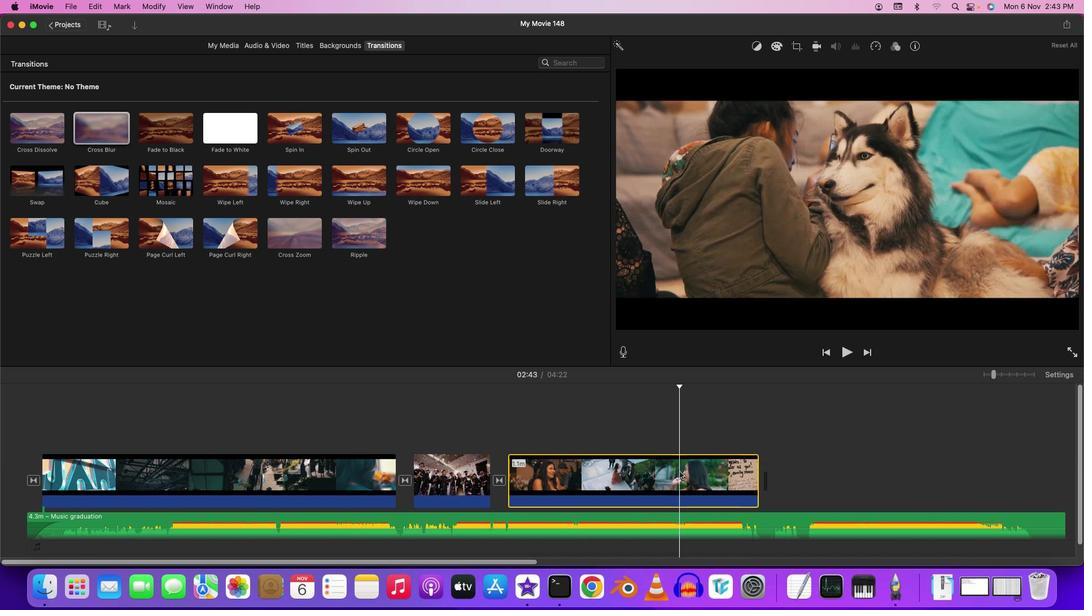 
Action: Mouse pressed right at (680, 471)
Screenshot: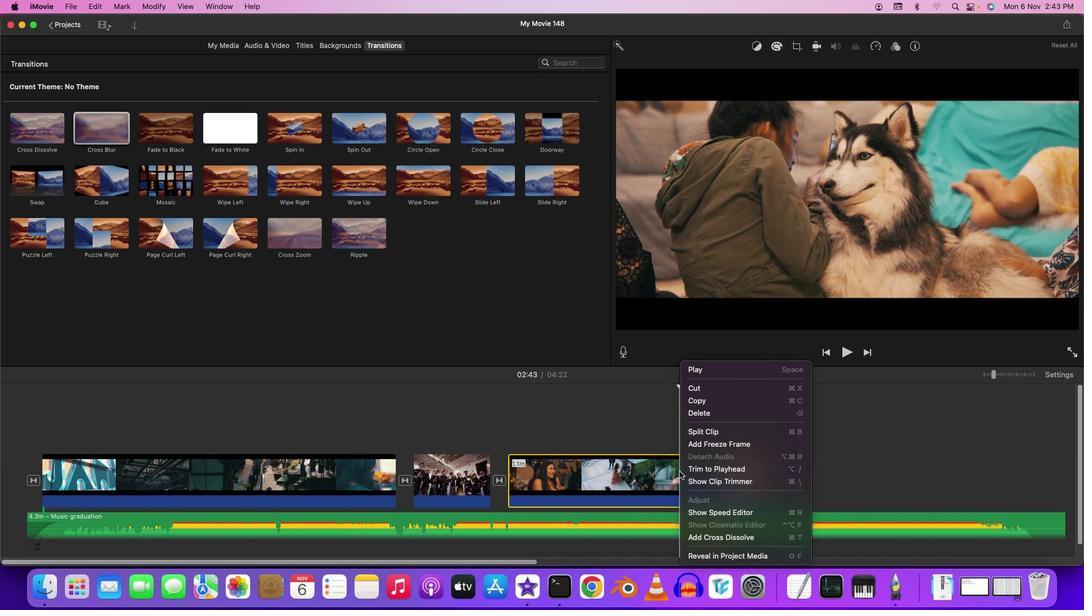 
Action: Mouse moved to (667, 398)
Screenshot: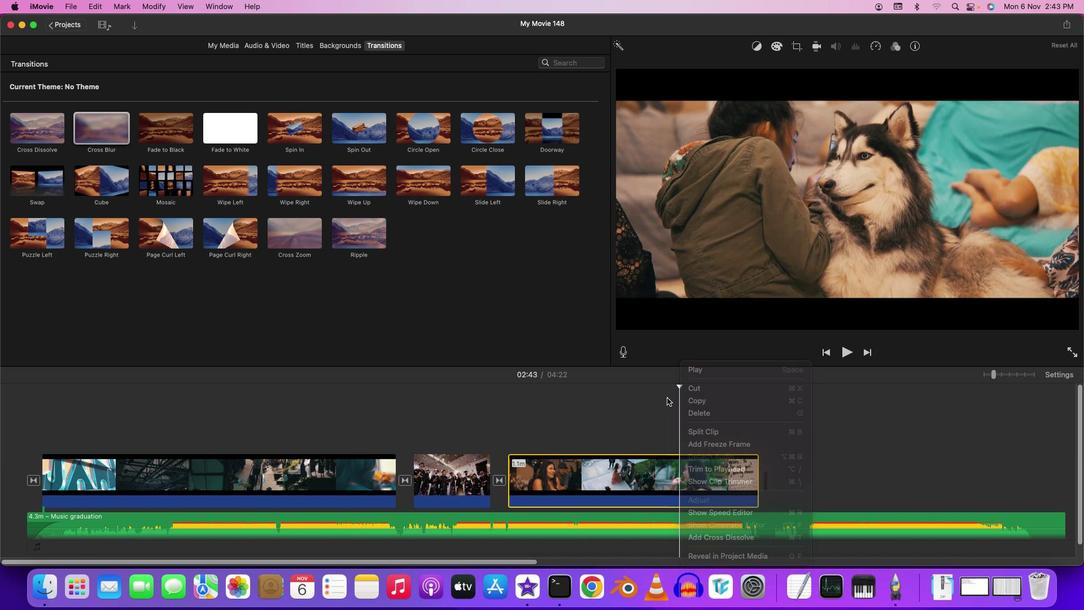 
Action: Mouse pressed left at (667, 398)
Screenshot: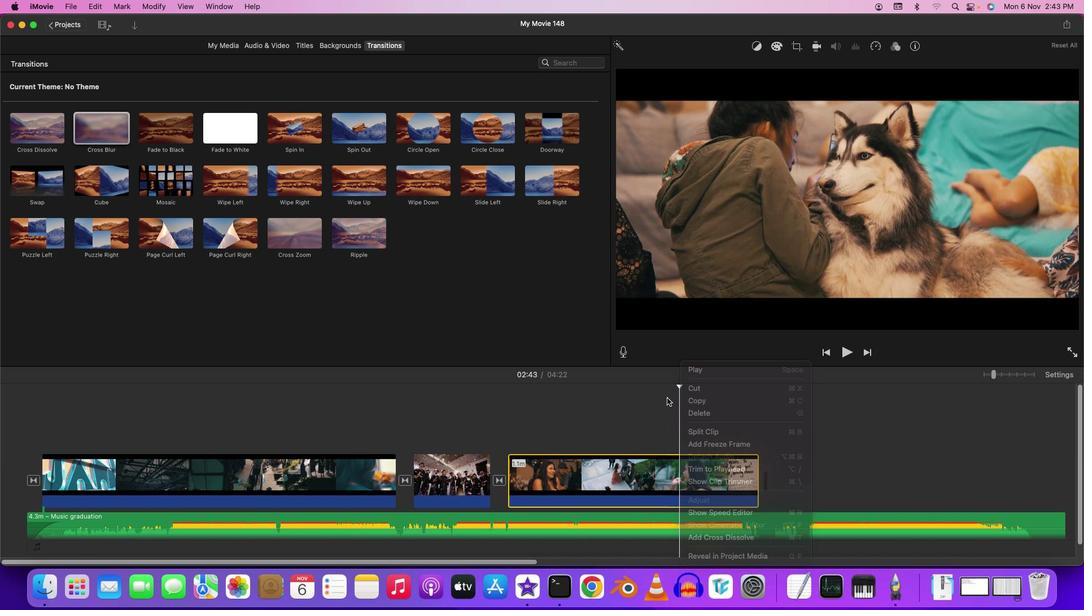 
Action: Mouse moved to (727, 421)
Screenshot: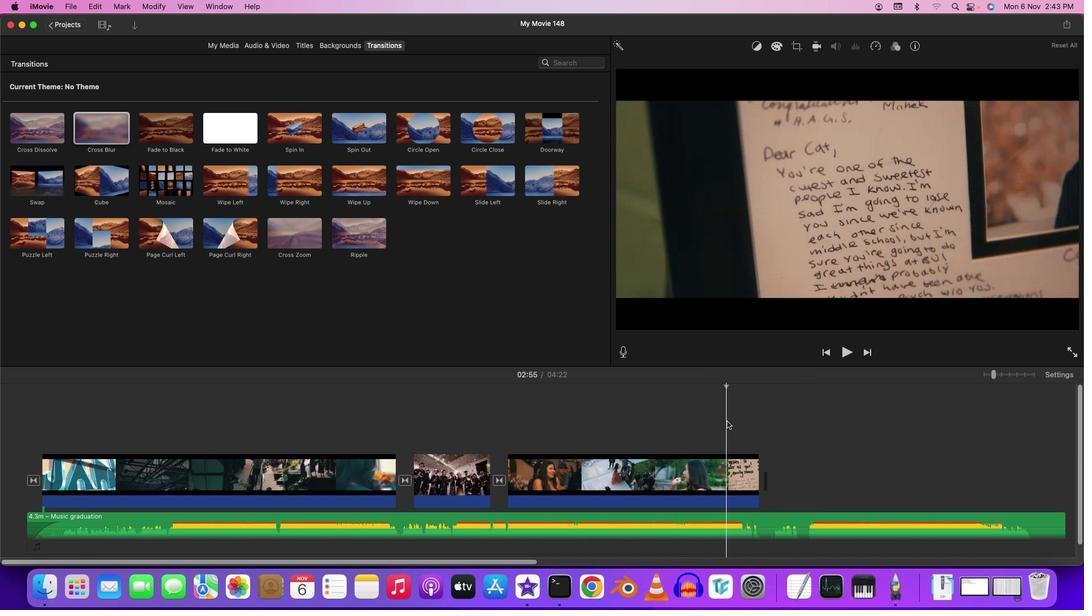 
Action: Mouse pressed left at (727, 421)
Screenshot: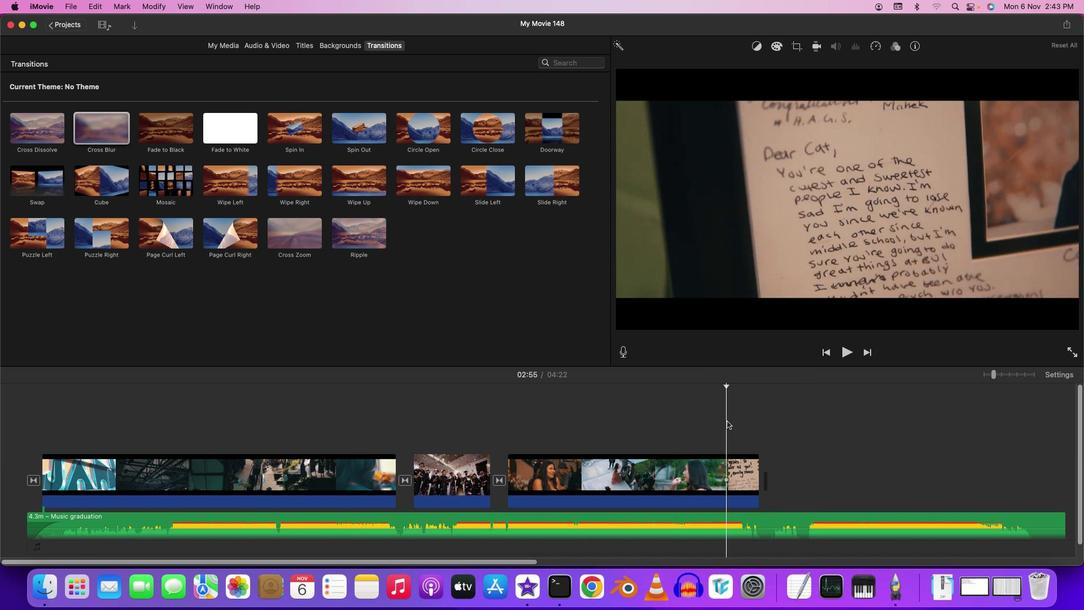 
Action: Key pressed Key.space
Screenshot: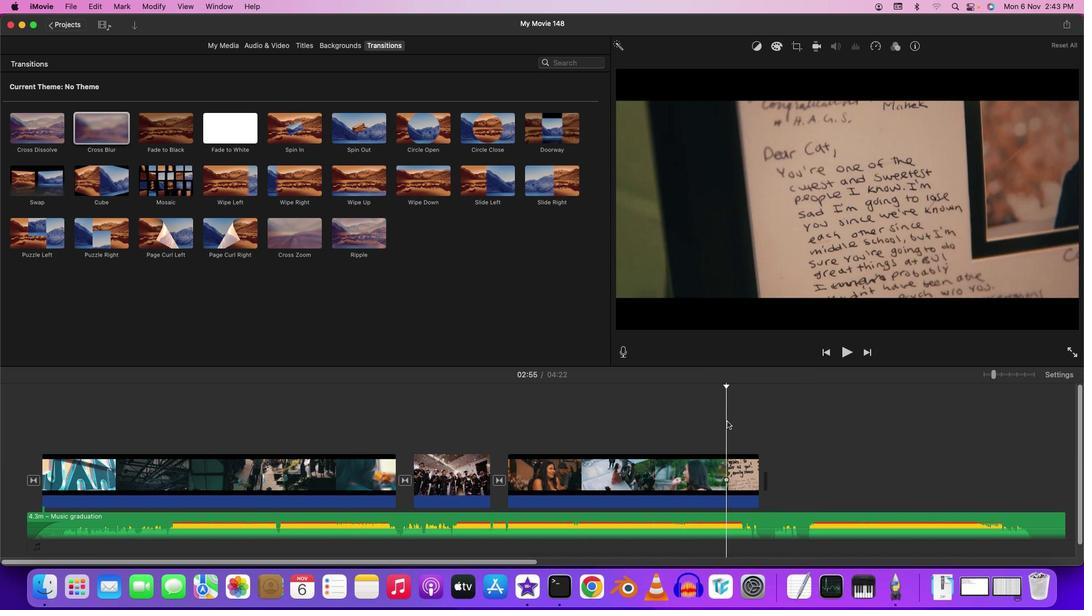 
Action: Mouse moved to (741, 423)
Screenshot: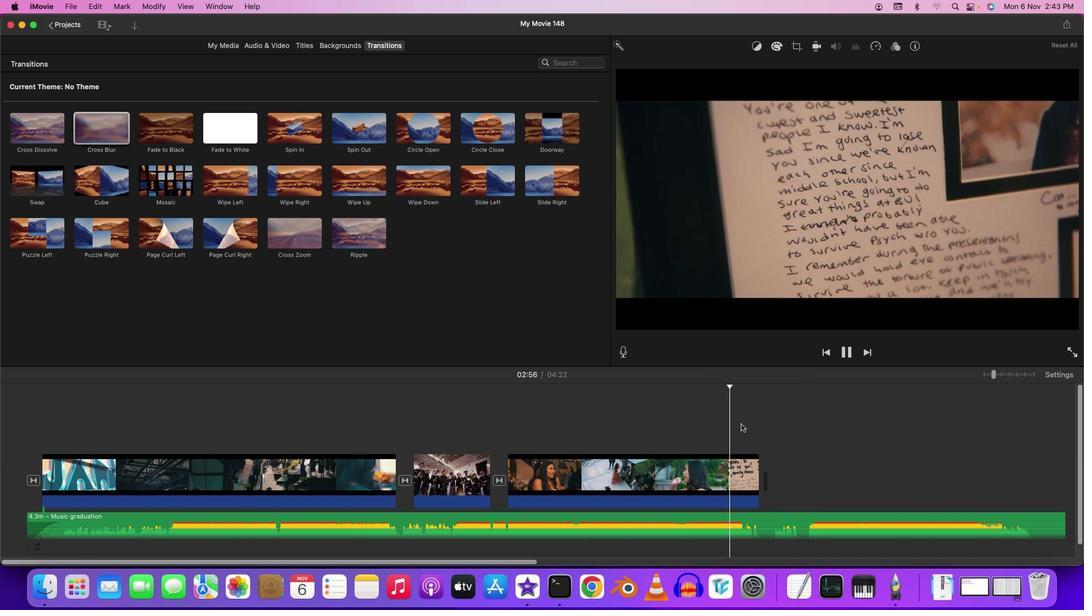 
Action: Mouse pressed left at (741, 423)
Screenshot: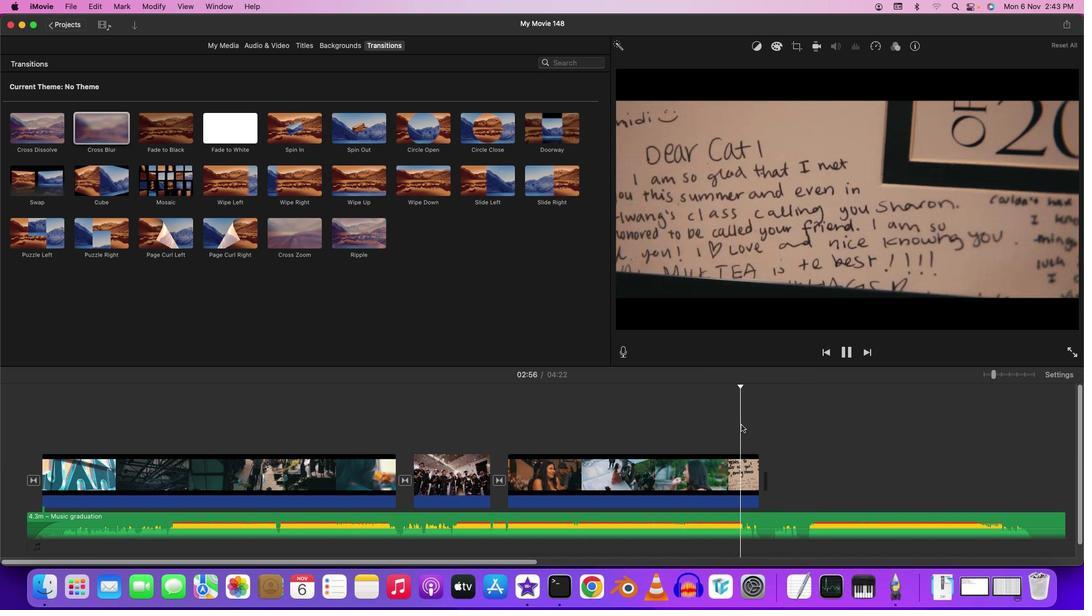 
Action: Mouse moved to (724, 466)
Screenshot: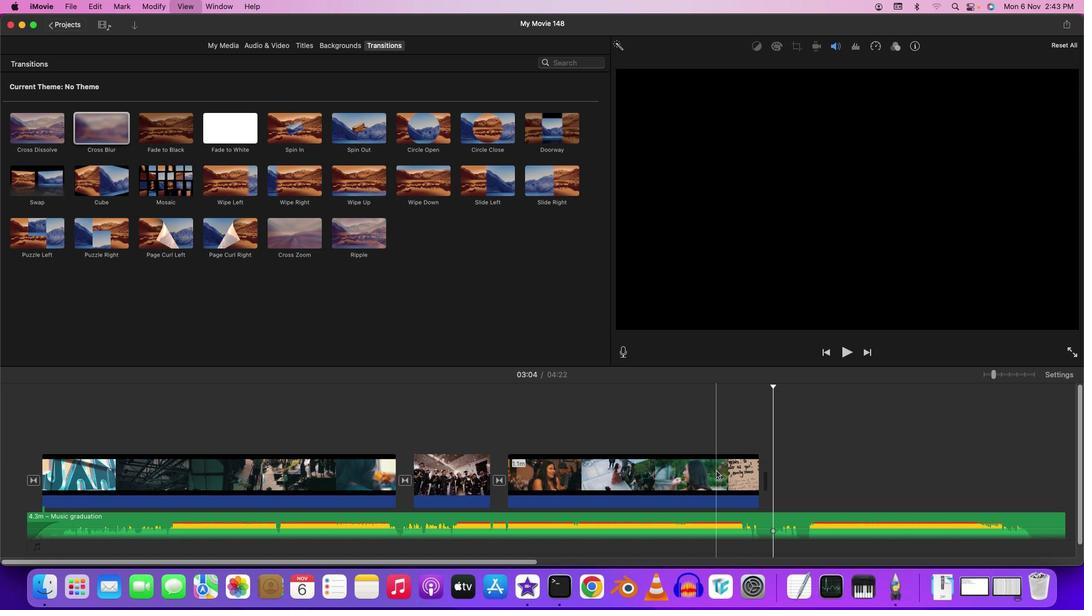 
Action: Key pressed Key.space
Screenshot: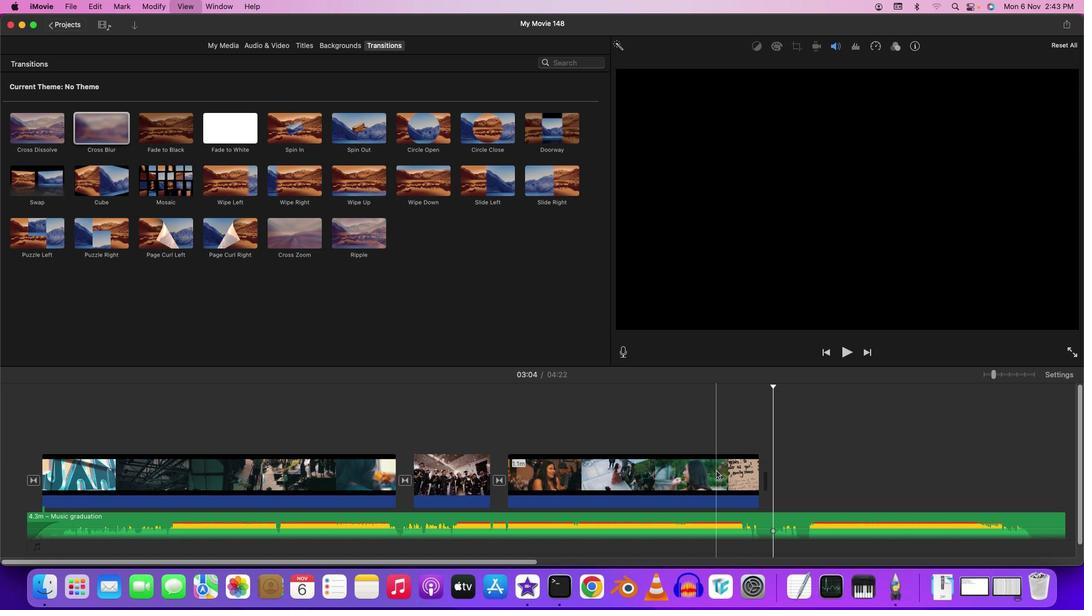 
Action: Mouse moved to (716, 471)
Screenshot: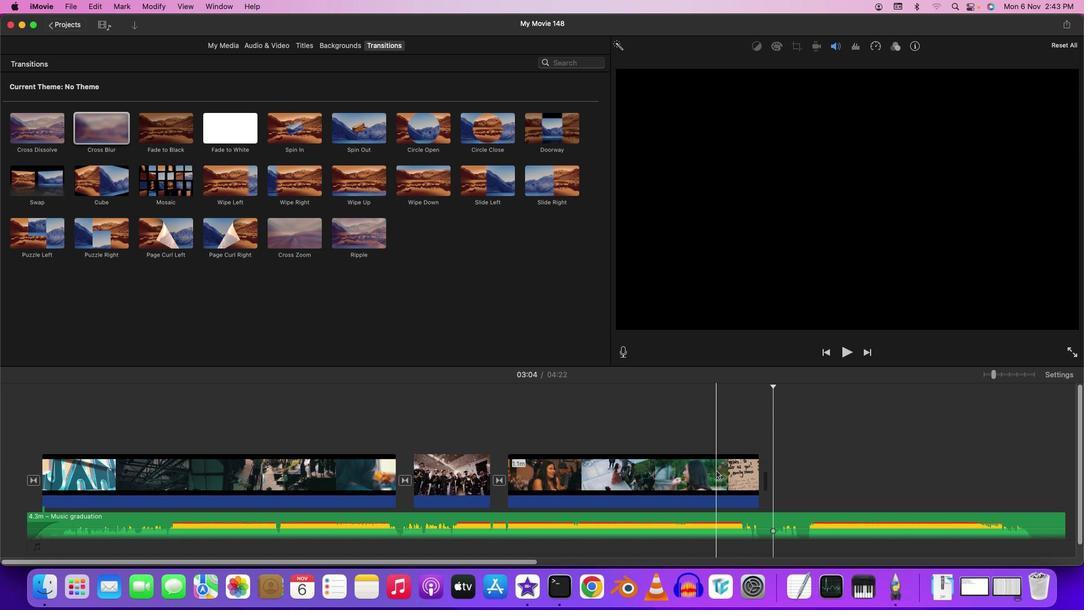
Action: Mouse pressed left at (716, 471)
Screenshot: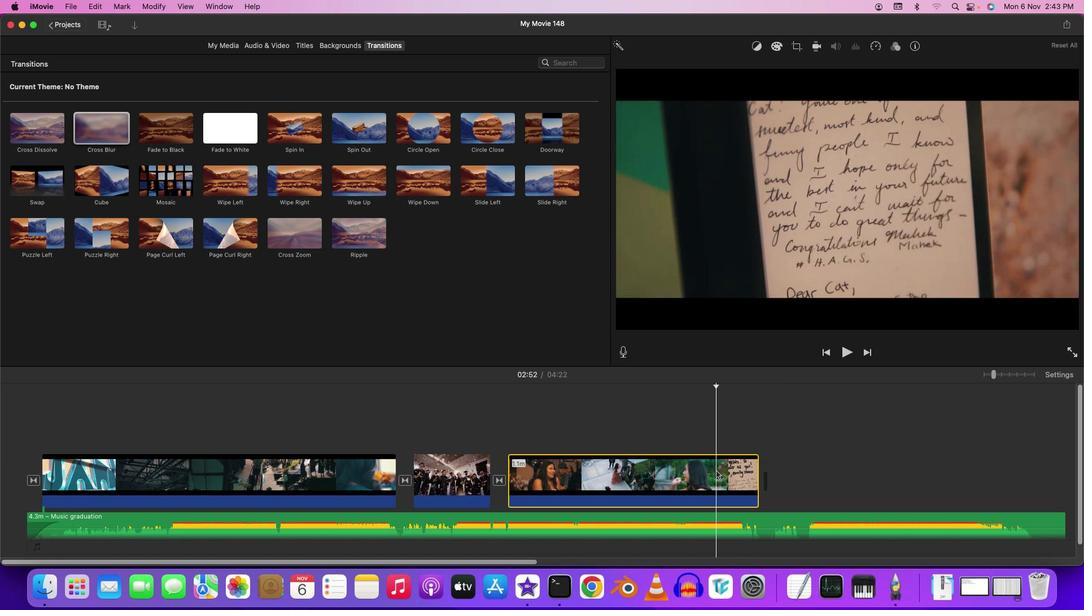 
Action: Mouse pressed right at (716, 471)
Screenshot: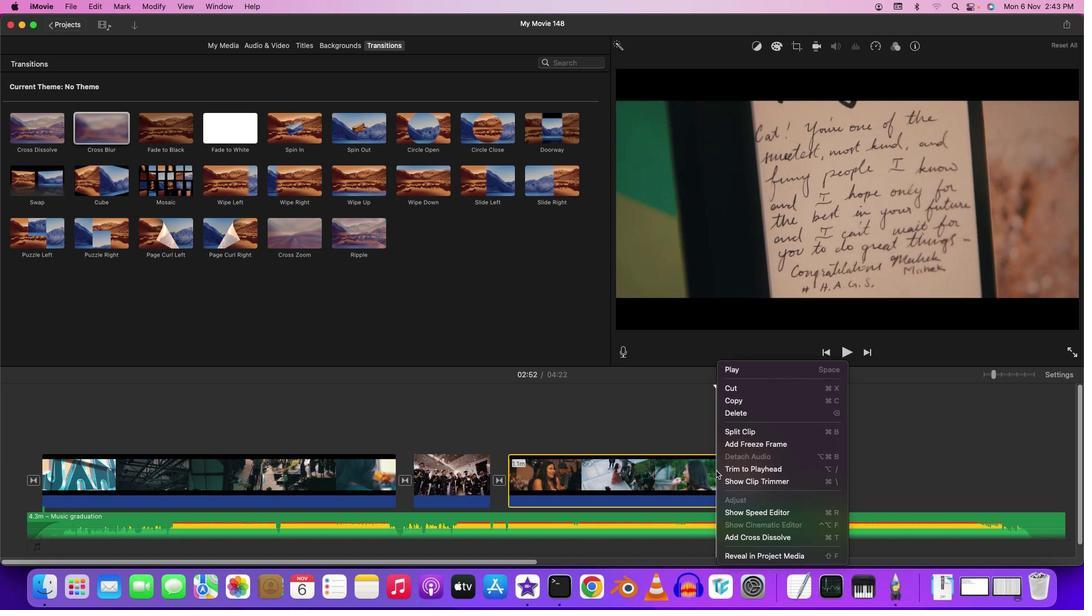 
Action: Mouse moved to (747, 415)
Screenshot: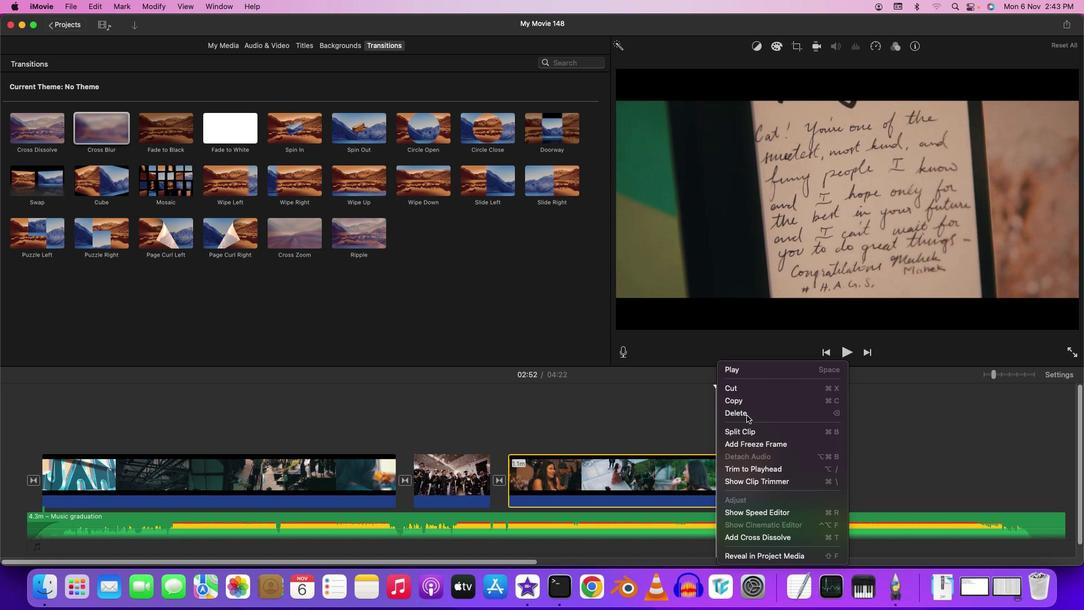 
Action: Mouse pressed left at (747, 415)
Screenshot: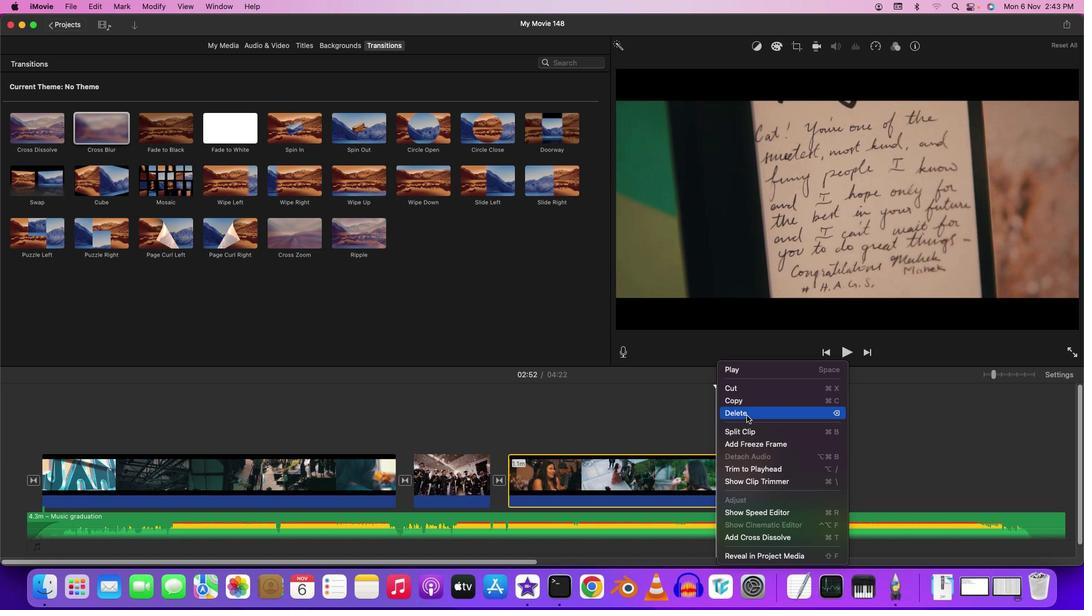 
Action: Mouse moved to (222, 45)
Screenshot: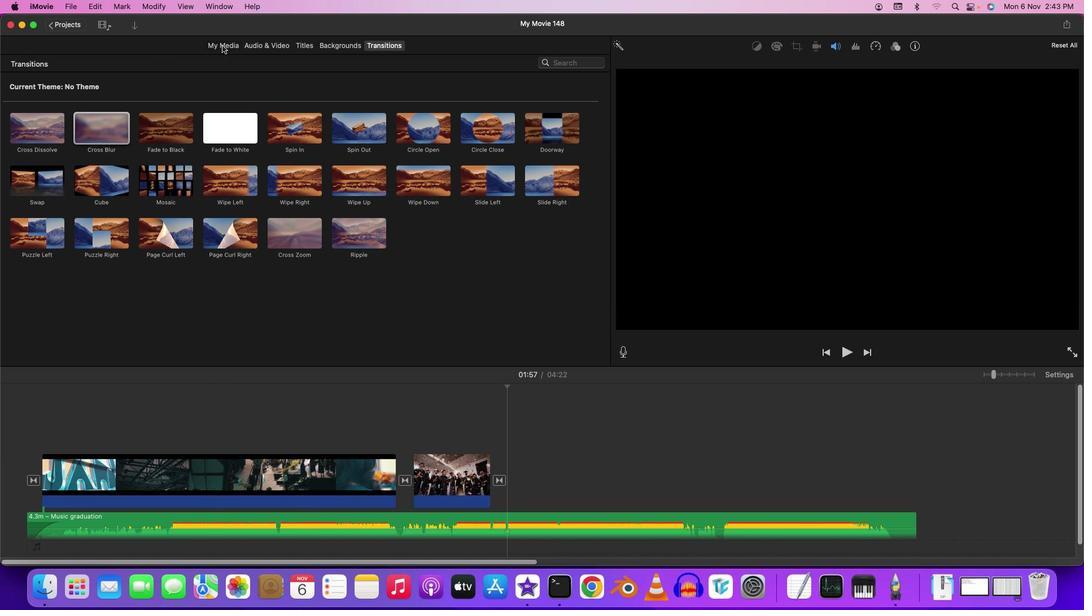 
Action: Mouse pressed left at (222, 45)
Screenshot: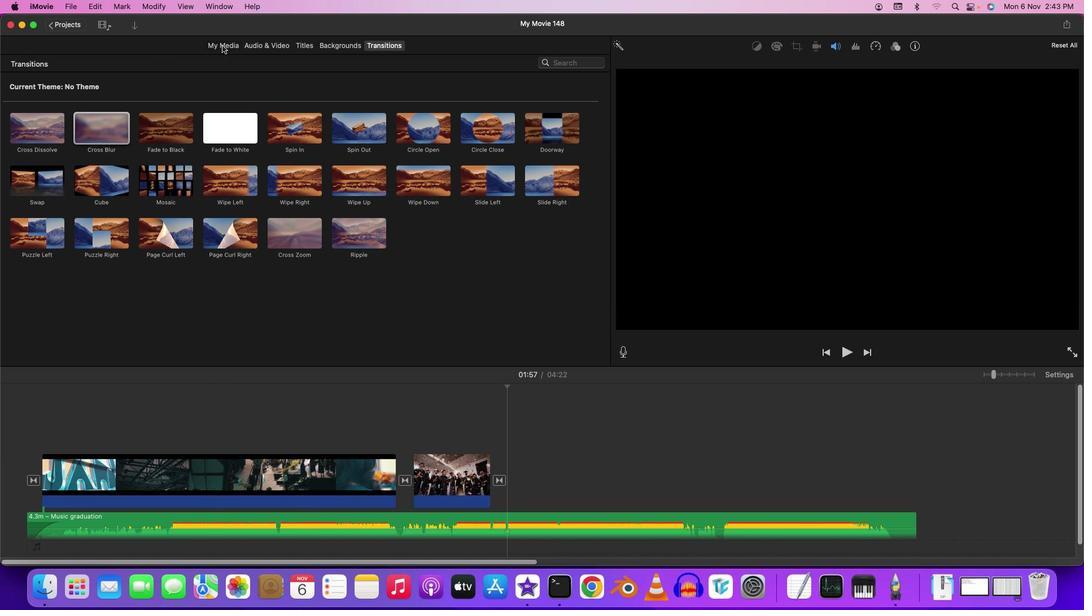 
Action: Mouse moved to (423, 158)
Screenshot: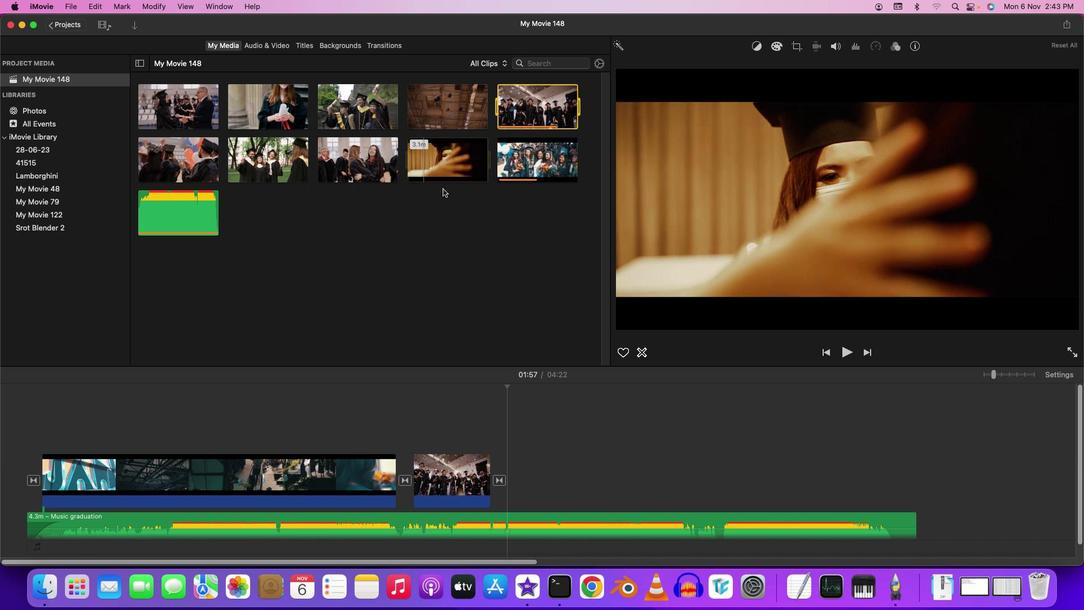 
Action: Mouse pressed left at (423, 158)
Screenshot: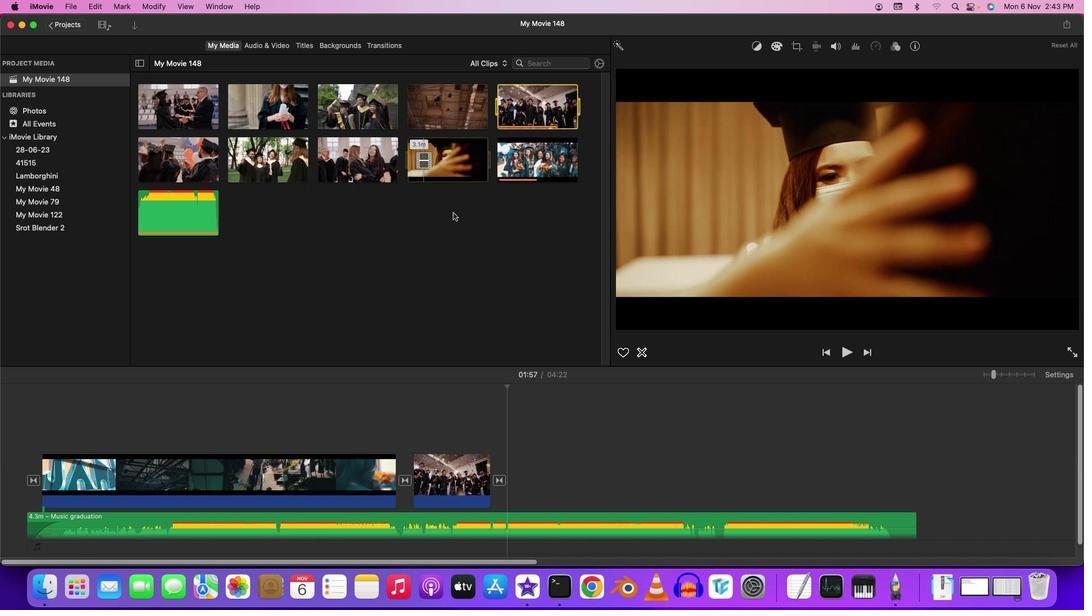 
Action: Mouse moved to (546, 475)
Screenshot: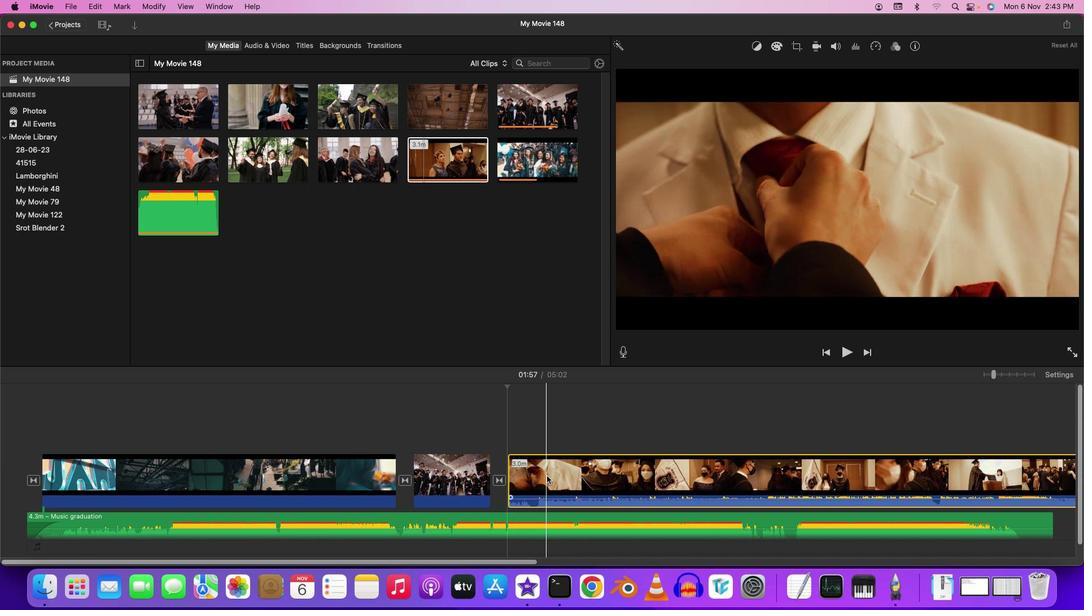 
Action: Mouse pressed right at (546, 475)
Screenshot: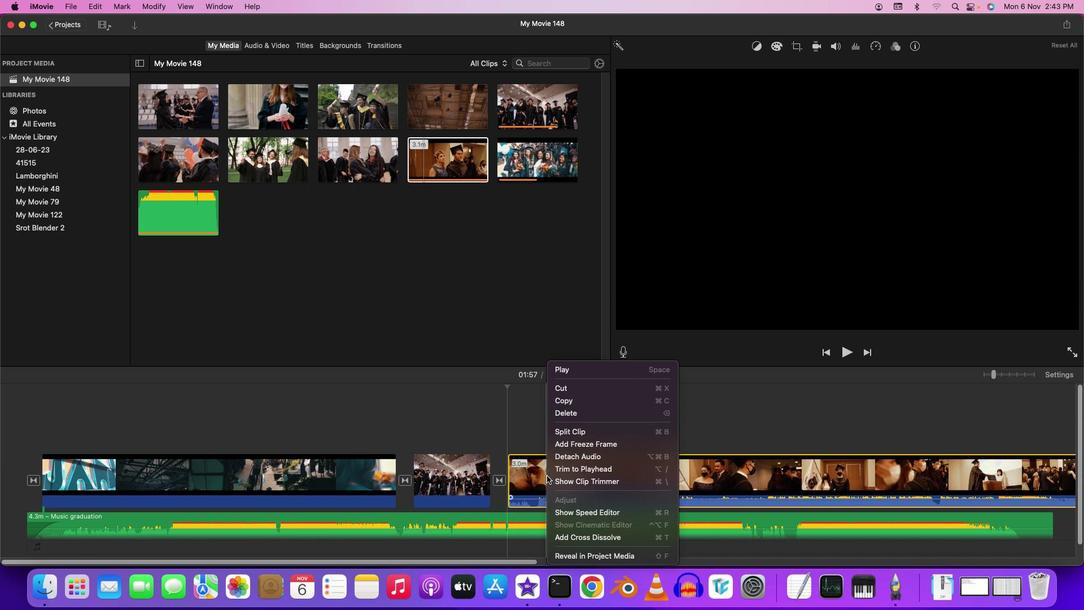 
Action: Mouse moved to (573, 457)
Screenshot: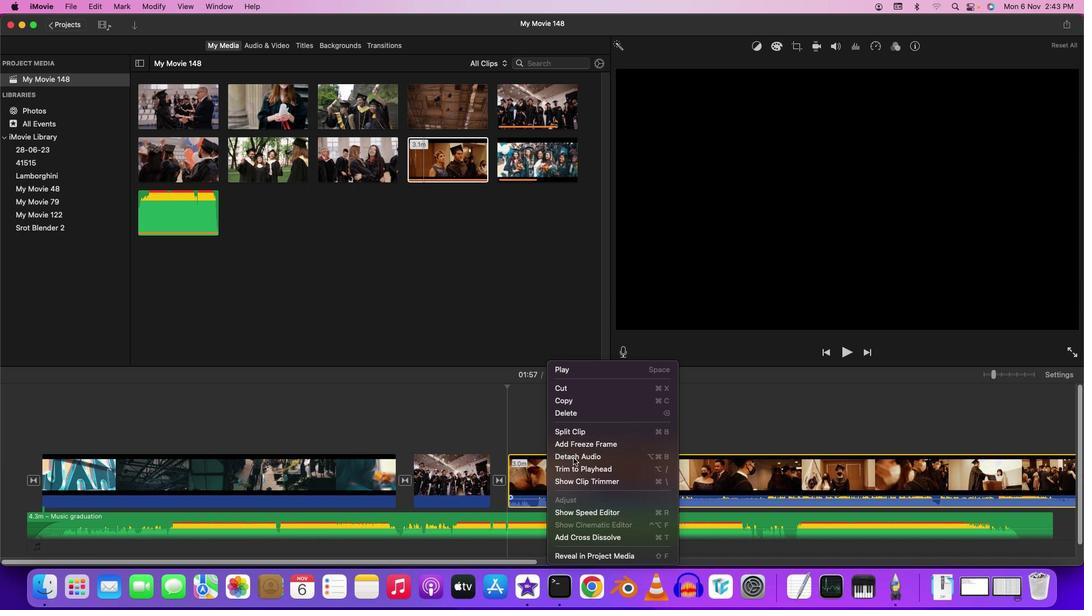 
Action: Mouse pressed left at (573, 457)
Screenshot: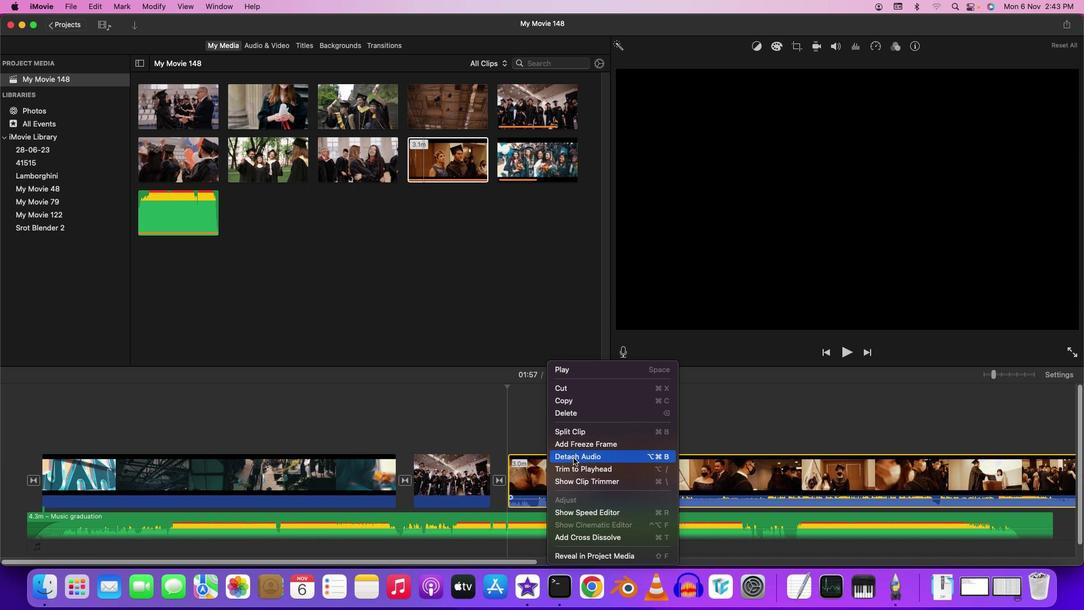 
Action: Mouse moved to (650, 490)
Screenshot: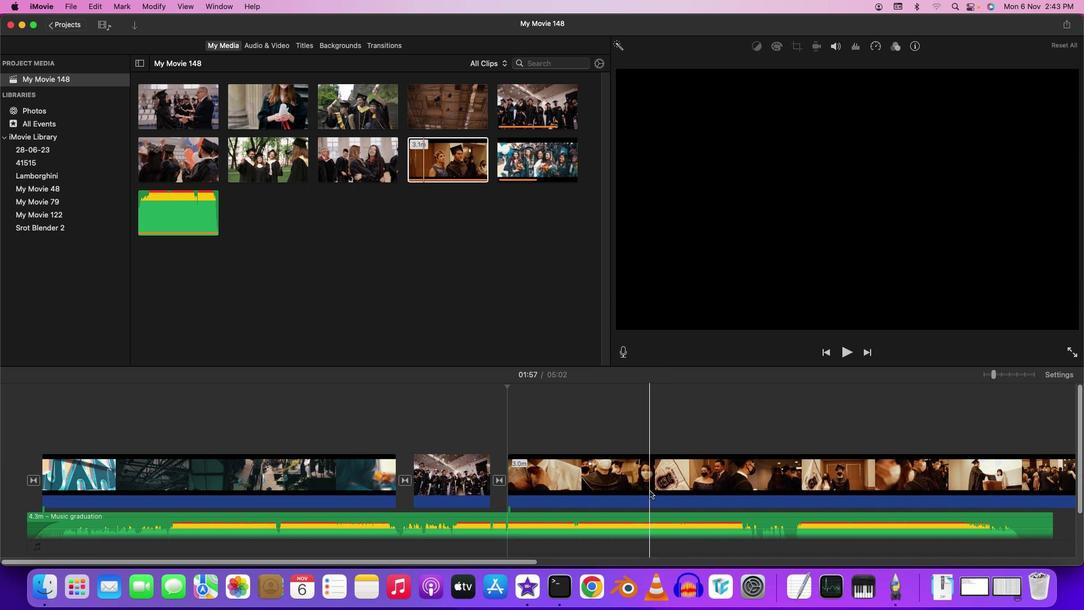 
Action: Mouse scrolled (650, 490) with delta (0, 0)
Screenshot: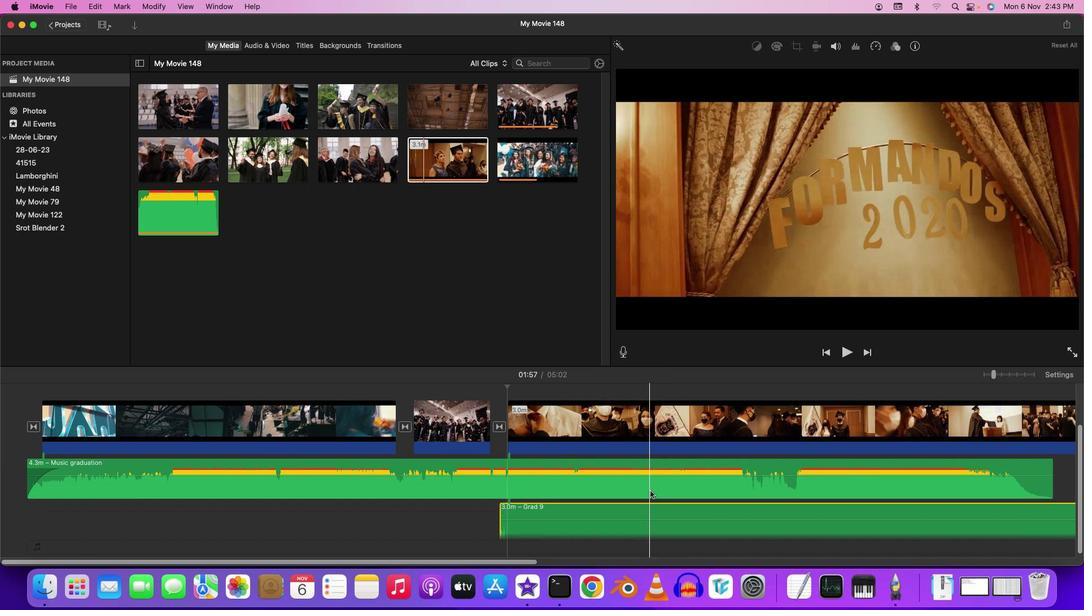 
Action: Mouse scrolled (650, 490) with delta (0, 0)
Screenshot: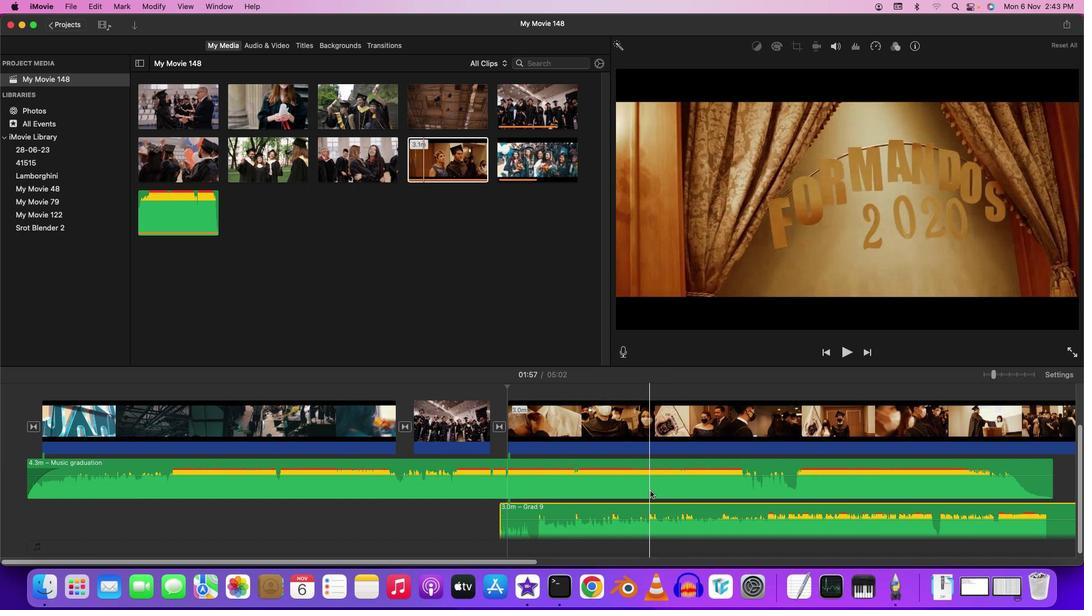 
Action: Mouse scrolled (650, 490) with delta (0, -1)
Screenshot: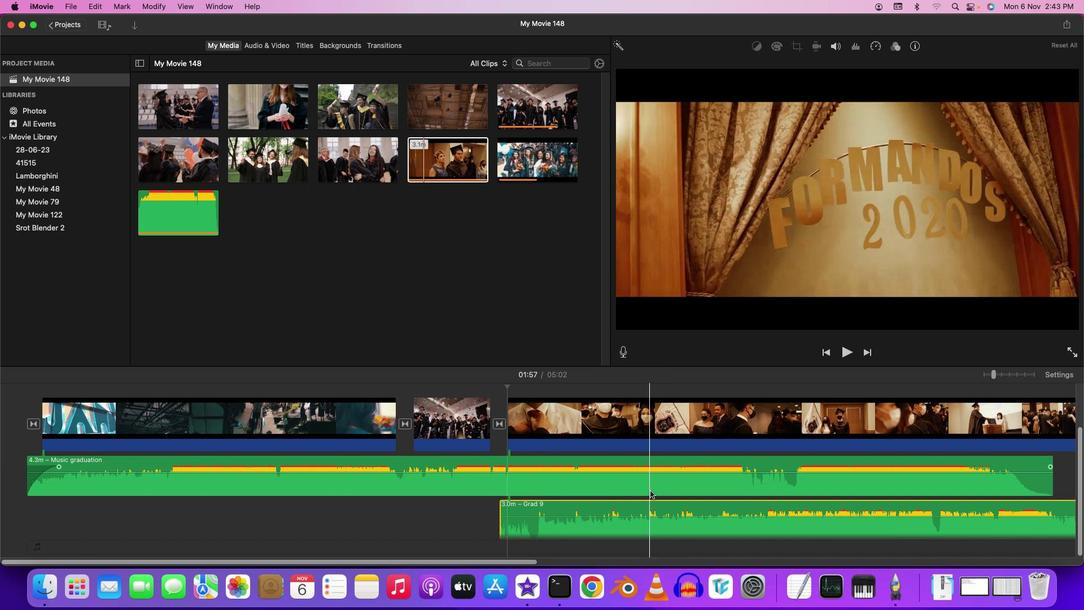 
Action: Mouse scrolled (650, 490) with delta (0, -2)
Screenshot: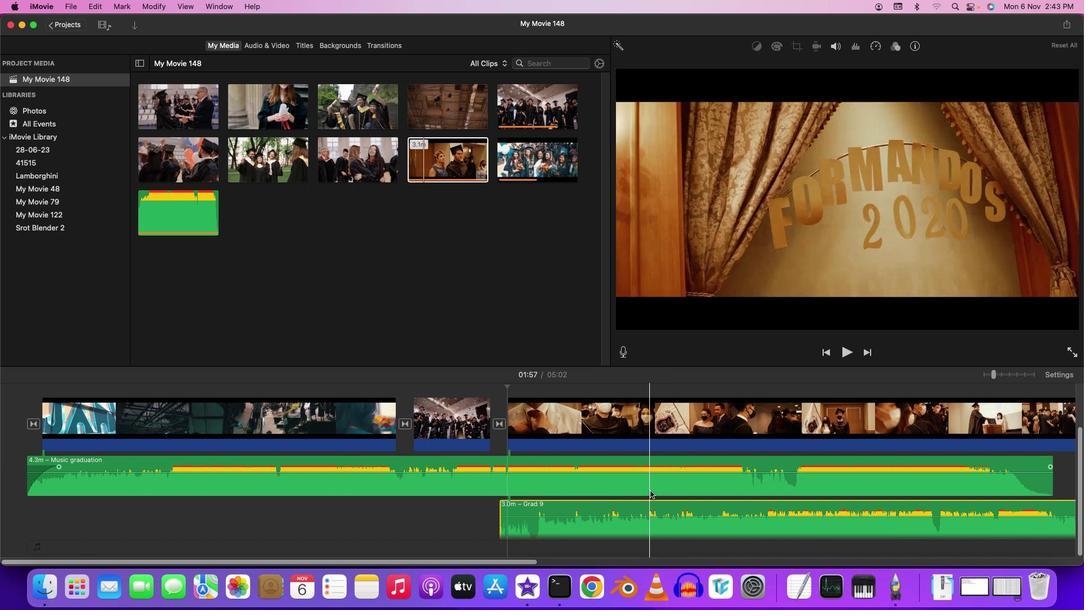 
Action: Mouse scrolled (650, 490) with delta (0, -2)
Screenshot: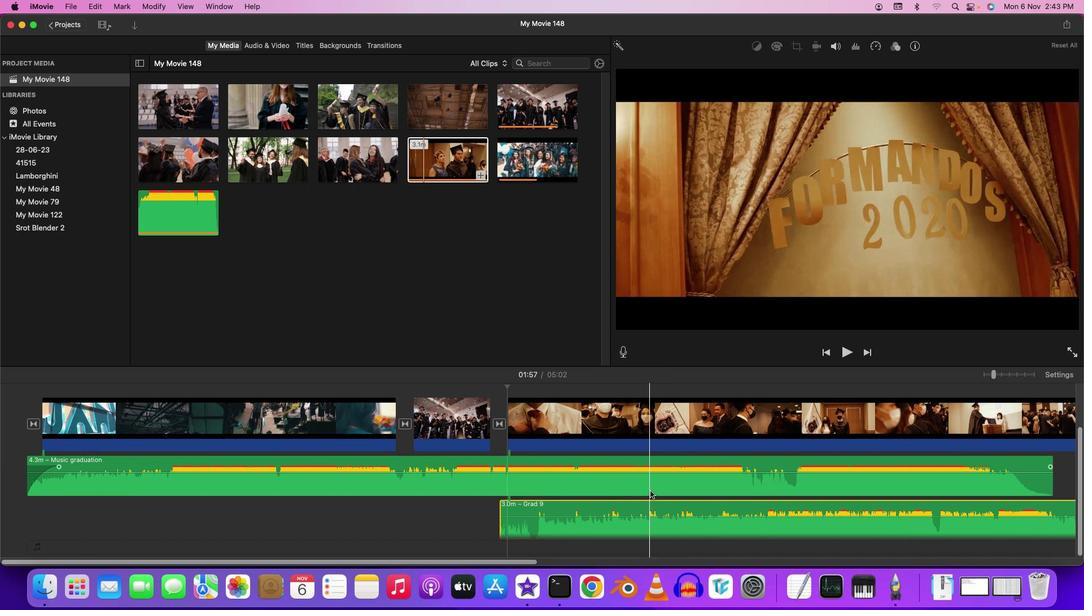 
Action: Mouse moved to (611, 527)
Screenshot: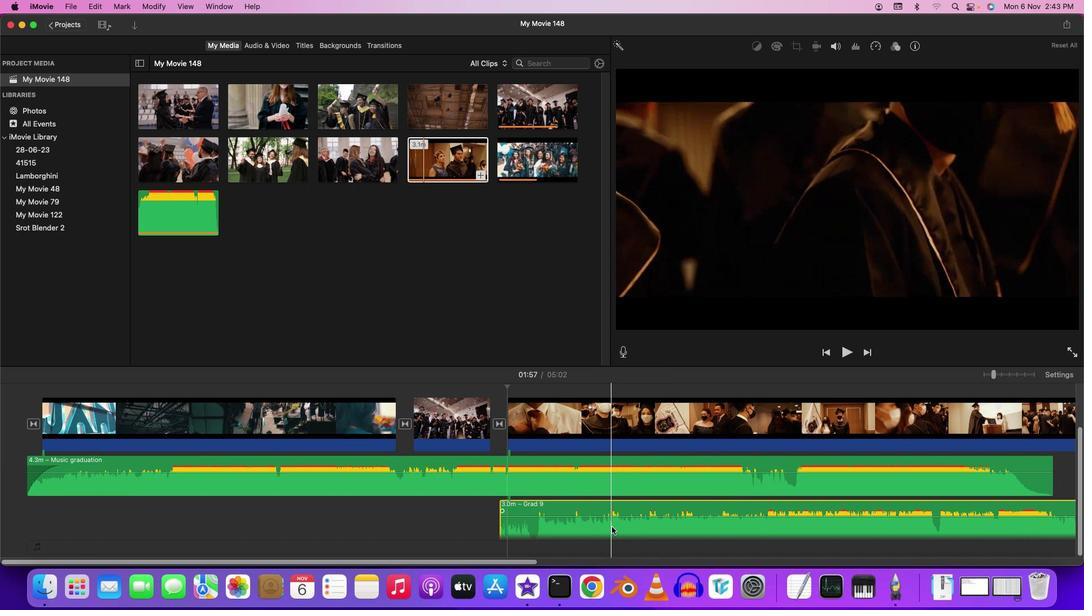 
Action: Mouse pressed right at (611, 527)
Screenshot: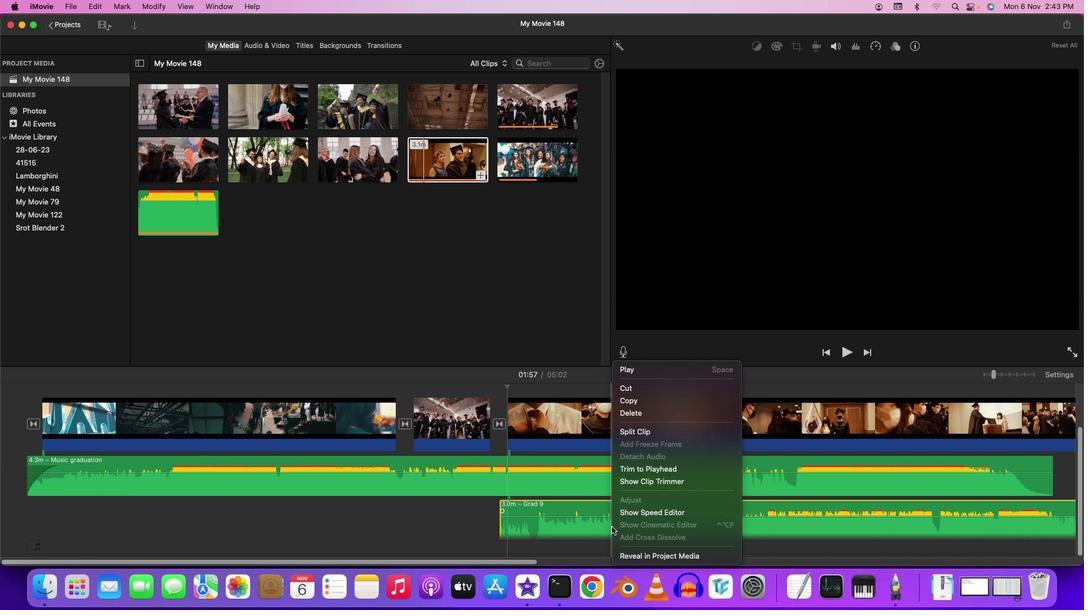 
Action: Mouse moved to (647, 416)
Screenshot: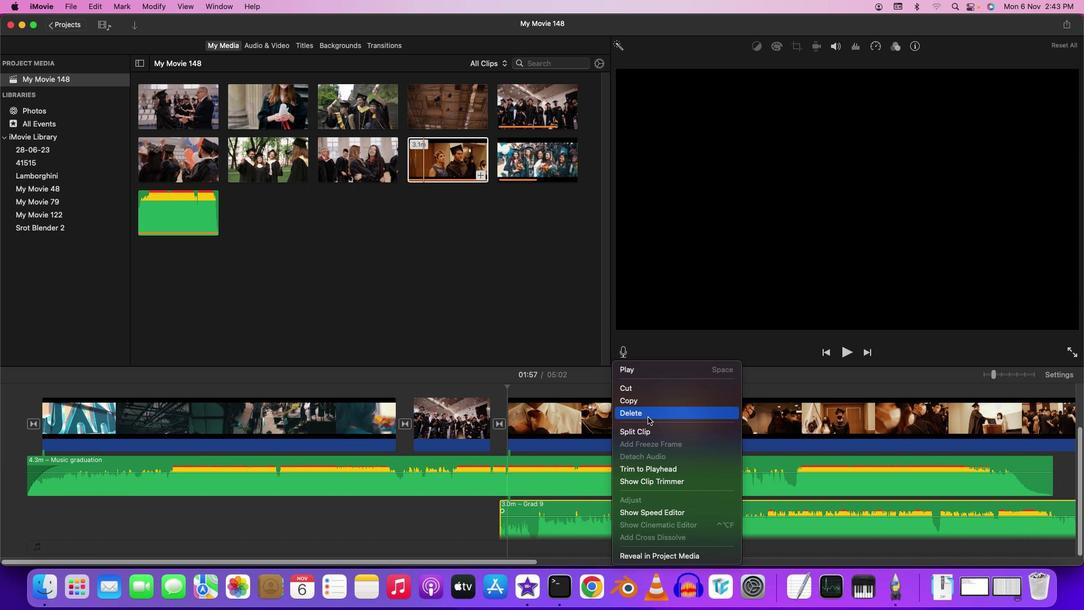 
Action: Mouse pressed left at (647, 416)
Screenshot: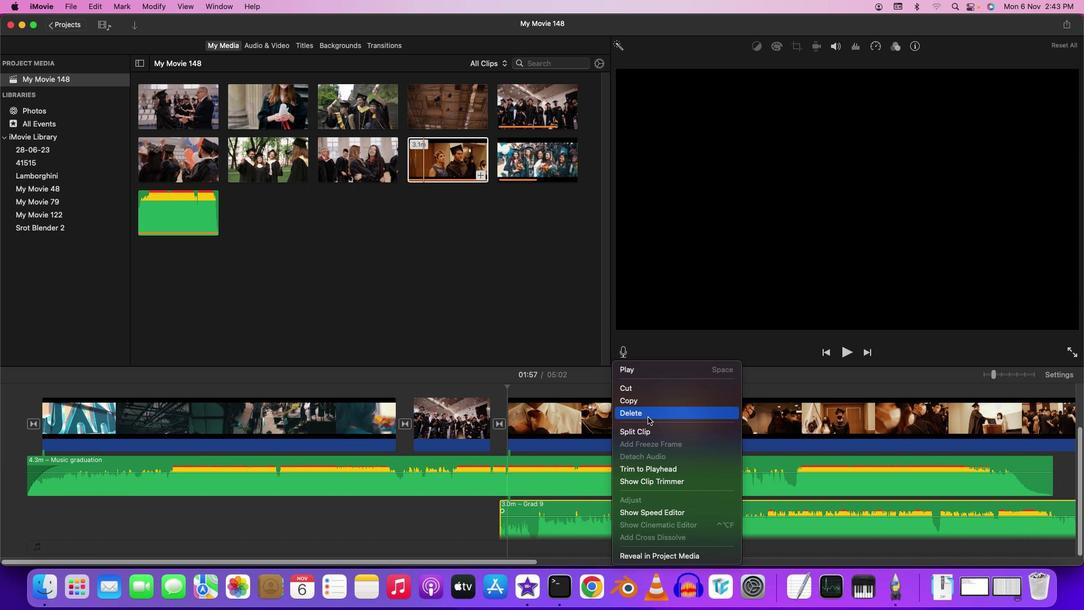 
Action: Mouse moved to (601, 503)
Screenshot: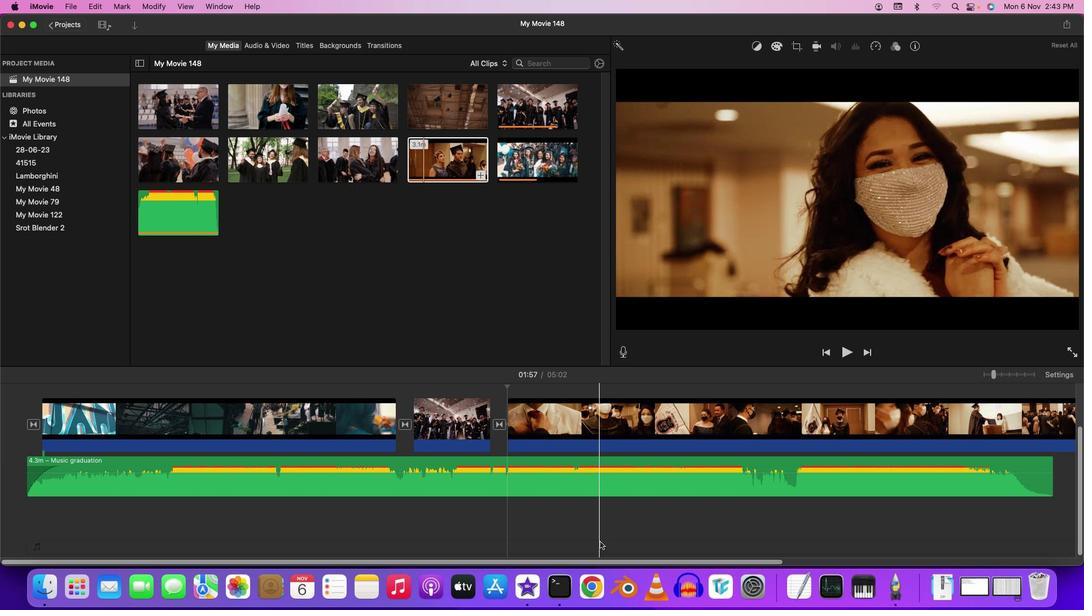 
Action: Mouse scrolled (601, 503) with delta (0, 0)
Screenshot: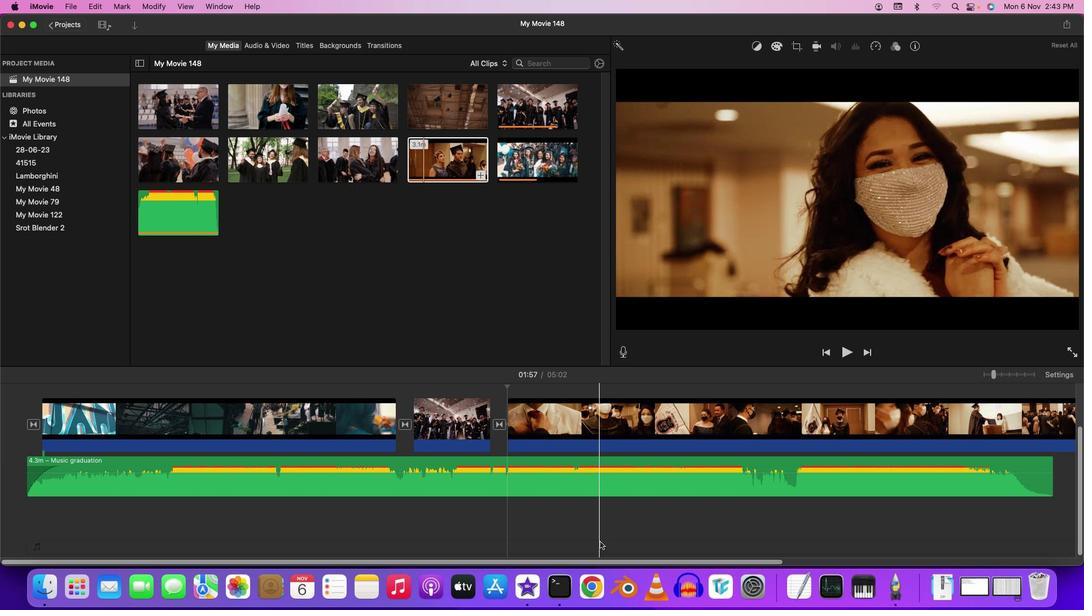
Action: Mouse moved to (601, 509)
Screenshot: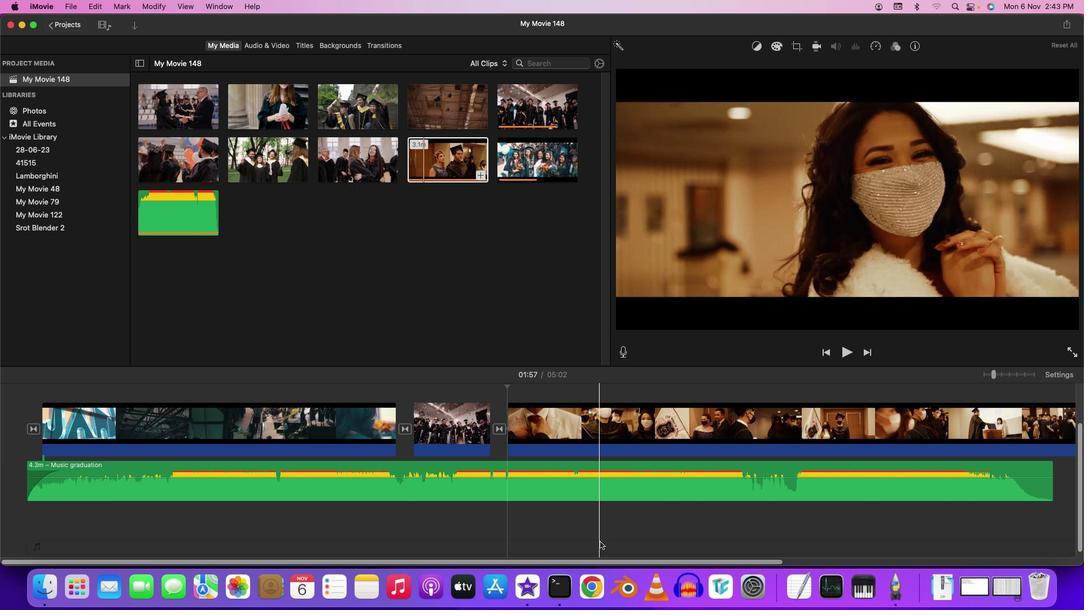 
Action: Mouse scrolled (601, 509) with delta (0, 0)
Screenshot: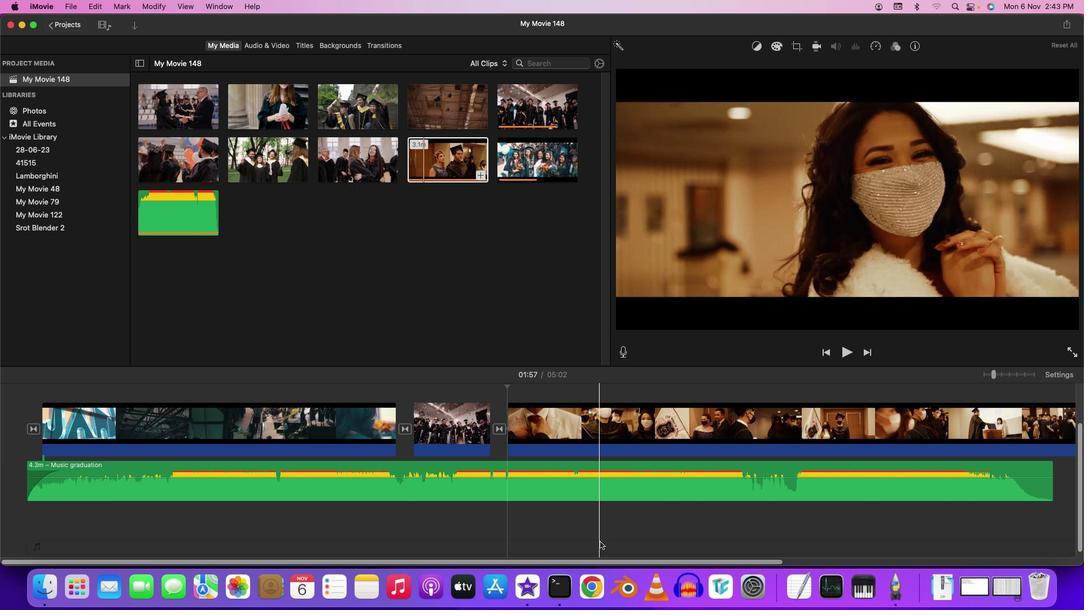 
Action: Mouse moved to (601, 512)
Screenshot: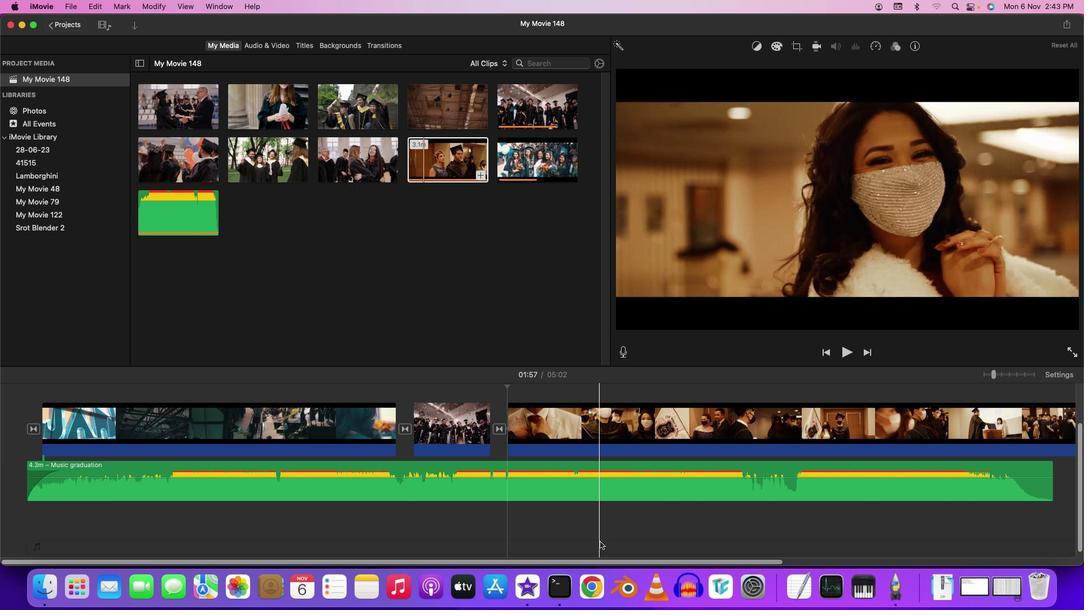 
Action: Mouse scrolled (601, 512) with delta (0, 1)
Screenshot: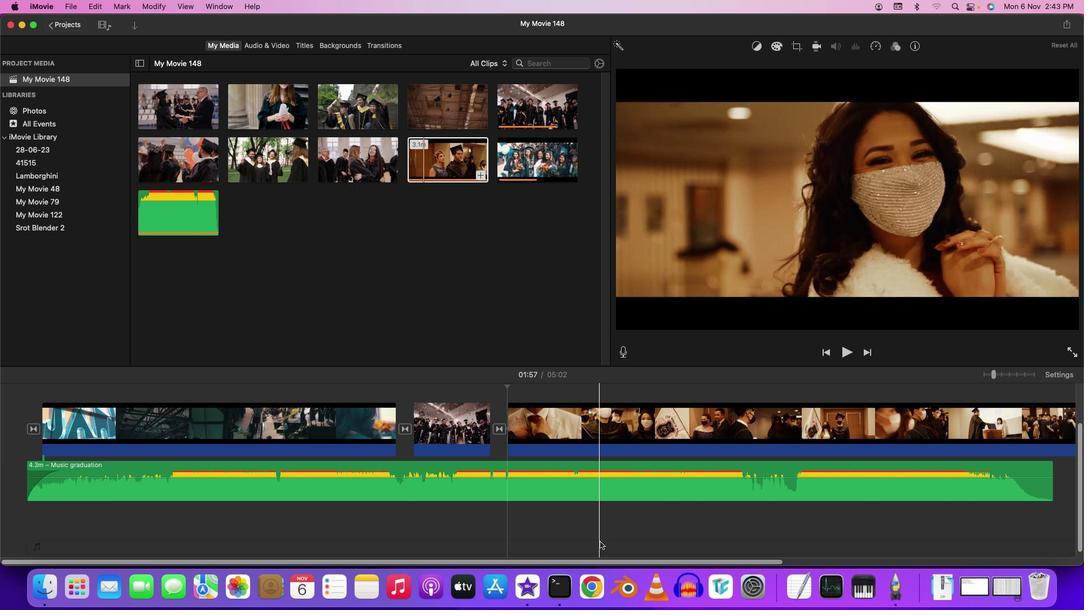 
Action: Mouse moved to (599, 526)
